 Task: Buy 2 Transfer Case Components from Transmission & Drive Train section under best seller category for shipping address: Autumn Baker, 2422 August Lane, Shreveport, Louisiana 71101, Cell Number 3184332610. Pay from credit card ending with 5759, CVV 953
Action: Key pressed amazon.com<Key.enter>
Screenshot: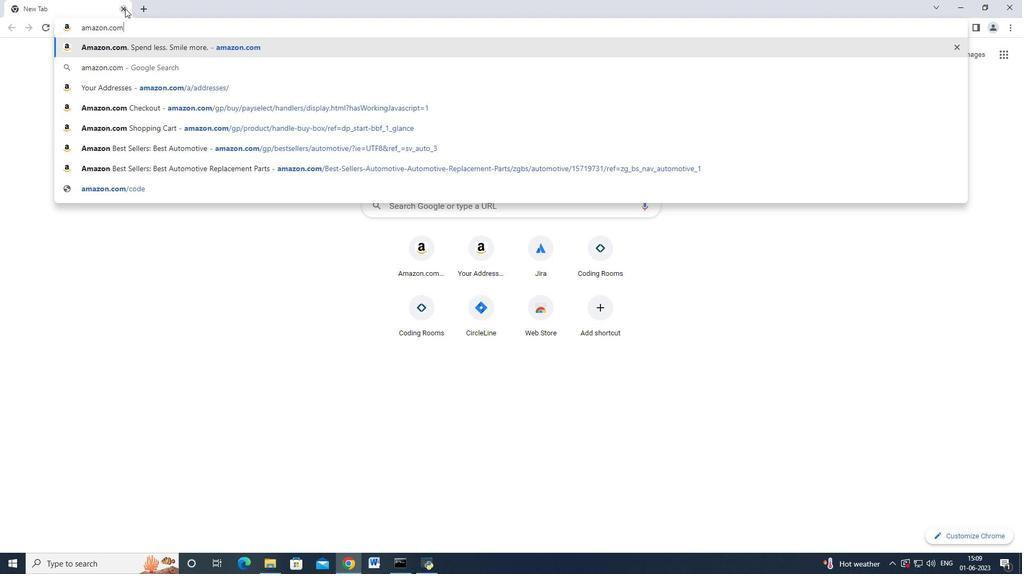 
Action: Mouse moved to (20, 85)
Screenshot: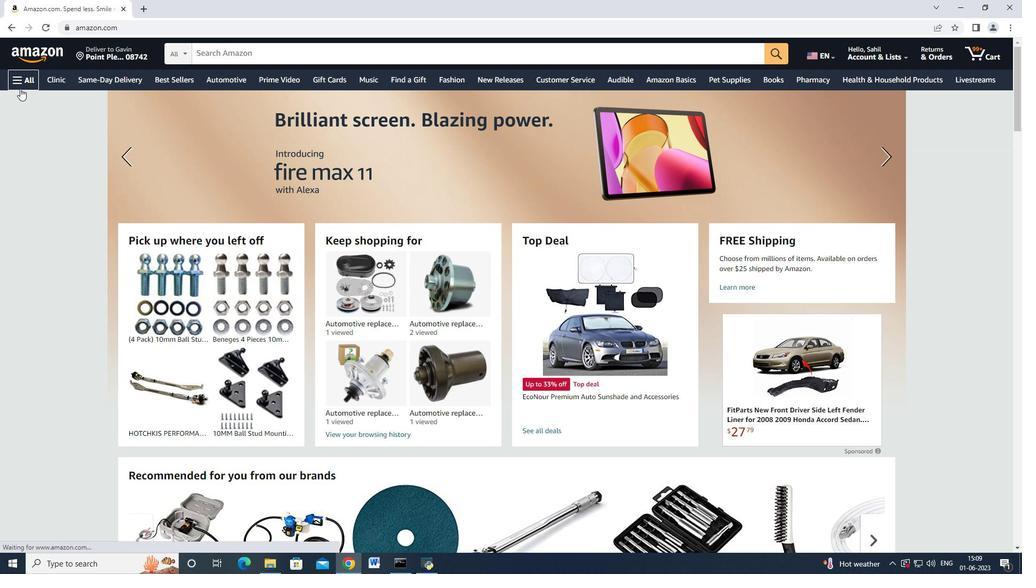
Action: Mouse pressed left at (20, 85)
Screenshot: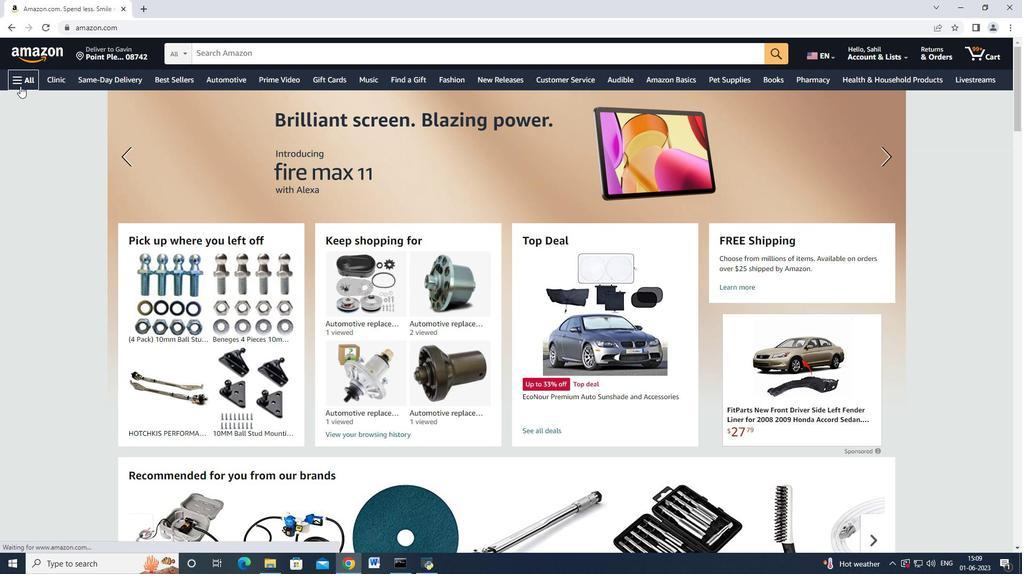 
Action: Mouse moved to (79, 245)
Screenshot: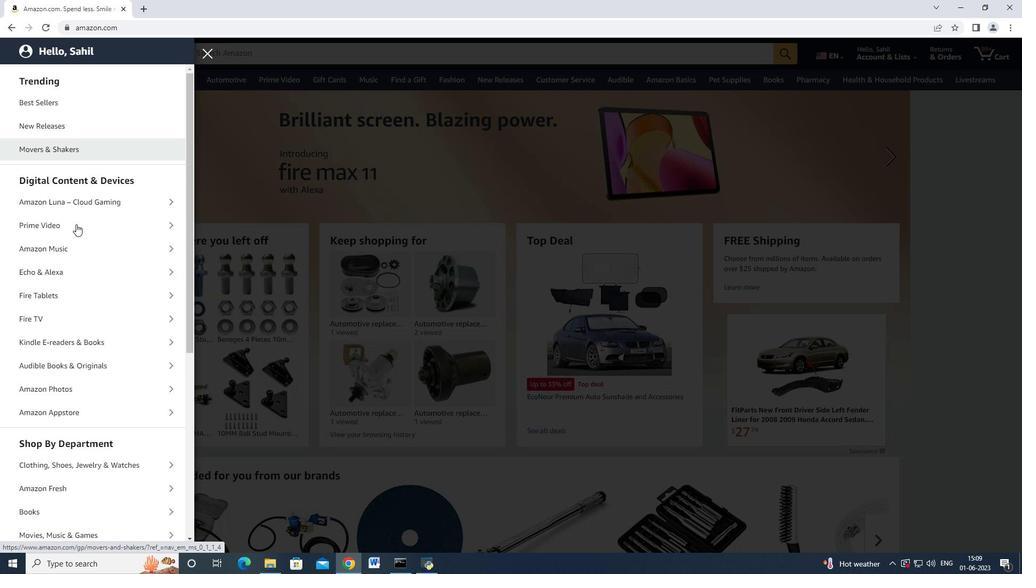 
Action: Mouse scrolled (77, 233) with delta (0, 0)
Screenshot: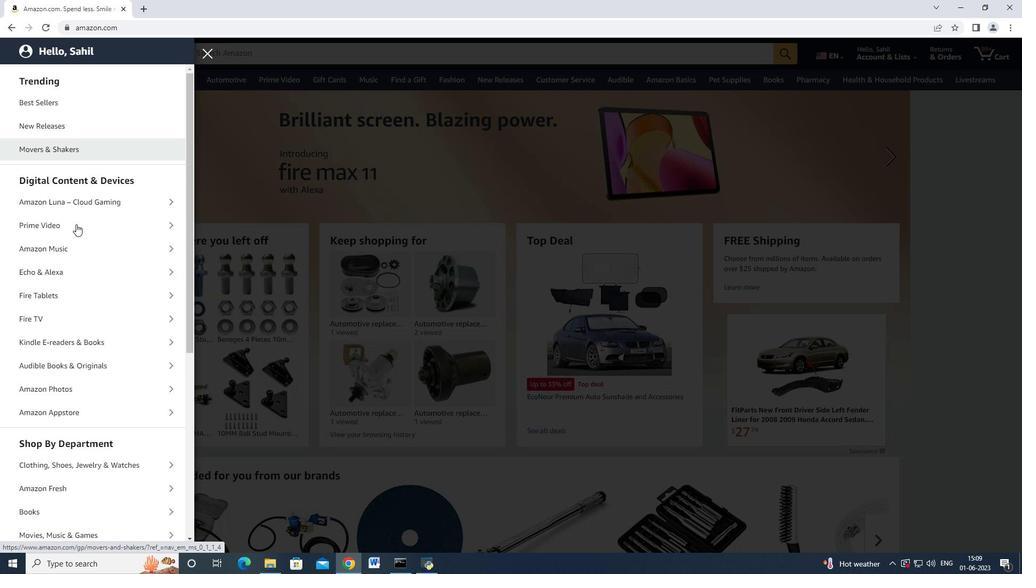 
Action: Mouse moved to (79, 245)
Screenshot: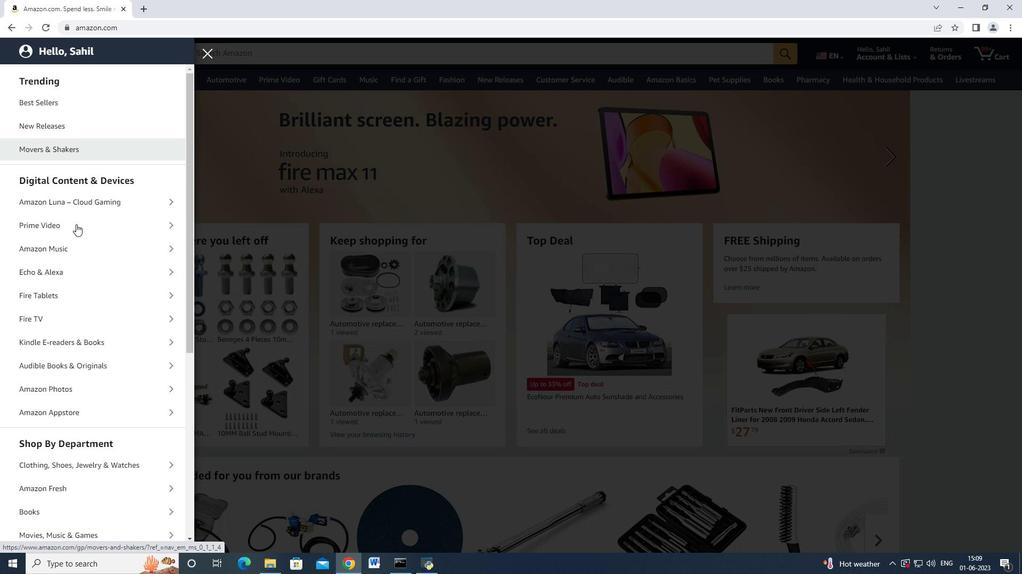 
Action: Mouse scrolled (78, 239) with delta (0, 0)
Screenshot: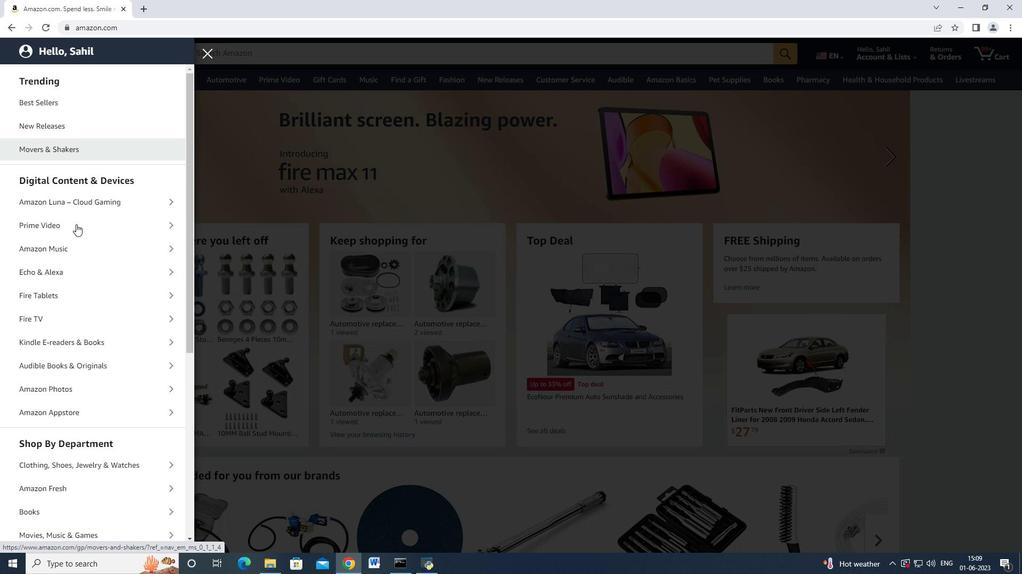 
Action: Mouse moved to (88, 401)
Screenshot: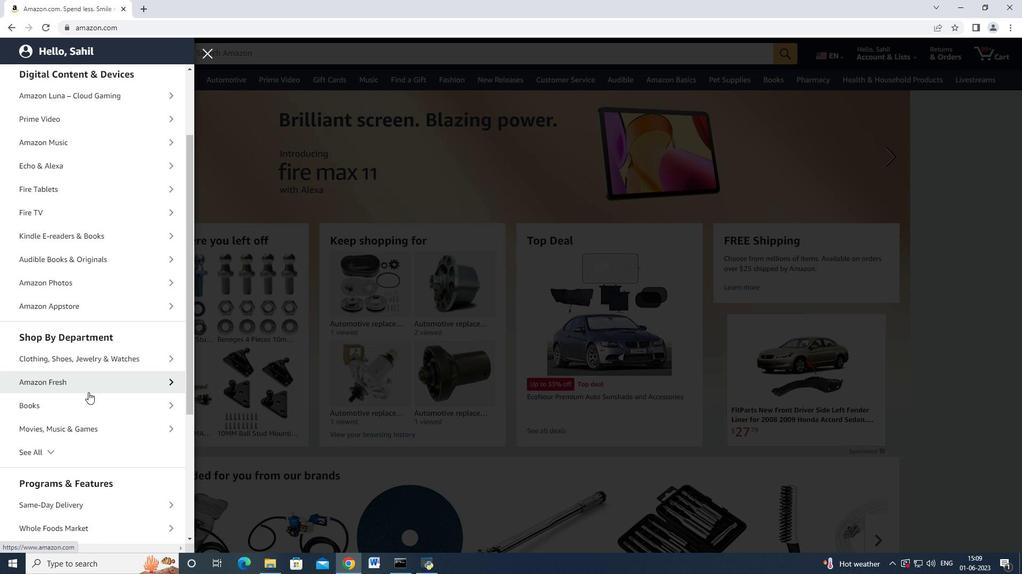 
Action: Mouse scrolled (88, 400) with delta (0, 0)
Screenshot: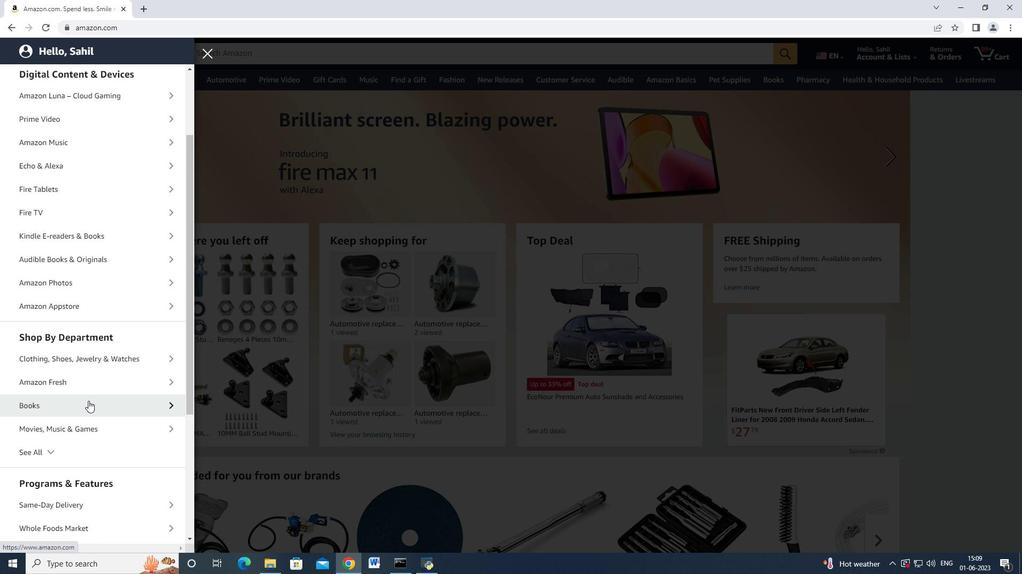 
Action: Mouse moved to (94, 295)
Screenshot: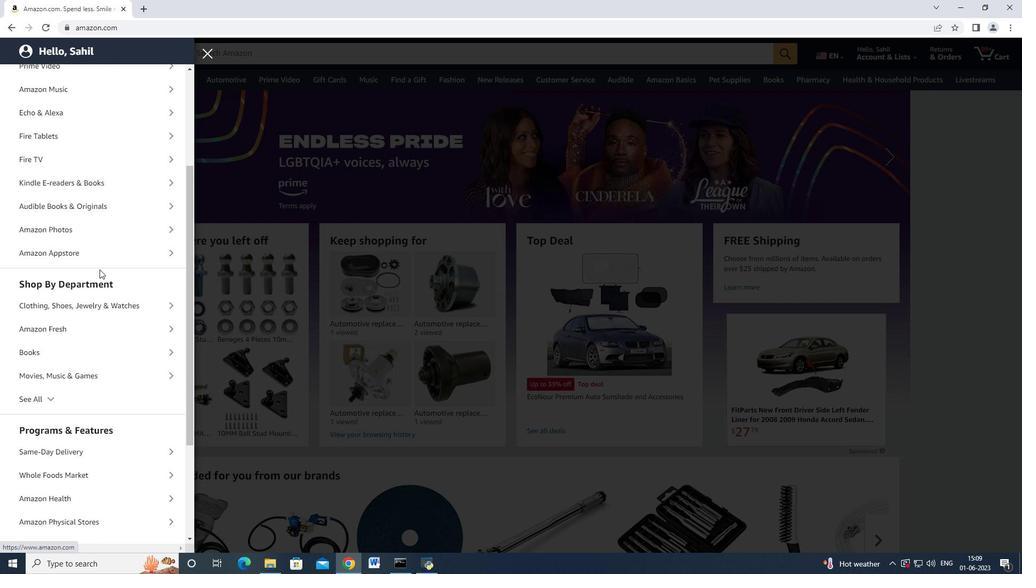 
Action: Mouse scrolled (94, 294) with delta (0, 0)
Screenshot: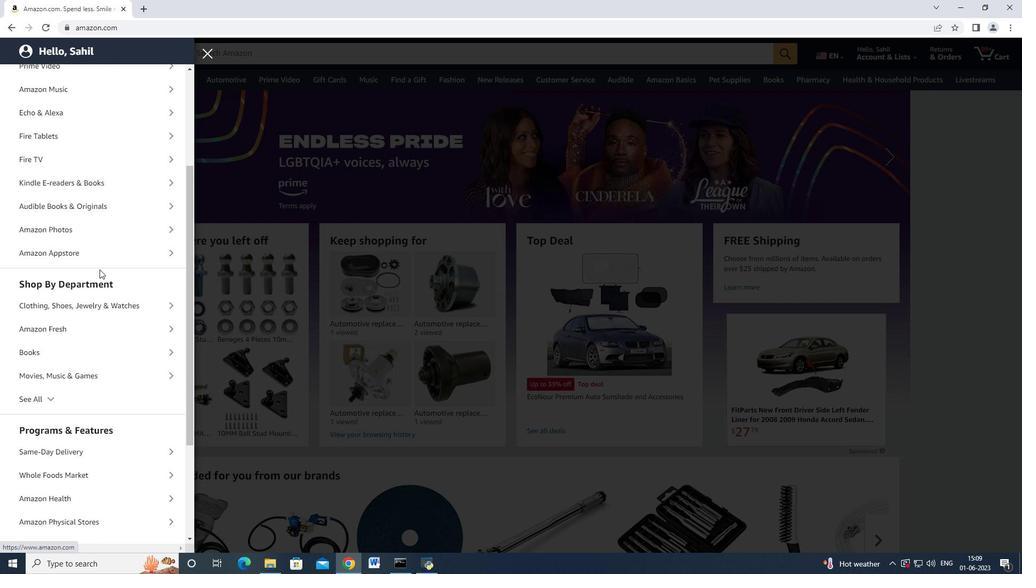 
Action: Mouse moved to (71, 344)
Screenshot: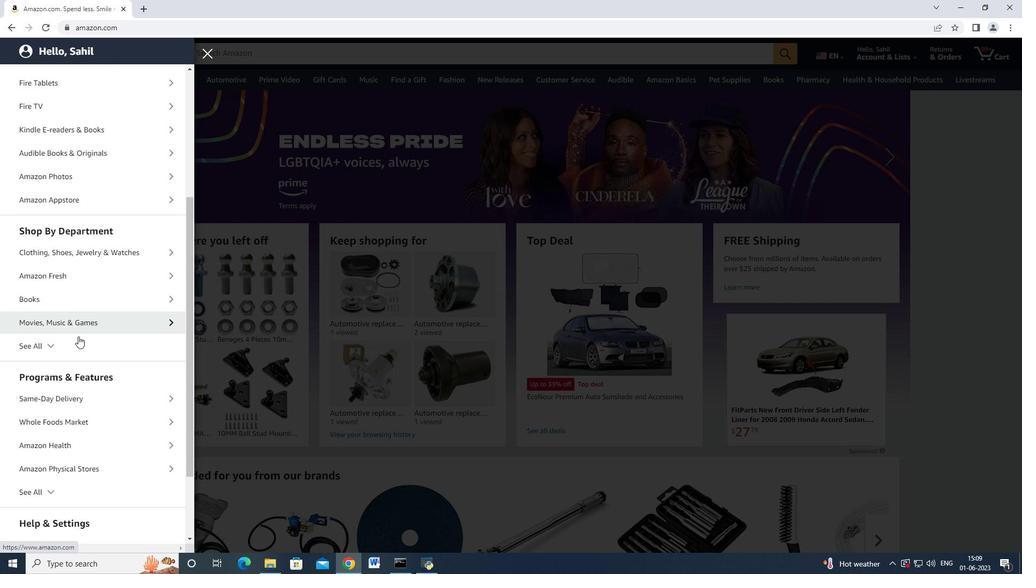 
Action: Mouse pressed left at (71, 344)
Screenshot: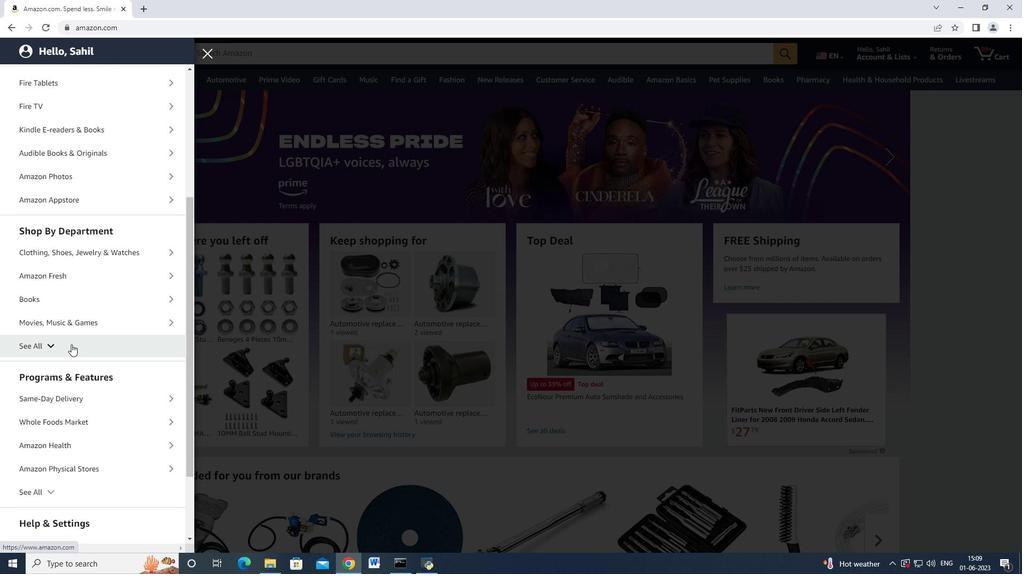 
Action: Mouse moved to (83, 341)
Screenshot: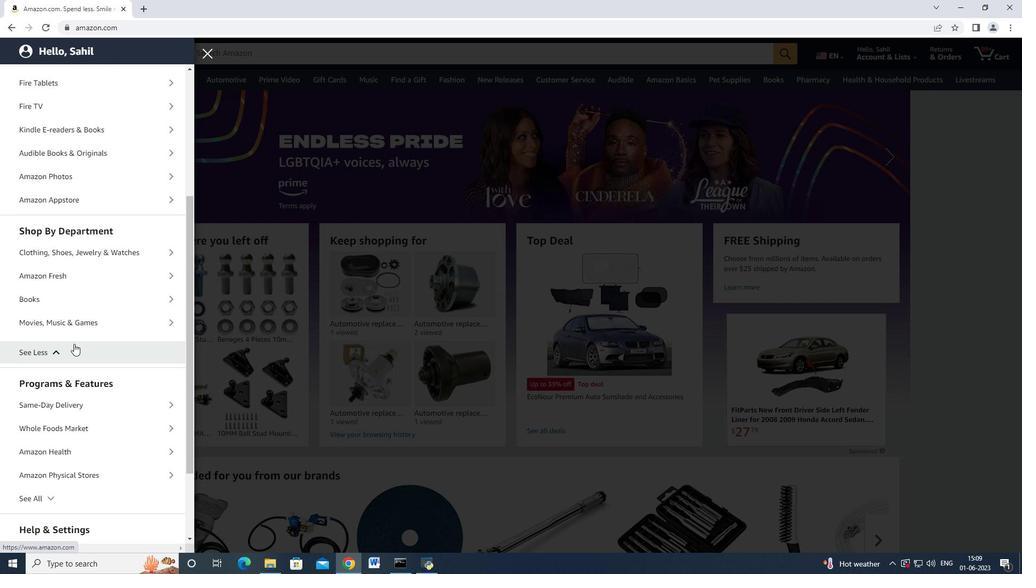 
Action: Mouse scrolled (83, 341) with delta (0, 0)
Screenshot: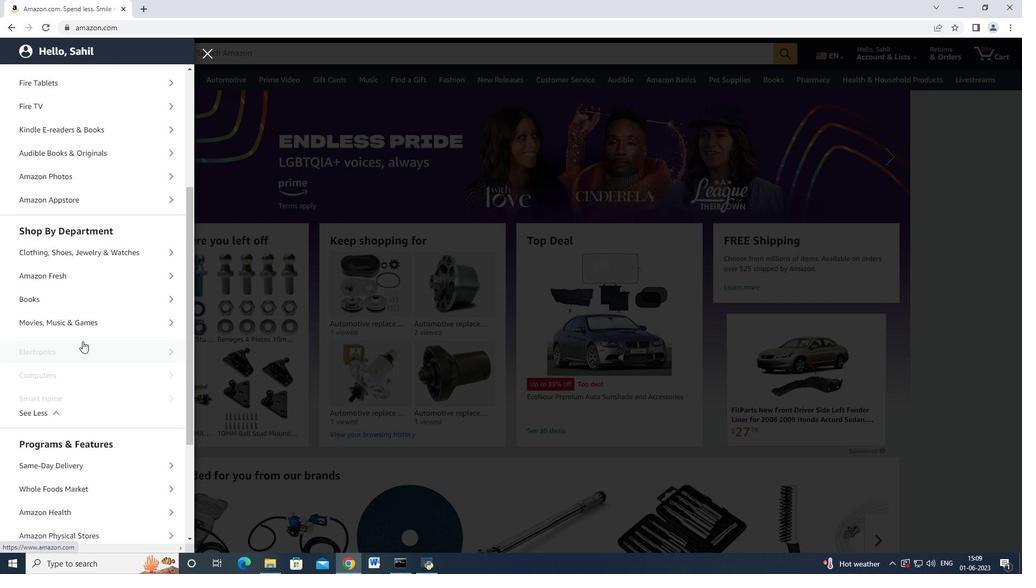 
Action: Mouse scrolled (83, 341) with delta (0, 0)
Screenshot: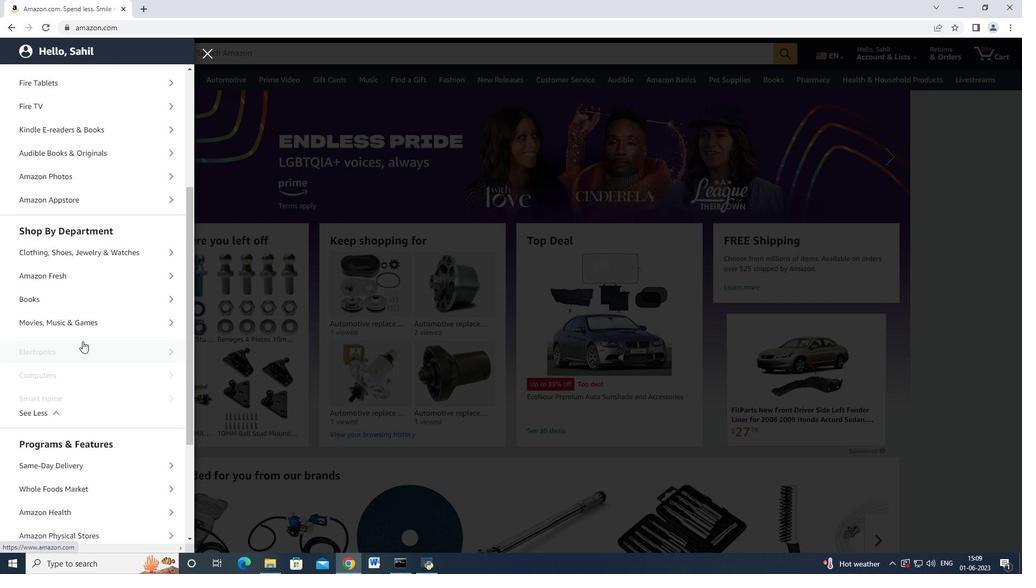 
Action: Mouse scrolled (83, 341) with delta (0, 0)
Screenshot: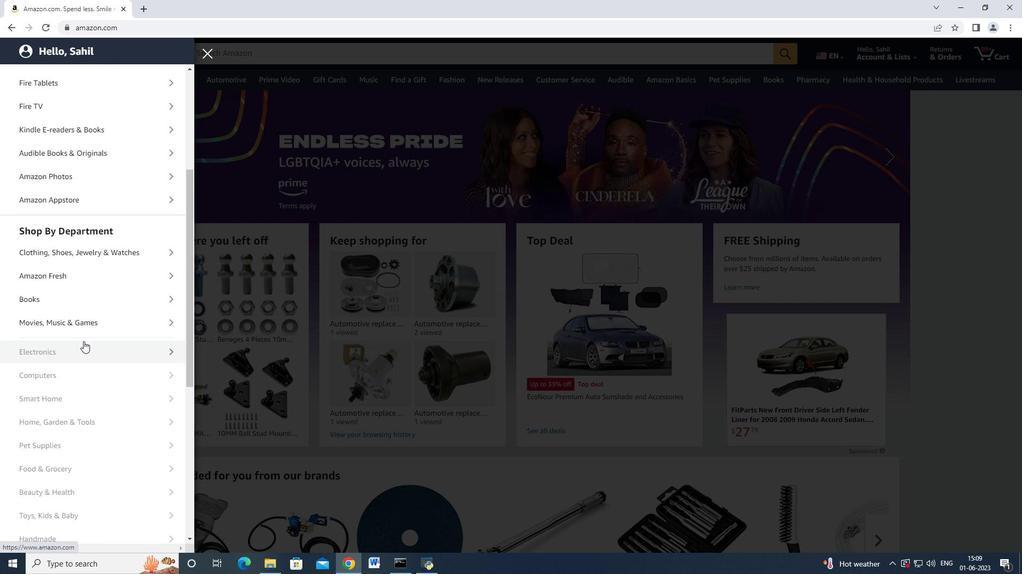 
Action: Mouse scrolled (83, 341) with delta (0, 0)
Screenshot: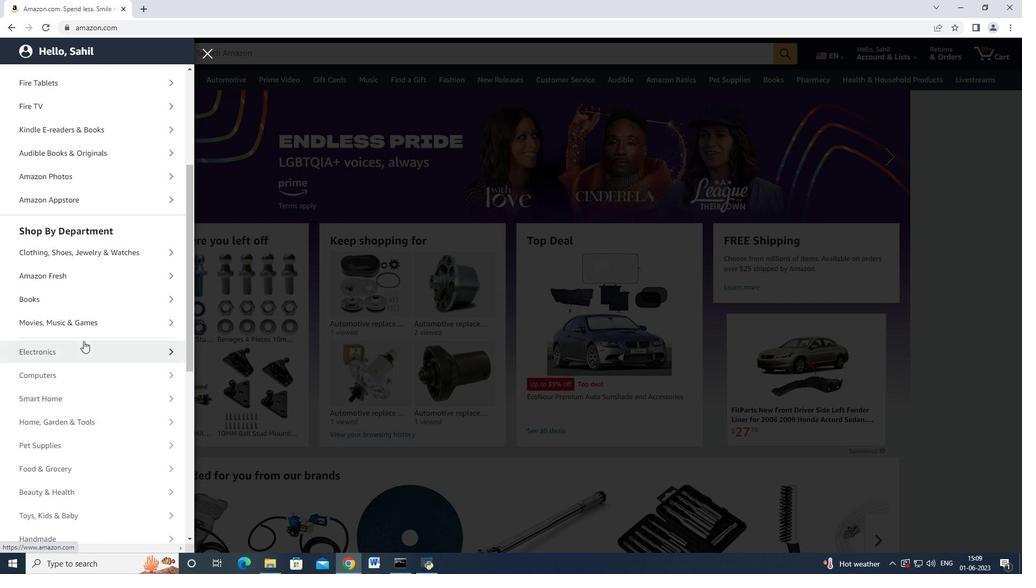 
Action: Mouse scrolled (83, 341) with delta (0, 0)
Screenshot: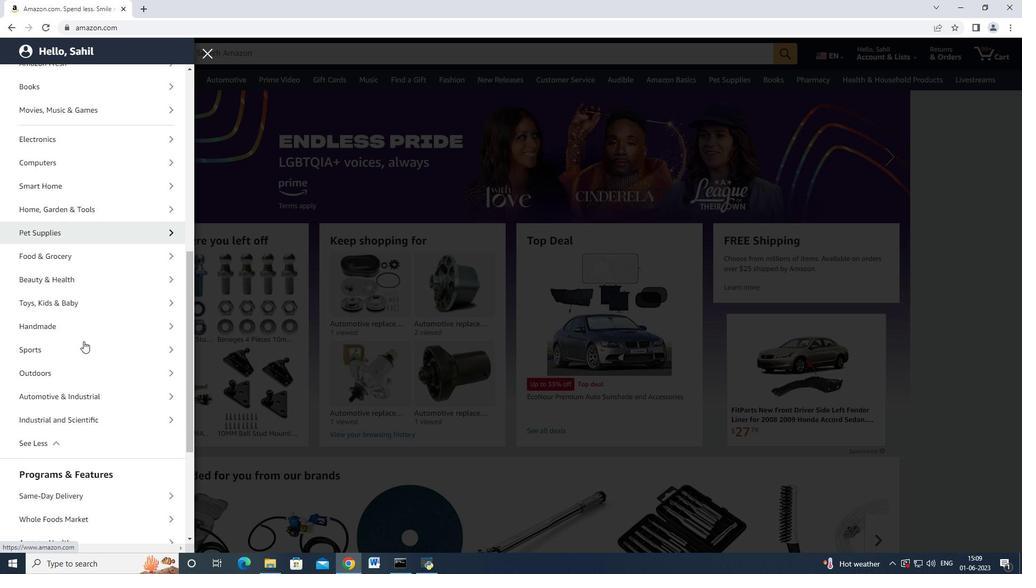 
Action: Mouse moved to (83, 342)
Screenshot: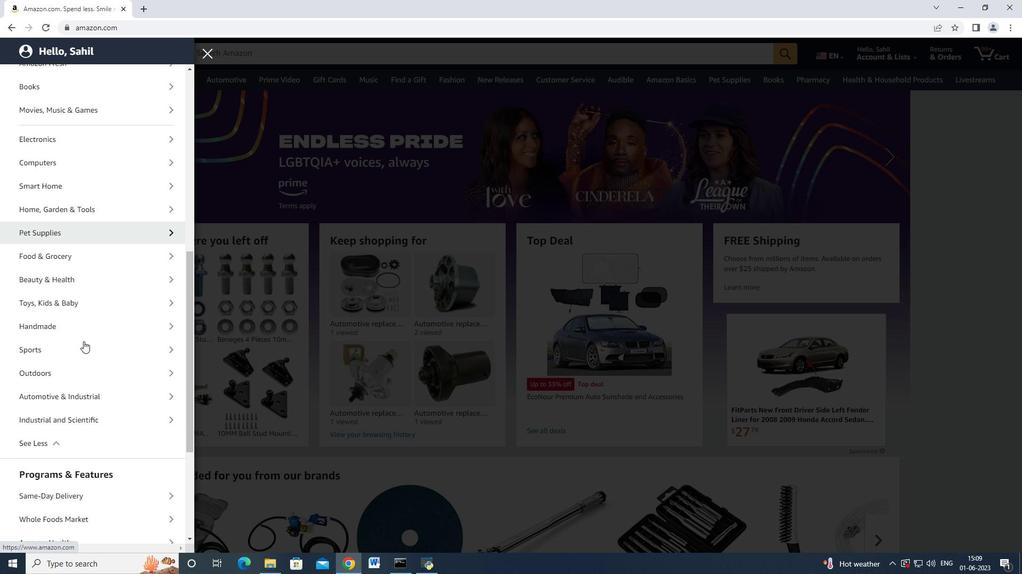 
Action: Mouse scrolled (83, 341) with delta (0, 0)
Screenshot: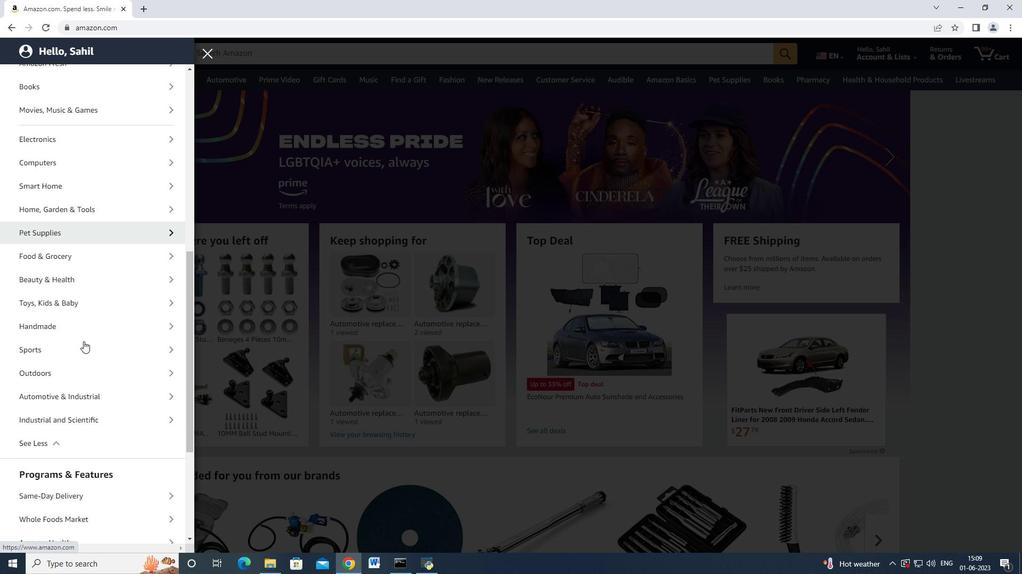 
Action: Mouse moved to (105, 283)
Screenshot: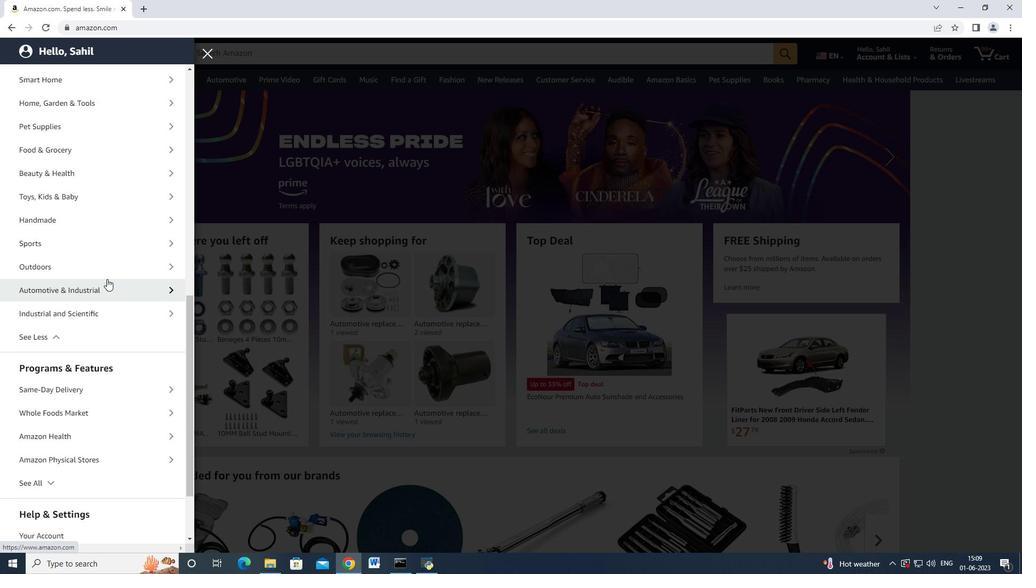 
Action: Mouse pressed left at (105, 283)
Screenshot: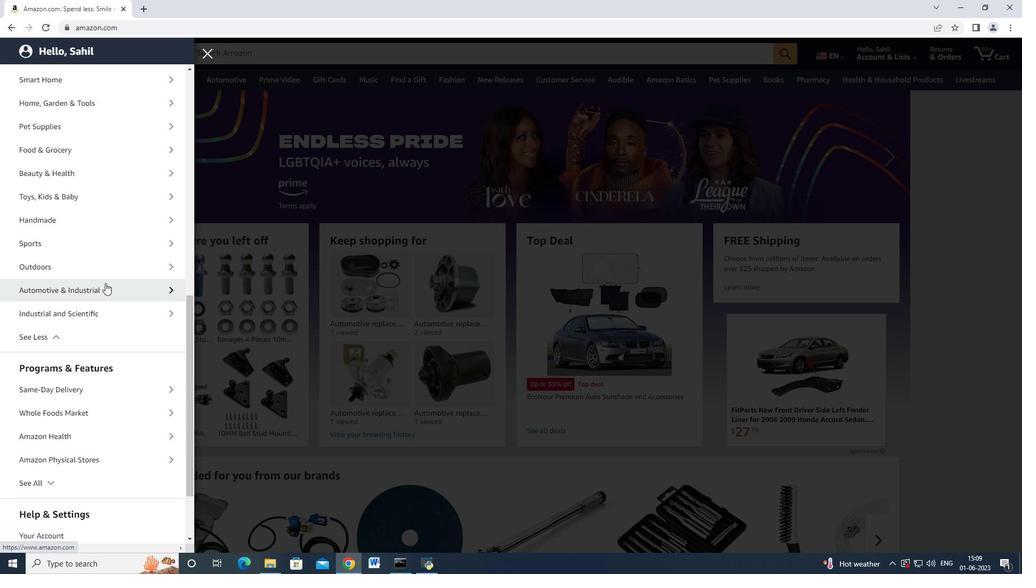 
Action: Mouse moved to (106, 129)
Screenshot: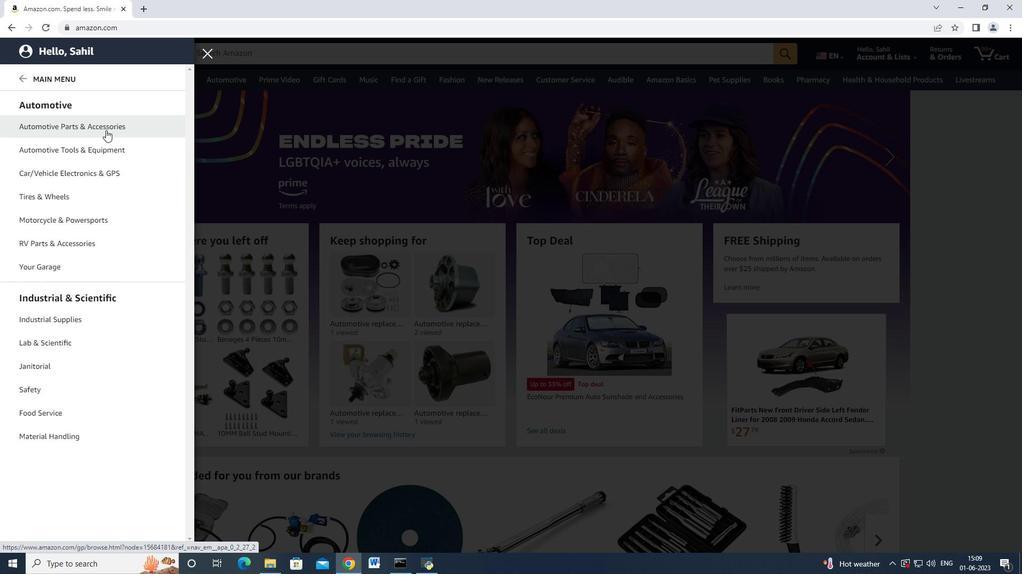 
Action: Mouse pressed left at (106, 129)
Screenshot: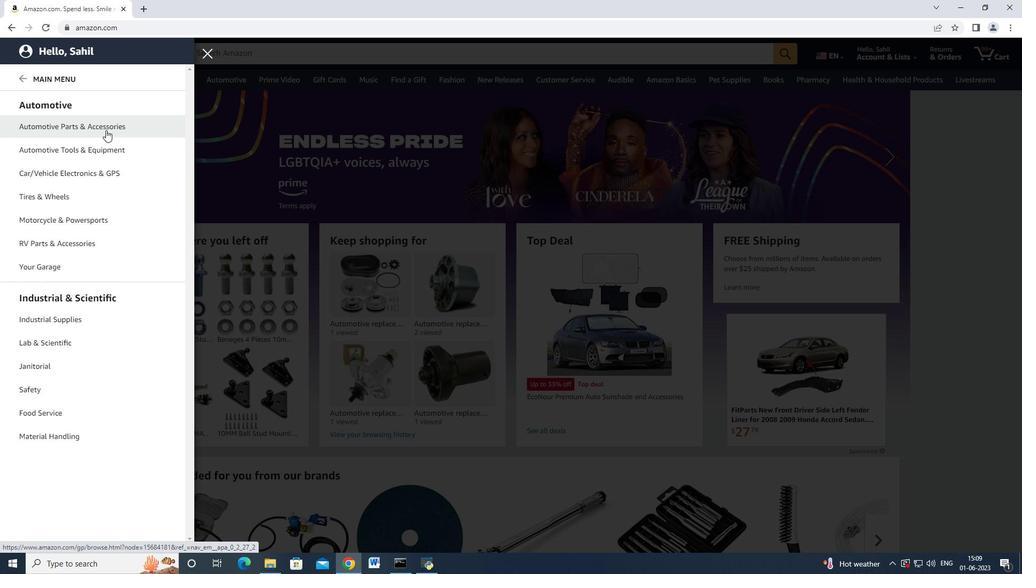 
Action: Mouse moved to (180, 97)
Screenshot: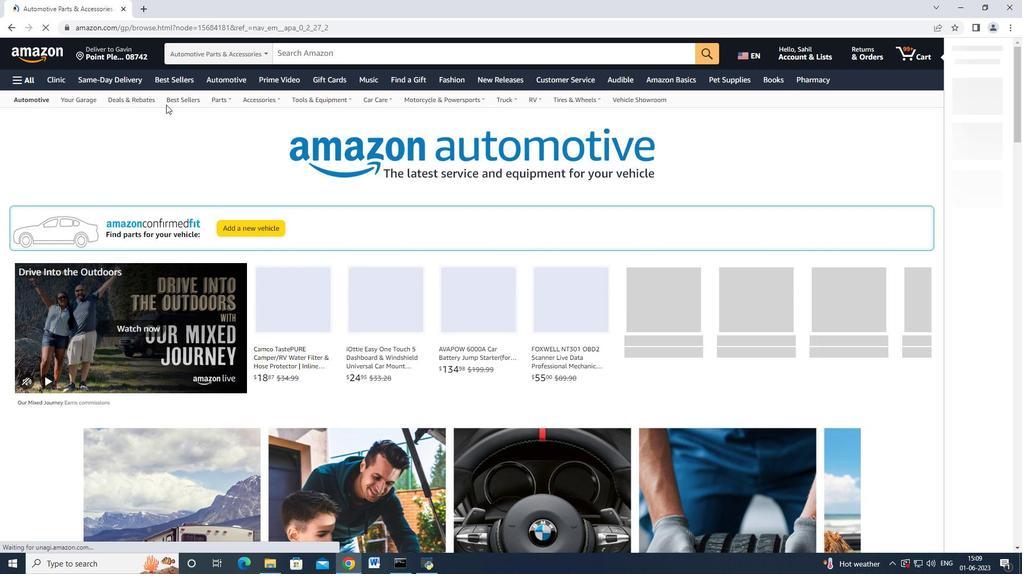 
Action: Mouse pressed left at (180, 97)
Screenshot: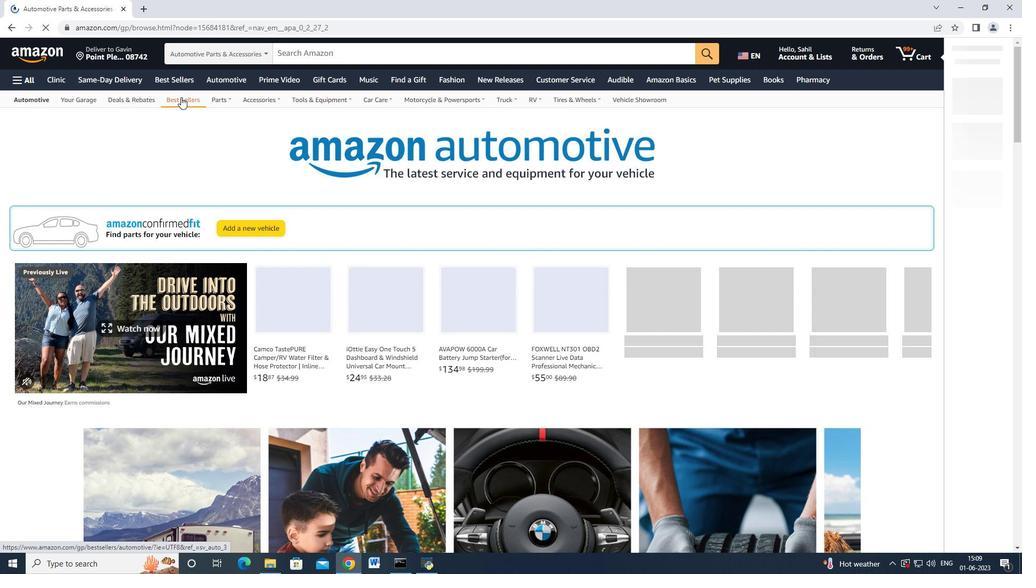 
Action: Mouse moved to (68, 343)
Screenshot: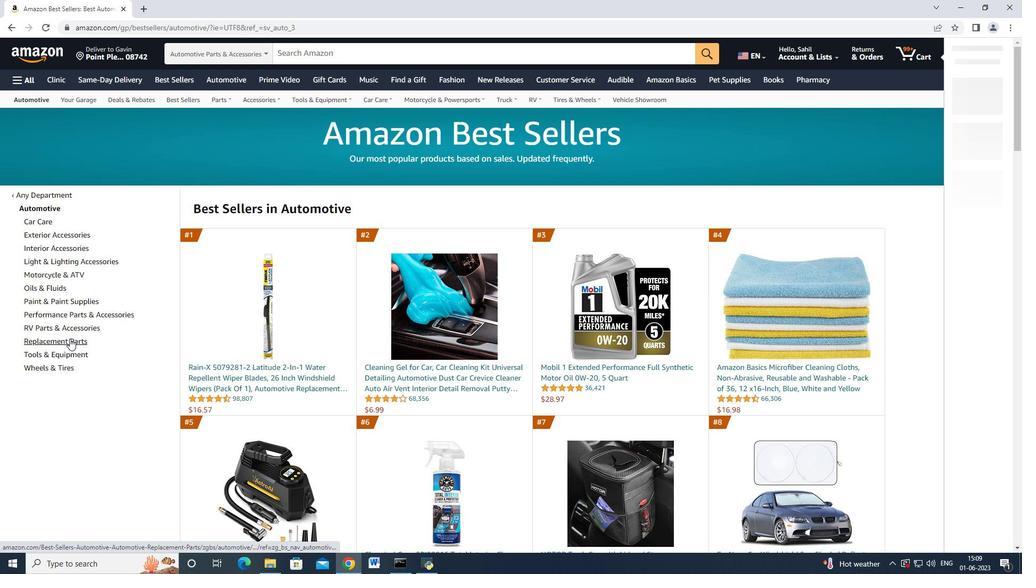 
Action: Mouse pressed left at (68, 343)
Screenshot: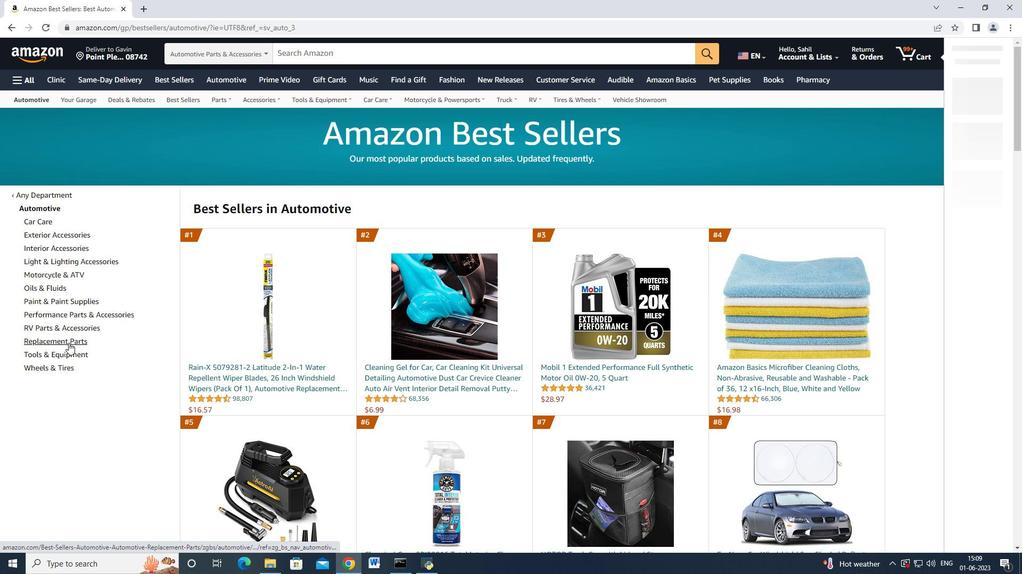 
Action: Mouse moved to (134, 293)
Screenshot: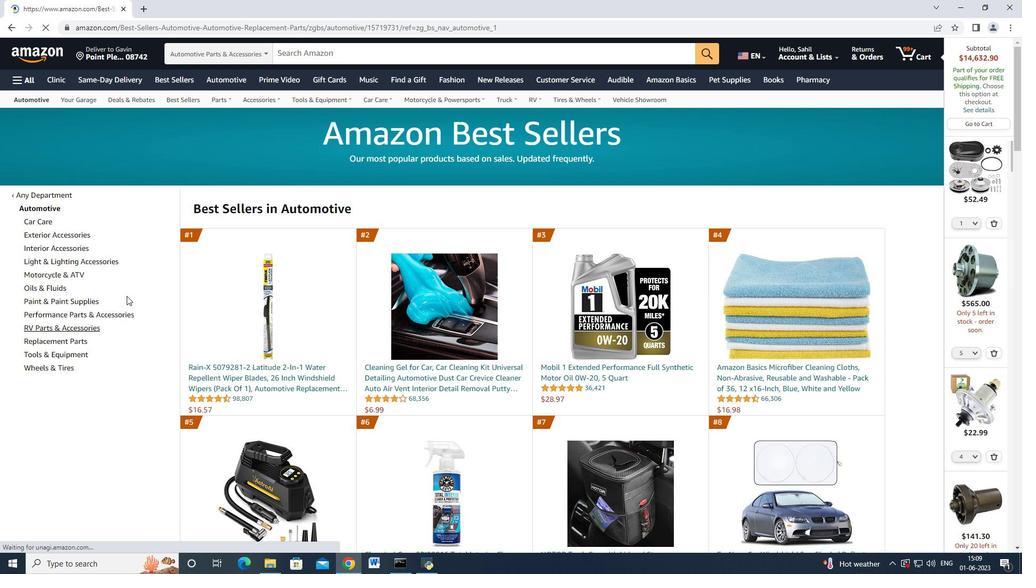 
Action: Mouse scrolled (134, 293) with delta (0, 0)
Screenshot: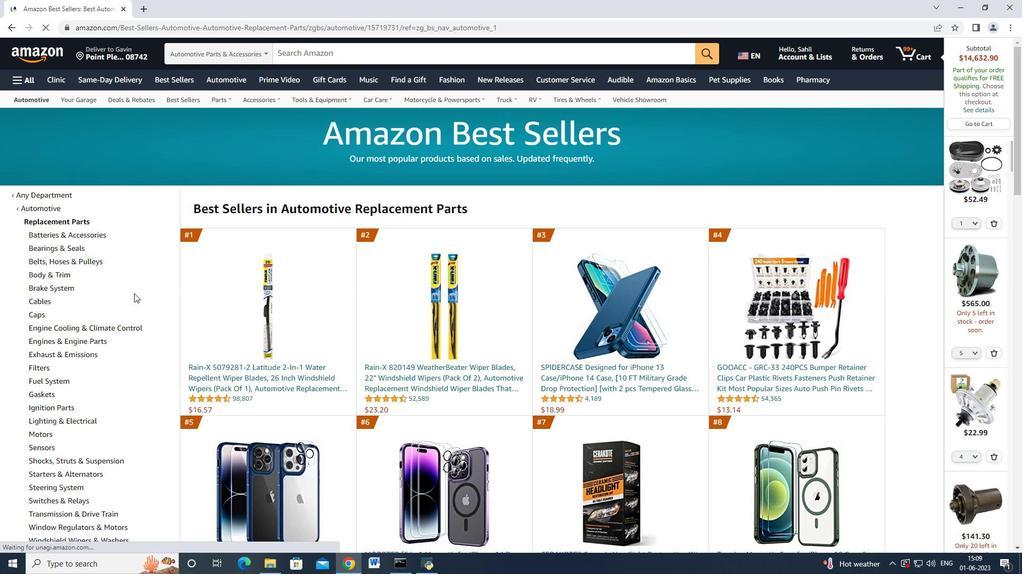 
Action: Mouse scrolled (134, 293) with delta (0, 0)
Screenshot: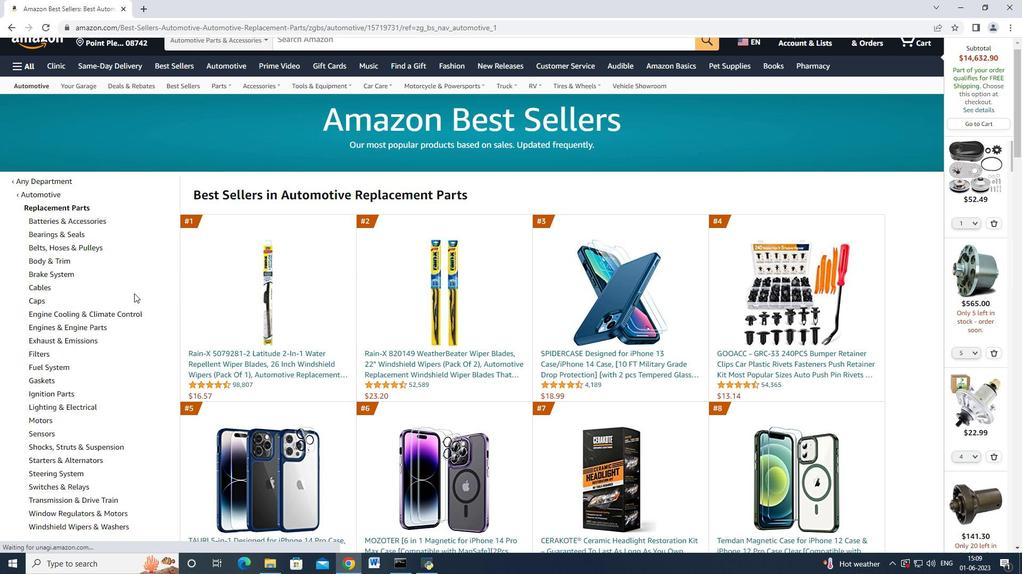 
Action: Mouse scrolled (134, 293) with delta (0, 0)
Screenshot: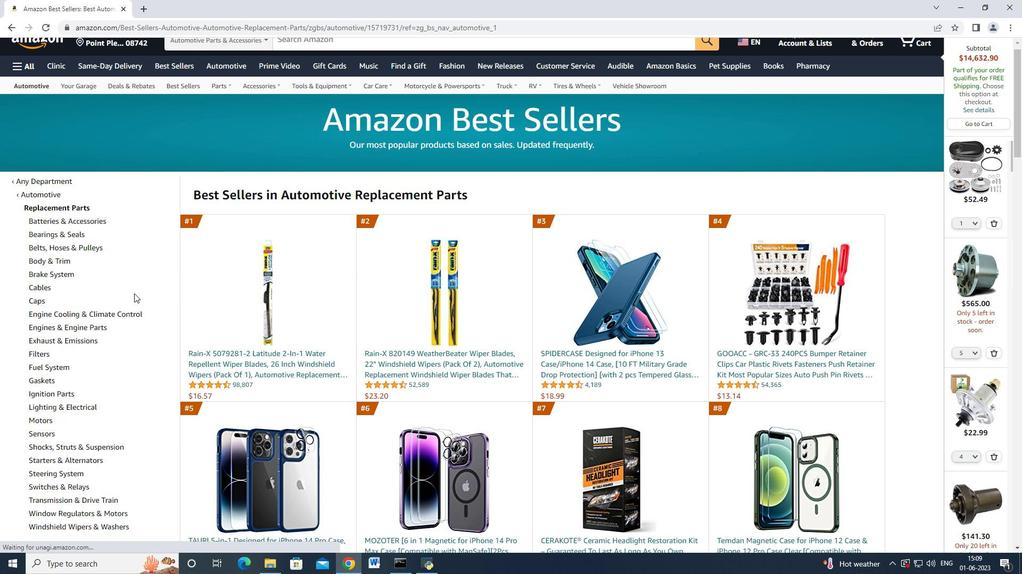 
Action: Mouse moved to (136, 307)
Screenshot: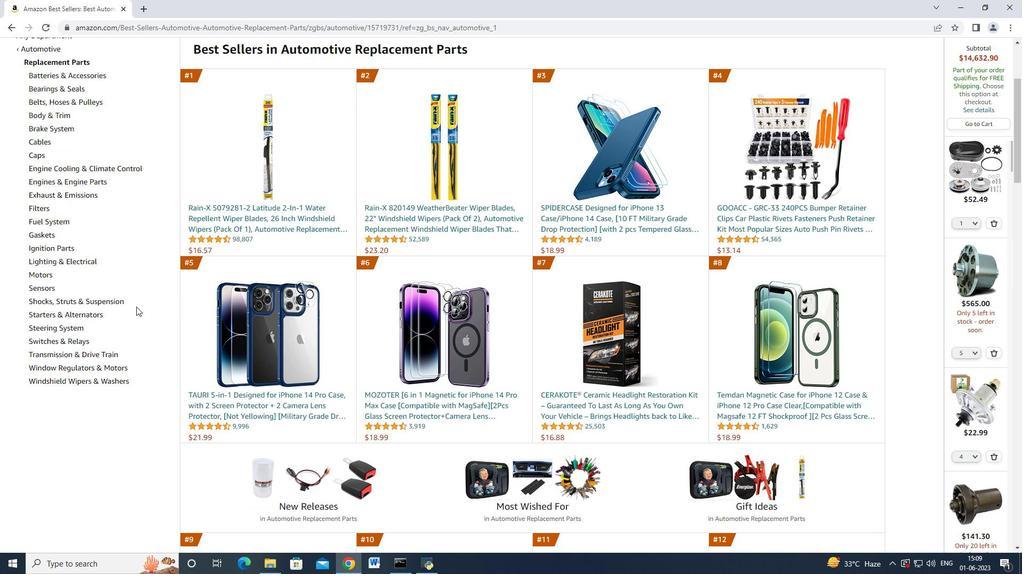 
Action: Mouse scrolled (136, 306) with delta (0, 0)
Screenshot: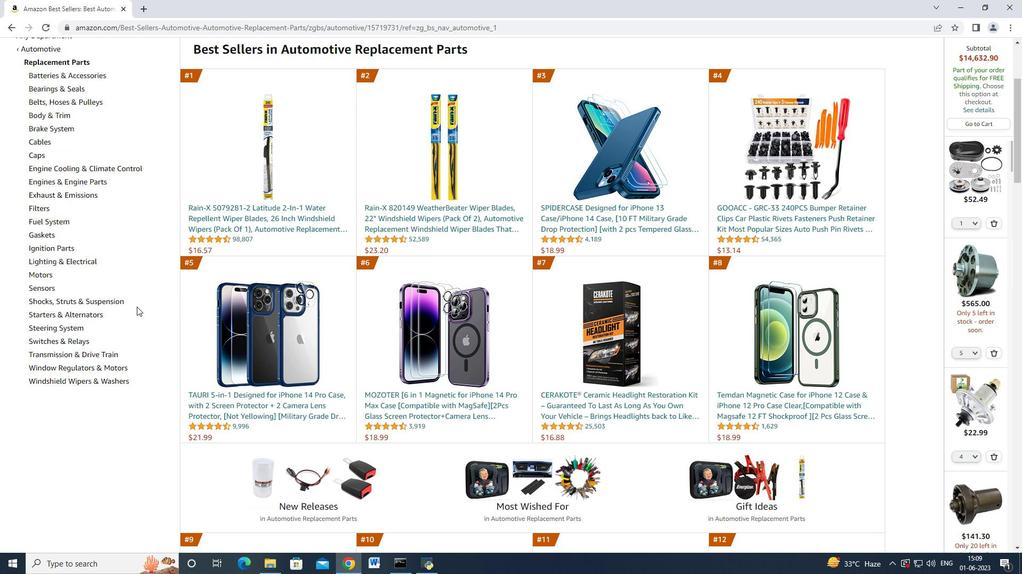 
Action: Mouse moved to (96, 297)
Screenshot: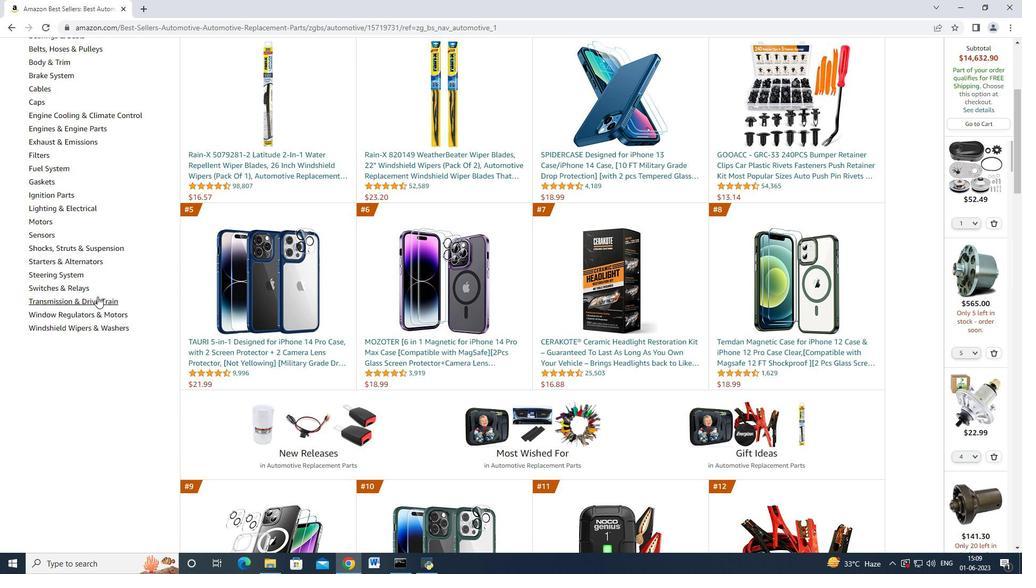 
Action: Mouse pressed left at (96, 297)
Screenshot: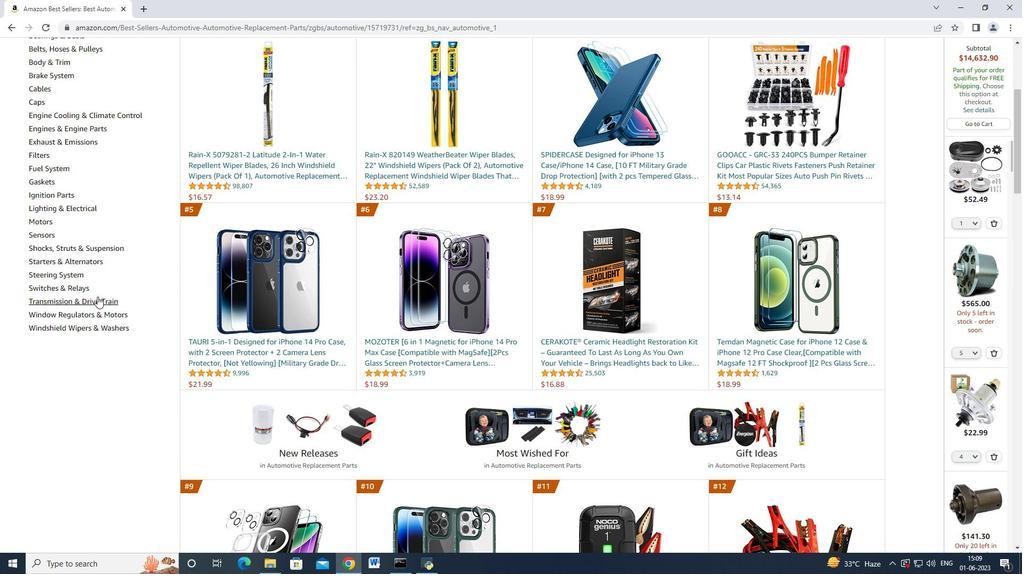 
Action: Mouse moved to (100, 309)
Screenshot: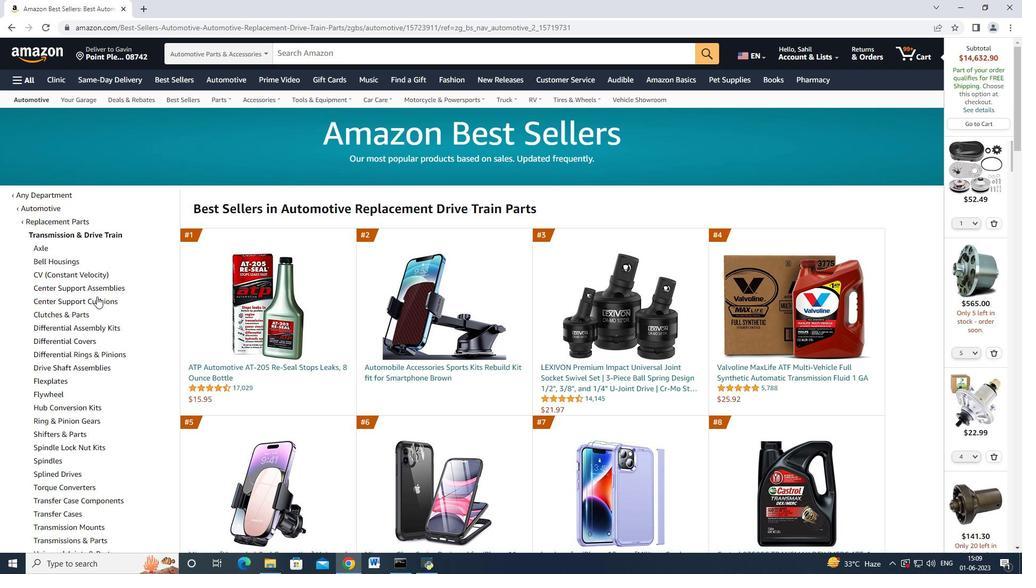 
Action: Mouse scrolled (100, 306) with delta (0, 0)
Screenshot: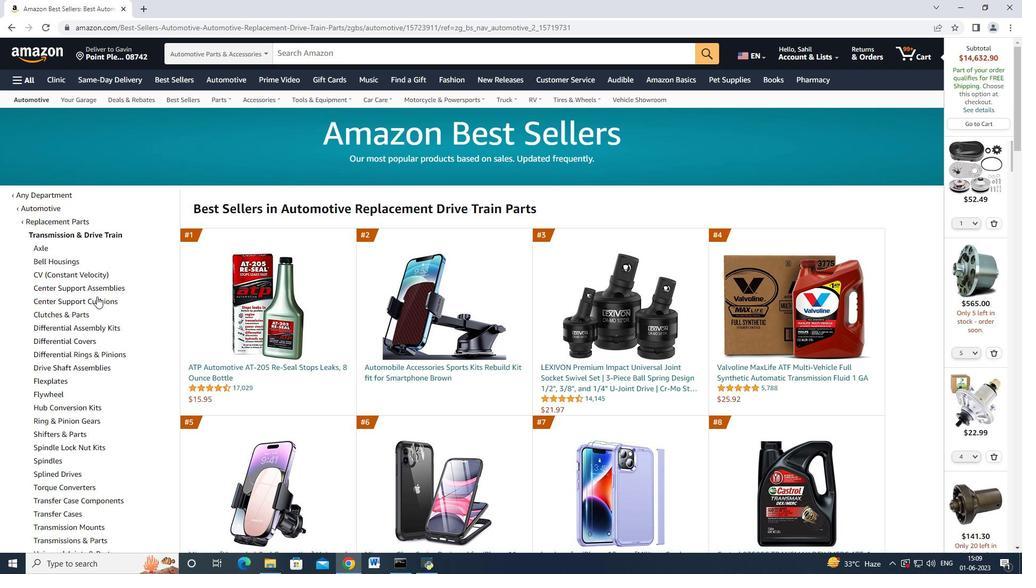
Action: Mouse moved to (97, 314)
Screenshot: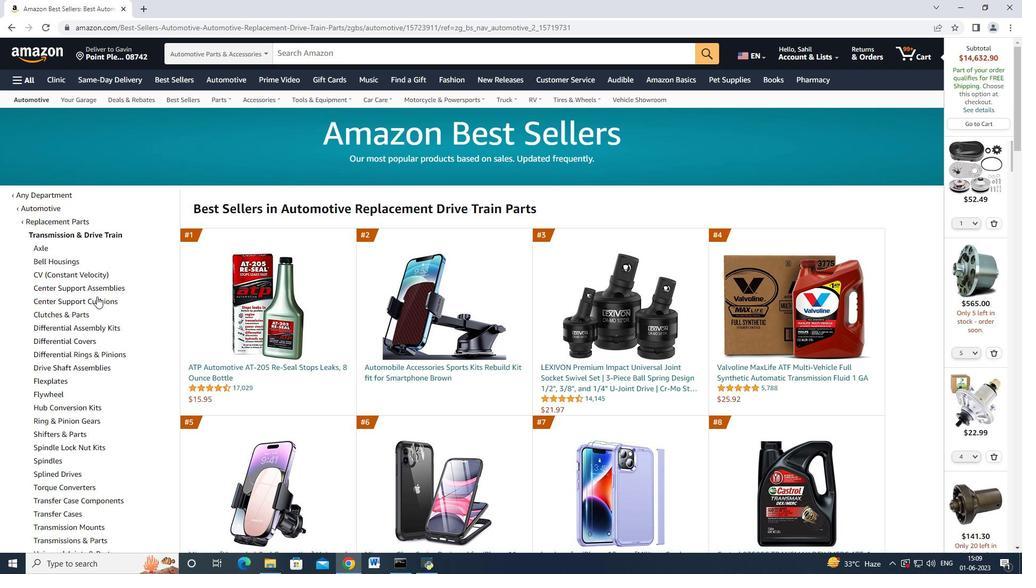 
Action: Mouse scrolled (97, 313) with delta (0, 0)
Screenshot: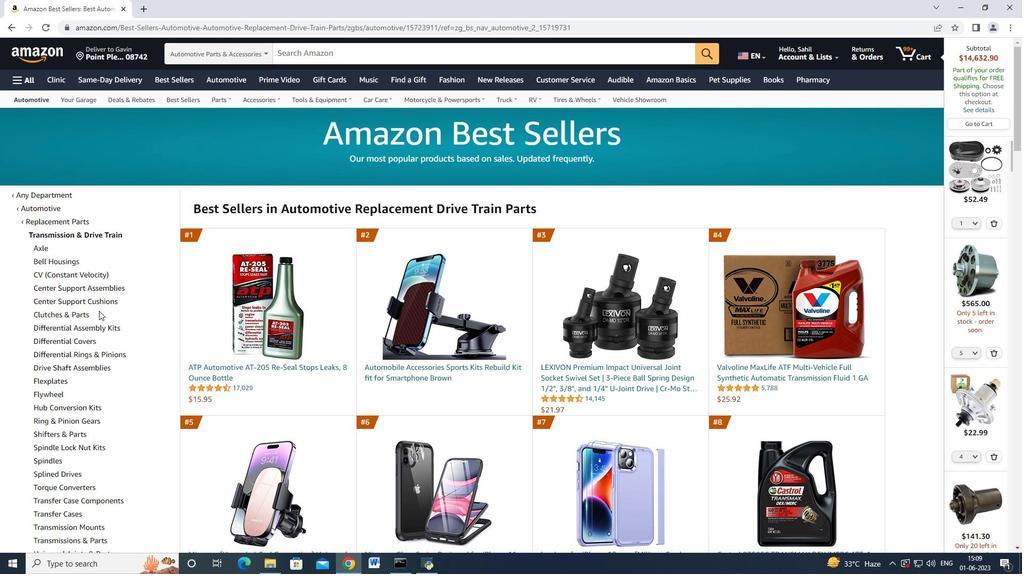 
Action: Mouse moved to (69, 406)
Screenshot: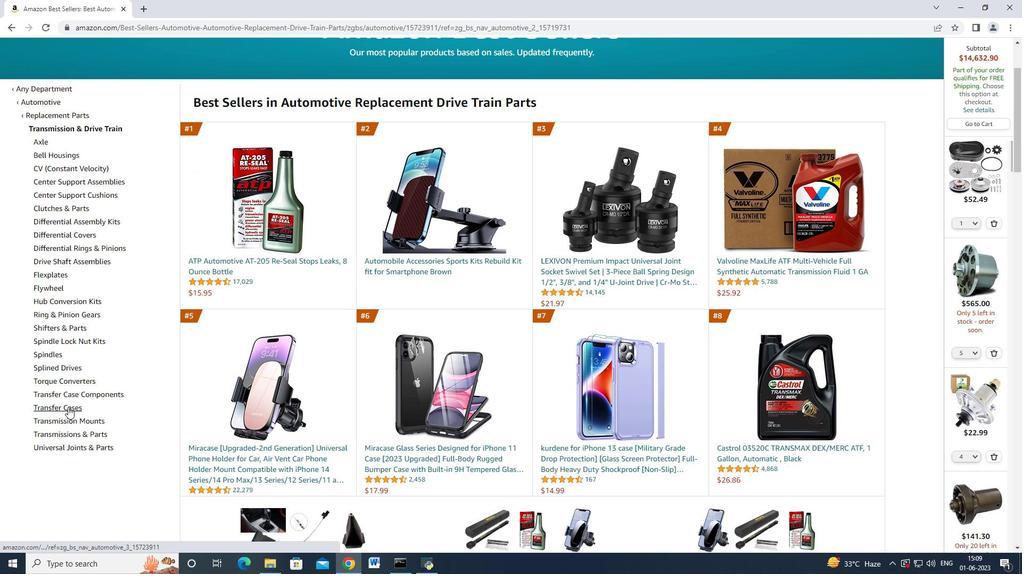 
Action: Mouse pressed left at (69, 406)
Screenshot: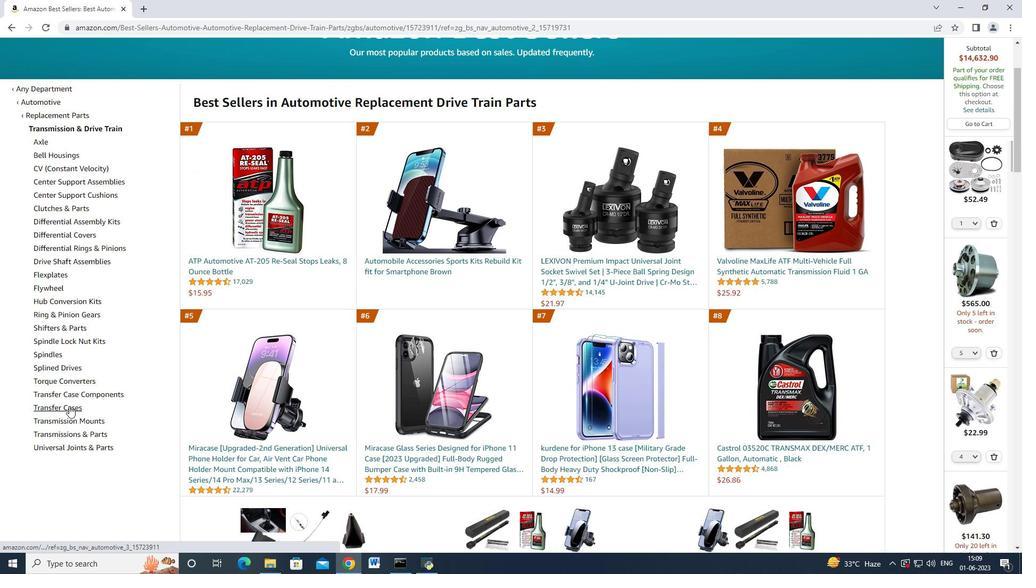 
Action: Mouse moved to (52, 216)
Screenshot: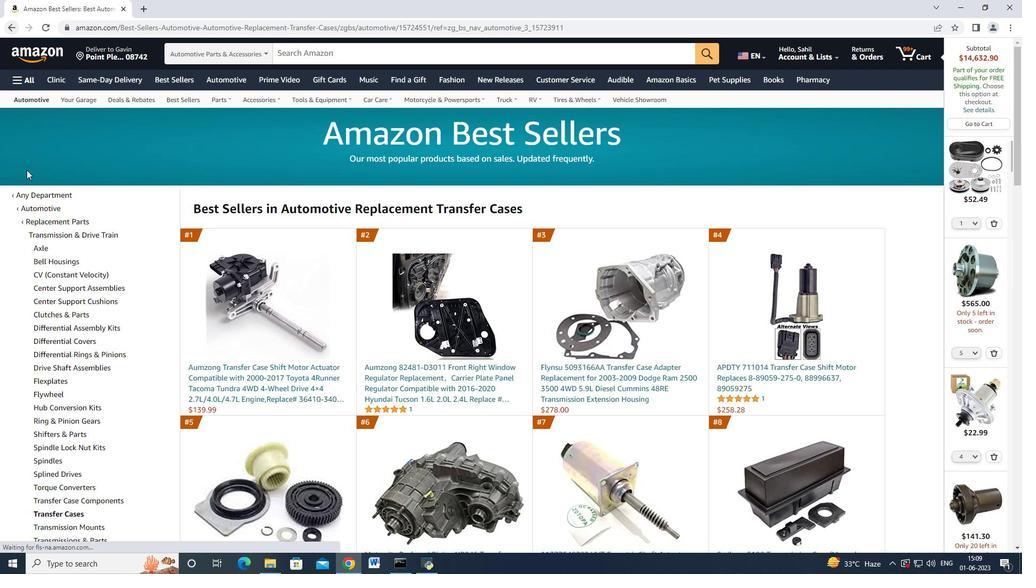 
Action: Mouse scrolled (52, 216) with delta (0, 0)
Screenshot: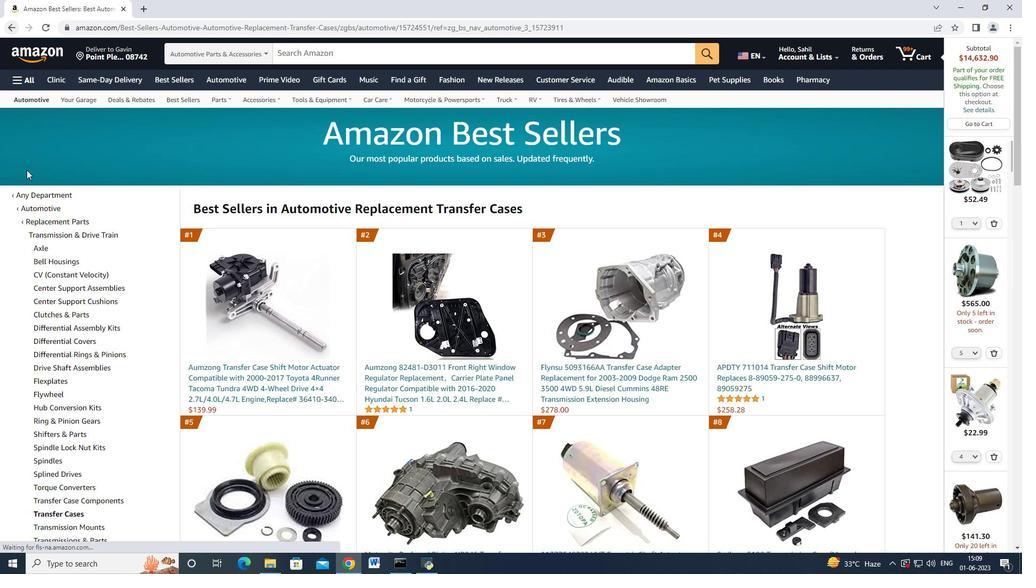 
Action: Mouse moved to (53, 219)
Screenshot: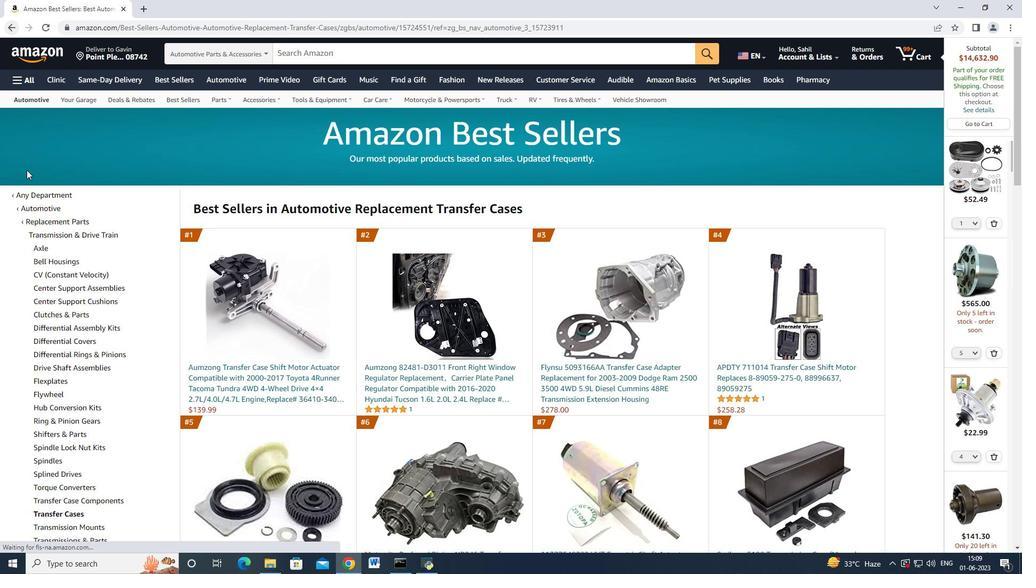
Action: Mouse scrolled (53, 219) with delta (0, 0)
Screenshot: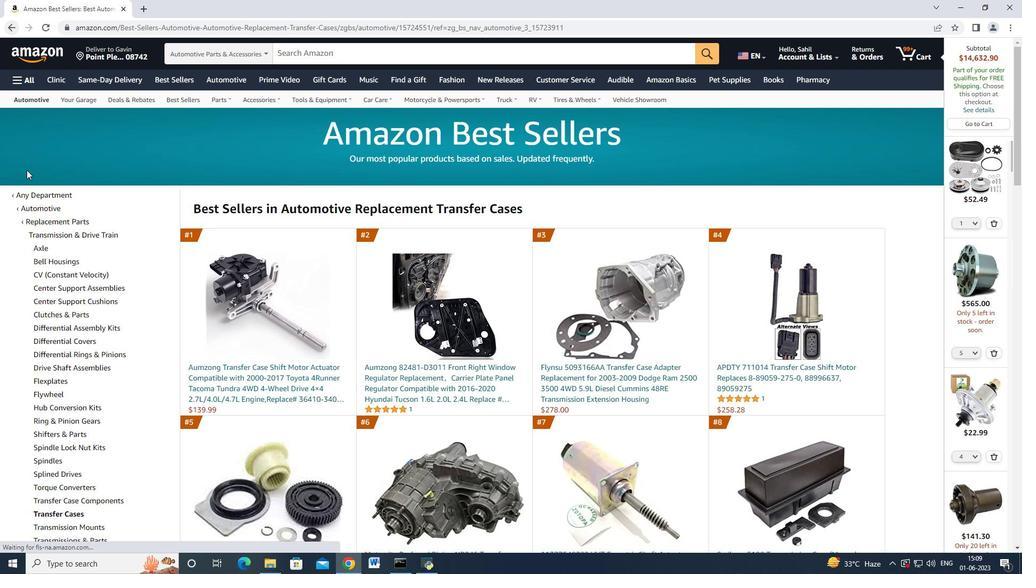 
Action: Mouse moved to (54, 225)
Screenshot: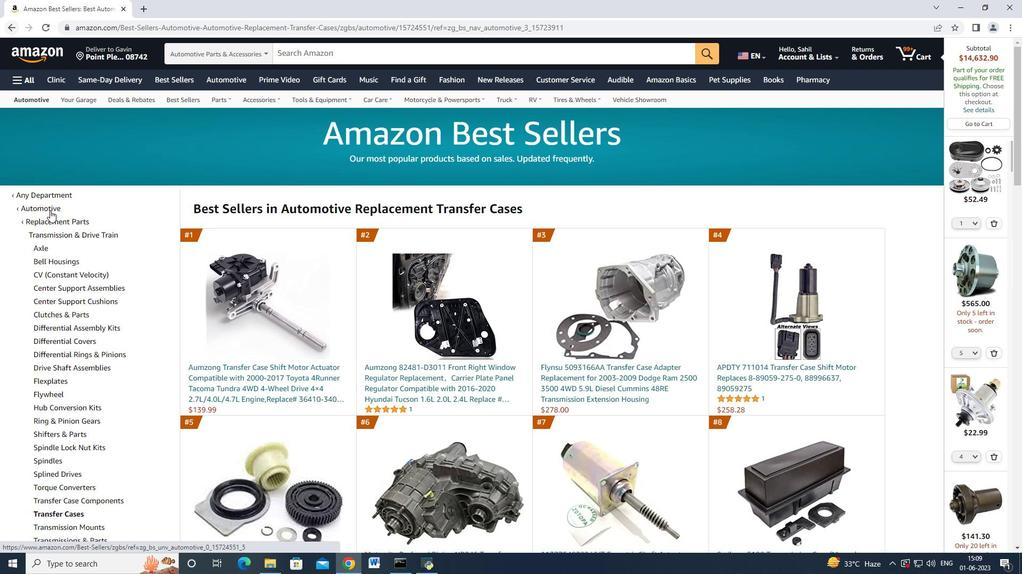 
Action: Mouse scrolled (54, 224) with delta (0, 0)
Screenshot: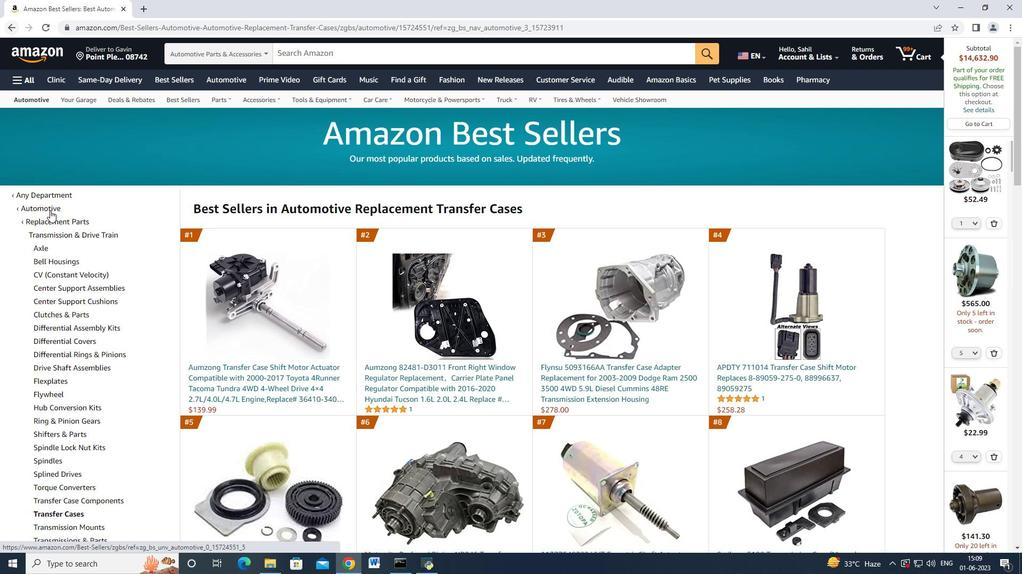 
Action: Mouse moved to (108, 342)
Screenshot: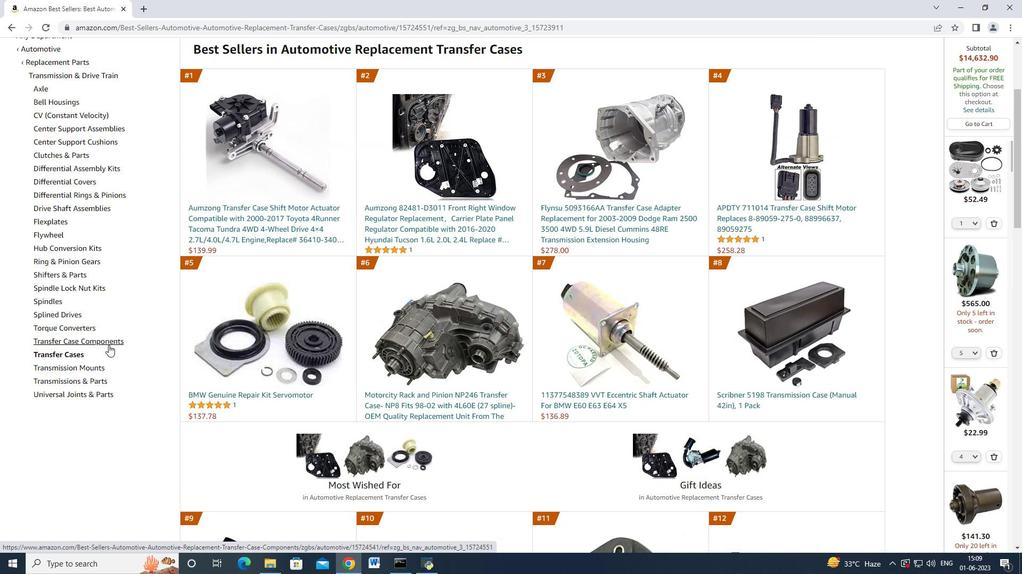 
Action: Mouse pressed left at (108, 342)
Screenshot: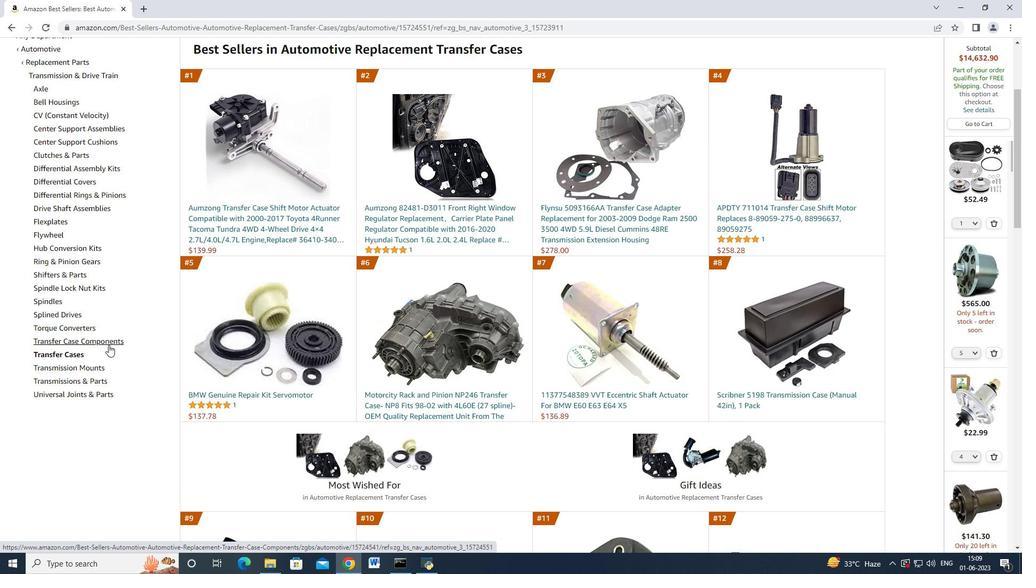 
Action: Mouse moved to (375, 294)
Screenshot: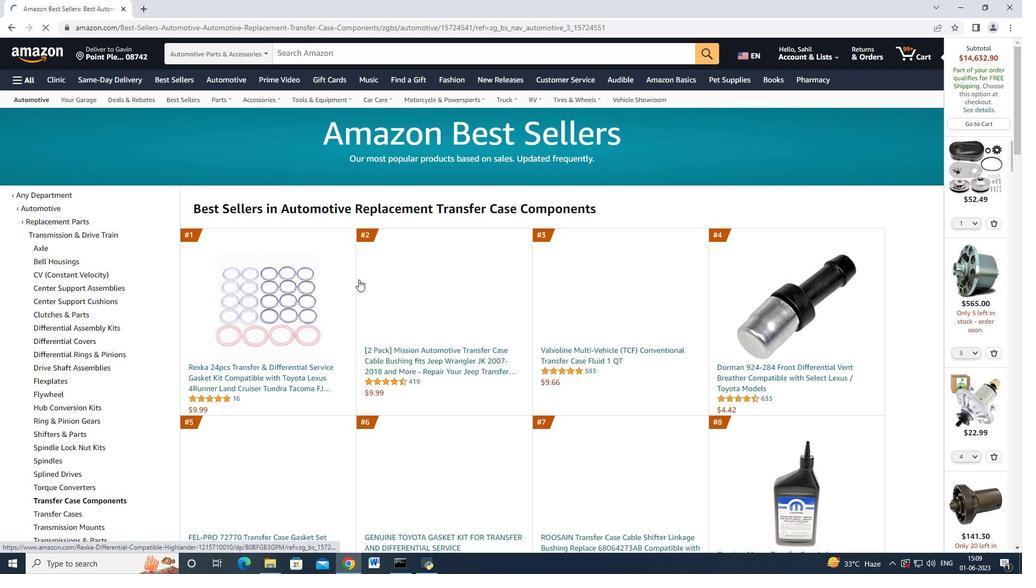 
Action: Mouse scrolled (375, 293) with delta (0, 0)
Screenshot: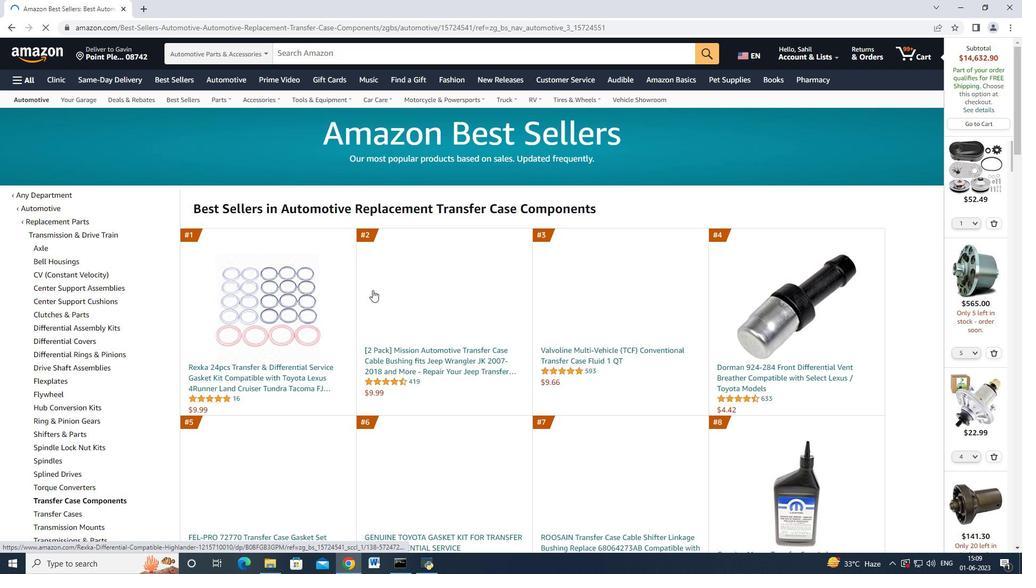 
Action: Mouse moved to (283, 320)
Screenshot: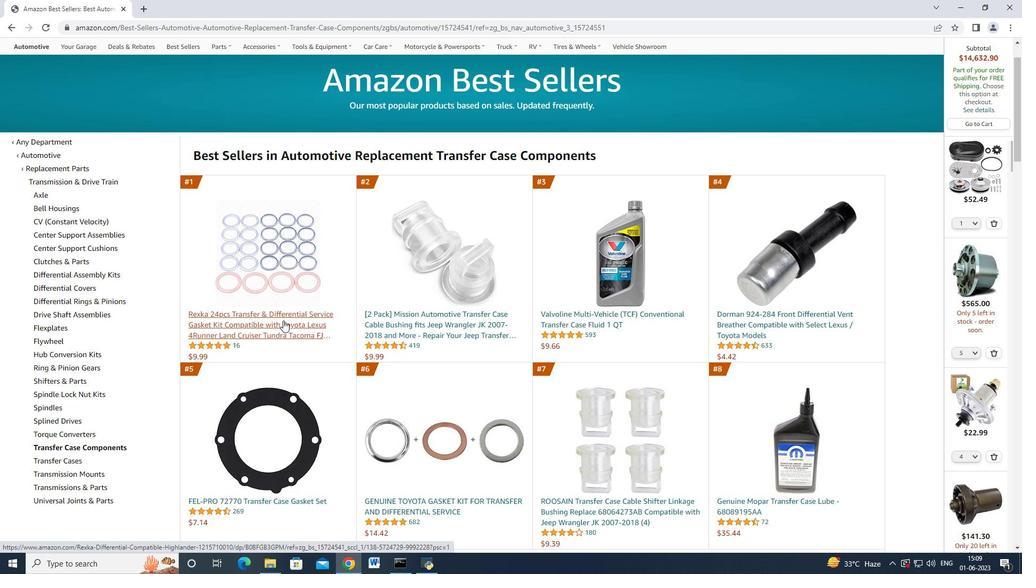 
Action: Mouse pressed left at (283, 320)
Screenshot: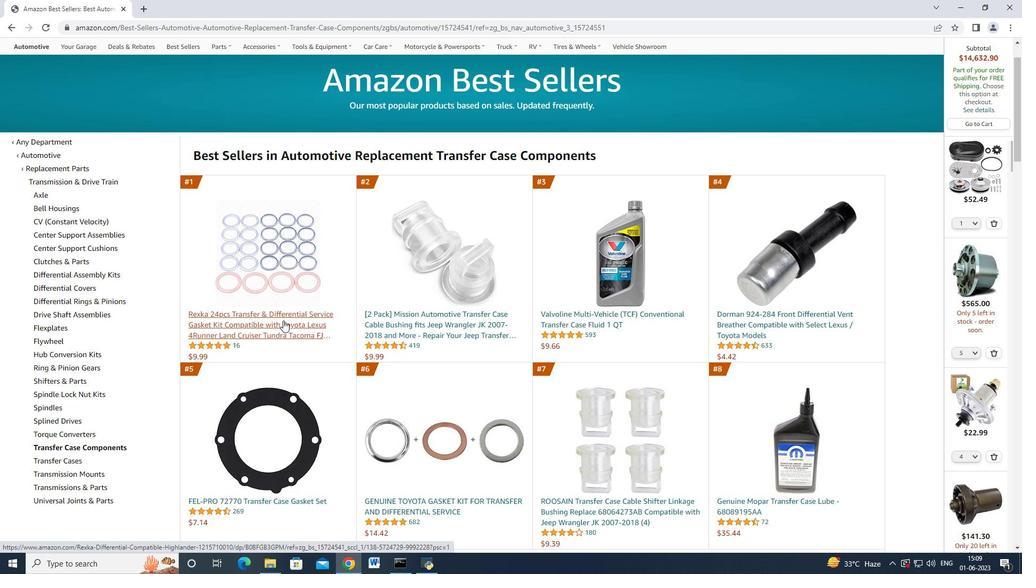
Action: Mouse moved to (541, 286)
Screenshot: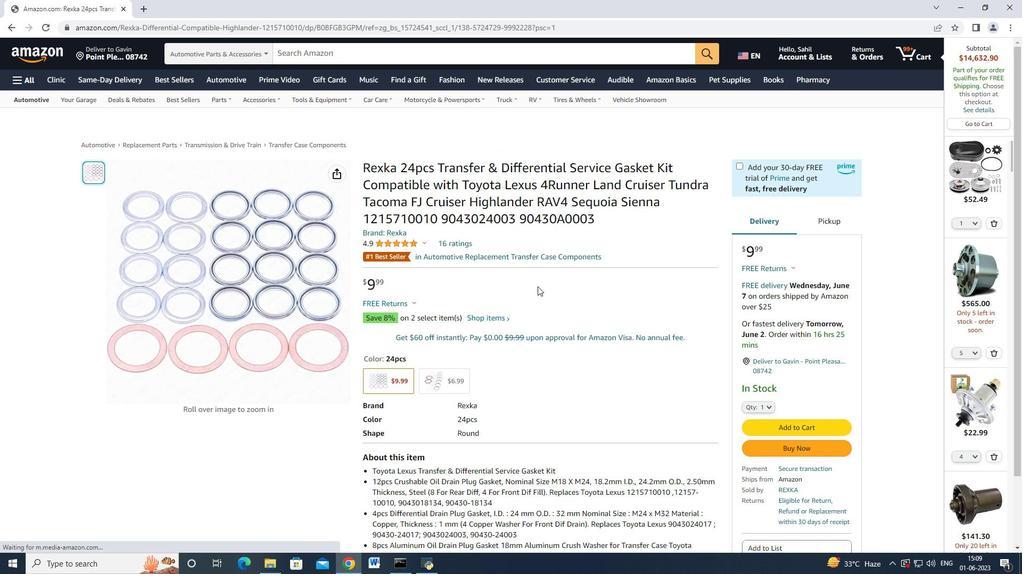 
Action: Mouse scrolled (541, 286) with delta (0, 0)
Screenshot: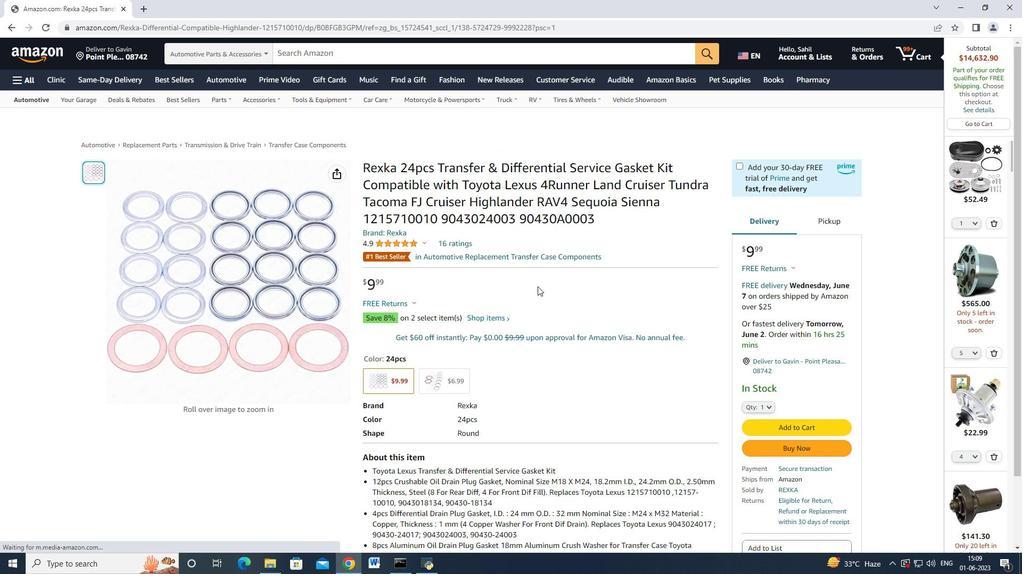 
Action: Mouse scrolled (541, 286) with delta (0, 0)
Screenshot: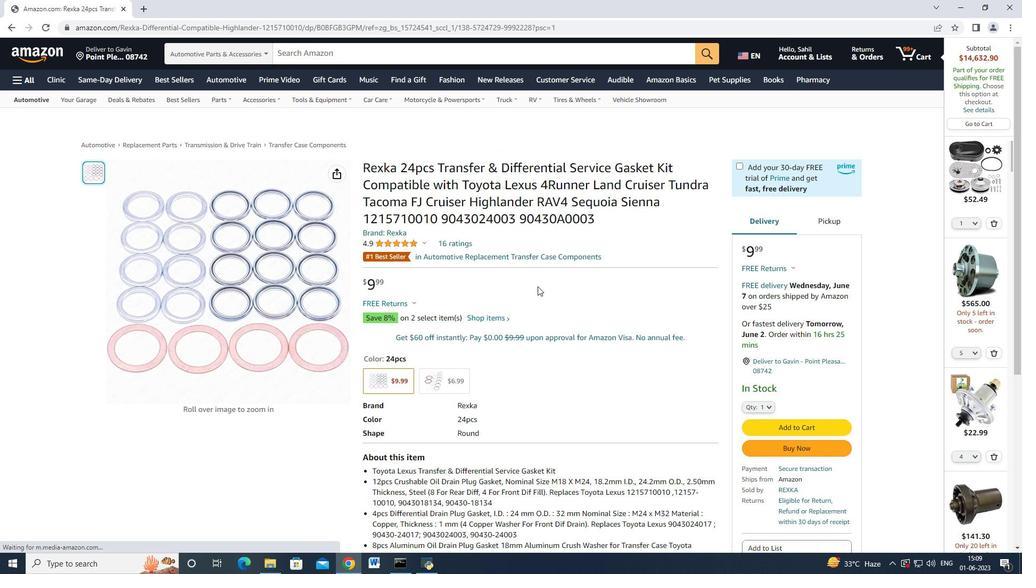 
Action: Mouse moved to (765, 298)
Screenshot: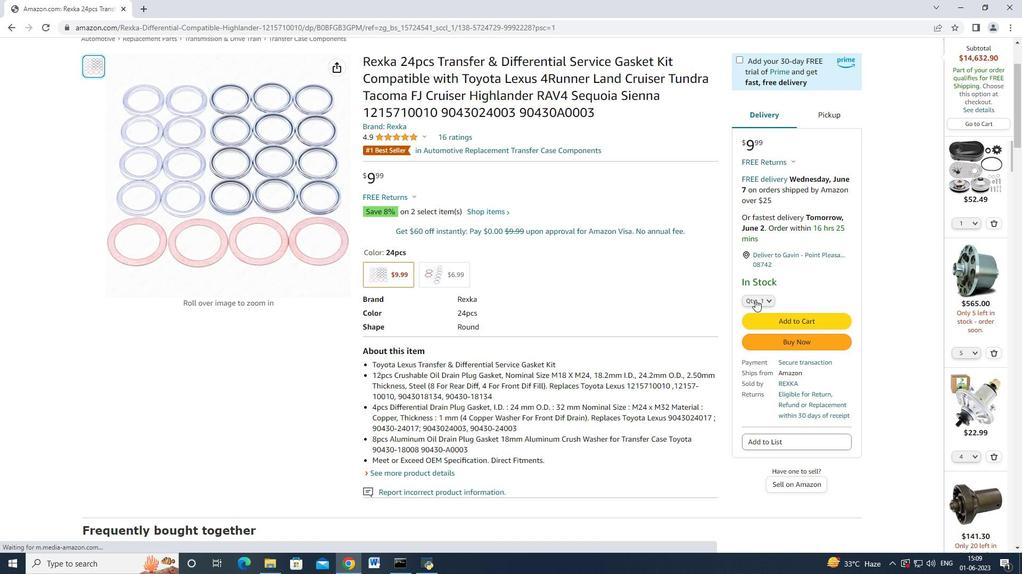 
Action: Mouse pressed left at (765, 298)
Screenshot: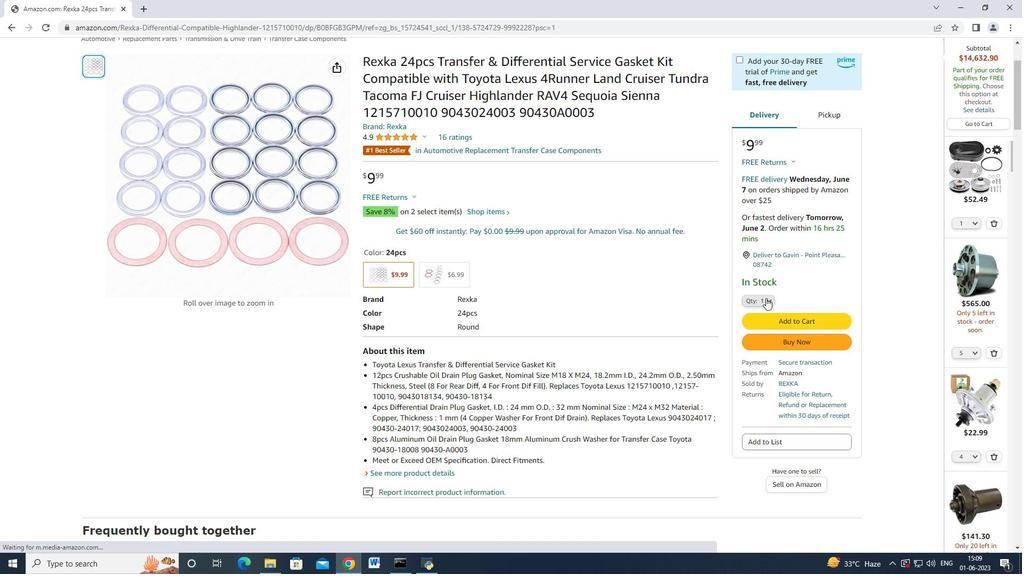 
Action: Mouse moved to (760, 72)
Screenshot: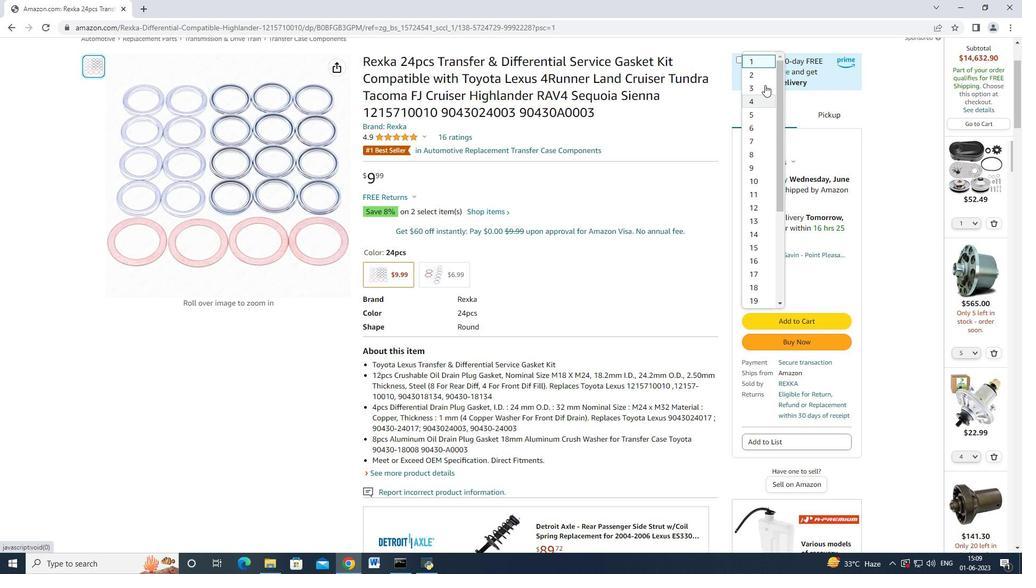 
Action: Mouse pressed left at (760, 72)
Screenshot: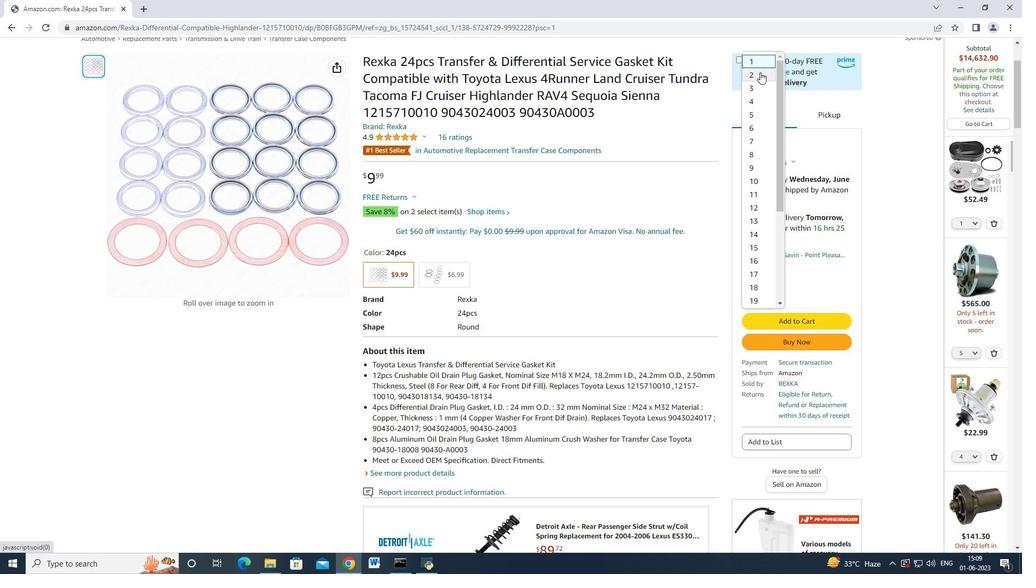 
Action: Mouse moved to (776, 335)
Screenshot: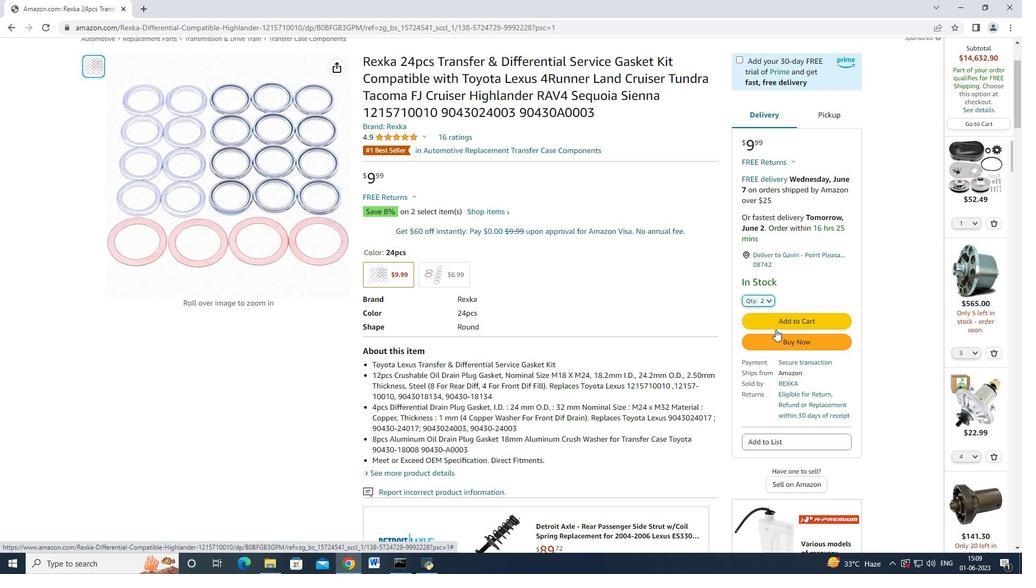 
Action: Mouse pressed left at (776, 335)
Screenshot: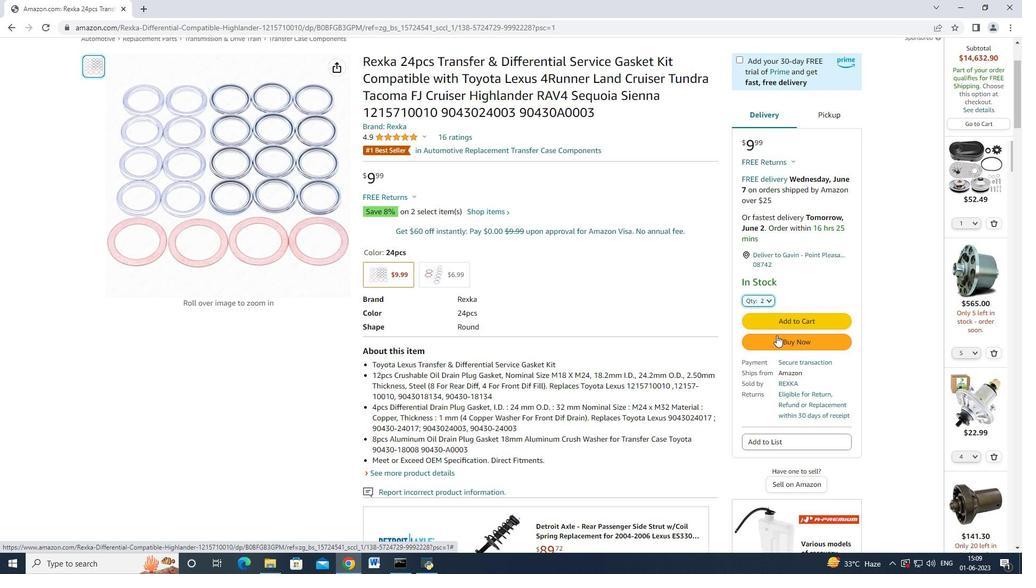 
Action: Mouse moved to (608, 92)
Screenshot: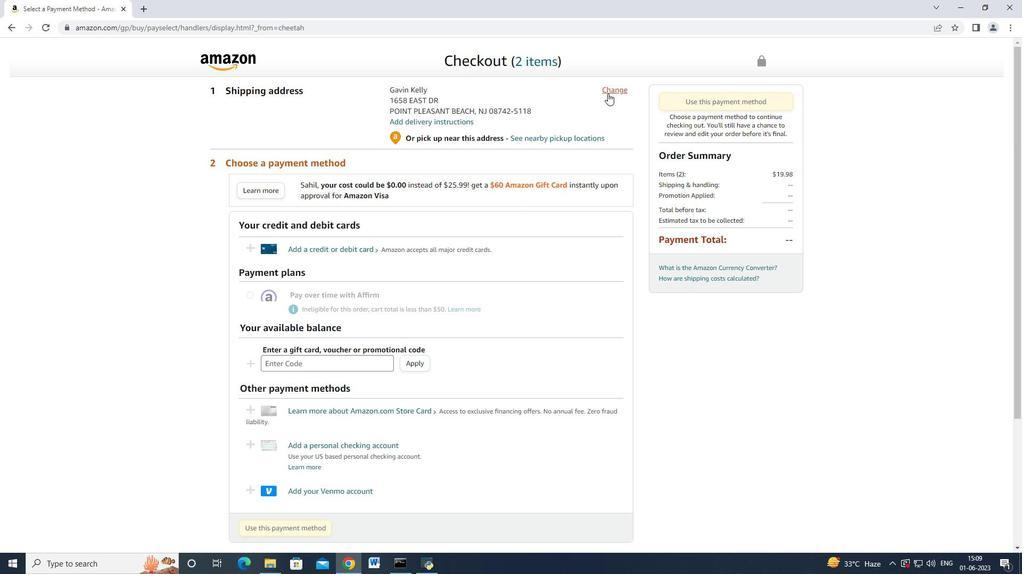
Action: Mouse pressed left at (608, 92)
Screenshot: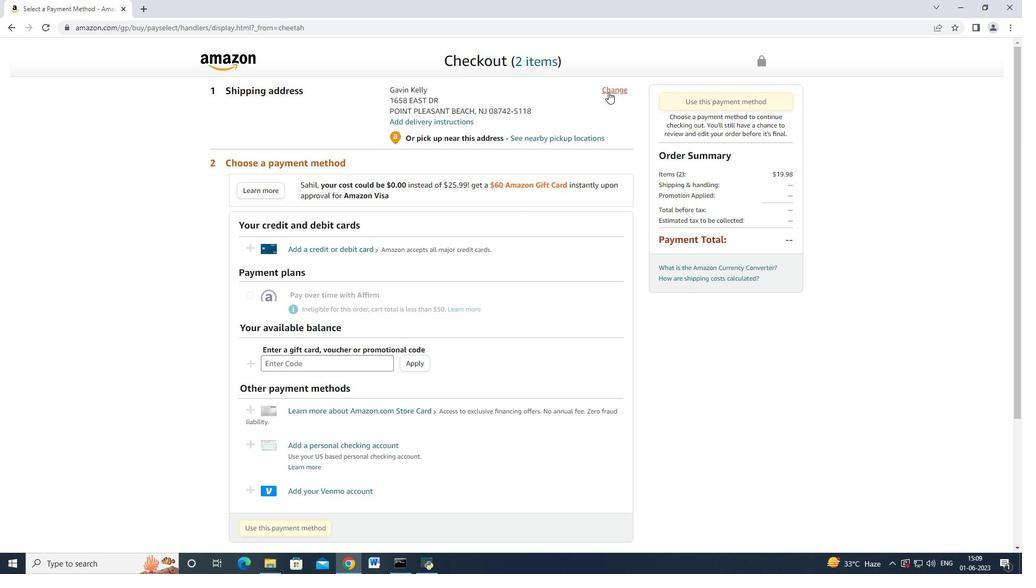 
Action: Mouse moved to (310, 162)
Screenshot: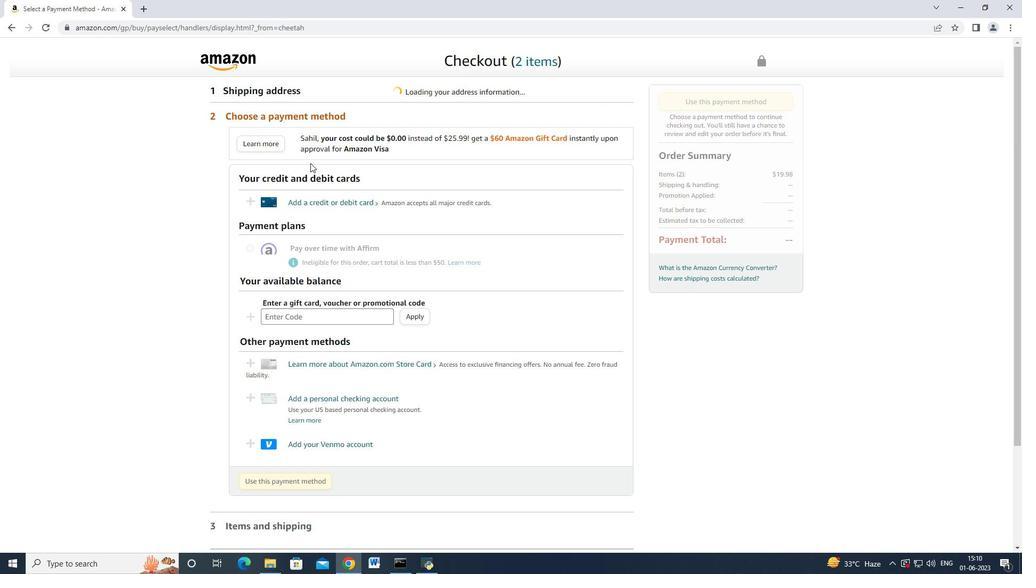 
Action: Mouse scrolled (310, 162) with delta (0, 0)
Screenshot: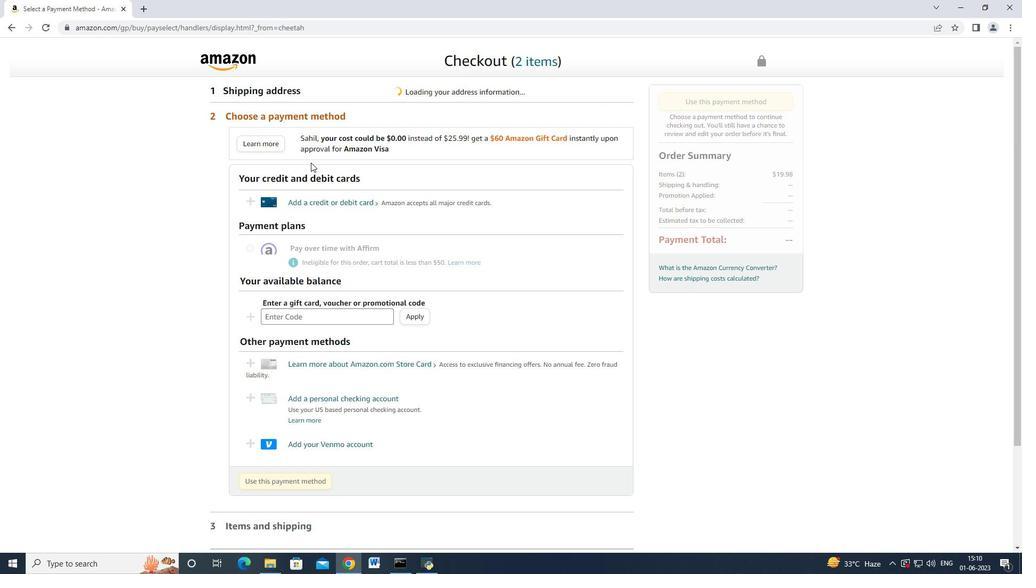 
Action: Mouse moved to (310, 162)
Screenshot: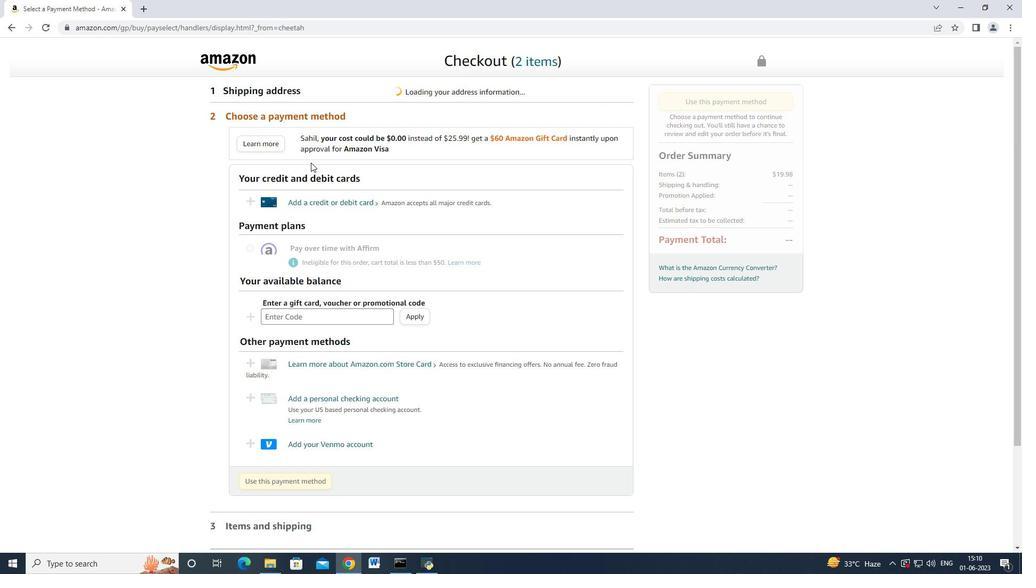 
Action: Mouse scrolled (310, 163) with delta (0, 0)
Screenshot: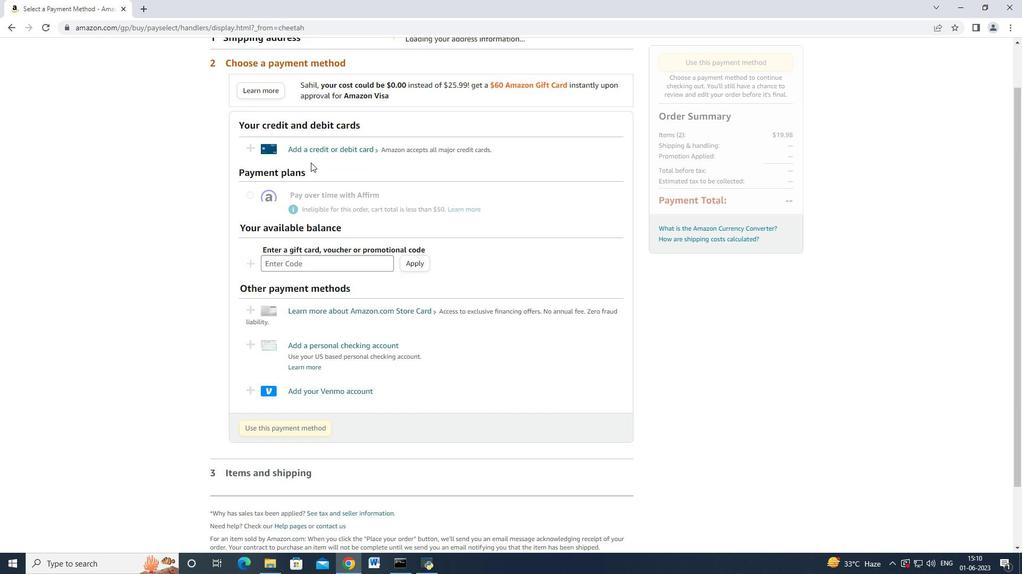 
Action: Mouse scrolled (310, 162) with delta (0, 0)
Screenshot: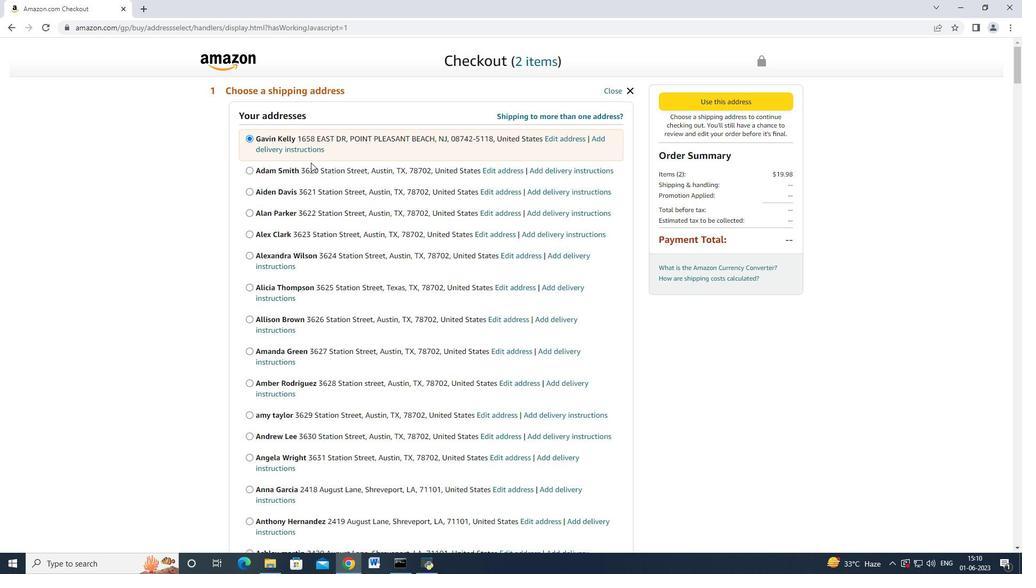 
Action: Mouse scrolled (310, 162) with delta (0, 0)
Screenshot: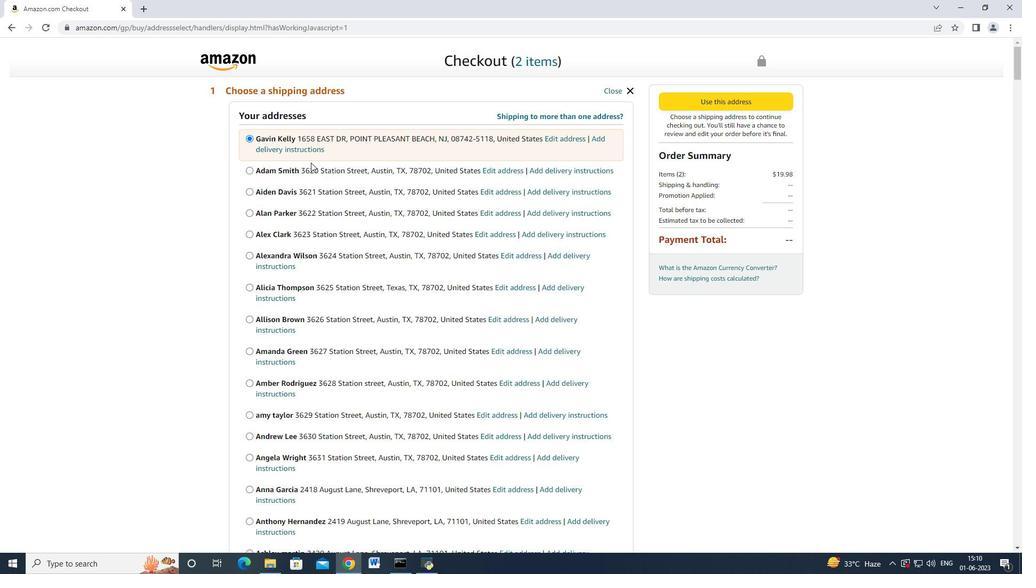 
Action: Mouse scrolled (310, 162) with delta (0, 0)
Screenshot: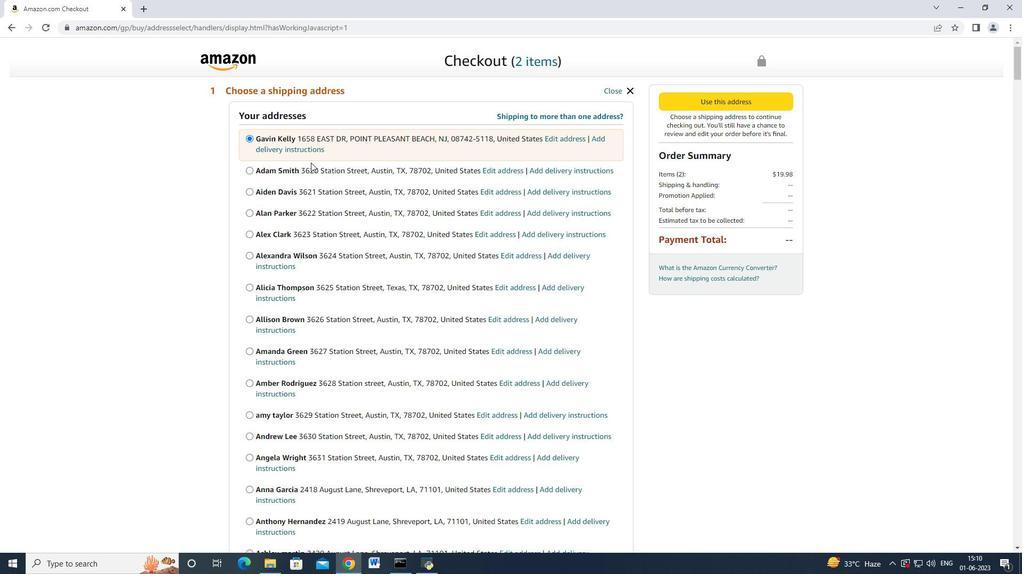 
Action: Mouse scrolled (310, 162) with delta (0, 0)
Screenshot: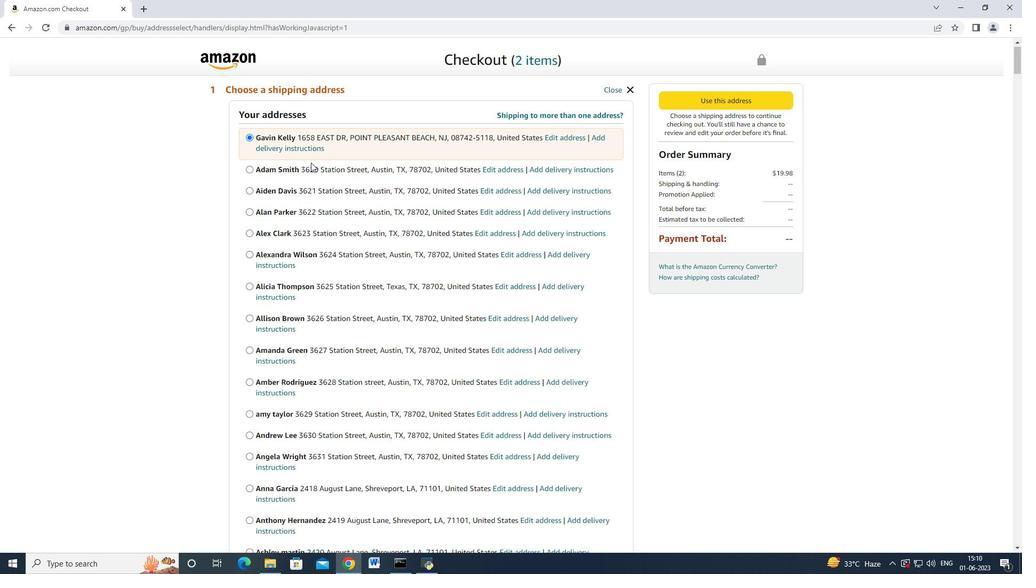 
Action: Mouse scrolled (310, 162) with delta (0, 0)
Screenshot: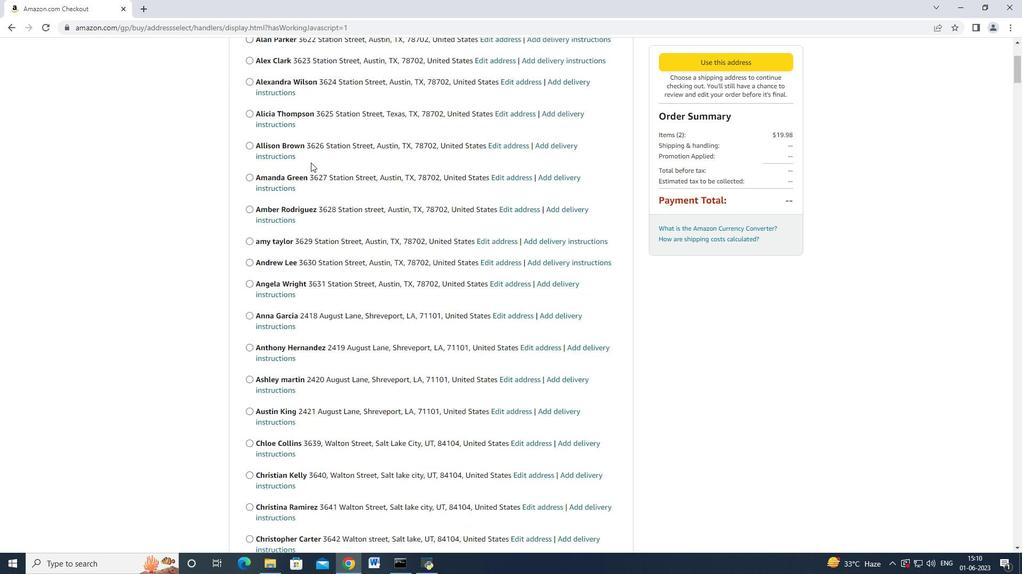 
Action: Mouse scrolled (310, 162) with delta (0, 0)
Screenshot: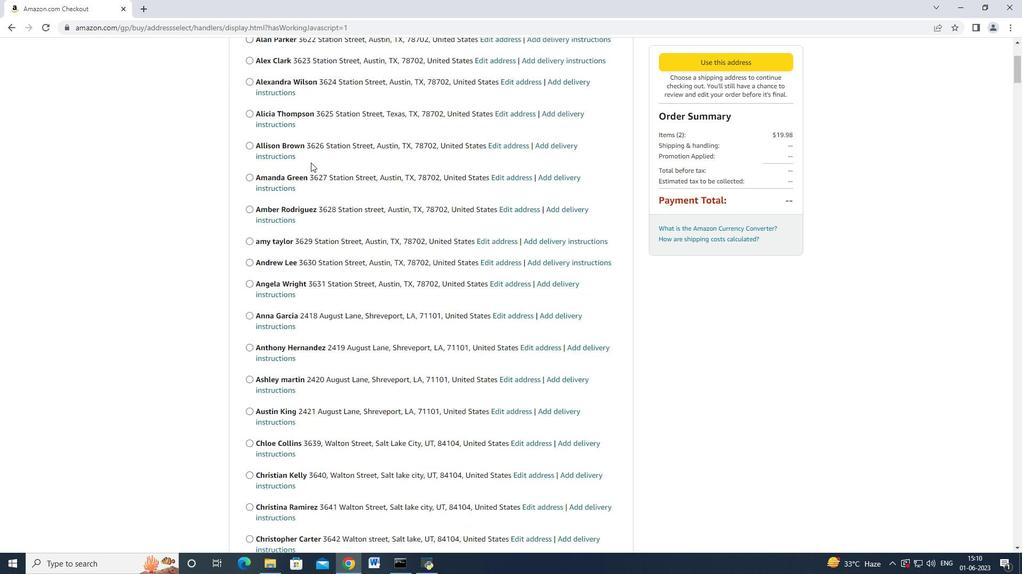 
Action: Mouse scrolled (310, 162) with delta (0, 0)
Screenshot: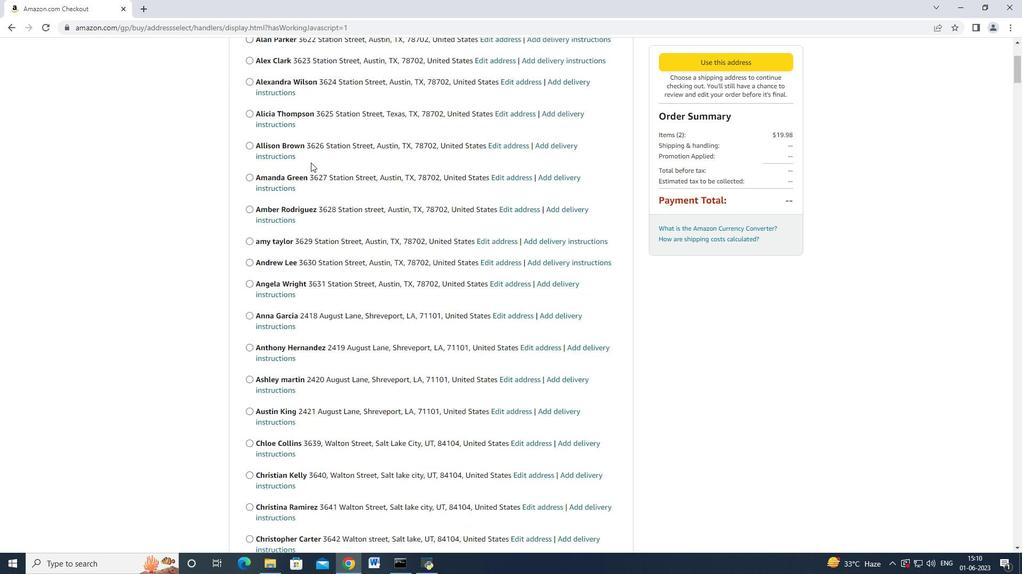 
Action: Mouse scrolled (310, 162) with delta (0, 0)
Screenshot: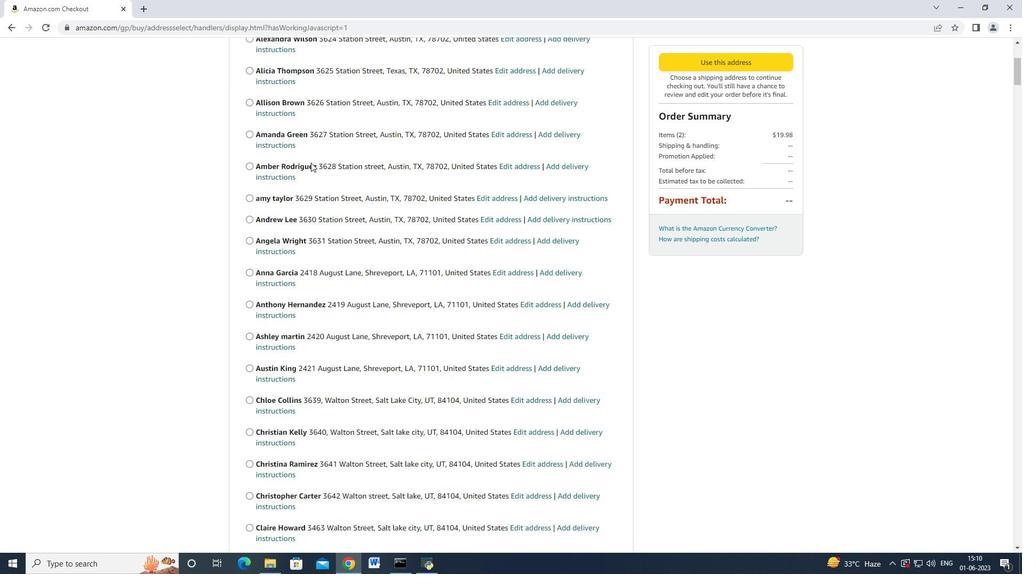 
Action: Mouse scrolled (310, 162) with delta (0, 0)
Screenshot: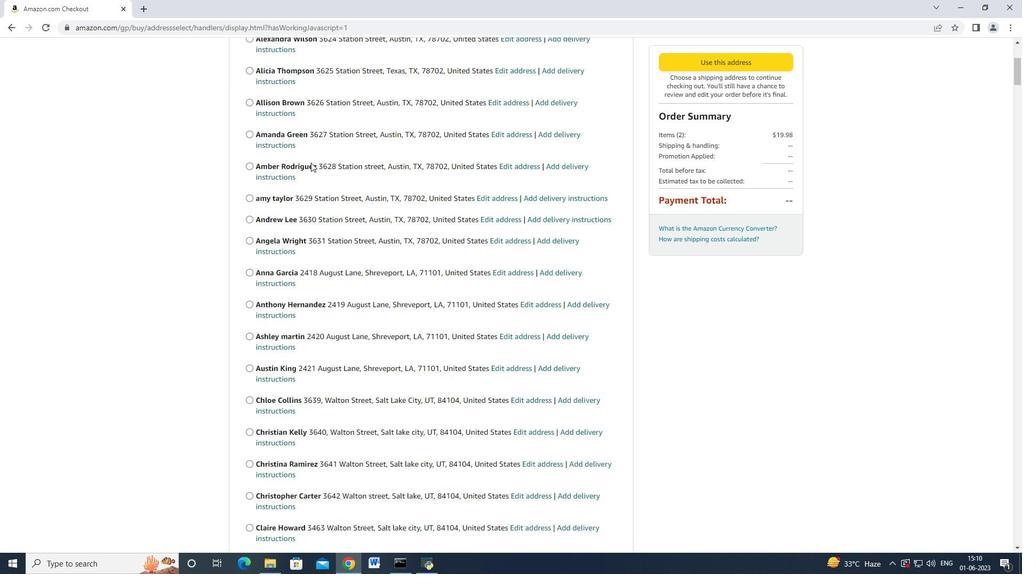 
Action: Mouse scrolled (310, 162) with delta (0, 0)
Screenshot: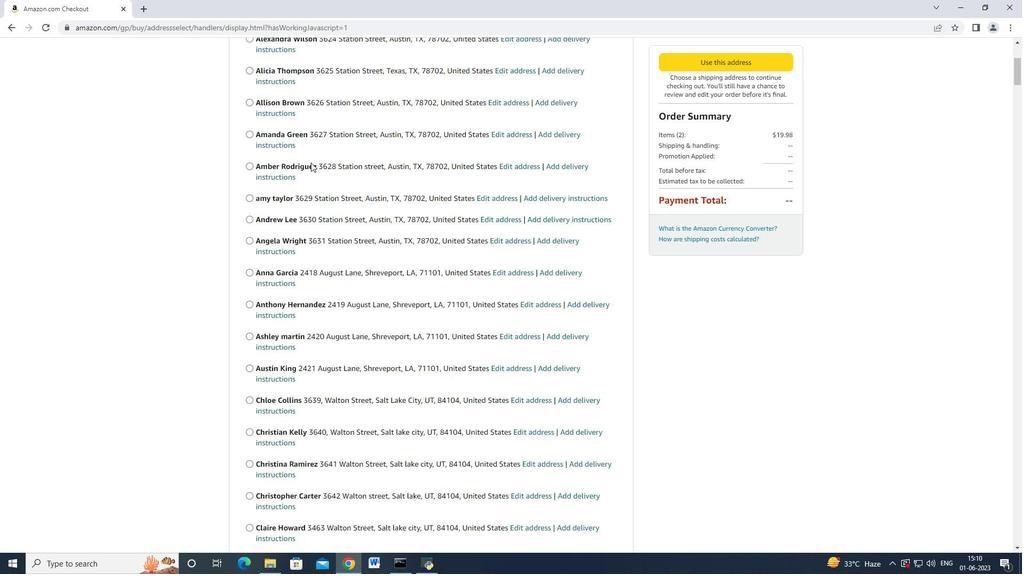 
Action: Mouse scrolled (310, 162) with delta (0, 0)
Screenshot: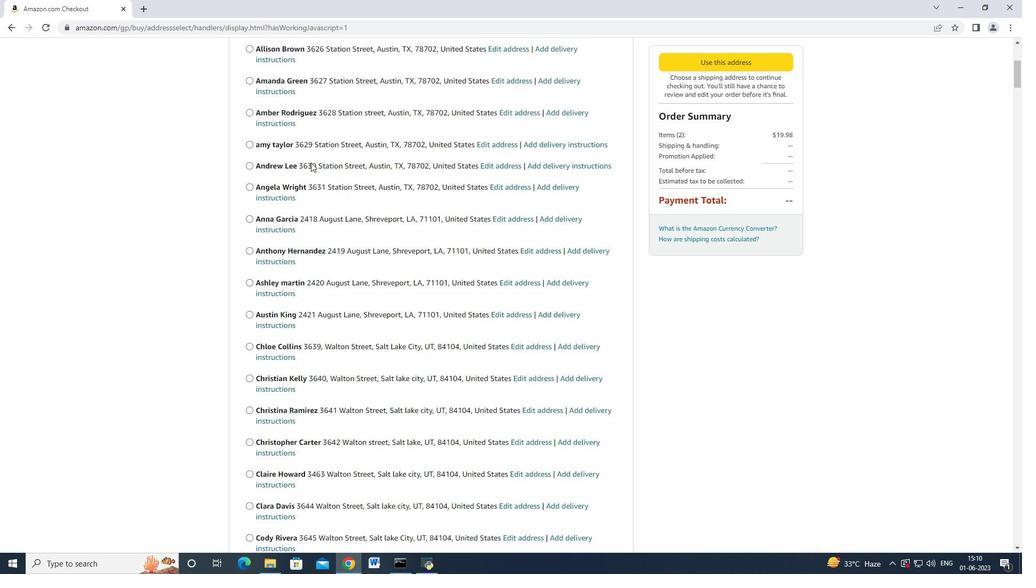 
Action: Mouse scrolled (310, 162) with delta (0, 0)
Screenshot: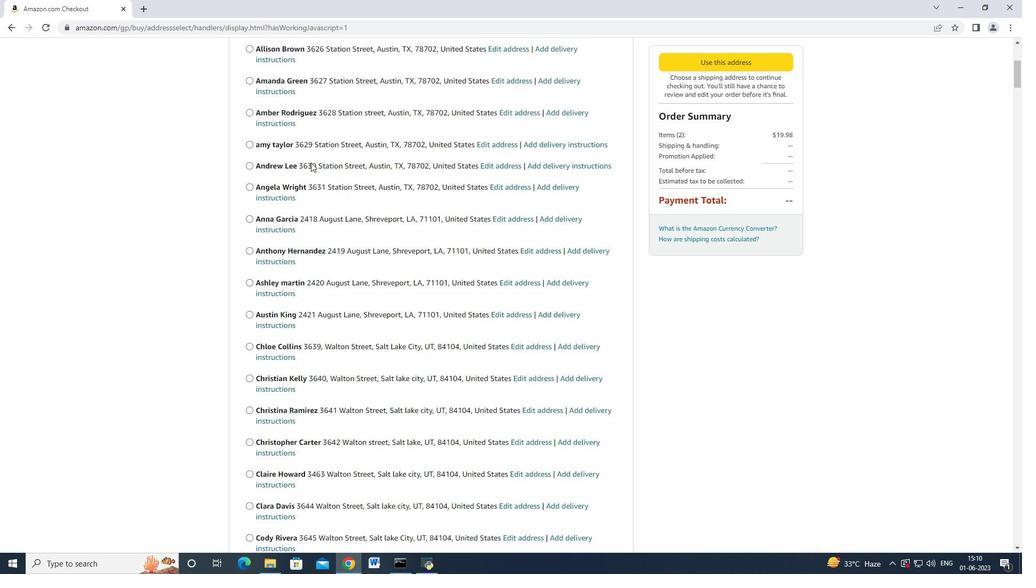 
Action: Mouse scrolled (310, 162) with delta (0, 0)
Screenshot: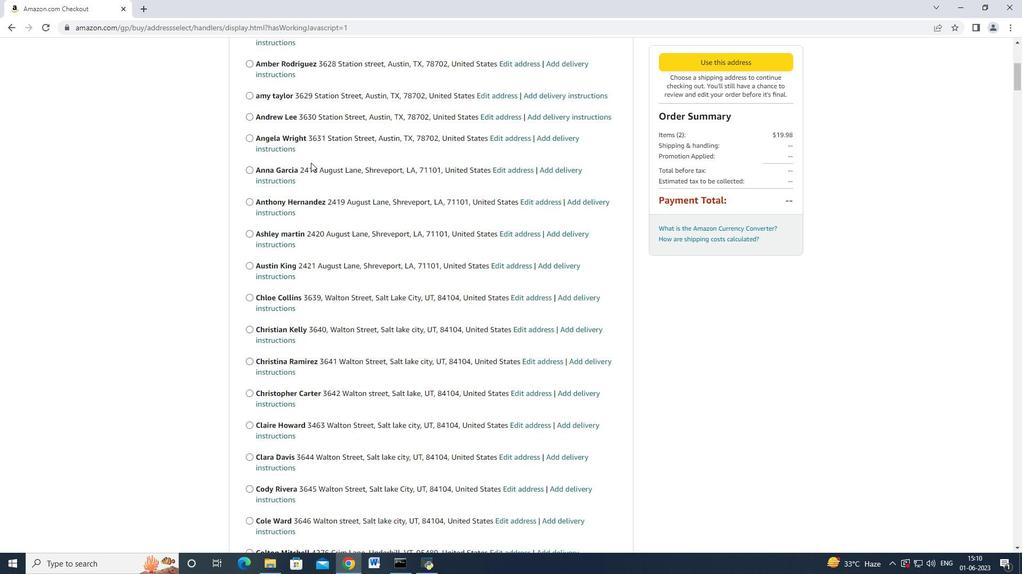 
Action: Mouse scrolled (310, 162) with delta (0, 0)
Screenshot: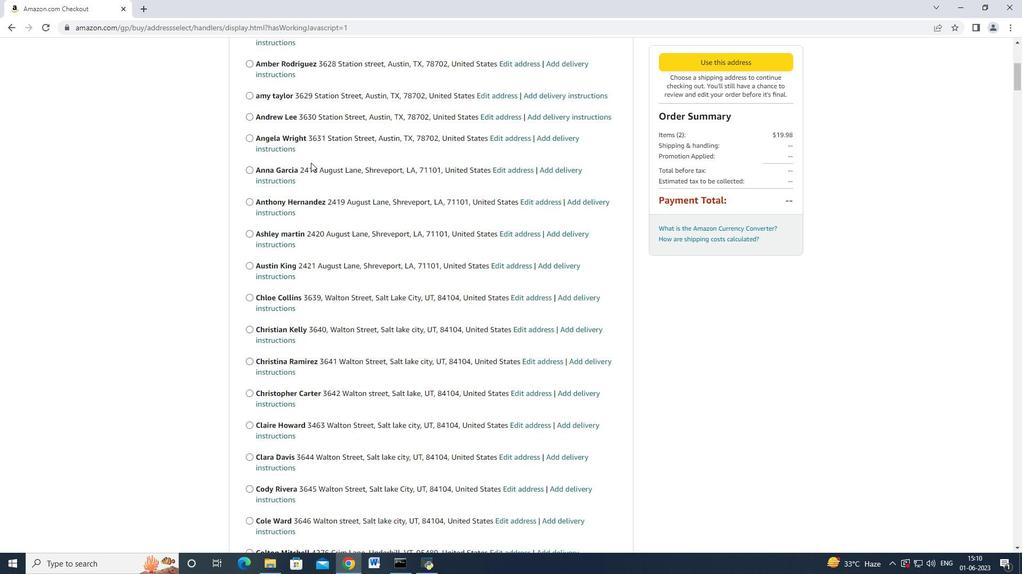 
Action: Mouse scrolled (310, 162) with delta (0, 0)
Screenshot: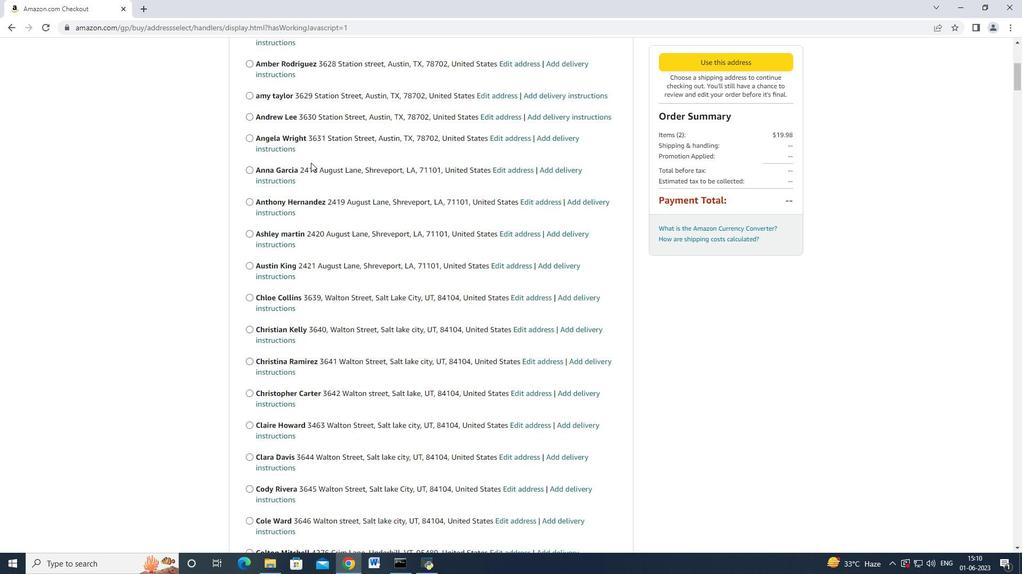 
Action: Mouse scrolled (310, 162) with delta (0, 0)
Screenshot: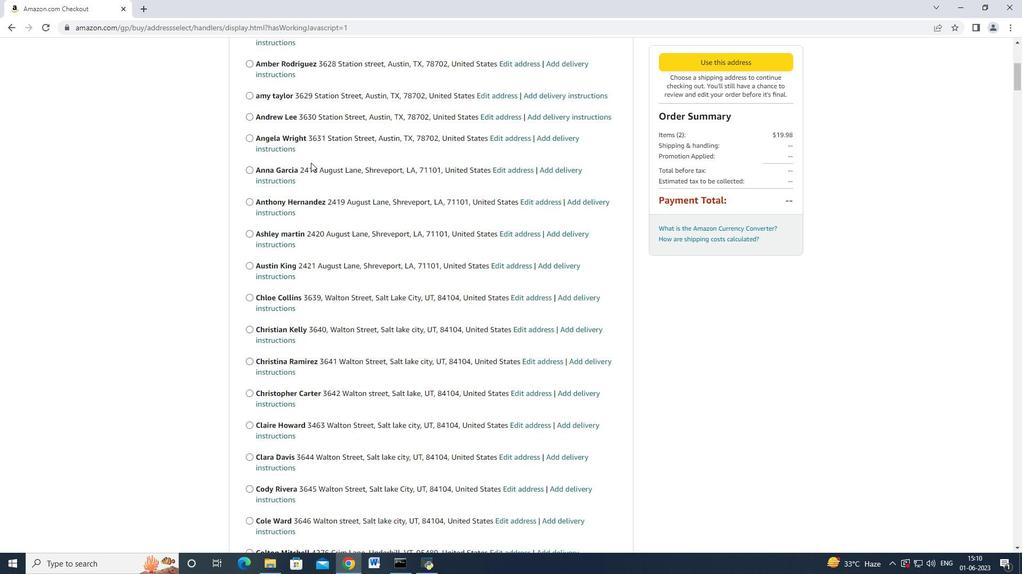 
Action: Mouse scrolled (310, 162) with delta (0, 0)
Screenshot: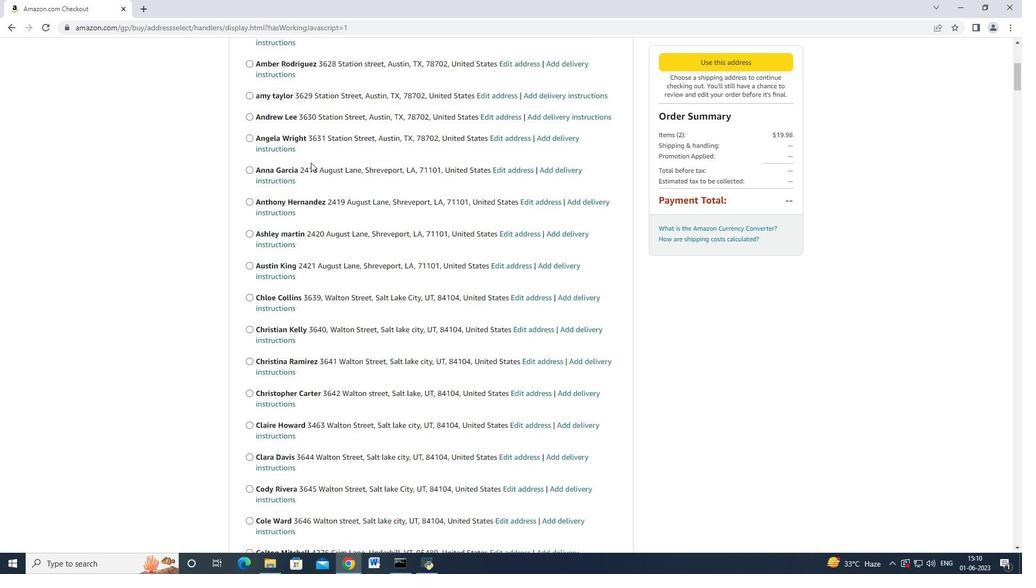 
Action: Mouse scrolled (310, 162) with delta (0, 0)
Screenshot: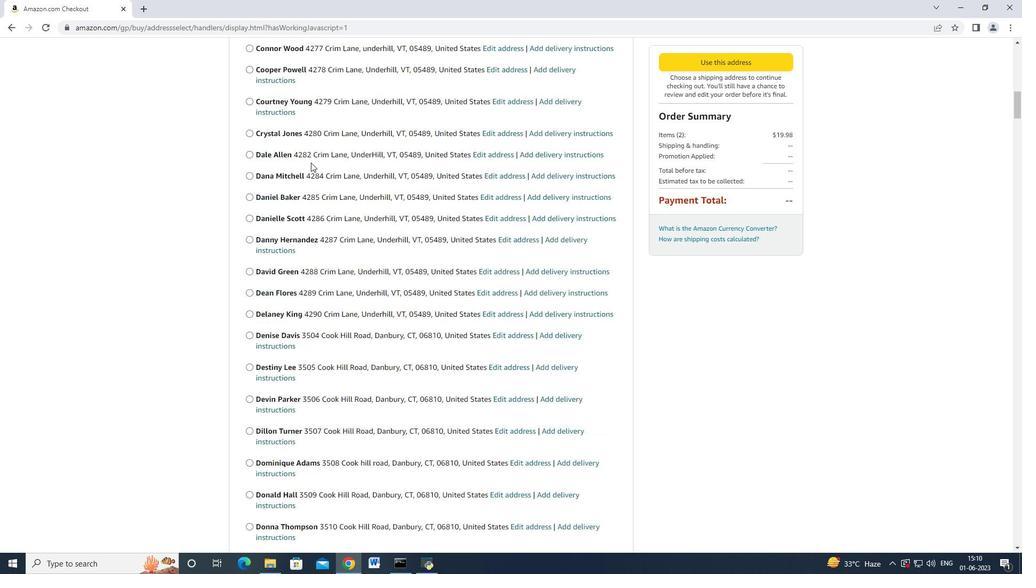 
Action: Mouse moved to (310, 162)
Screenshot: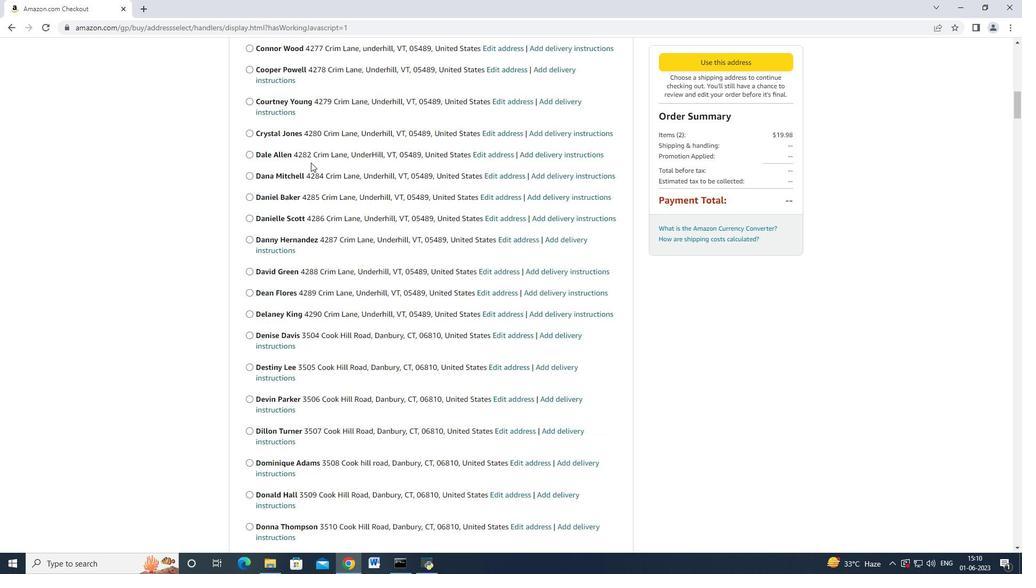 
Action: Mouse scrolled (310, 162) with delta (0, 0)
Screenshot: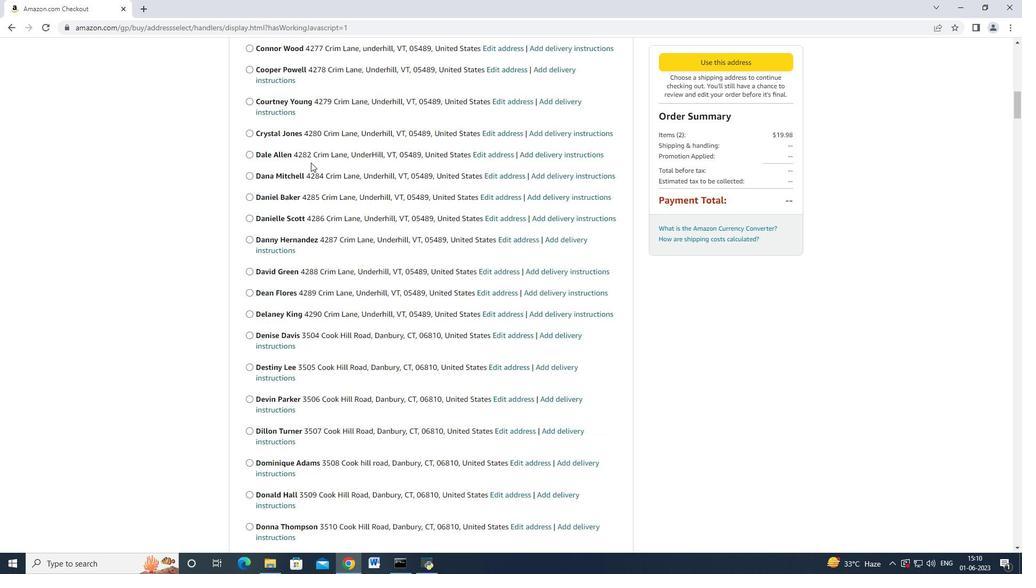 
Action: Mouse moved to (310, 163)
Screenshot: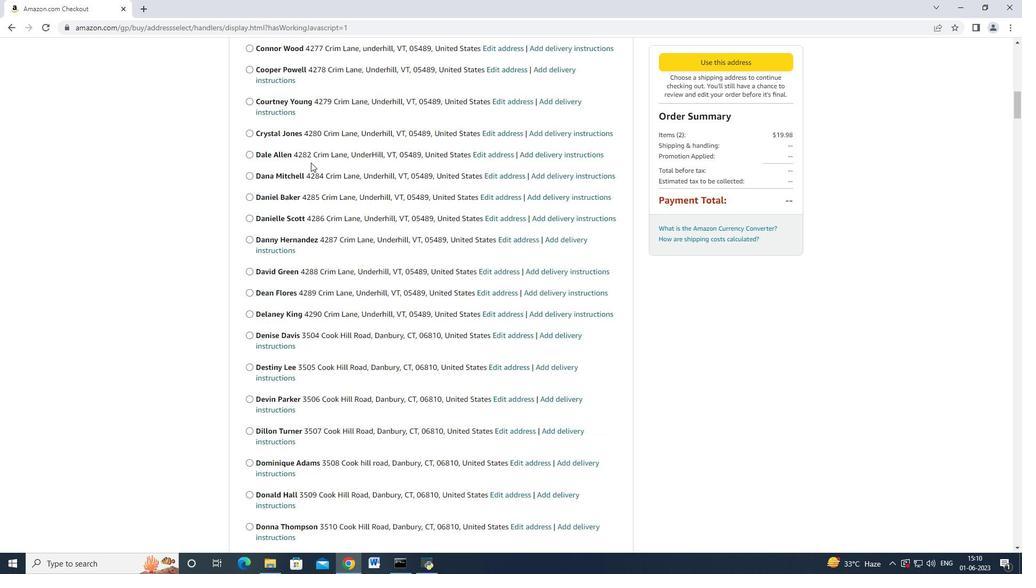 
Action: Mouse scrolled (310, 162) with delta (0, 0)
Screenshot: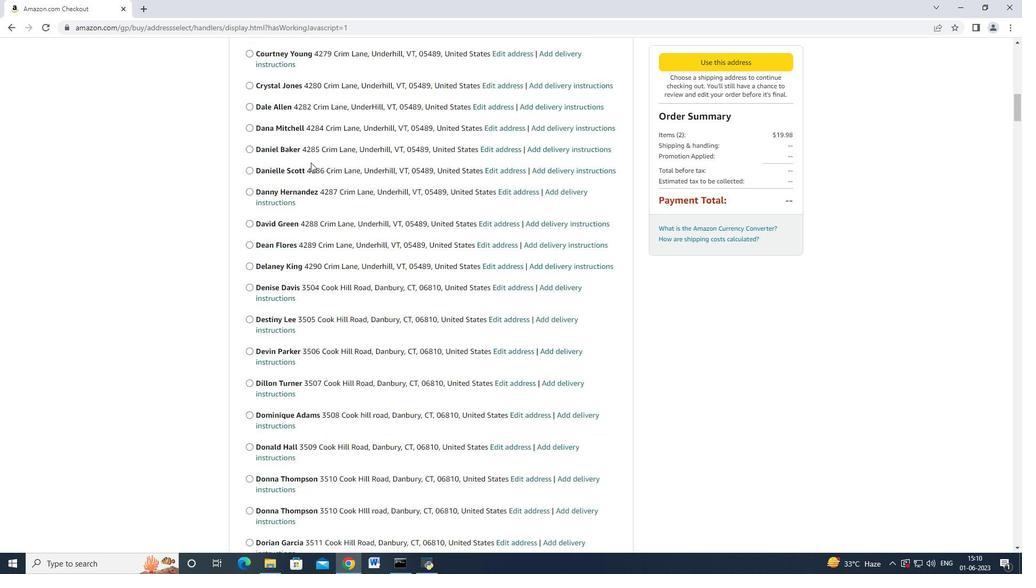 
Action: Mouse scrolled (310, 162) with delta (0, 0)
Screenshot: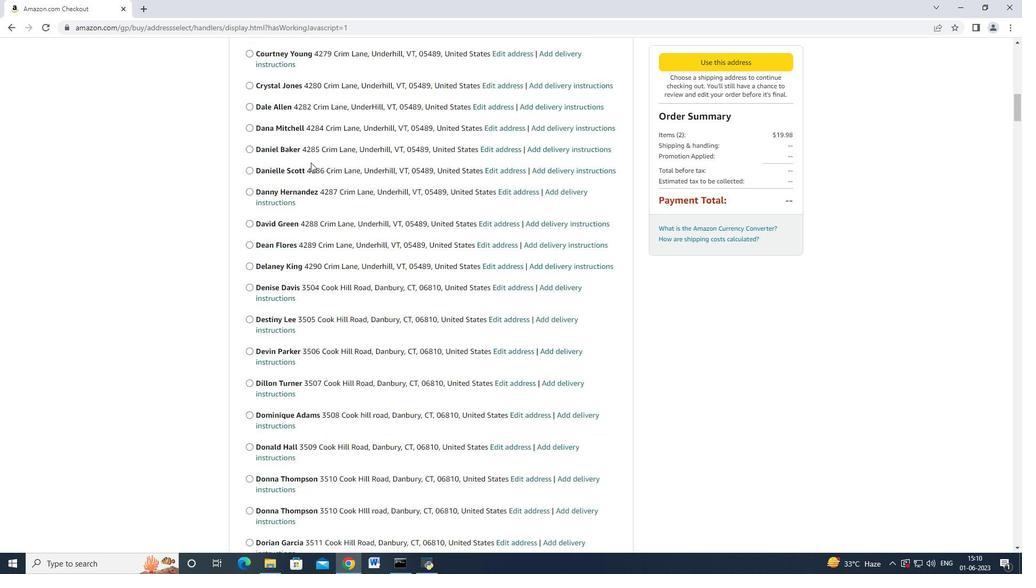 
Action: Mouse moved to (310, 163)
Screenshot: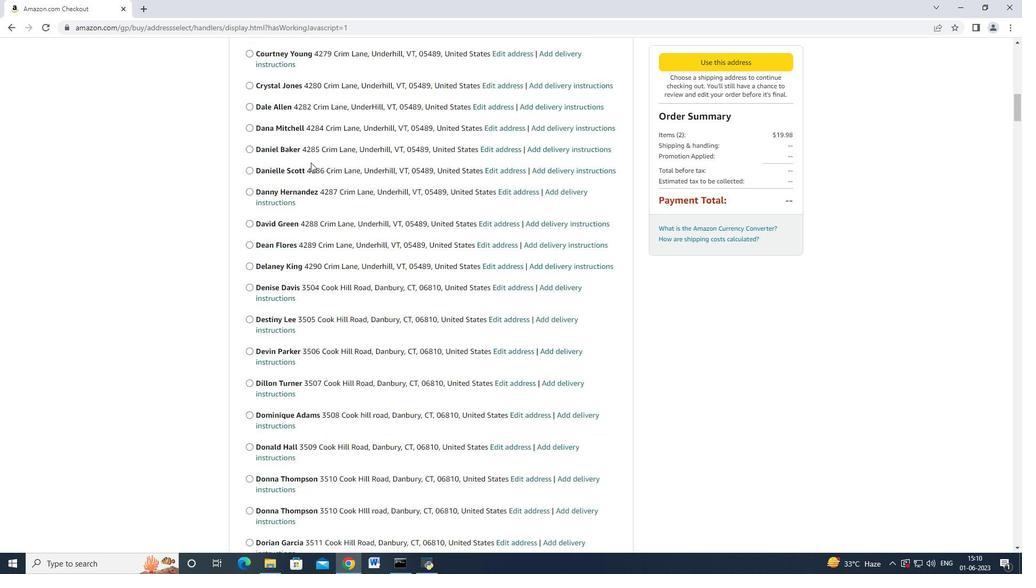 
Action: Mouse scrolled (310, 162) with delta (0, 0)
Screenshot: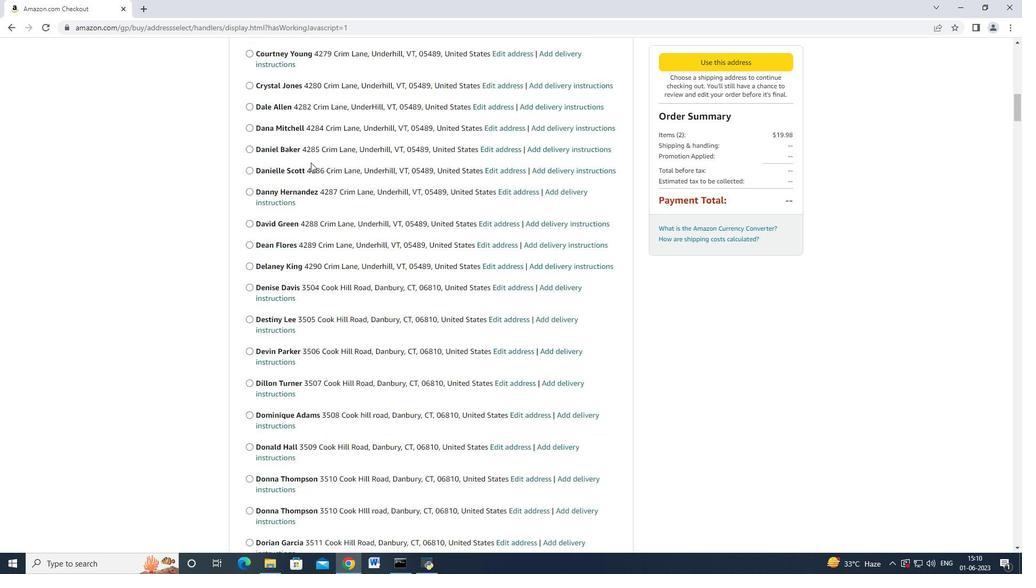 
Action: Mouse scrolled (310, 162) with delta (0, 0)
Screenshot: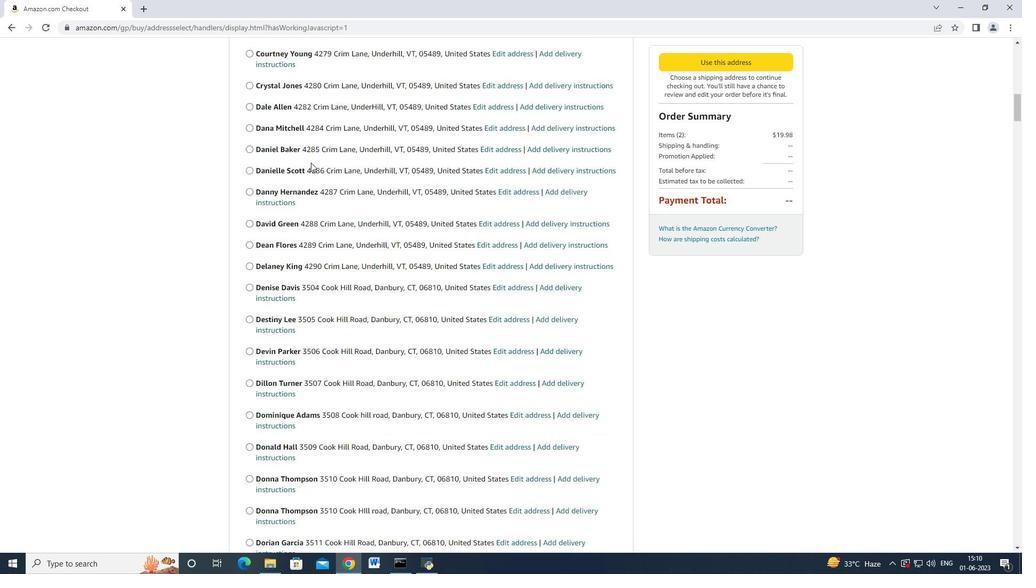 
Action: Mouse scrolled (310, 162) with delta (0, 0)
Screenshot: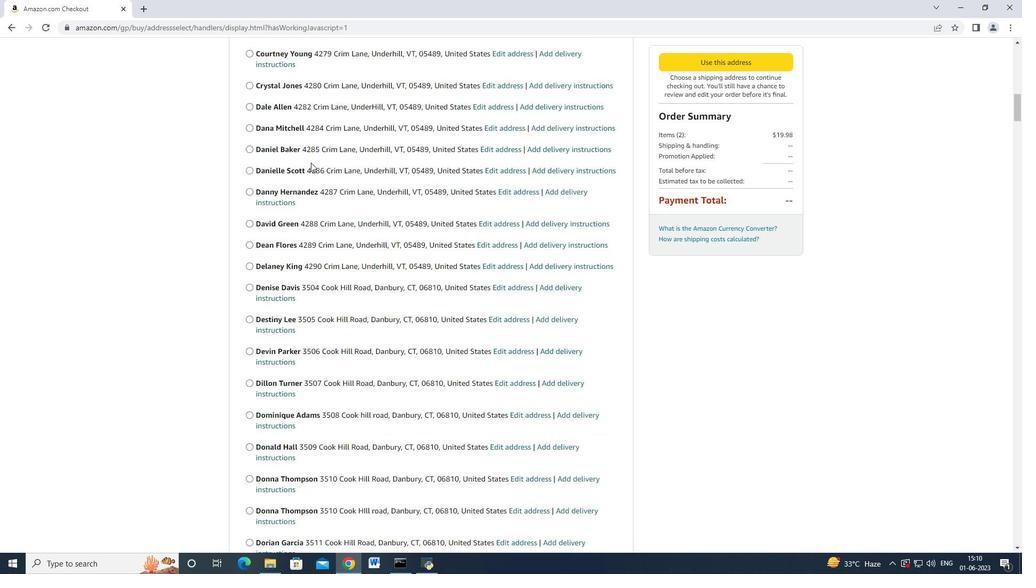 
Action: Mouse moved to (310, 165)
Screenshot: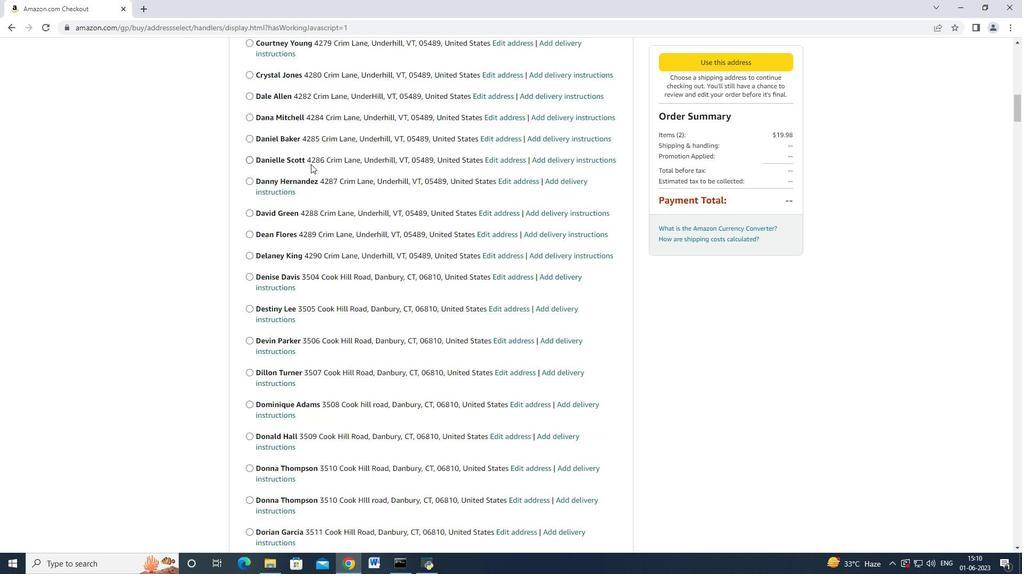 
Action: Mouse scrolled (310, 165) with delta (0, 0)
Screenshot: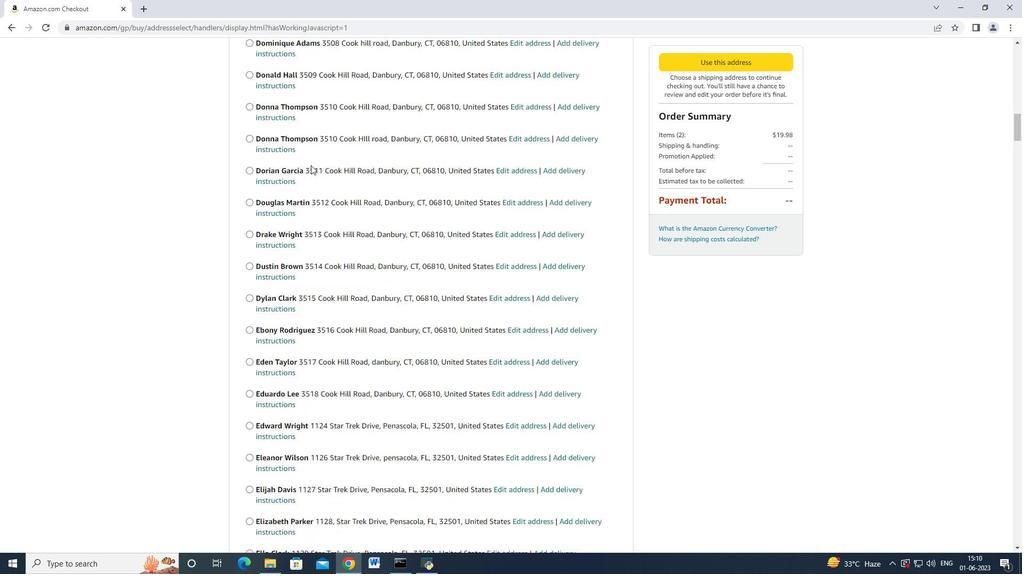 
Action: Mouse moved to (310, 165)
Screenshot: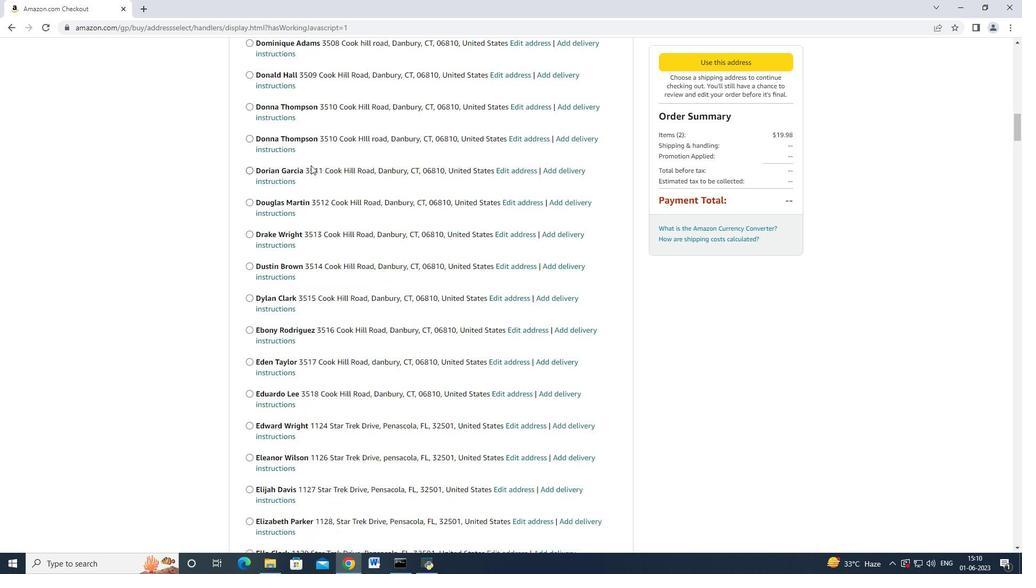 
Action: Mouse scrolled (310, 165) with delta (0, 0)
Screenshot: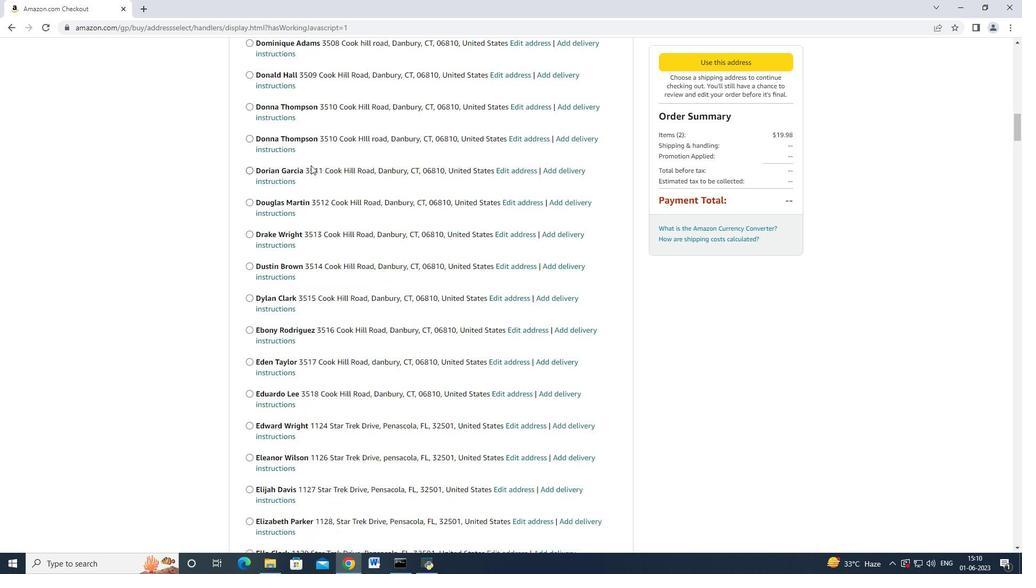 
Action: Mouse moved to (310, 166)
Screenshot: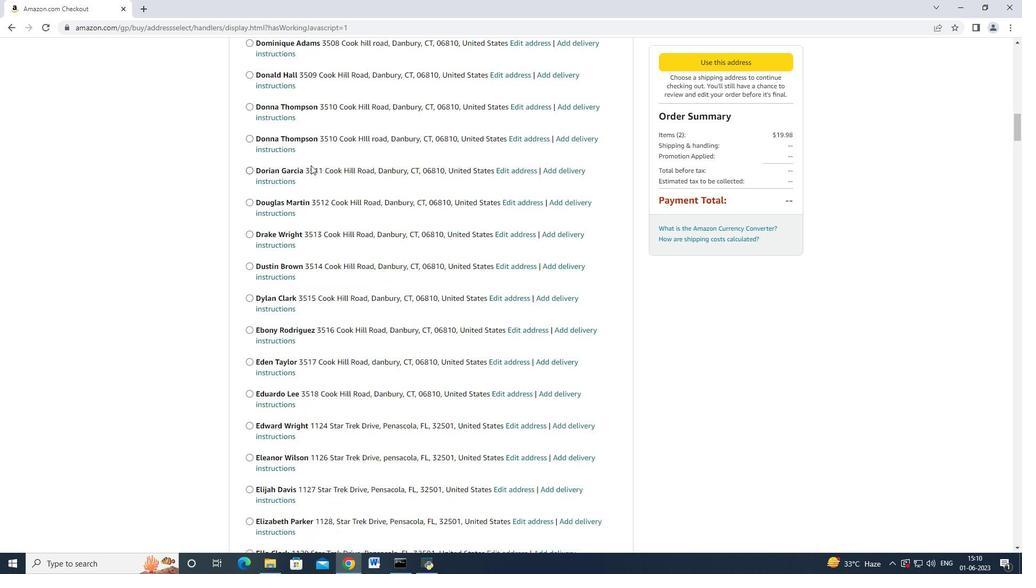 
Action: Mouse scrolled (310, 165) with delta (0, 0)
Screenshot: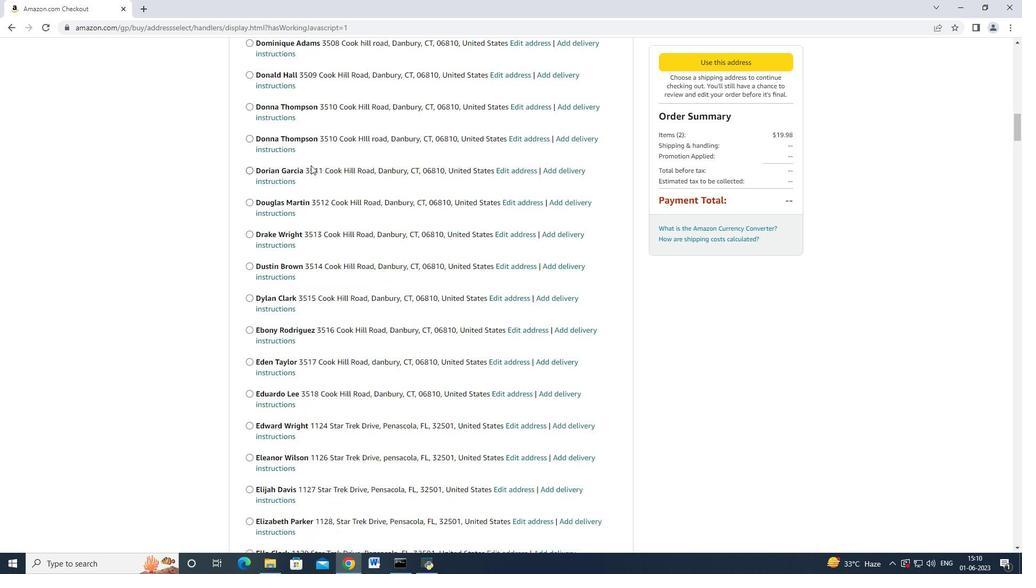 
Action: Mouse scrolled (310, 165) with delta (0, 0)
Screenshot: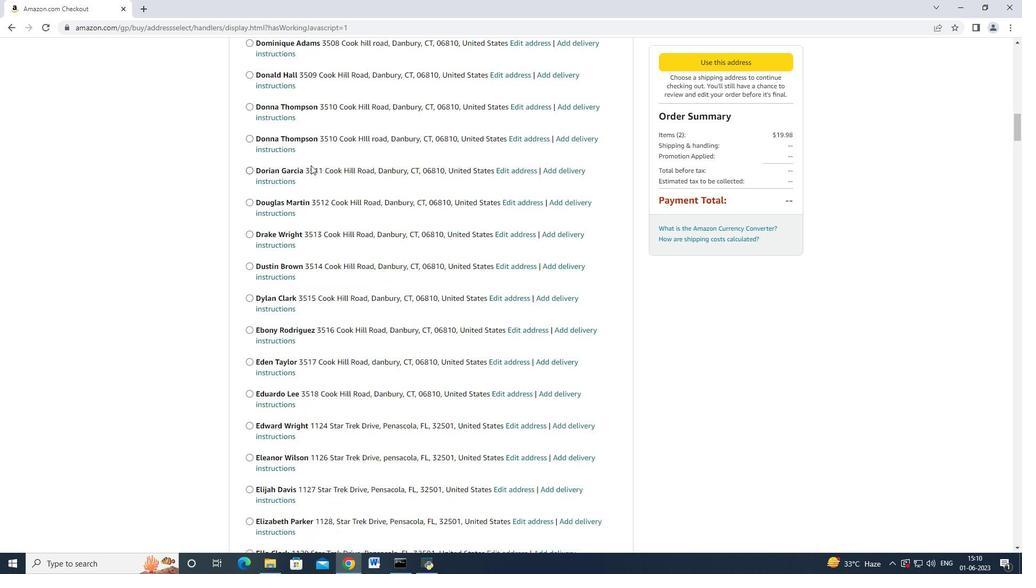 
Action: Mouse moved to (310, 166)
Screenshot: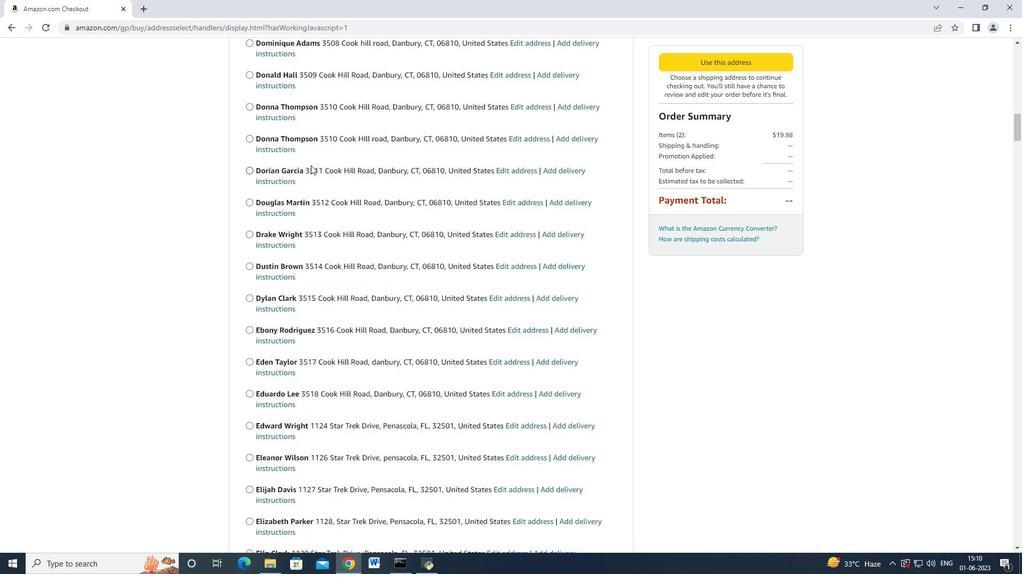 
Action: Mouse scrolled (310, 166) with delta (0, 0)
Screenshot: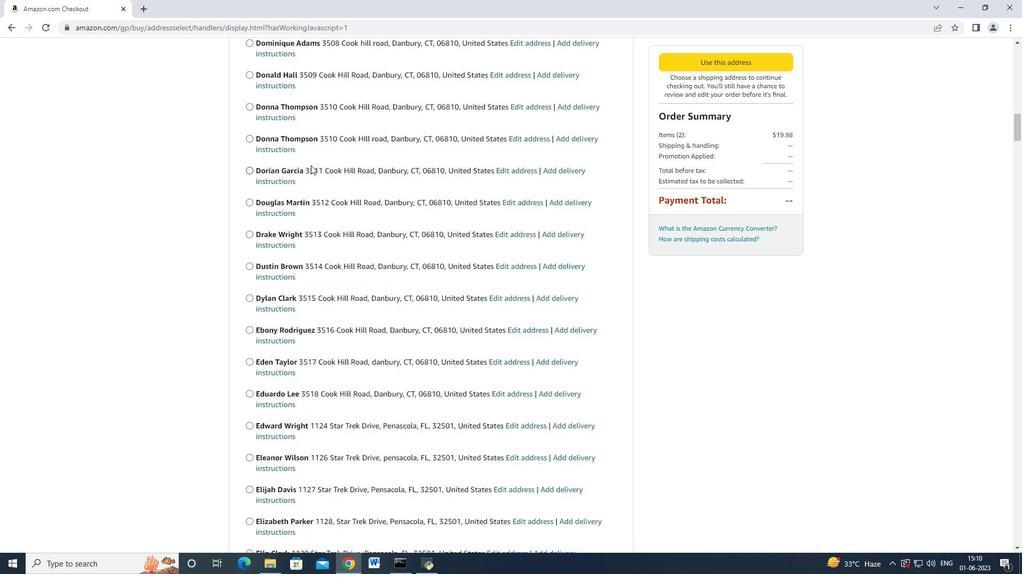 
Action: Mouse scrolled (310, 166) with delta (0, 0)
Screenshot: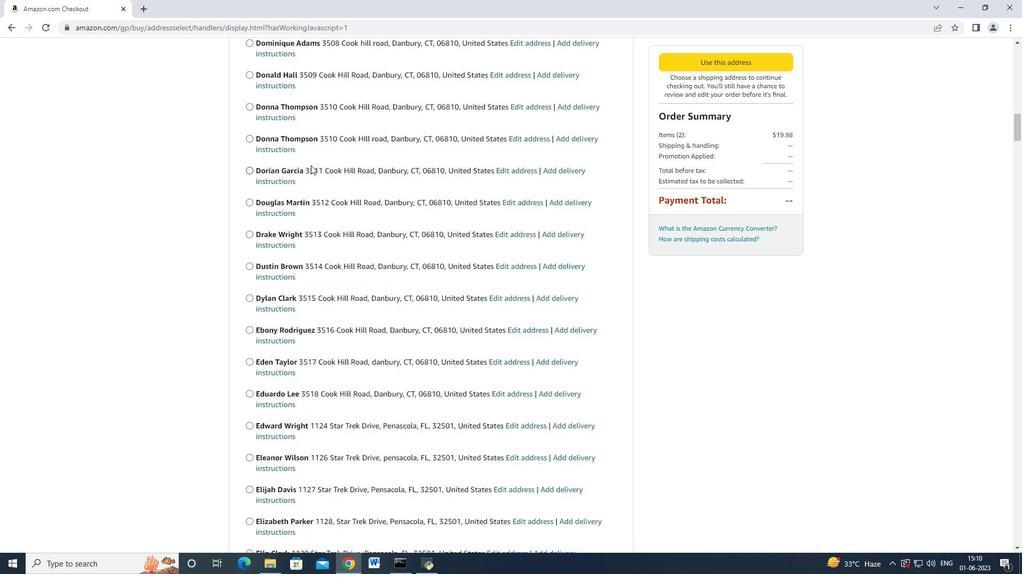 
Action: Mouse moved to (310, 166)
Screenshot: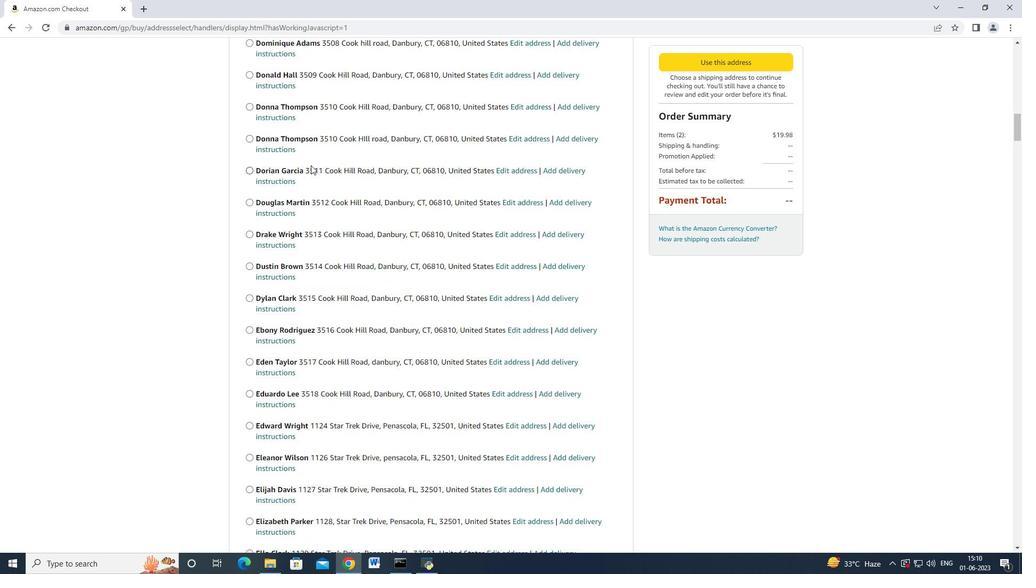 
Action: Mouse scrolled (310, 166) with delta (0, 0)
Screenshot: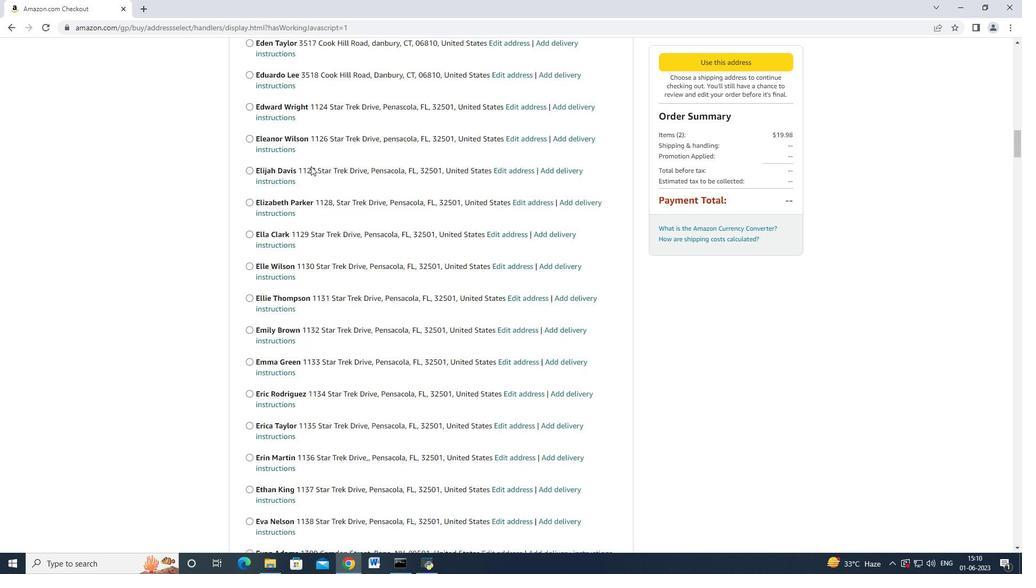 
Action: Mouse moved to (310, 167)
Screenshot: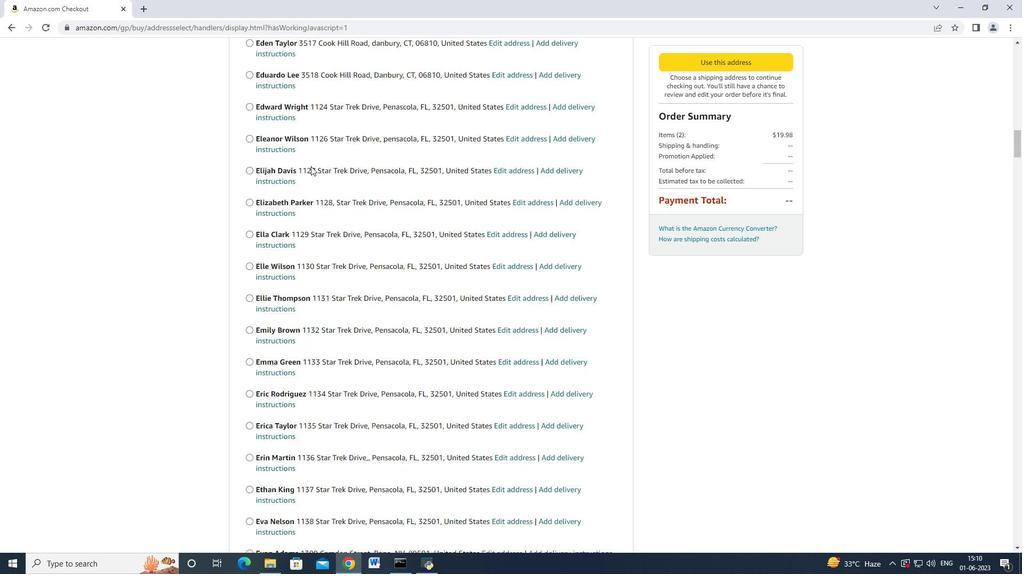 
Action: Mouse scrolled (310, 167) with delta (0, 0)
Screenshot: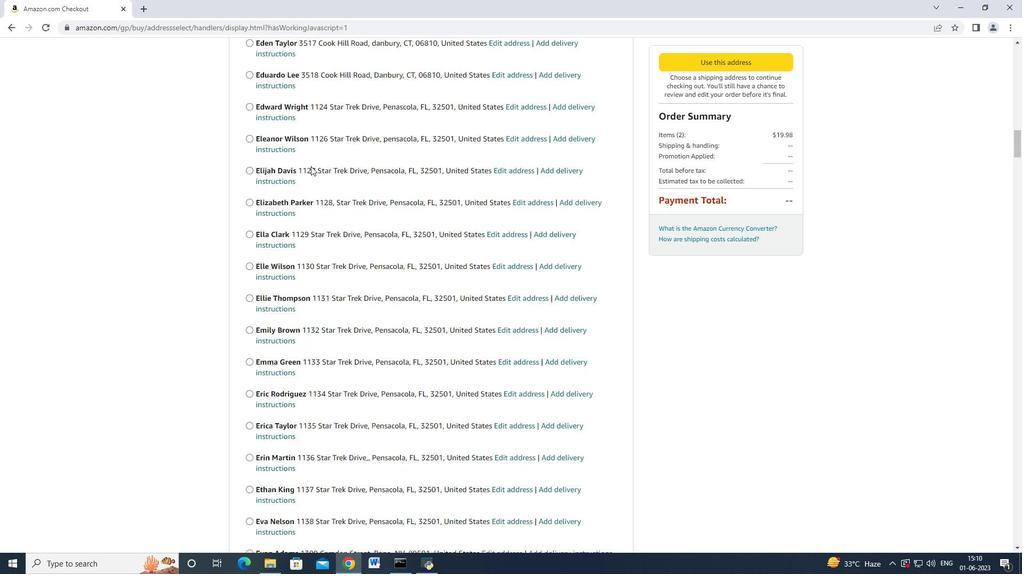 
Action: Mouse moved to (310, 168)
Screenshot: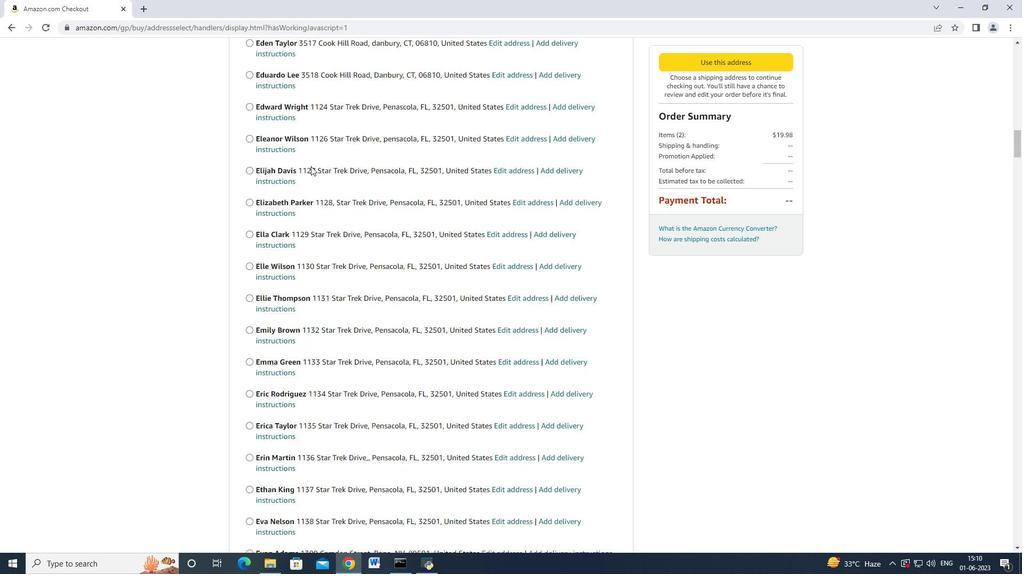 
Action: Mouse scrolled (310, 167) with delta (0, 0)
Screenshot: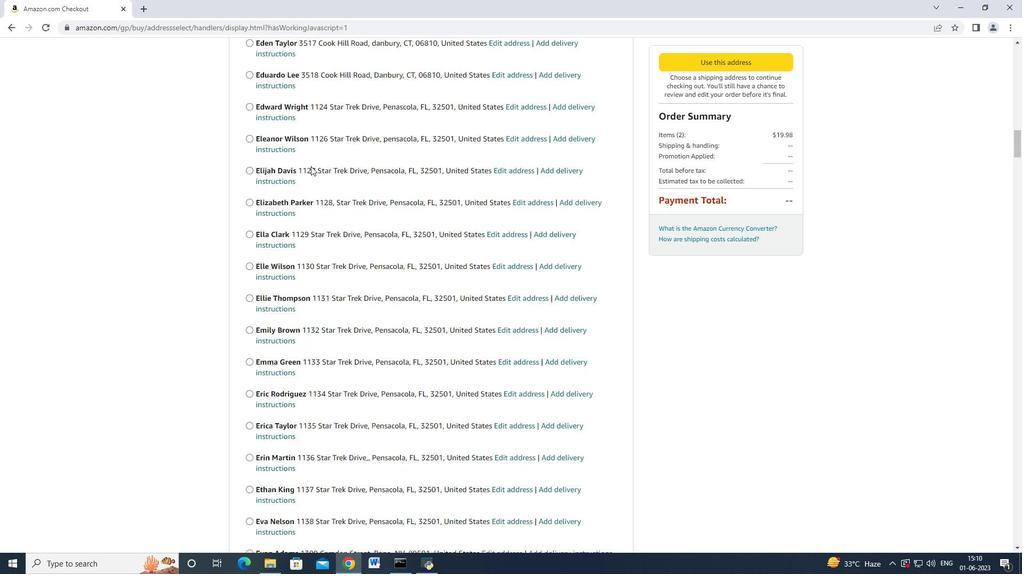 
Action: Mouse scrolled (310, 167) with delta (0, 0)
Screenshot: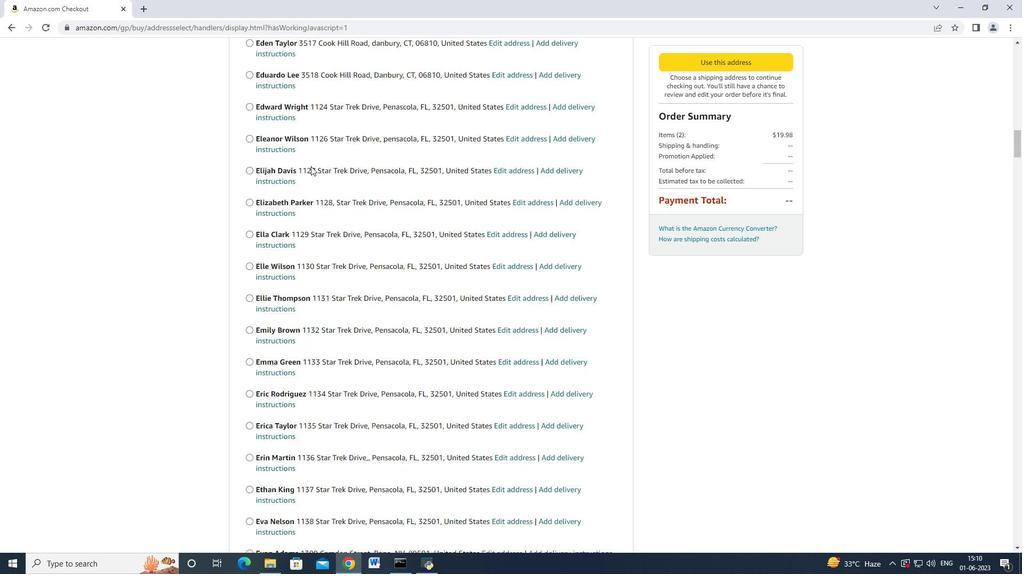
Action: Mouse moved to (310, 168)
Screenshot: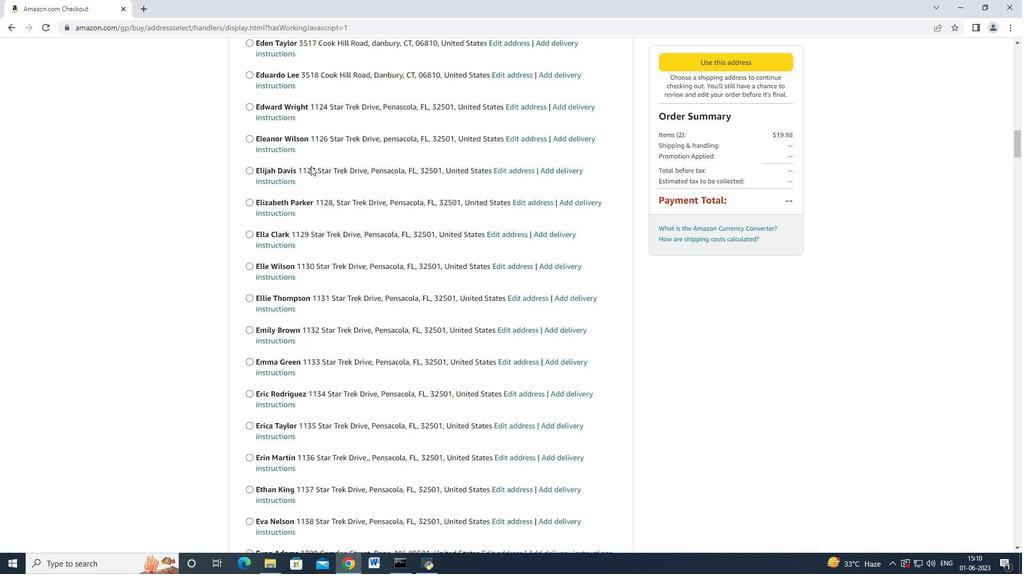 
Action: Mouse scrolled (310, 167) with delta (0, 0)
Screenshot: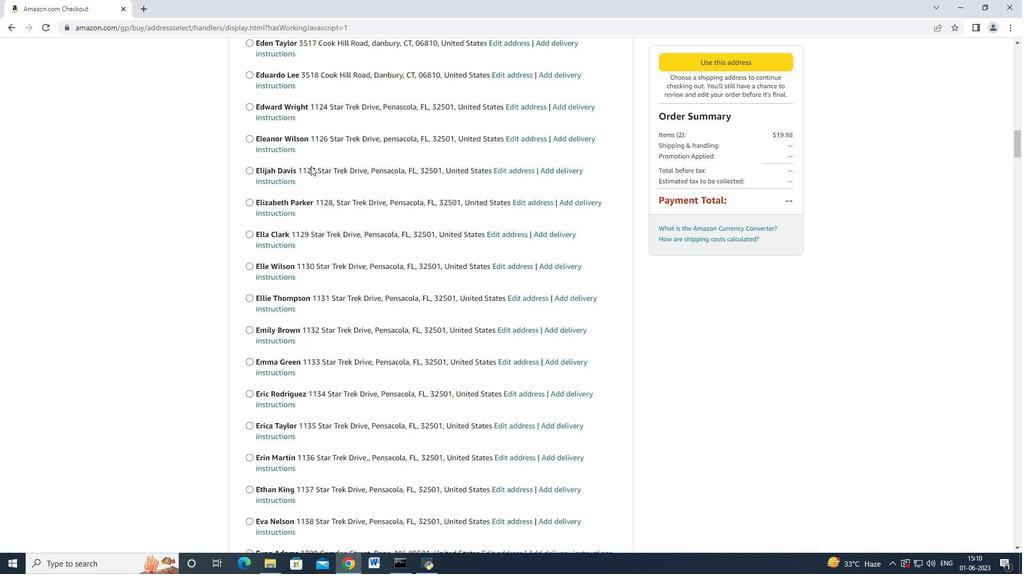 
Action: Mouse moved to (310, 168)
Screenshot: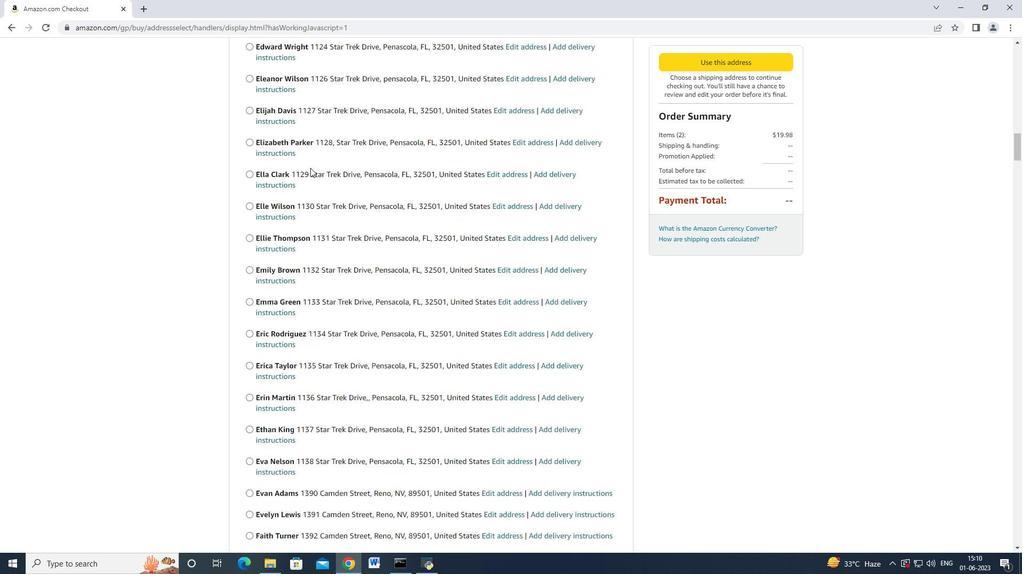 
Action: Mouse scrolled (310, 167) with delta (0, 0)
Screenshot: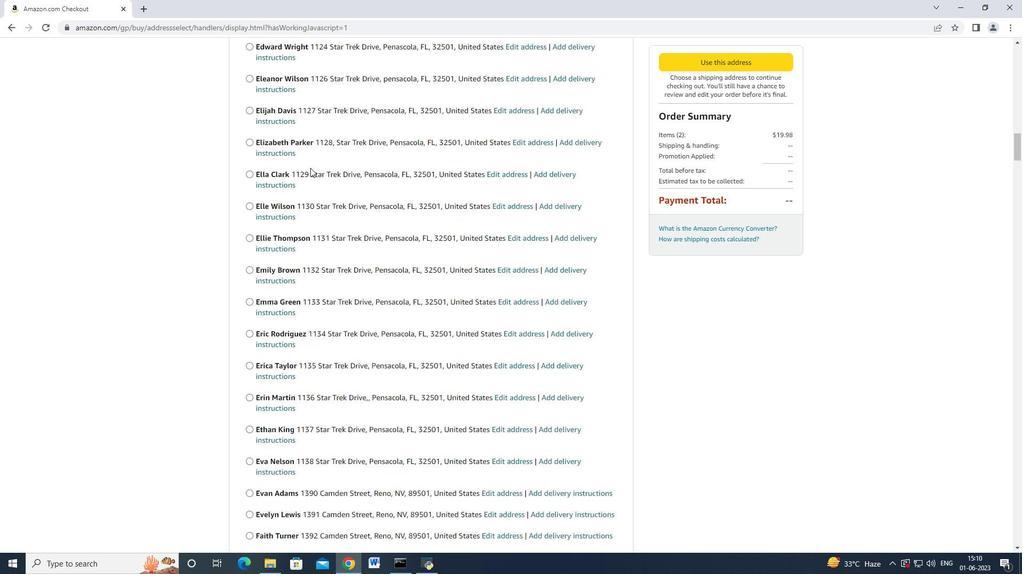 
Action: Mouse scrolled (310, 167) with delta (0, 0)
Screenshot: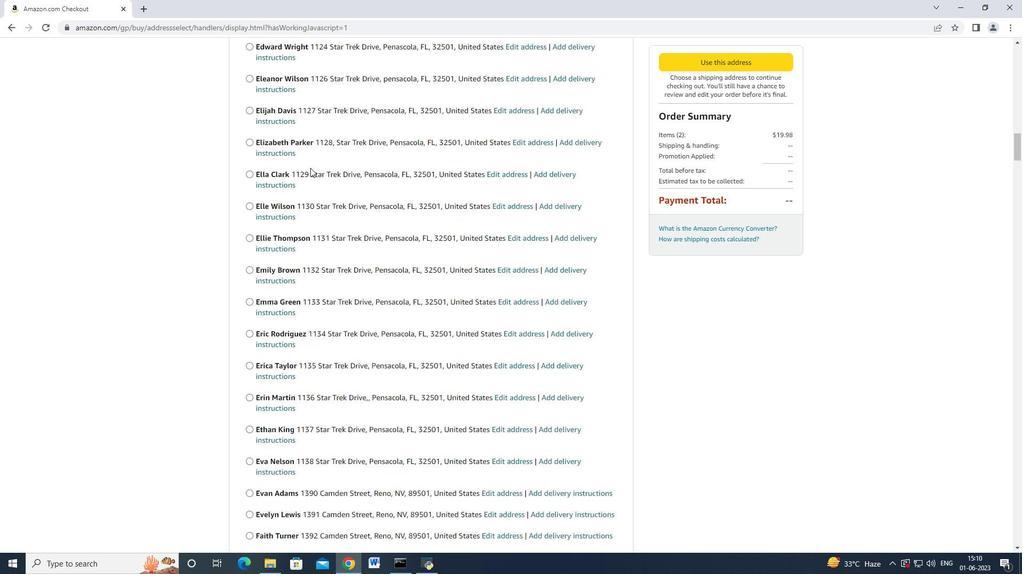 
Action: Mouse scrolled (310, 168) with delta (0, 0)
Screenshot: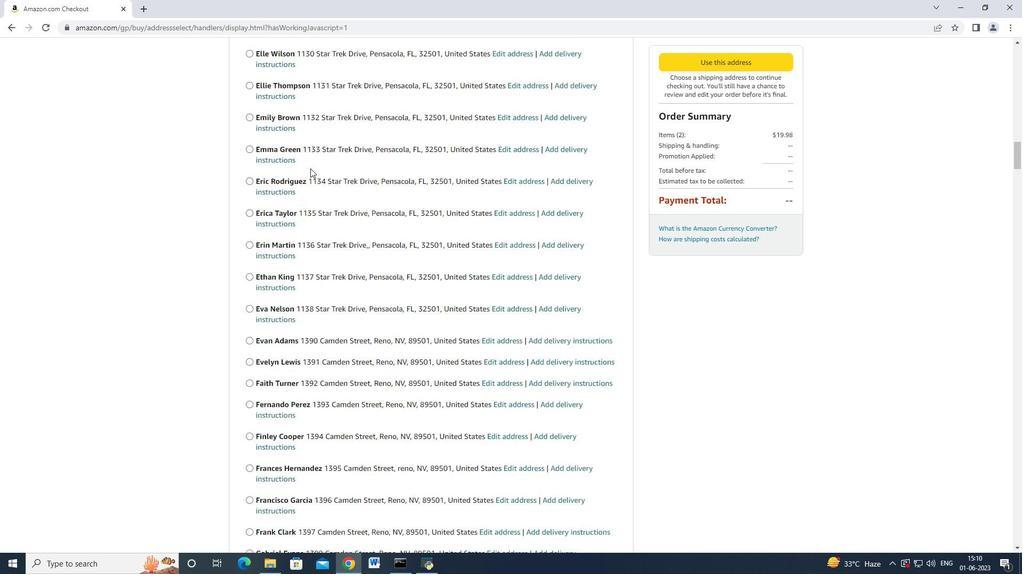 
Action: Mouse scrolled (310, 168) with delta (0, 0)
Screenshot: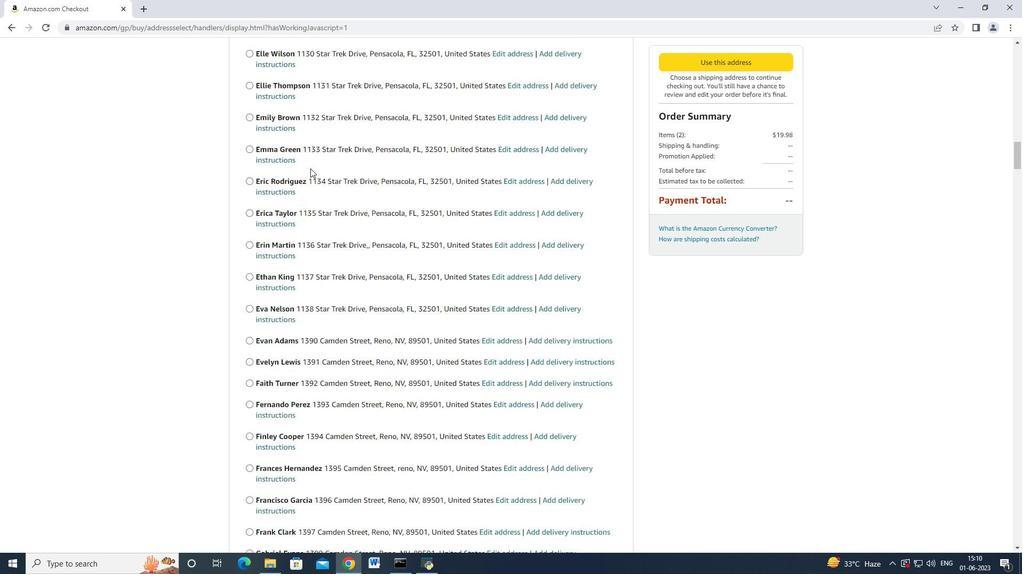
Action: Mouse scrolled (310, 168) with delta (0, 0)
Screenshot: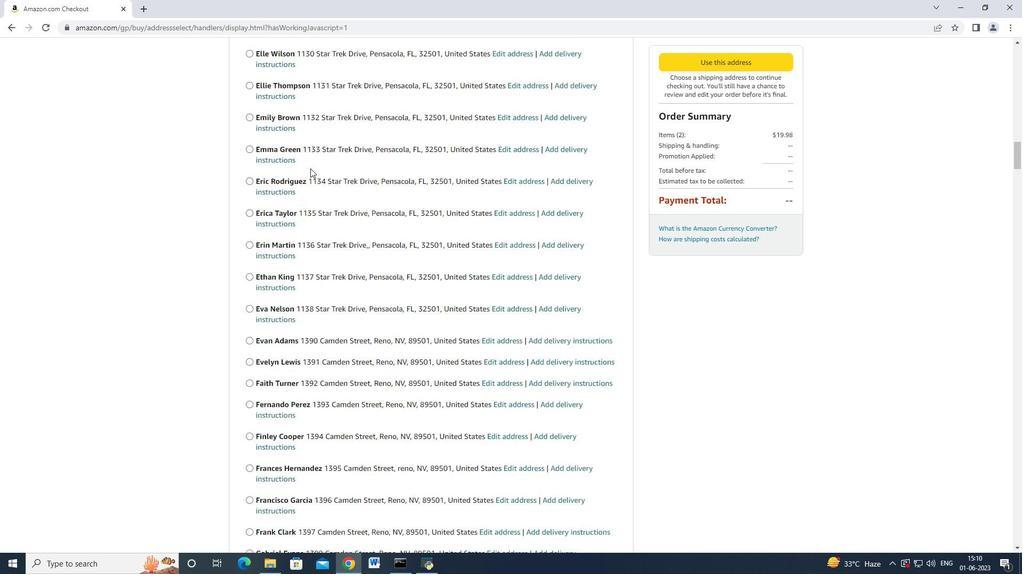 
Action: Mouse scrolled (310, 168) with delta (0, 0)
Screenshot: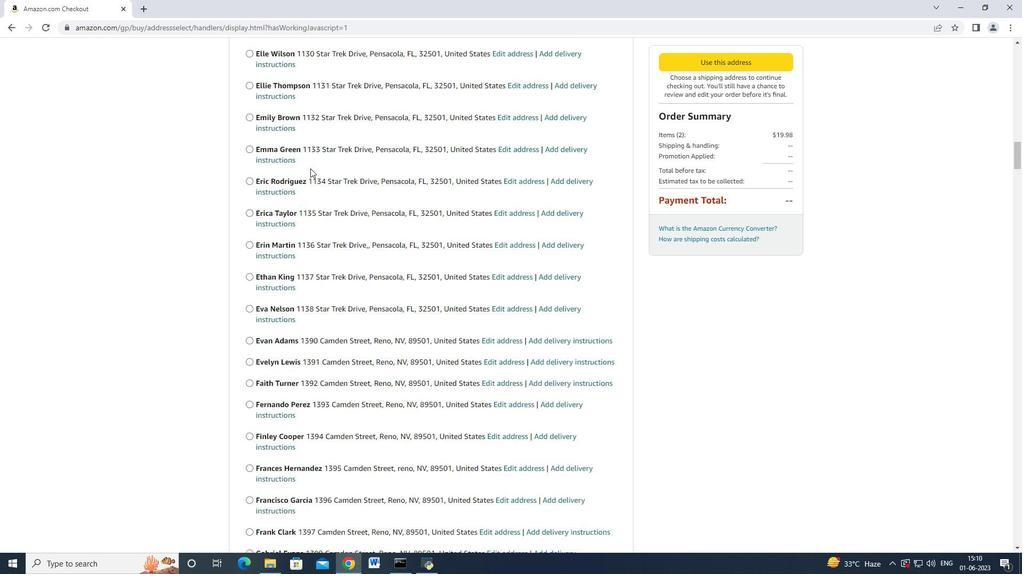 
Action: Mouse scrolled (310, 168) with delta (0, 0)
Screenshot: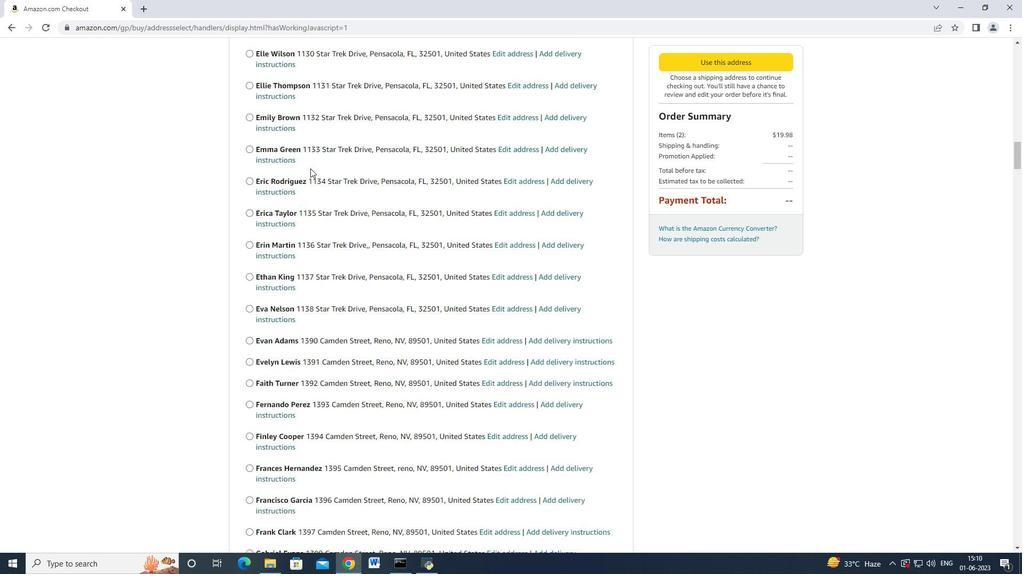 
Action: Mouse scrolled (310, 168) with delta (0, 0)
Screenshot: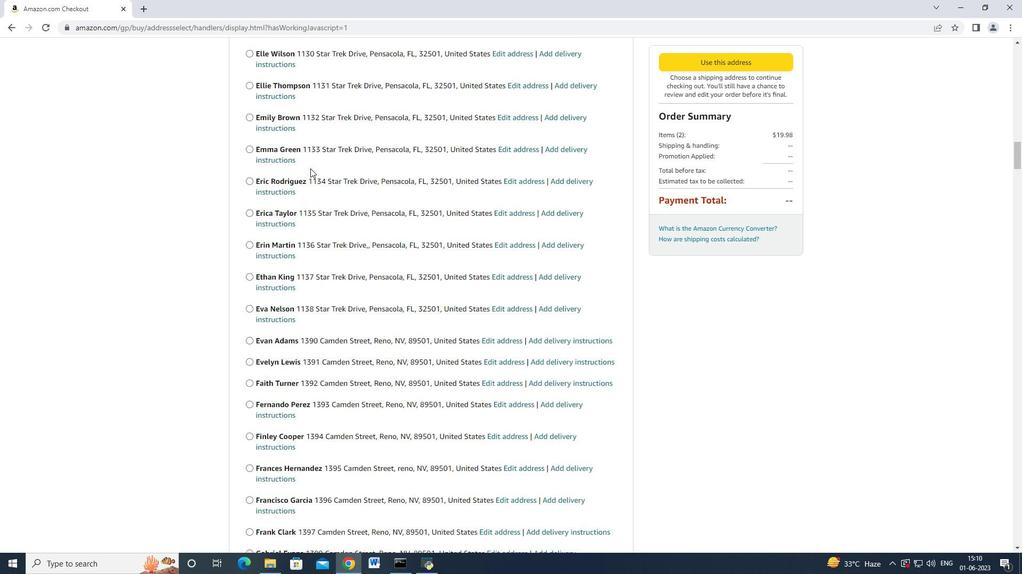
Action: Mouse moved to (310, 168)
Screenshot: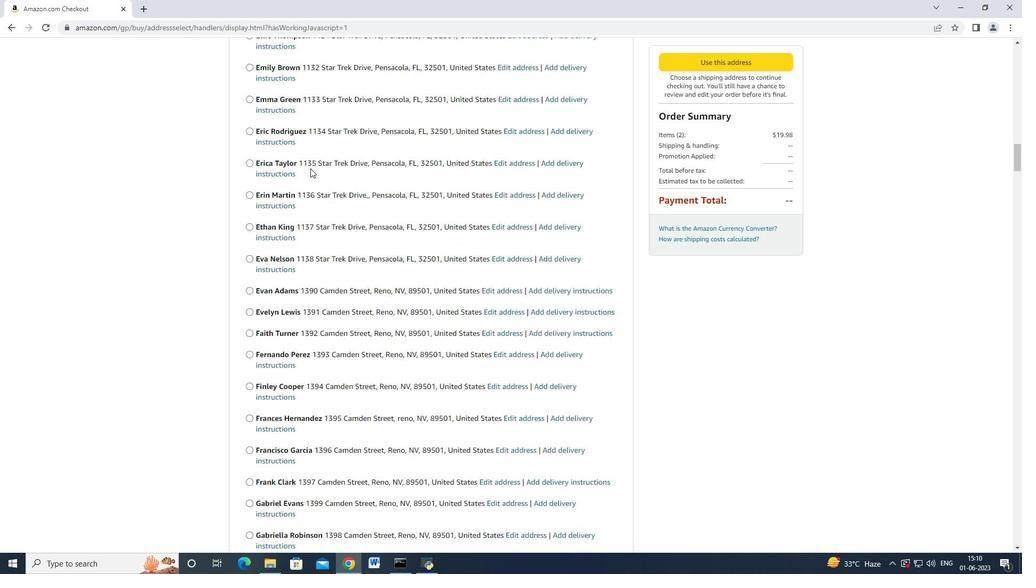 
Action: Mouse scrolled (310, 168) with delta (0, 0)
Screenshot: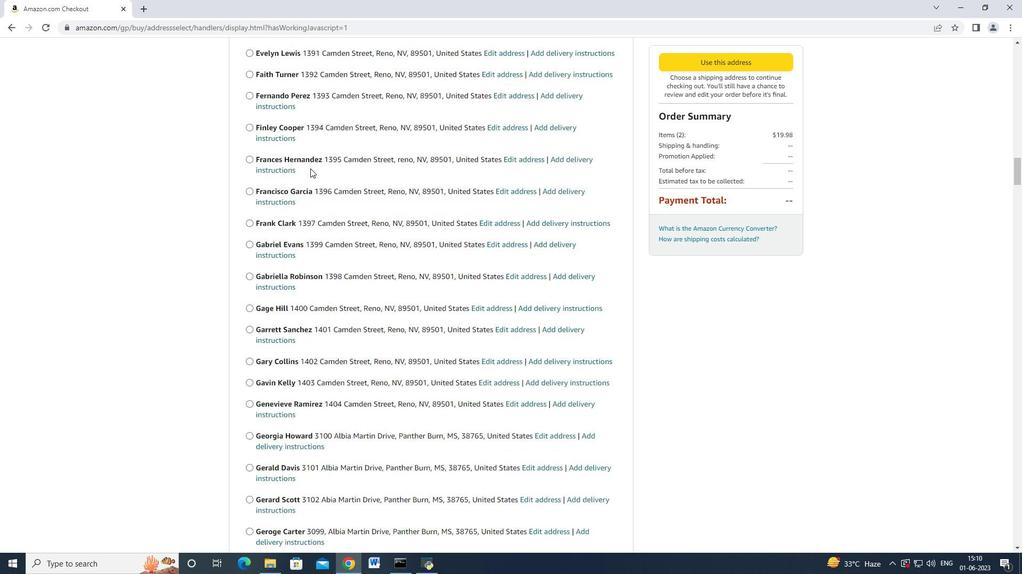 
Action: Mouse scrolled (310, 168) with delta (0, 0)
Screenshot: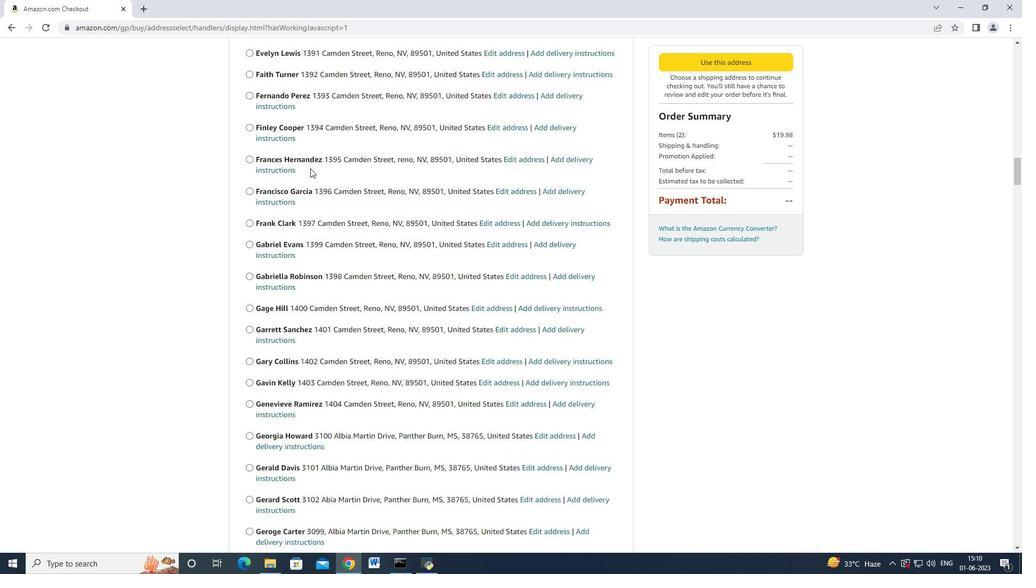
Action: Mouse scrolled (310, 168) with delta (0, 0)
Screenshot: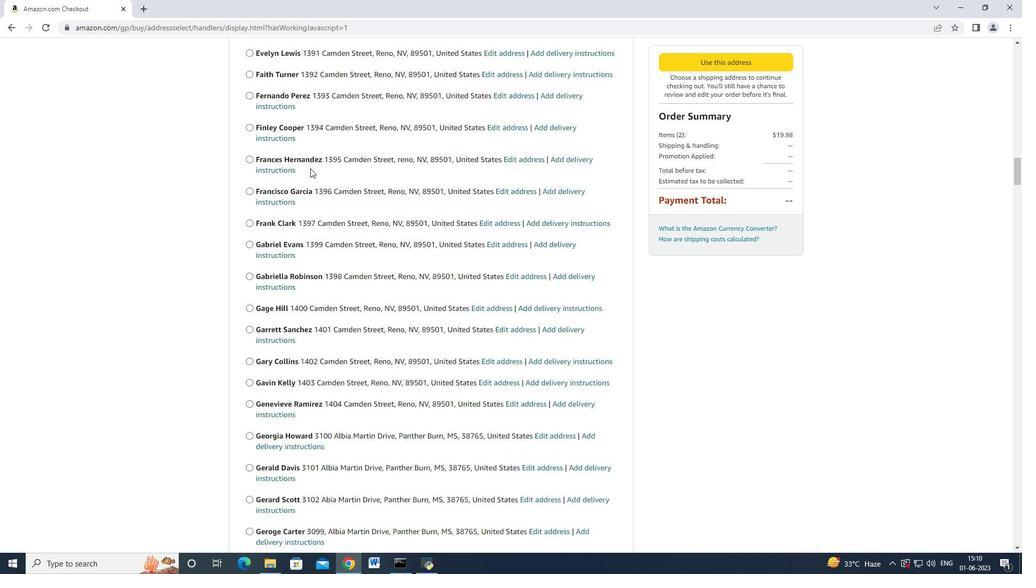 
Action: Mouse moved to (310, 169)
Screenshot: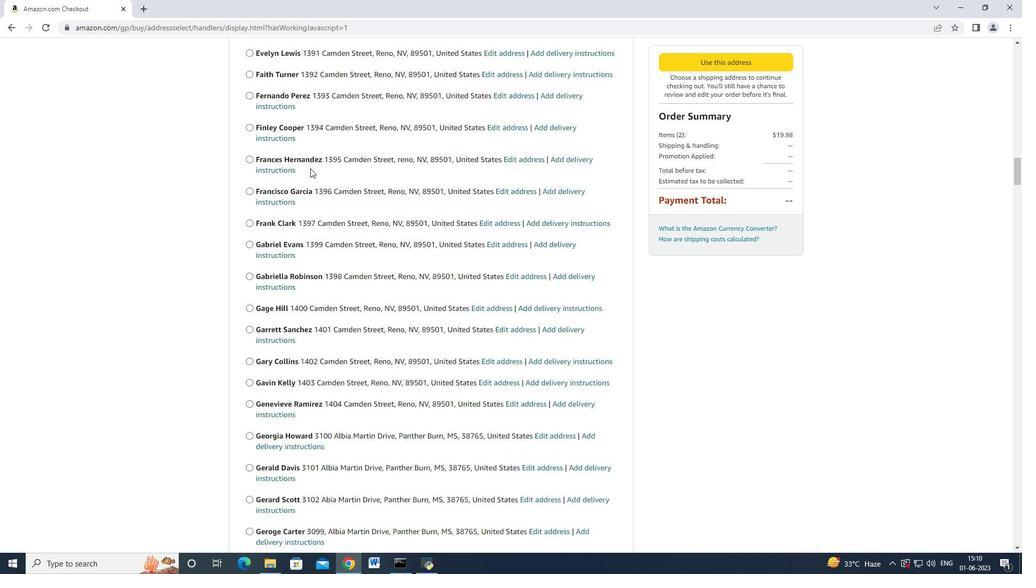 
Action: Mouse scrolled (310, 168) with delta (0, 0)
Screenshot: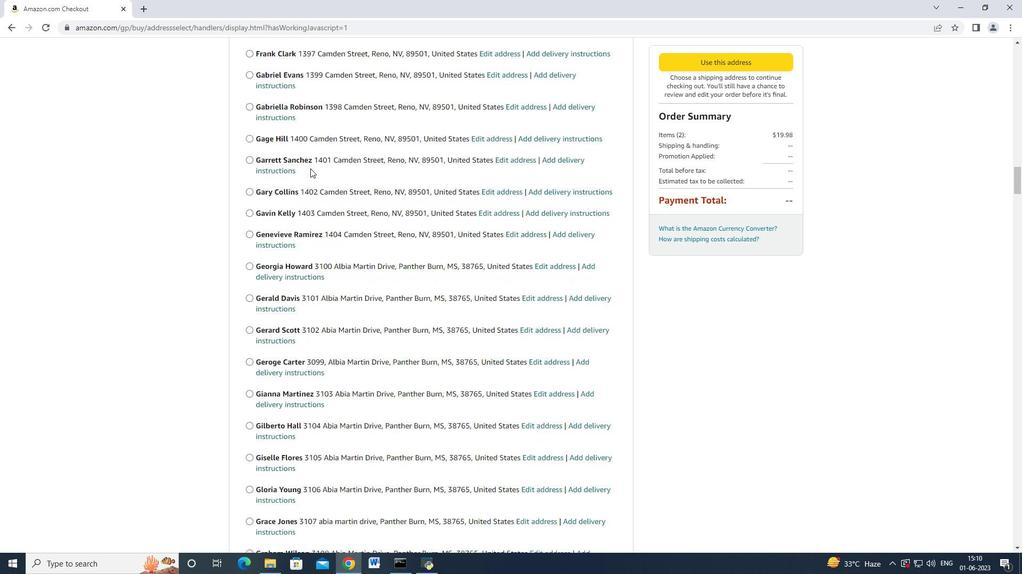 
Action: Mouse scrolled (310, 168) with delta (0, 0)
Screenshot: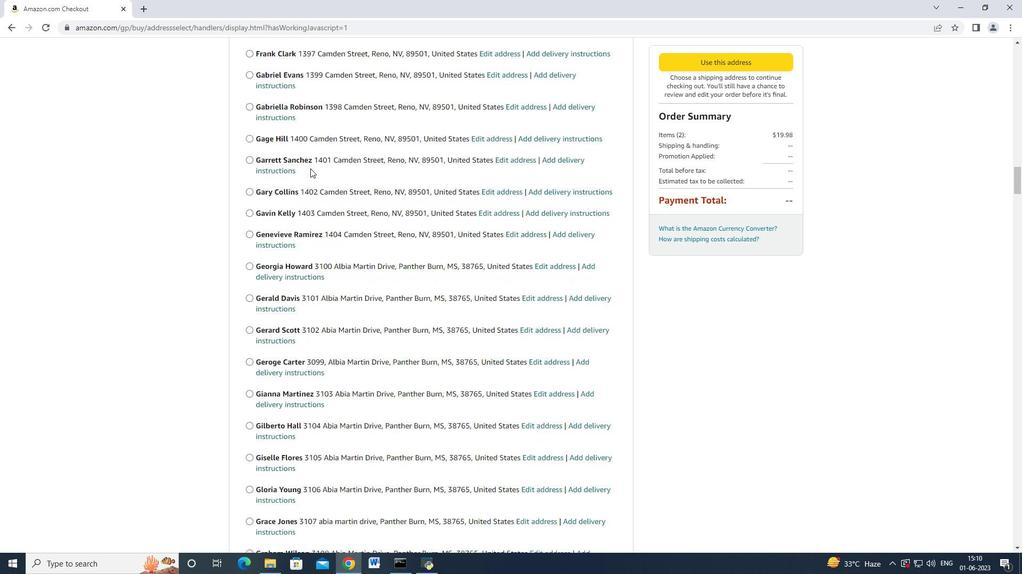 
Action: Mouse scrolled (310, 168) with delta (0, 0)
Screenshot: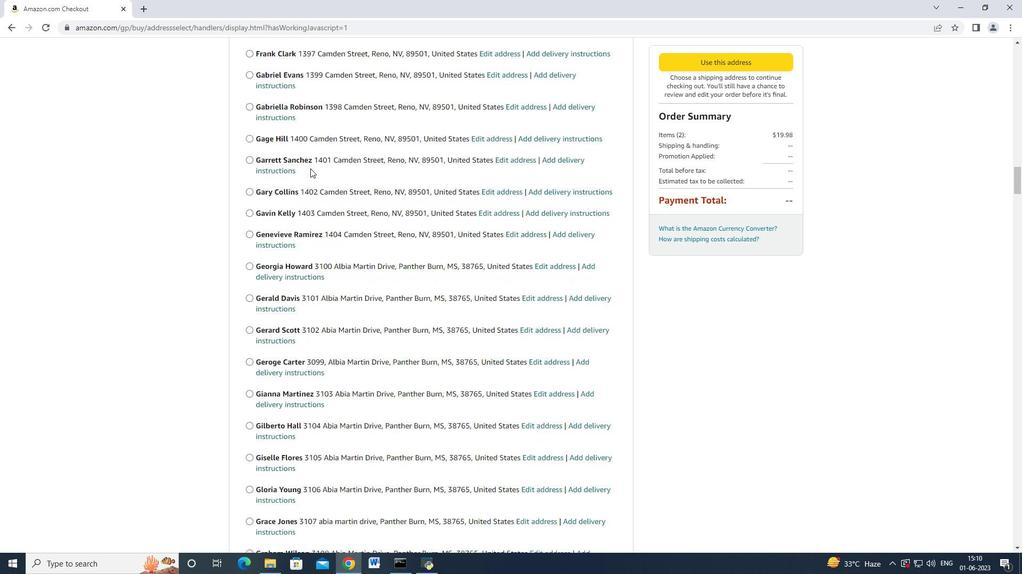 
Action: Mouse moved to (310, 169)
Screenshot: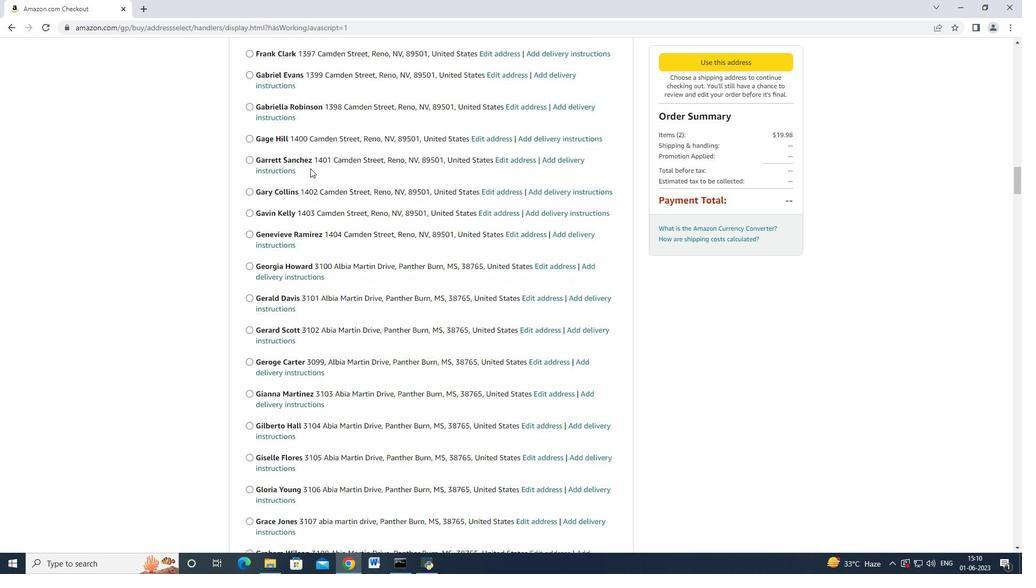 
Action: Mouse scrolled (310, 169) with delta (0, 0)
Screenshot: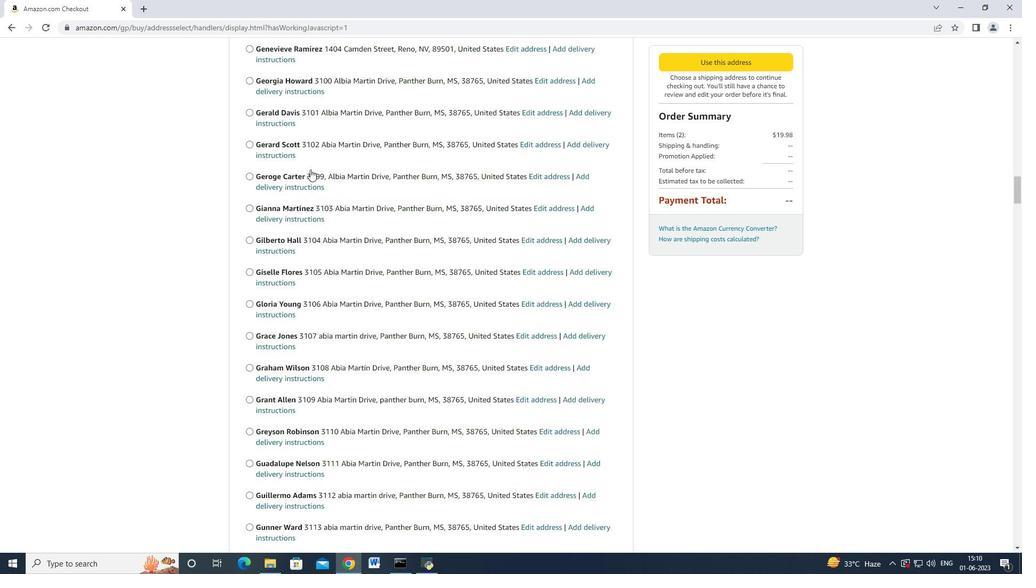 
Action: Mouse scrolled (310, 169) with delta (0, 0)
Screenshot: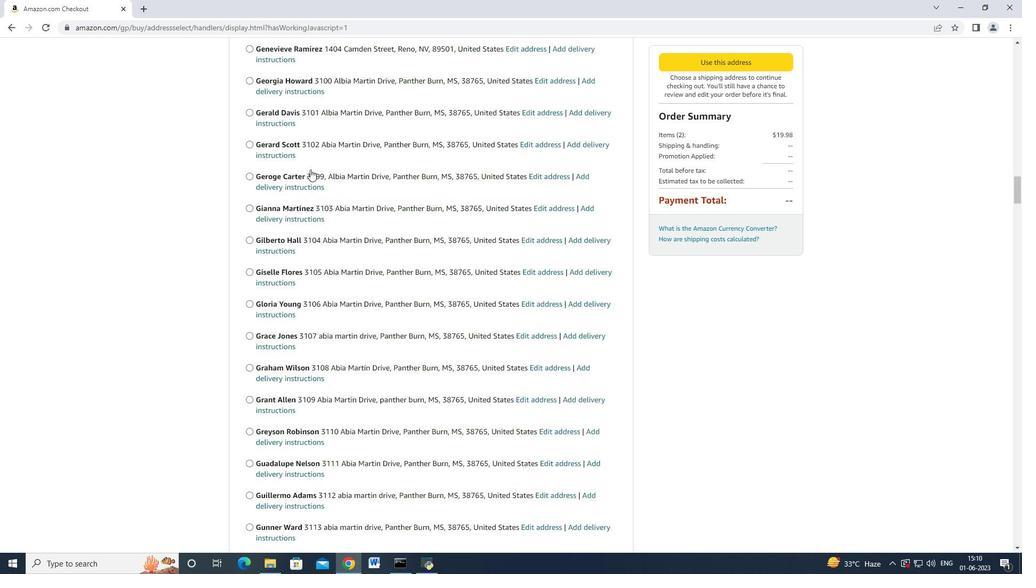 
Action: Mouse scrolled (310, 169) with delta (0, 0)
Screenshot: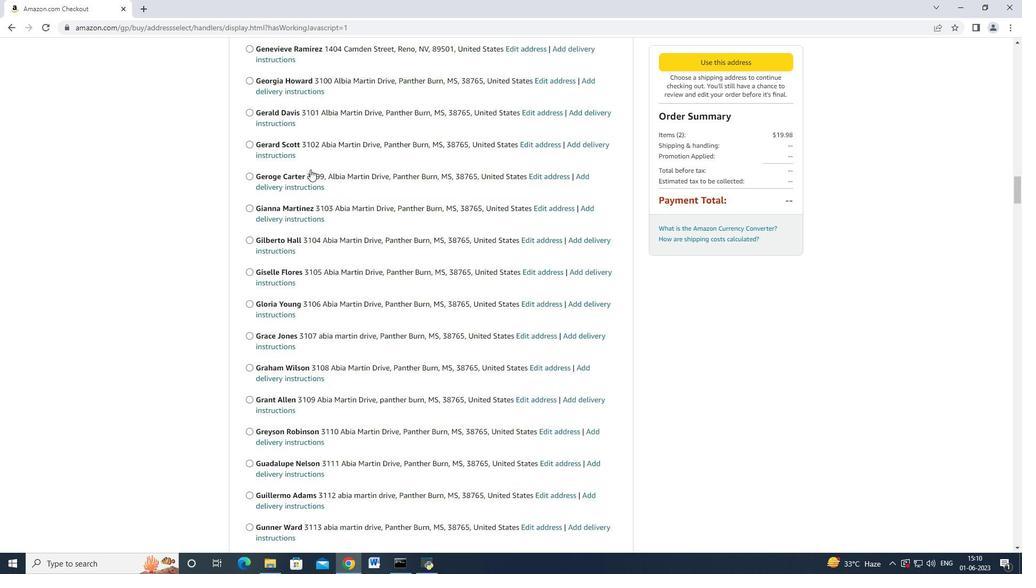 
Action: Mouse scrolled (310, 169) with delta (0, 0)
Screenshot: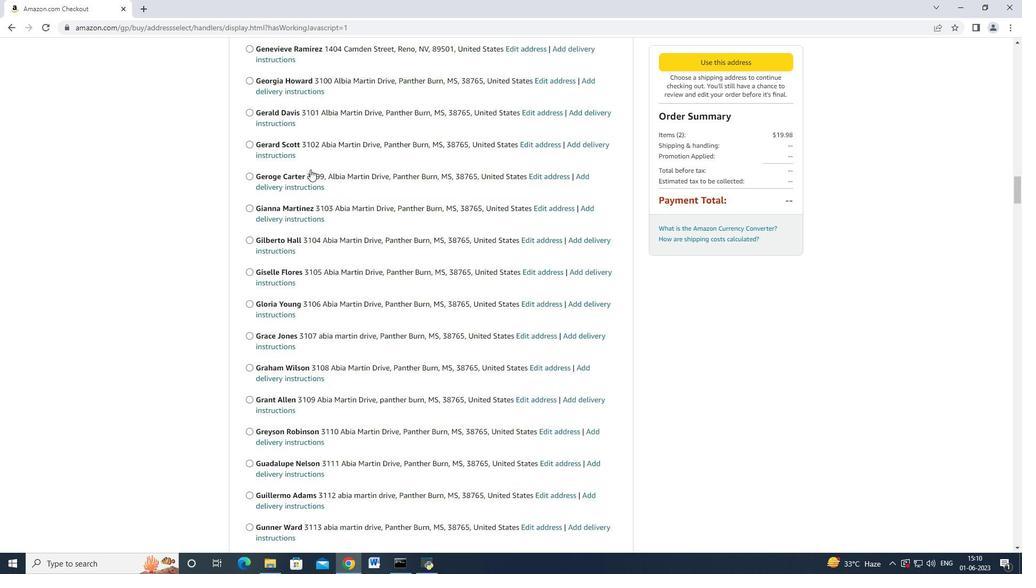 
Action: Mouse scrolled (310, 169) with delta (0, 0)
Screenshot: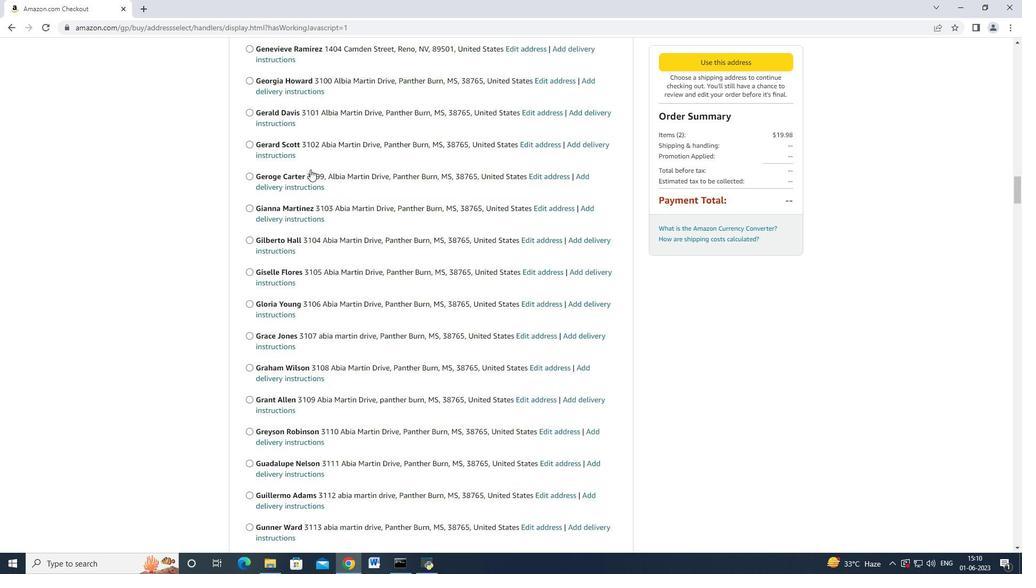 
Action: Mouse scrolled (310, 169) with delta (0, 0)
Screenshot: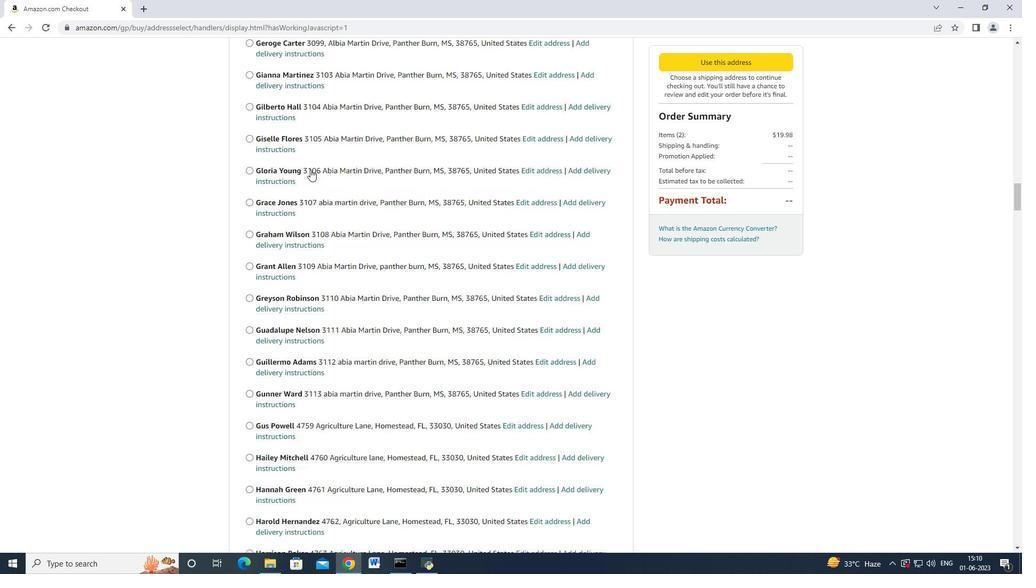 
Action: Mouse scrolled (310, 169) with delta (0, 0)
Screenshot: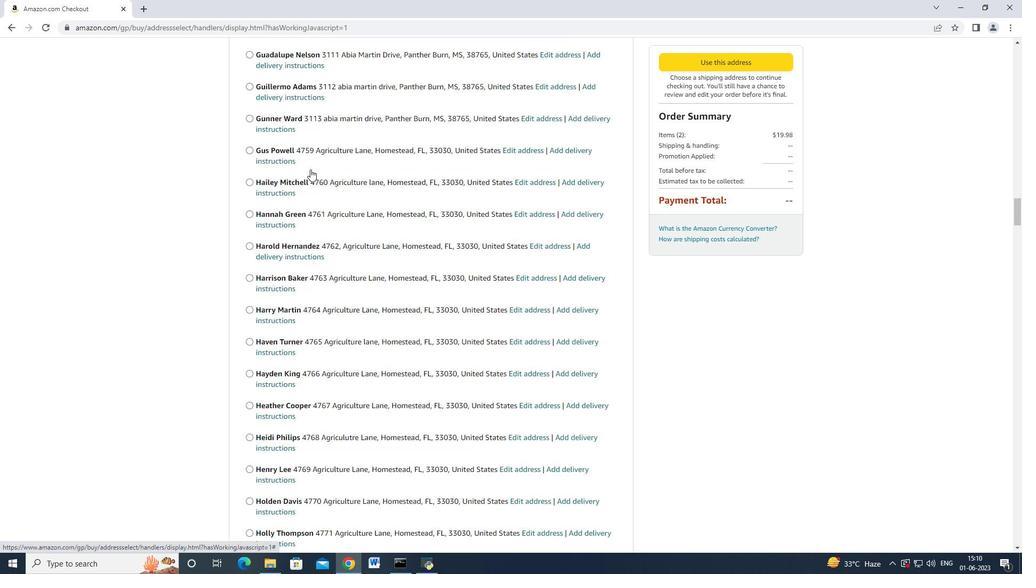
Action: Mouse scrolled (310, 169) with delta (0, 0)
Screenshot: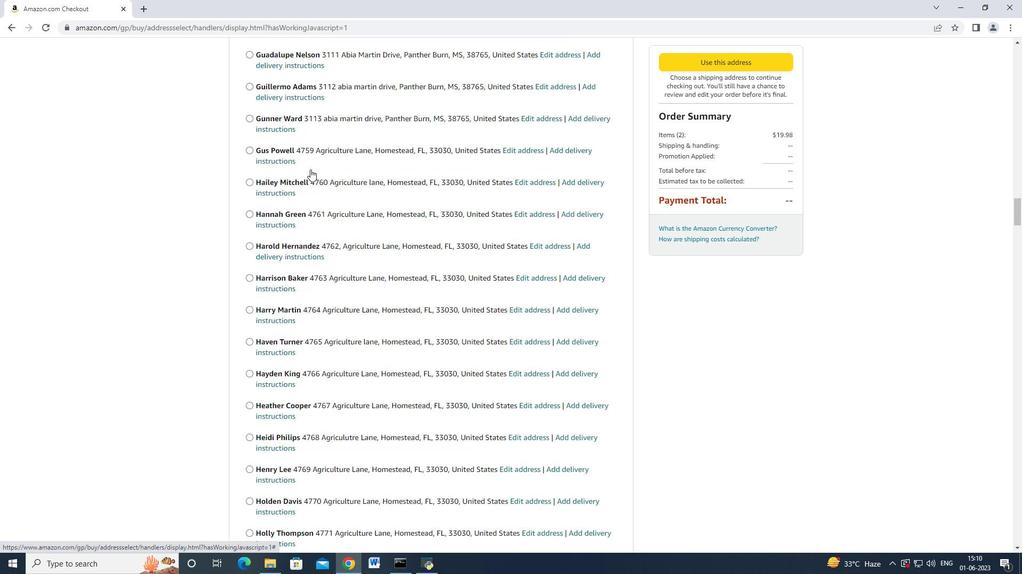 
Action: Mouse scrolled (310, 169) with delta (0, 0)
Screenshot: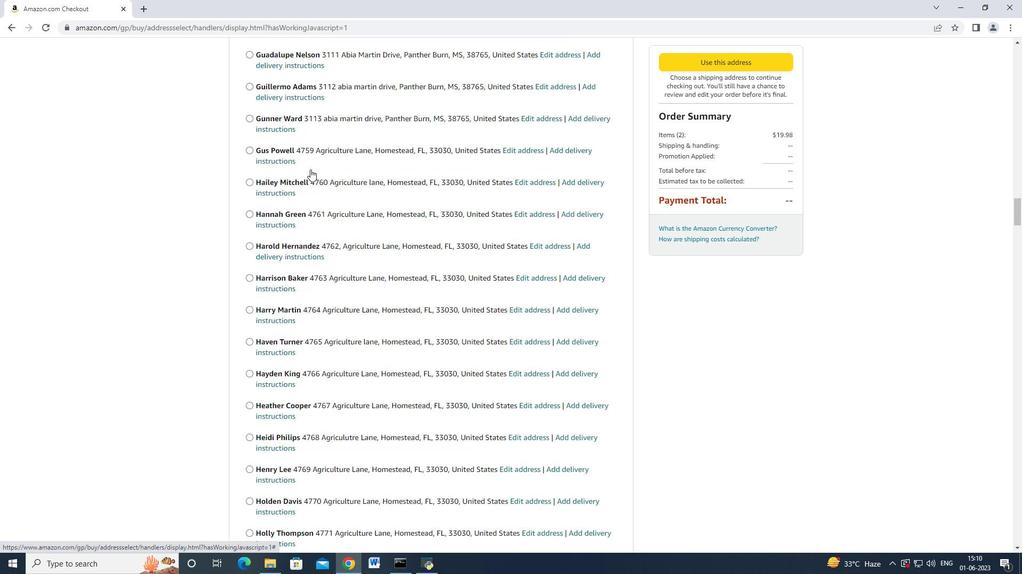 
Action: Mouse scrolled (310, 169) with delta (0, 0)
Screenshot: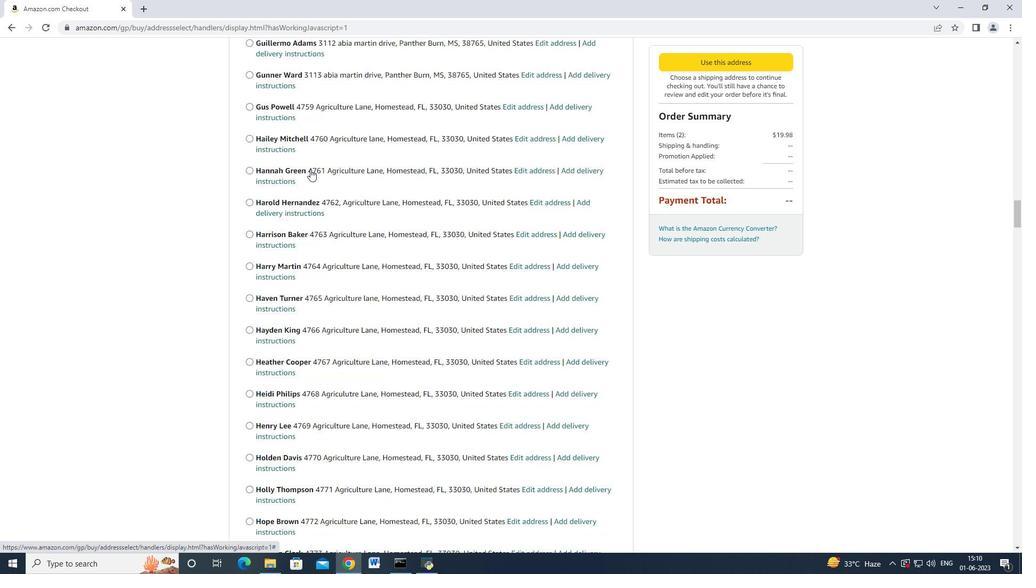 
Action: Mouse scrolled (310, 169) with delta (0, 0)
Screenshot: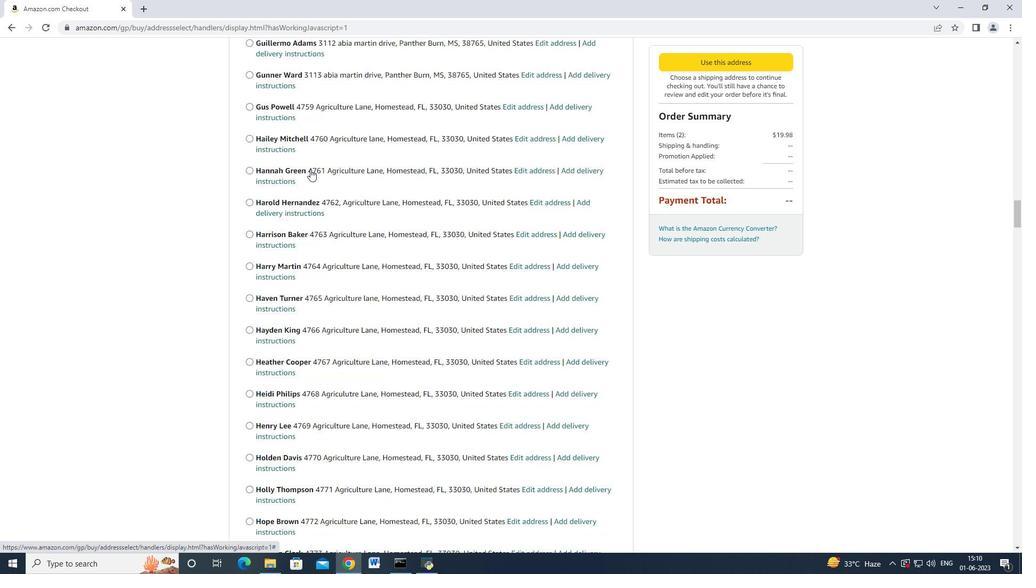 
Action: Mouse moved to (310, 169)
Screenshot: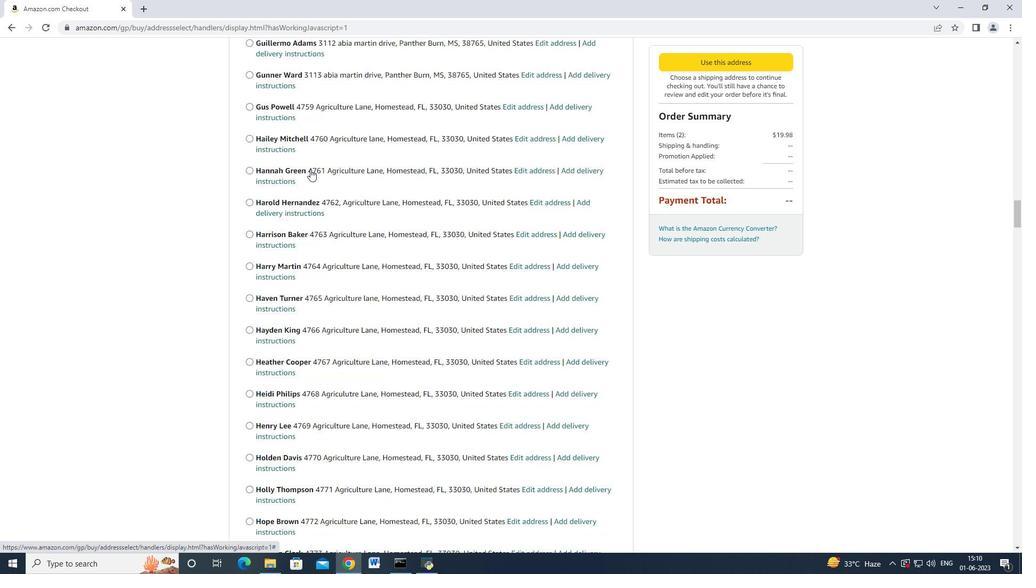 
Action: Mouse scrolled (310, 169) with delta (0, 0)
Screenshot: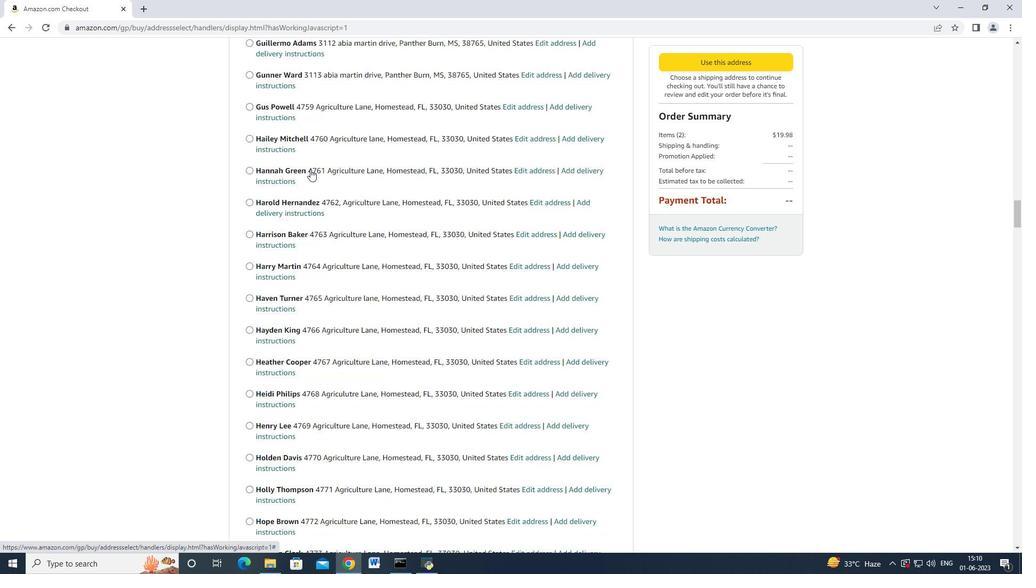 
Action: Mouse moved to (310, 170)
Screenshot: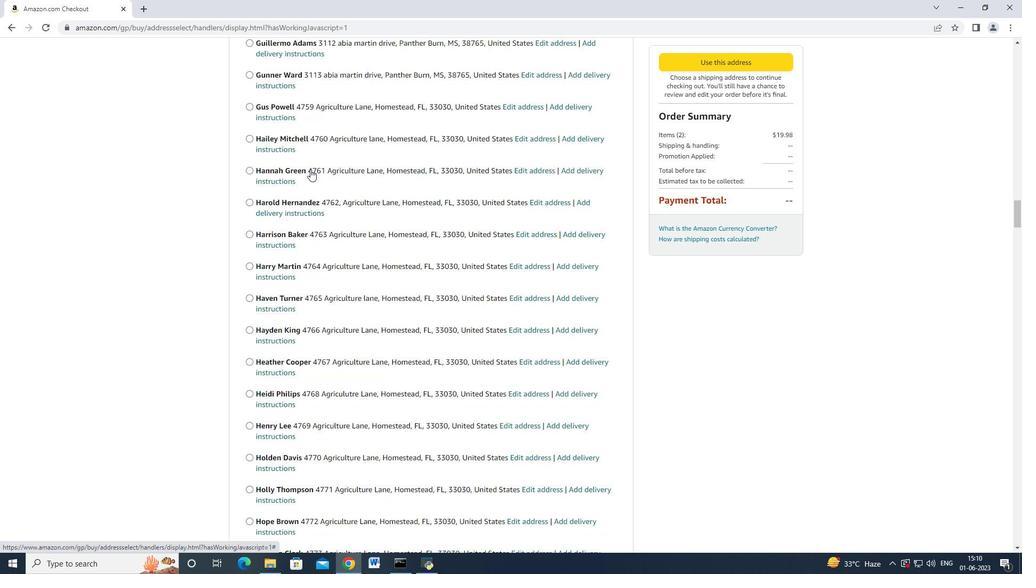 
Action: Mouse scrolled (310, 169) with delta (0, 0)
Screenshot: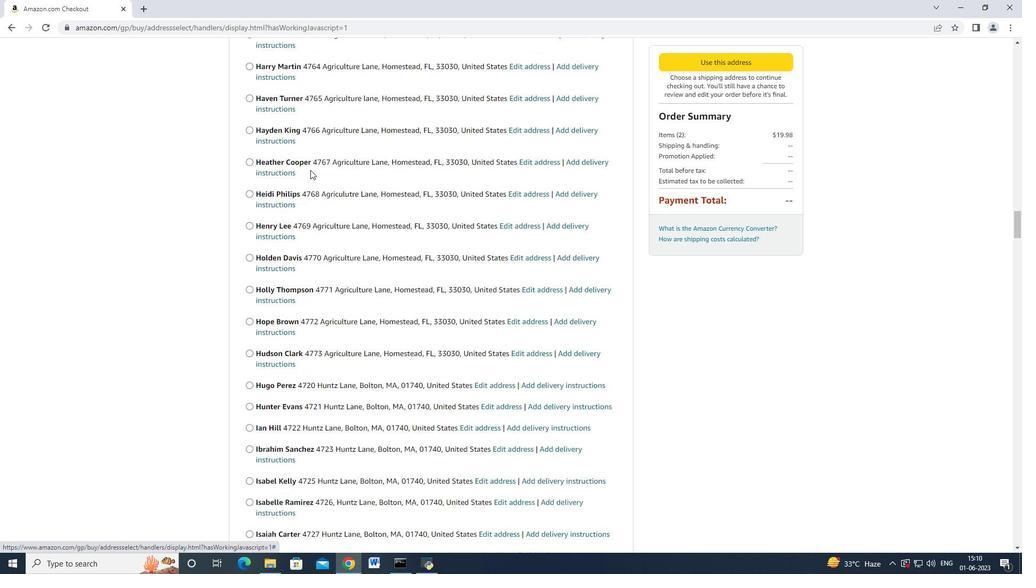 
Action: Mouse moved to (310, 170)
Screenshot: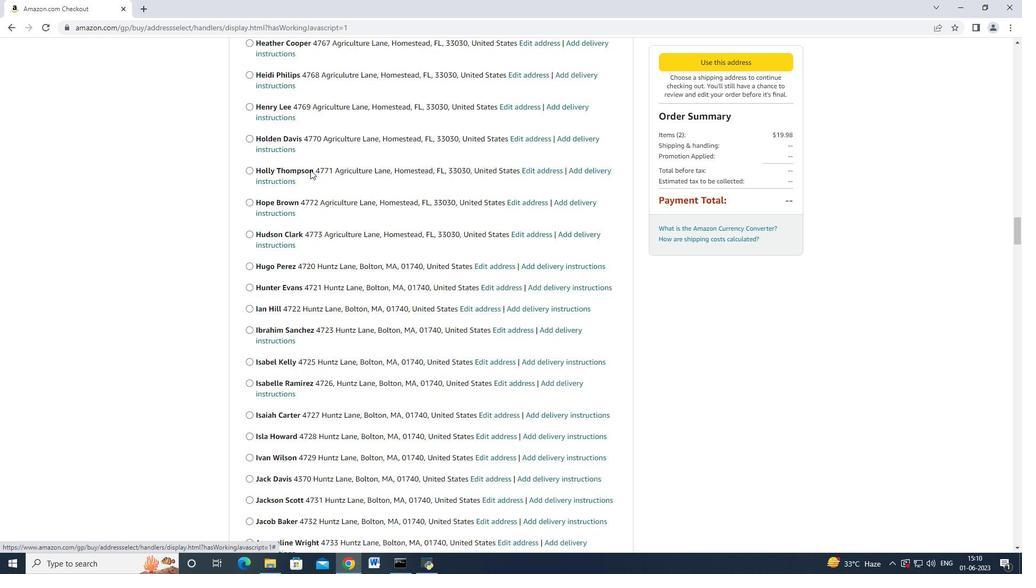 
Action: Mouse scrolled (310, 169) with delta (0, 0)
Screenshot: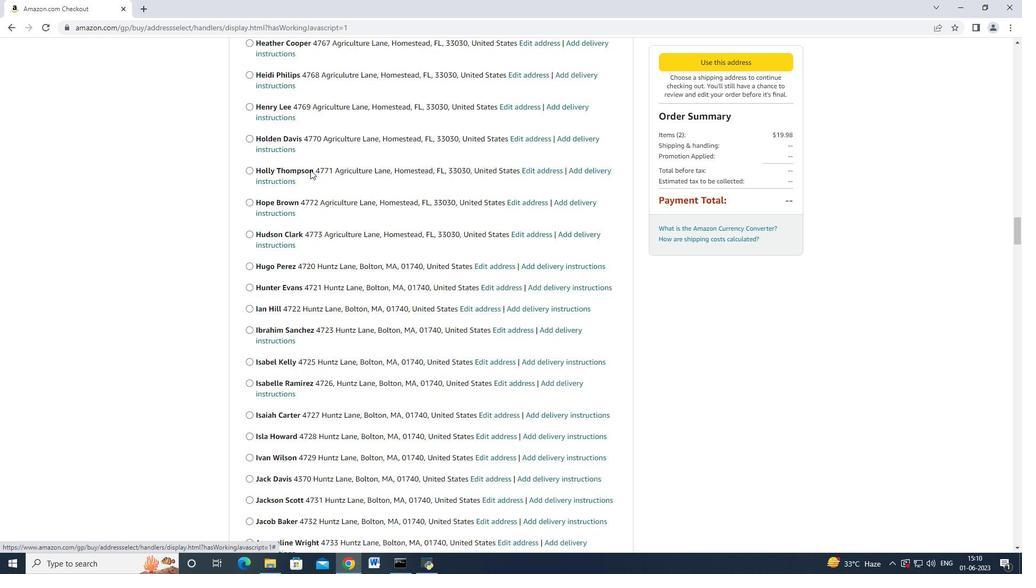 
Action: Mouse moved to (310, 170)
Screenshot: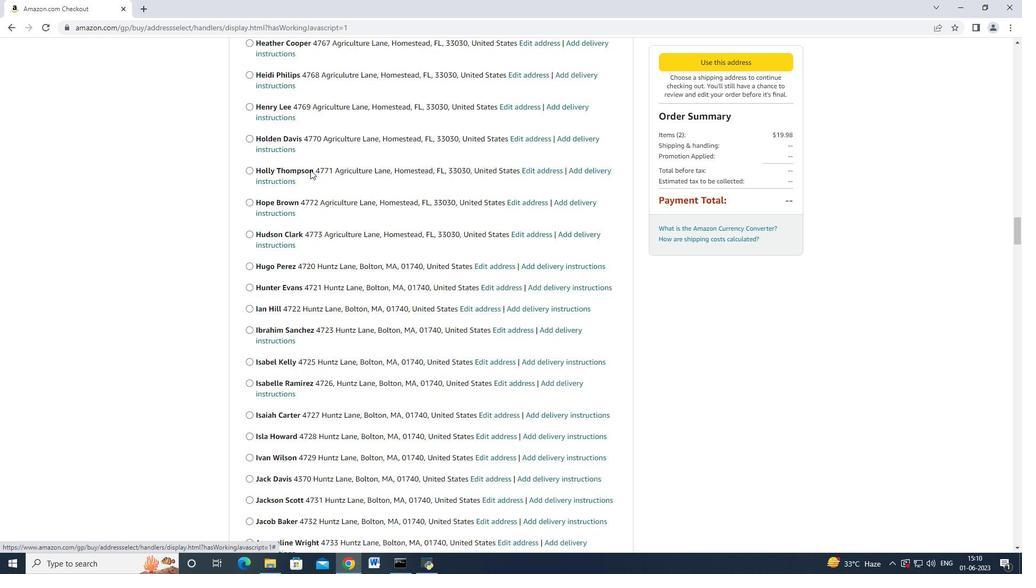 
Action: Mouse scrolled (310, 169) with delta (0, 0)
Screenshot: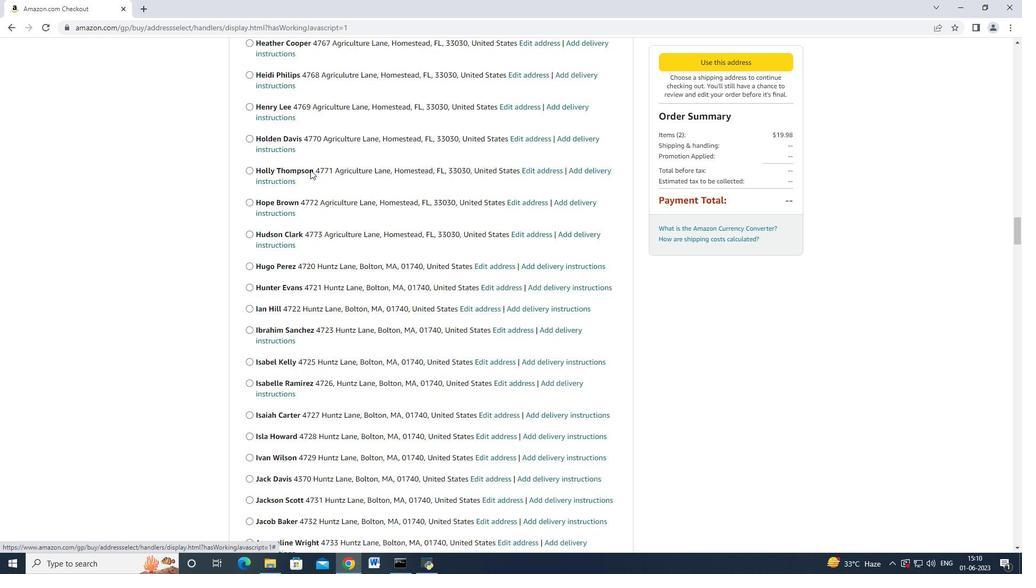 
Action: Mouse moved to (310, 170)
Screenshot: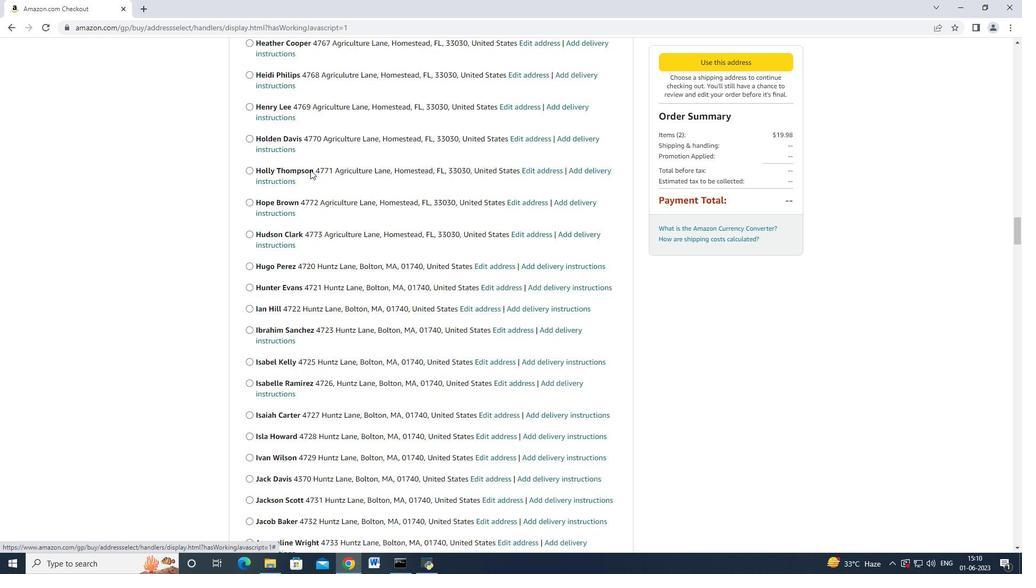 
Action: Mouse scrolled (310, 170) with delta (0, 0)
Screenshot: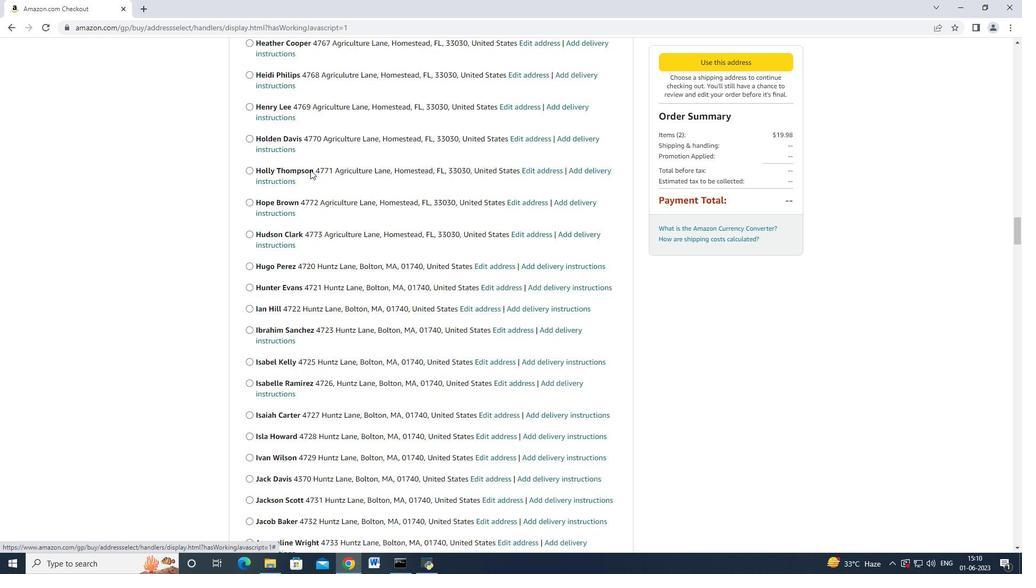 
Action: Mouse scrolled (310, 170) with delta (0, 0)
Screenshot: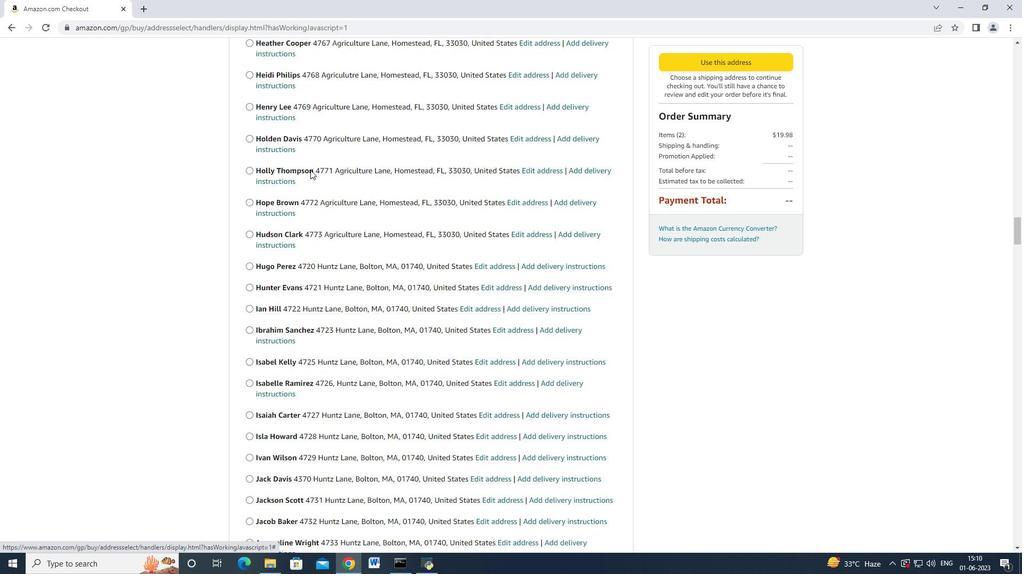 
Action: Mouse scrolled (310, 170) with delta (0, 0)
Screenshot: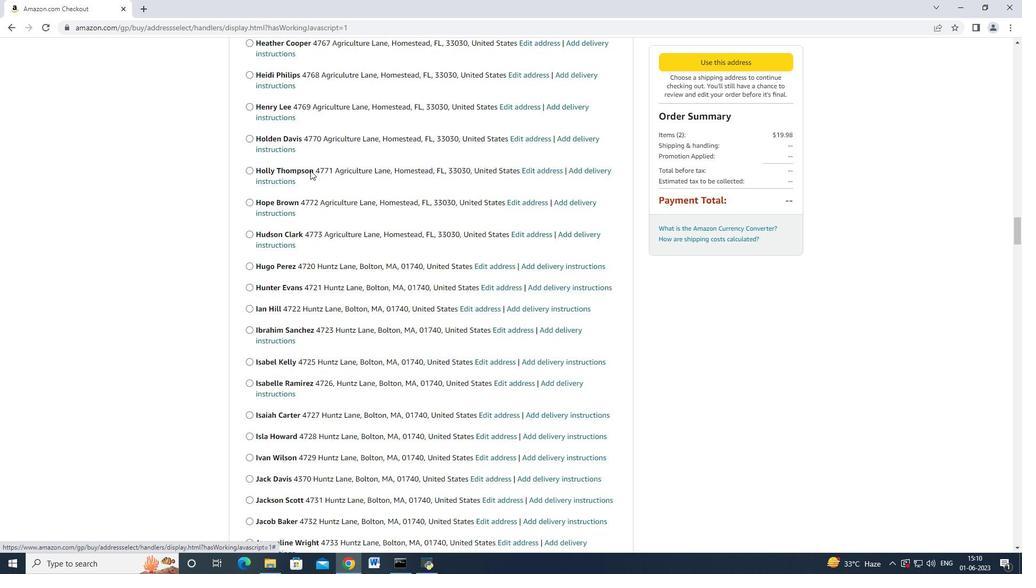 
Action: Mouse scrolled (310, 170) with delta (0, 0)
Screenshot: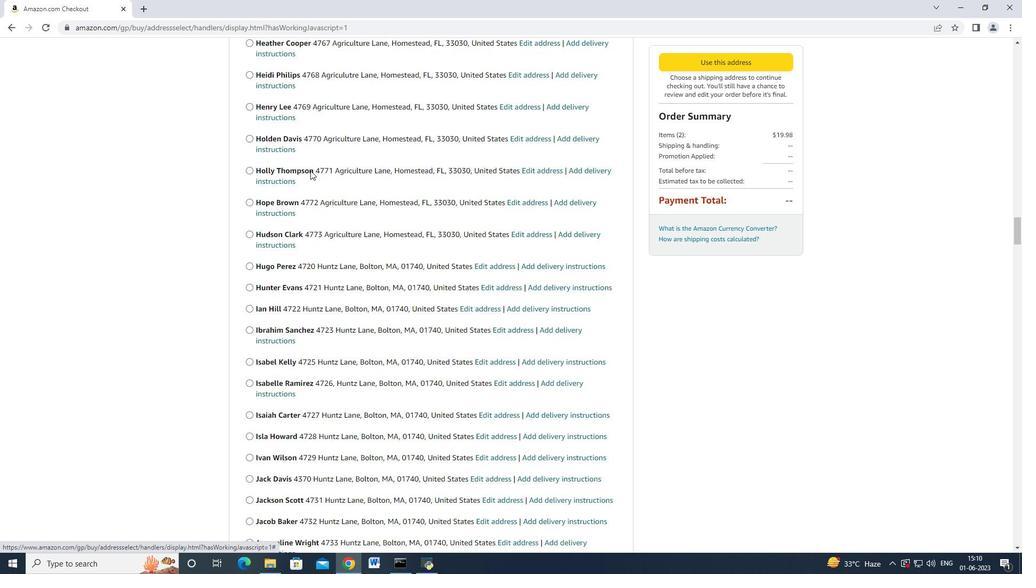 
Action: Mouse scrolled (310, 170) with delta (0, 0)
Screenshot: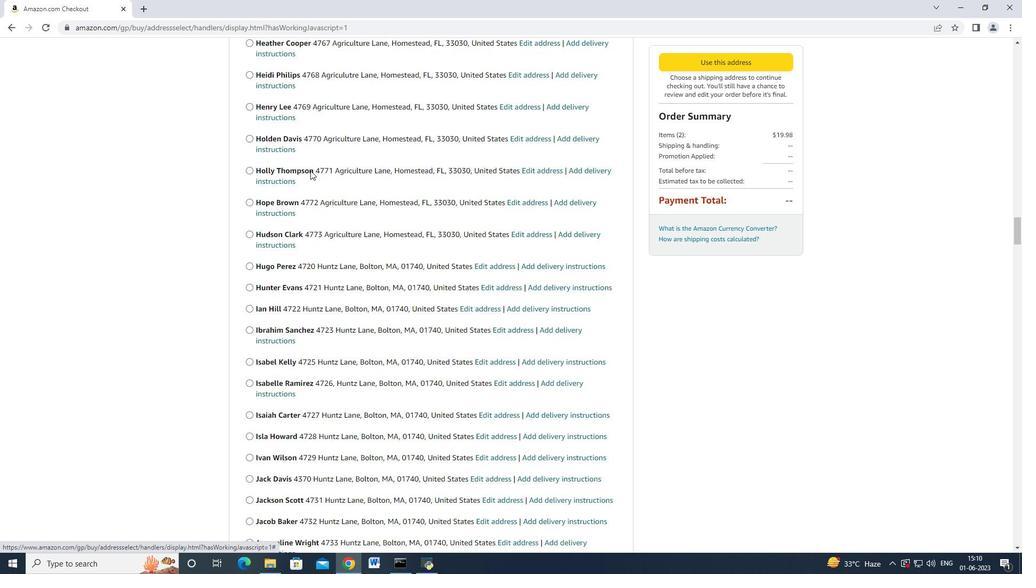 
Action: Mouse scrolled (310, 170) with delta (0, 0)
Screenshot: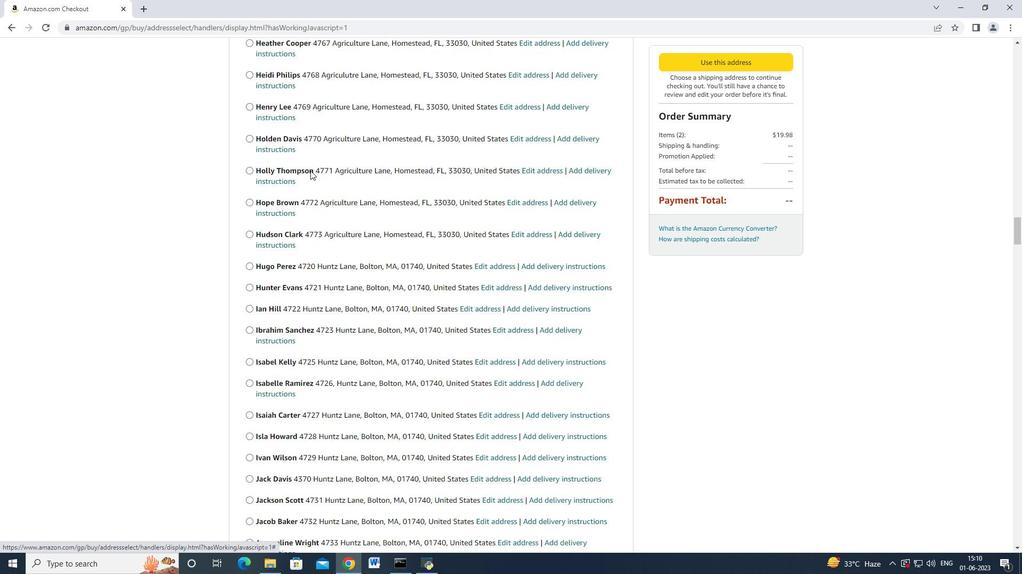 
Action: Mouse scrolled (310, 170) with delta (0, 0)
Screenshot: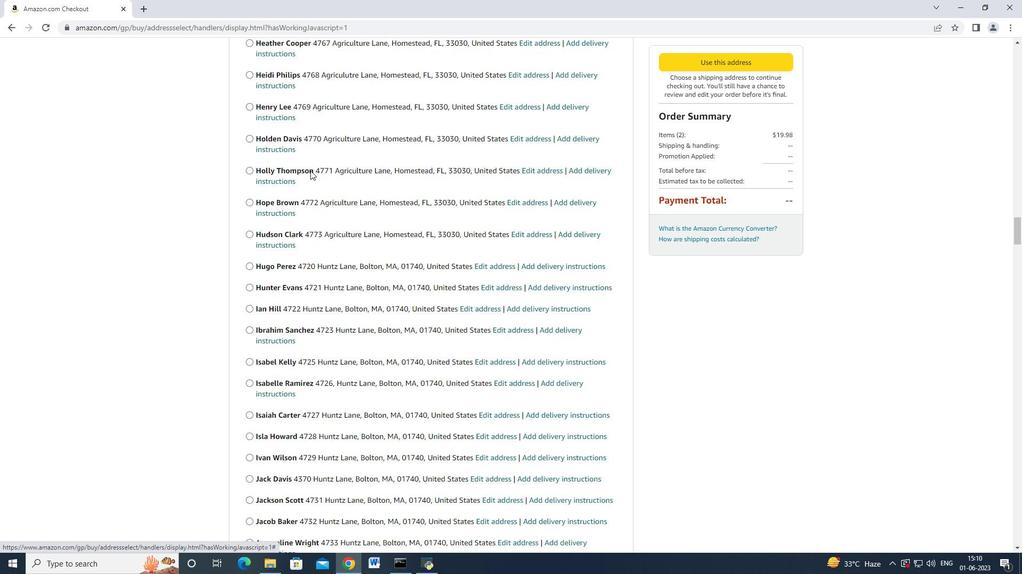 
Action: Mouse scrolled (310, 170) with delta (0, 0)
Screenshot: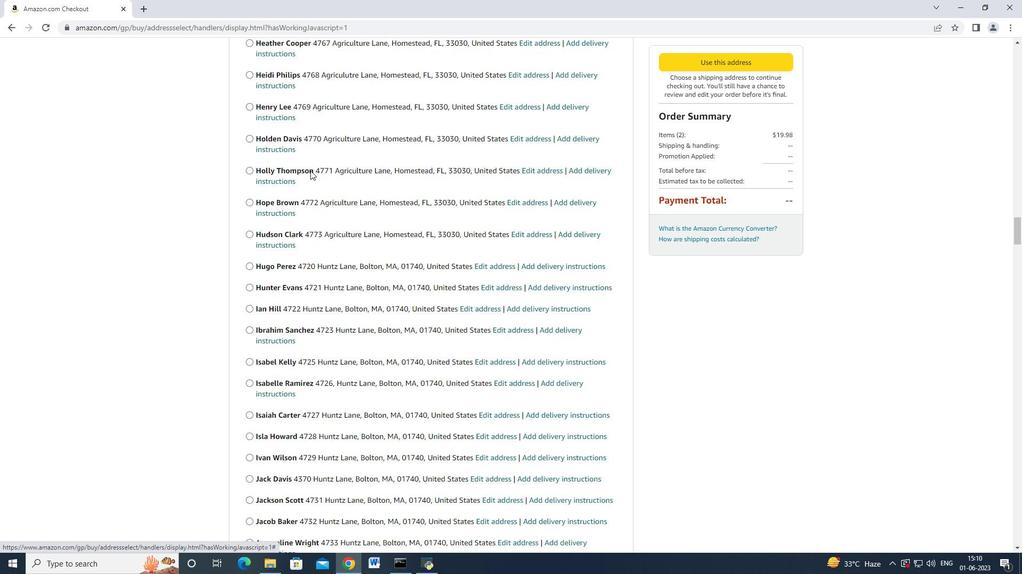 
Action: Mouse scrolled (310, 170) with delta (0, 0)
Screenshot: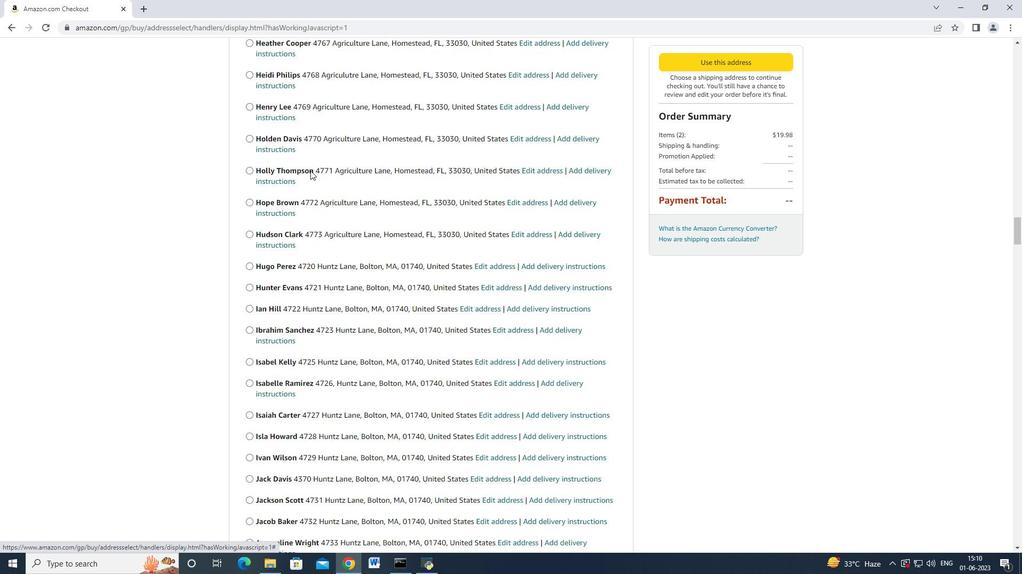
Action: Mouse moved to (309, 170)
Screenshot: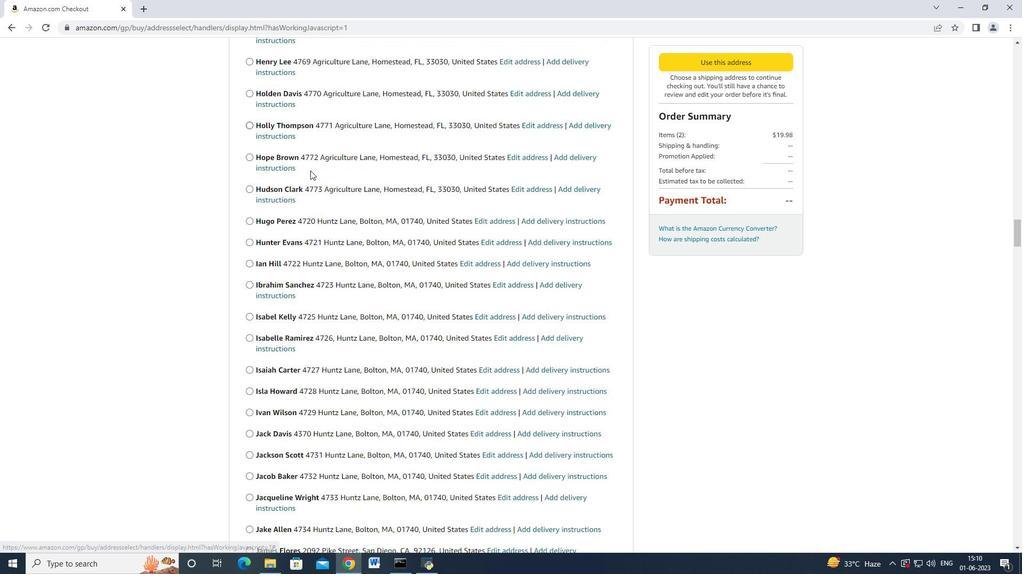 
Action: Mouse scrolled (309, 170) with delta (0, 0)
Screenshot: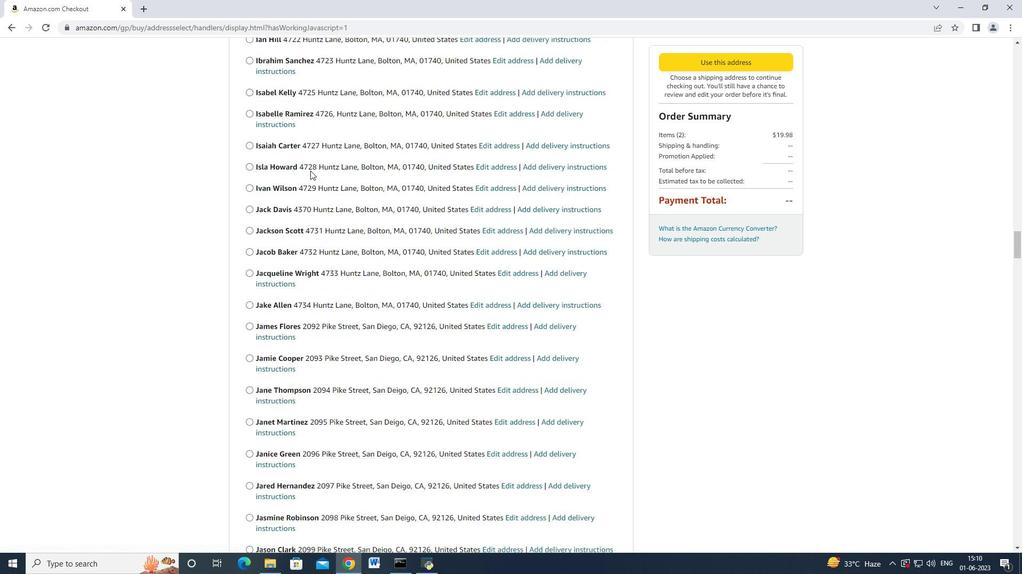 
Action: Mouse scrolled (309, 170) with delta (0, 0)
Screenshot: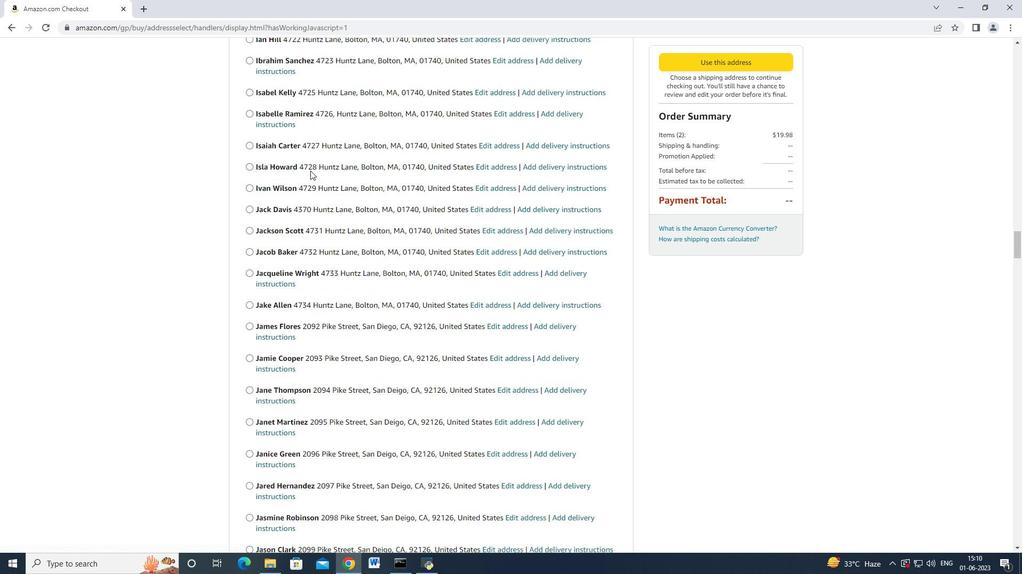 
Action: Mouse scrolled (309, 170) with delta (0, 0)
Screenshot: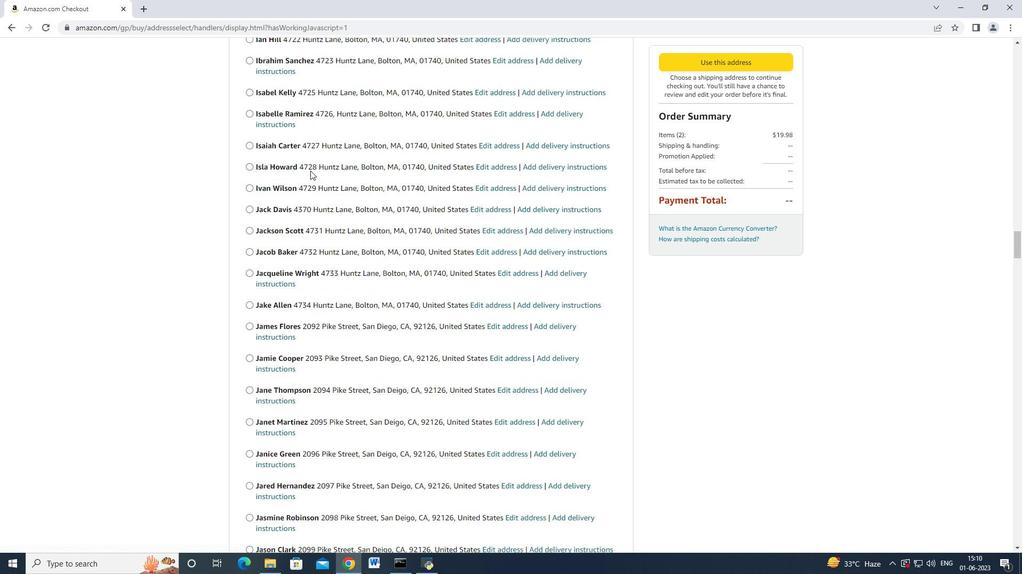 
Action: Mouse scrolled (309, 170) with delta (0, 0)
Screenshot: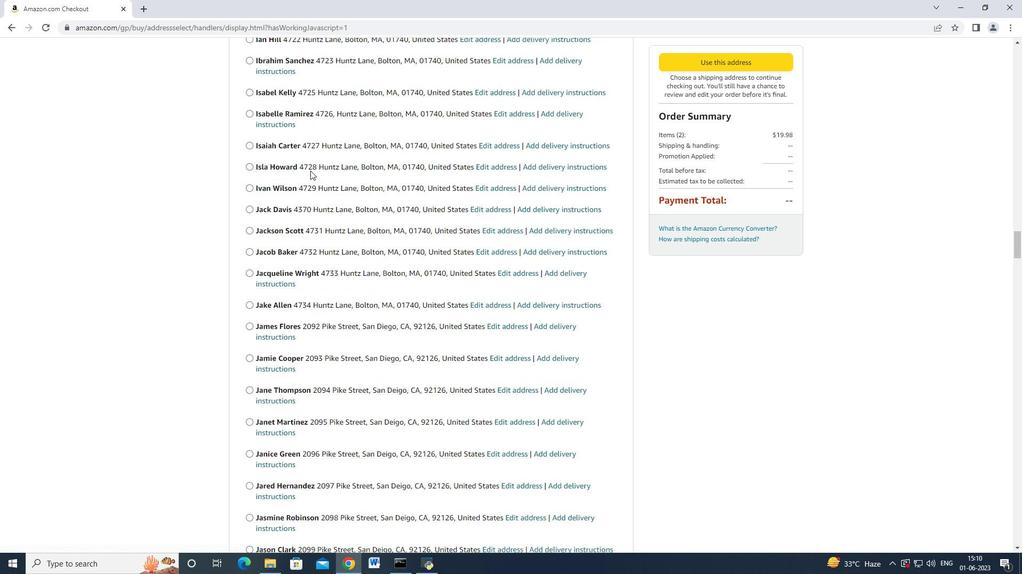 
Action: Mouse scrolled (309, 170) with delta (0, 0)
Screenshot: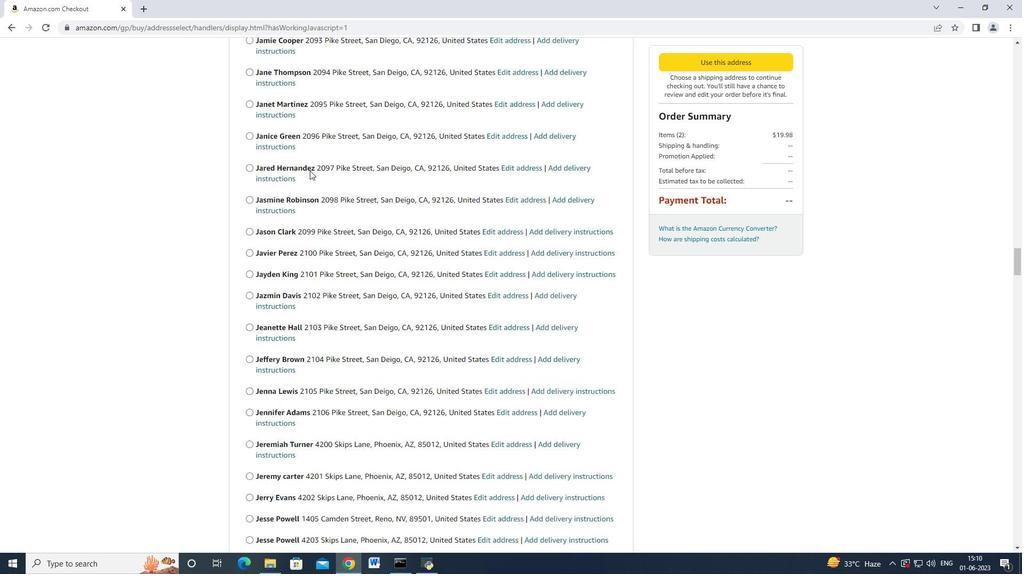 
Action: Mouse scrolled (309, 170) with delta (0, 0)
Screenshot: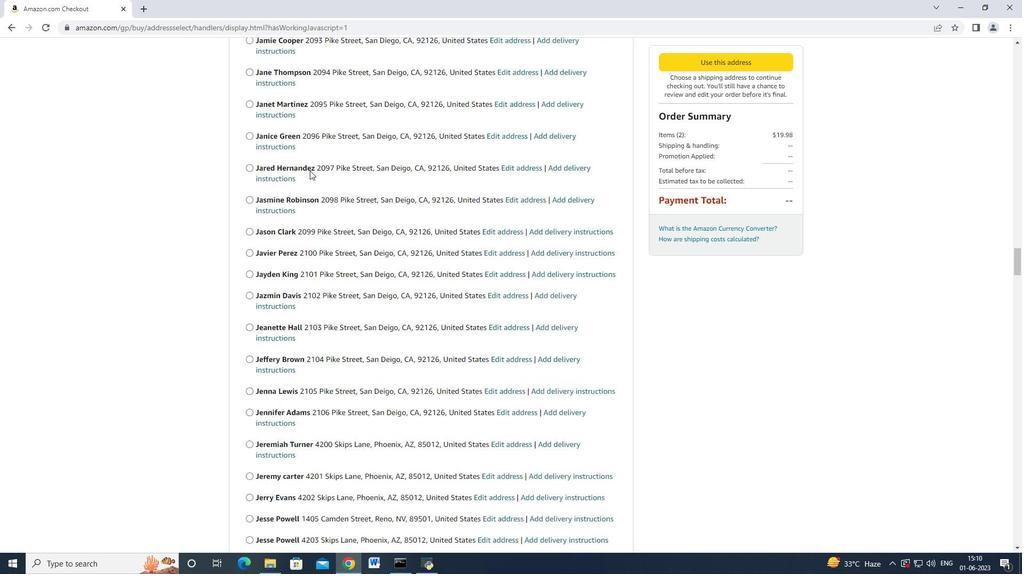
Action: Mouse moved to (309, 170)
Screenshot: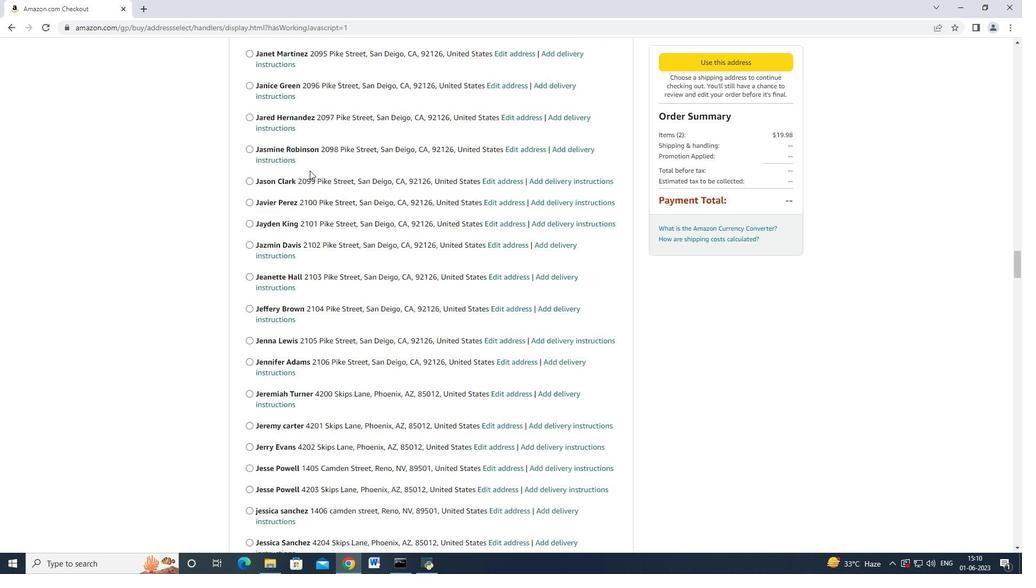 
Action: Mouse scrolled (309, 170) with delta (0, 0)
Screenshot: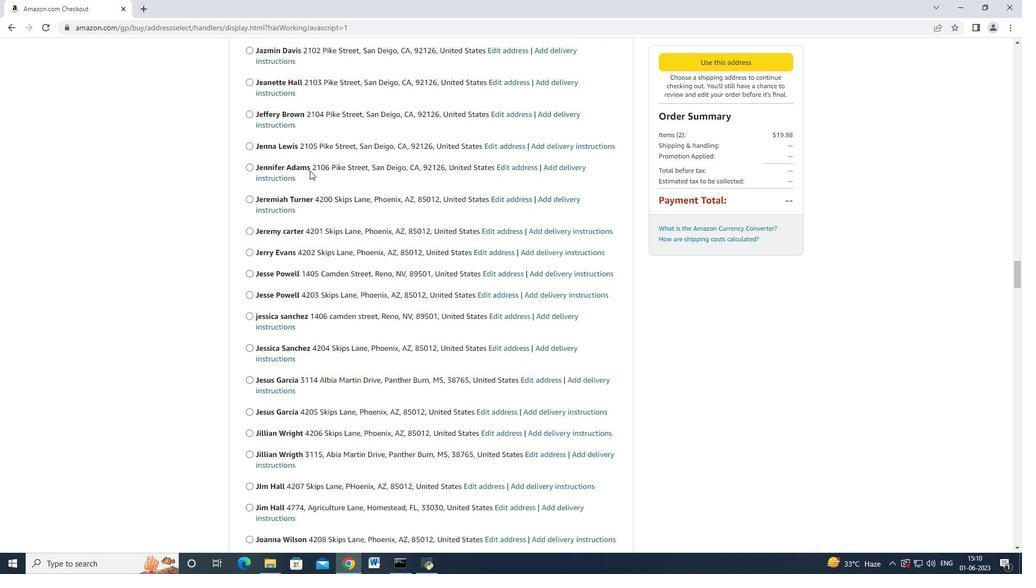 
Action: Mouse scrolled (309, 170) with delta (0, 0)
Screenshot: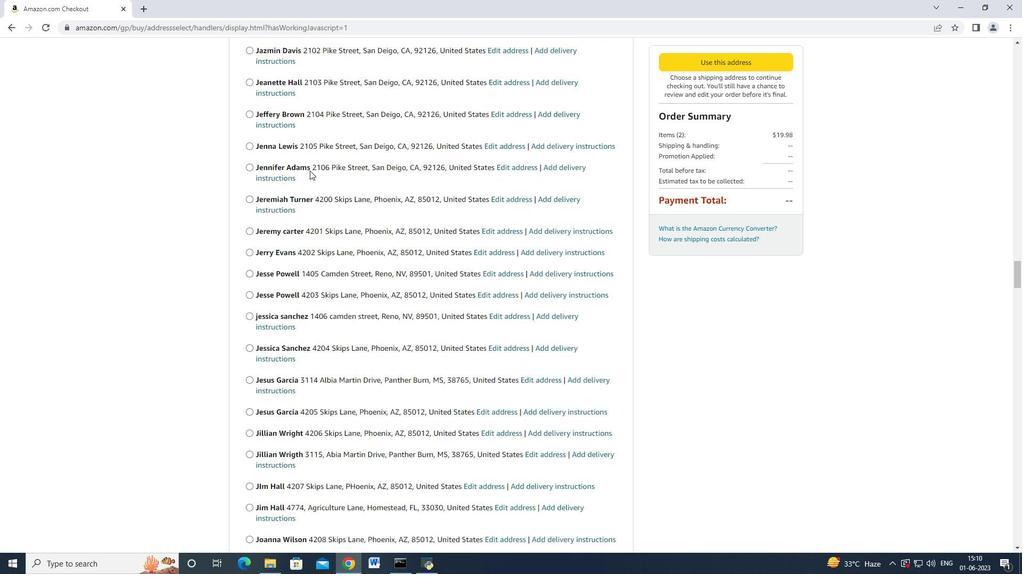 
Action: Mouse scrolled (309, 170) with delta (0, 0)
Screenshot: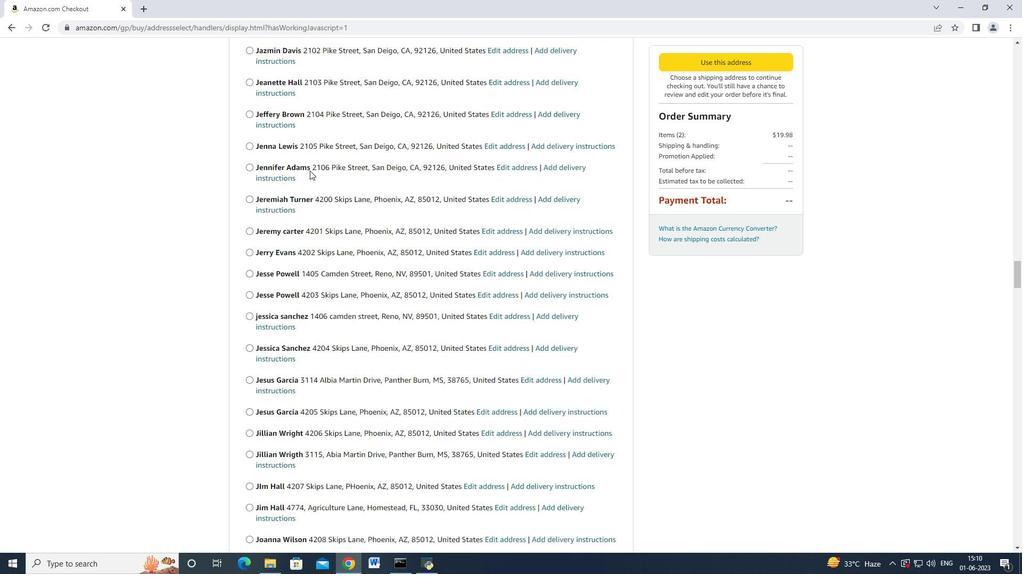 
Action: Mouse scrolled (309, 169) with delta (0, -1)
Screenshot: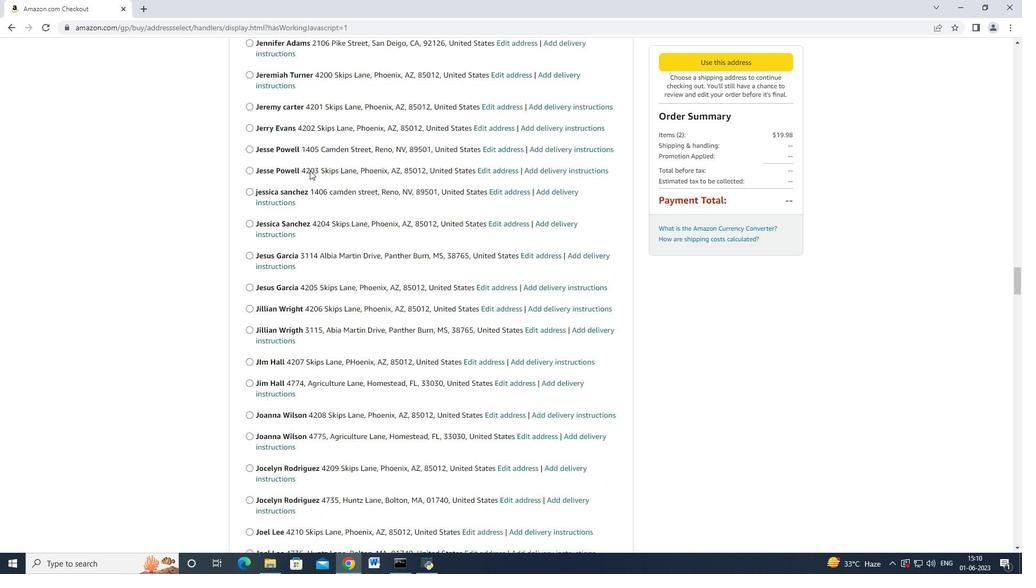 
Action: Mouse scrolled (309, 170) with delta (0, 0)
Screenshot: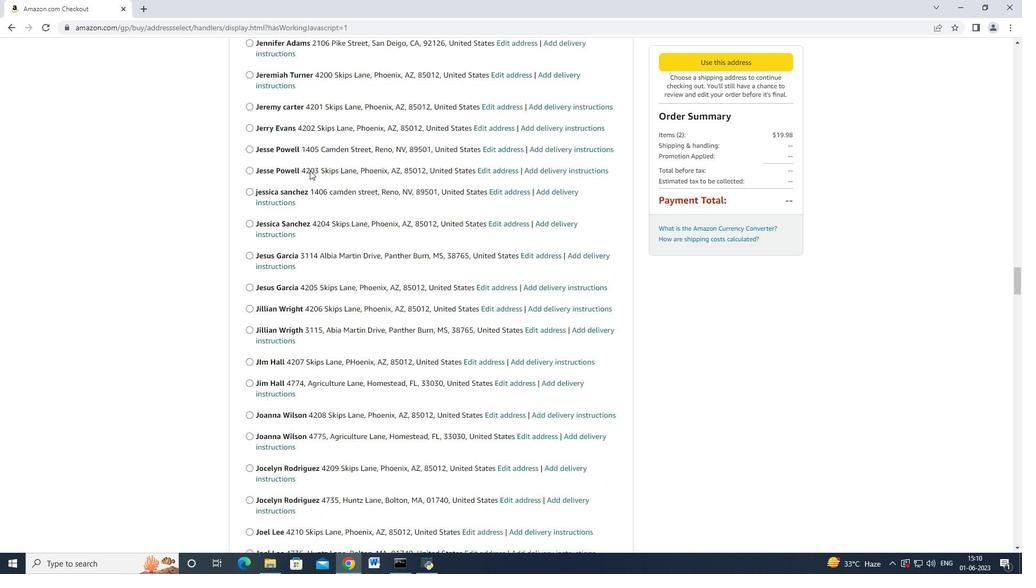 
Action: Mouse scrolled (309, 170) with delta (0, 0)
Screenshot: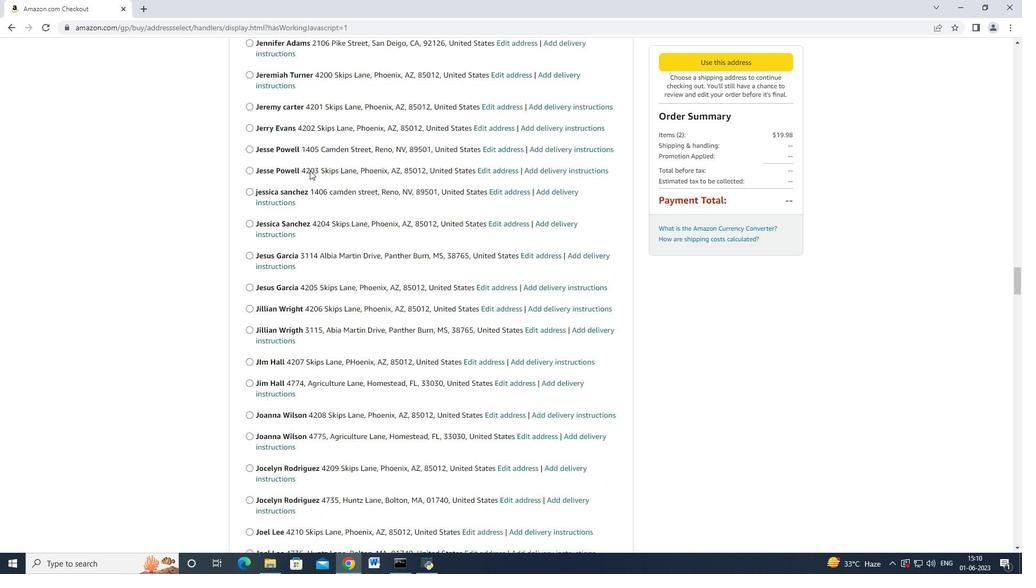 
Action: Mouse scrolled (309, 170) with delta (0, 0)
Screenshot: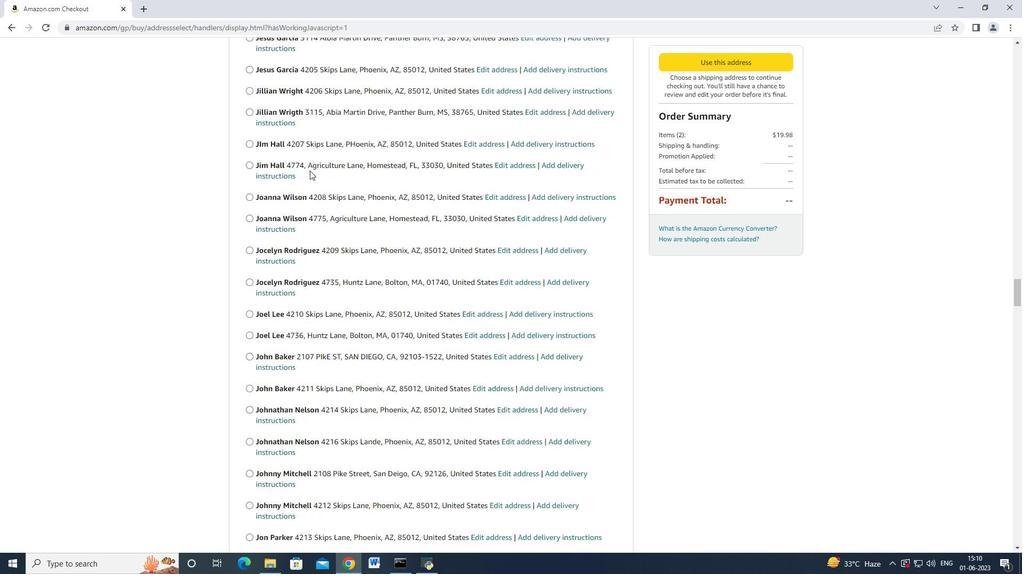 
Action: Mouse scrolled (309, 170) with delta (0, 0)
Screenshot: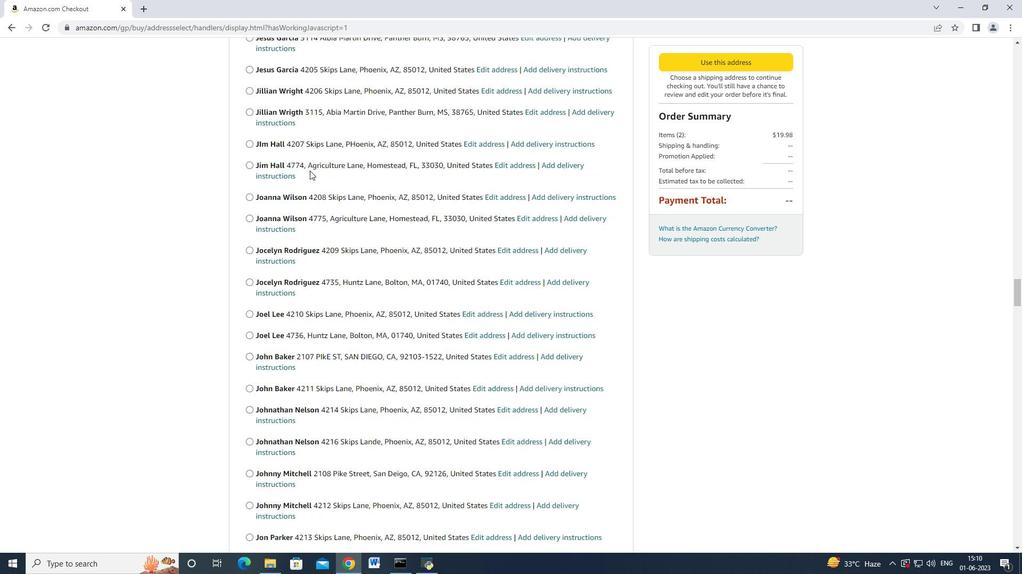
Action: Mouse scrolled (309, 170) with delta (0, 0)
Screenshot: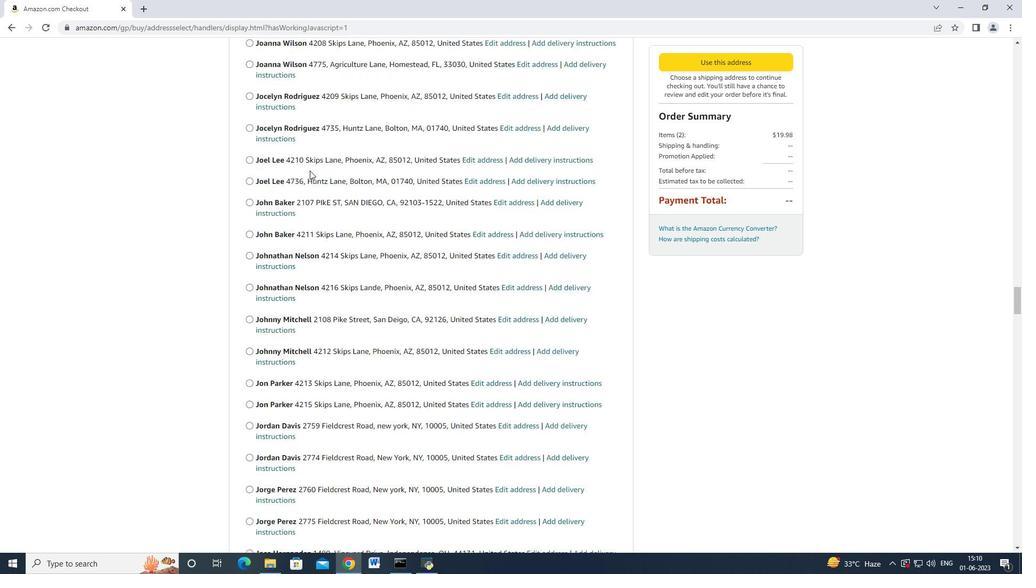 
Action: Mouse scrolled (309, 170) with delta (0, 0)
Screenshot: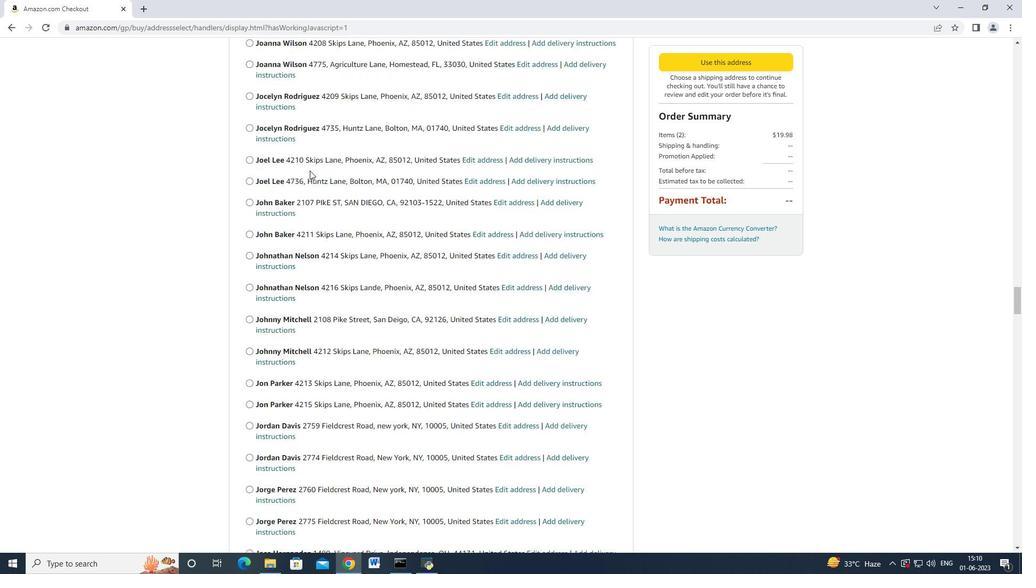 
Action: Mouse scrolled (309, 170) with delta (0, 0)
Screenshot: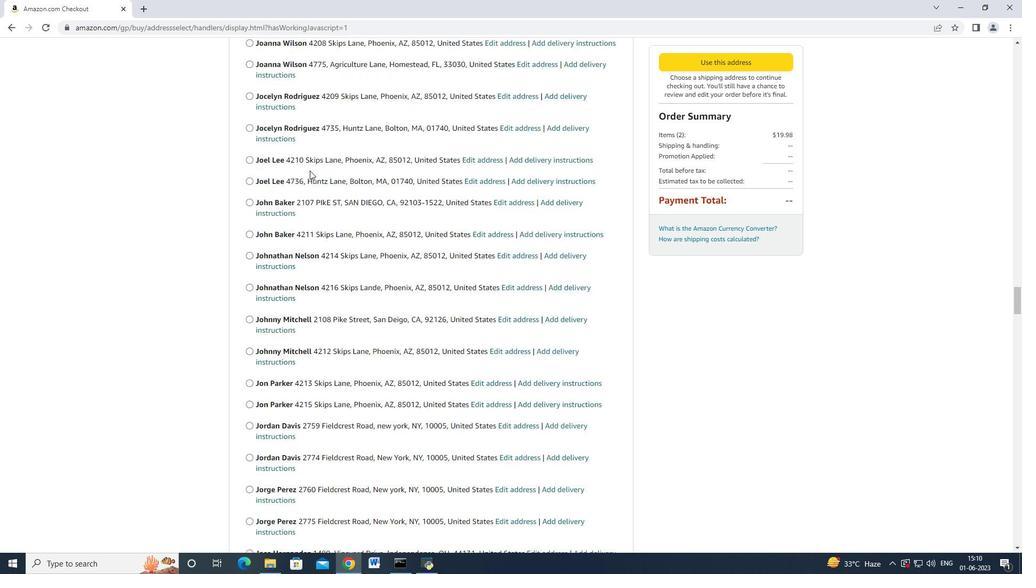 
Action: Mouse scrolled (309, 170) with delta (0, 0)
Screenshot: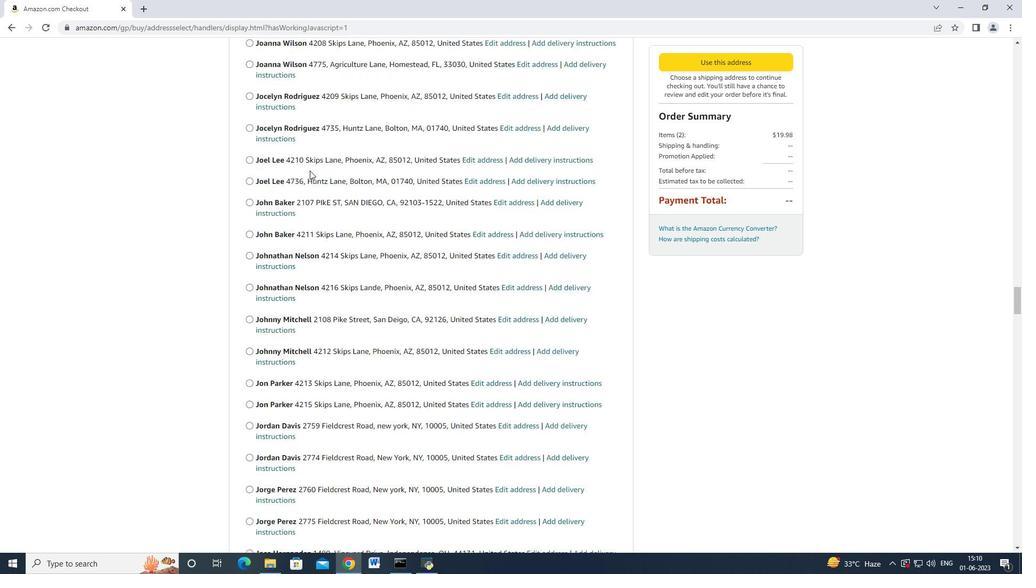 
Action: Mouse scrolled (309, 170) with delta (0, 0)
Screenshot: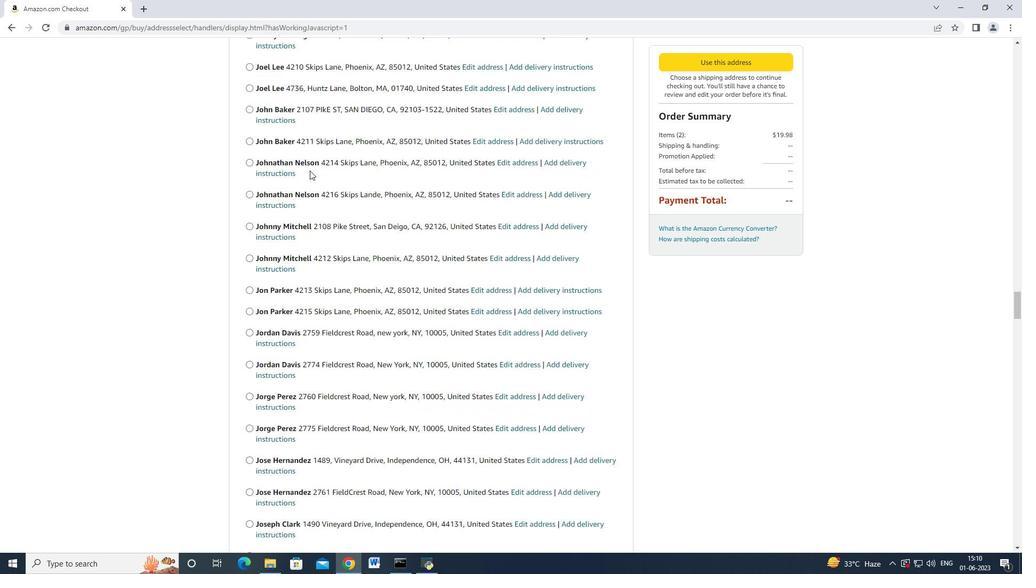
Action: Mouse scrolled (309, 170) with delta (0, 0)
Screenshot: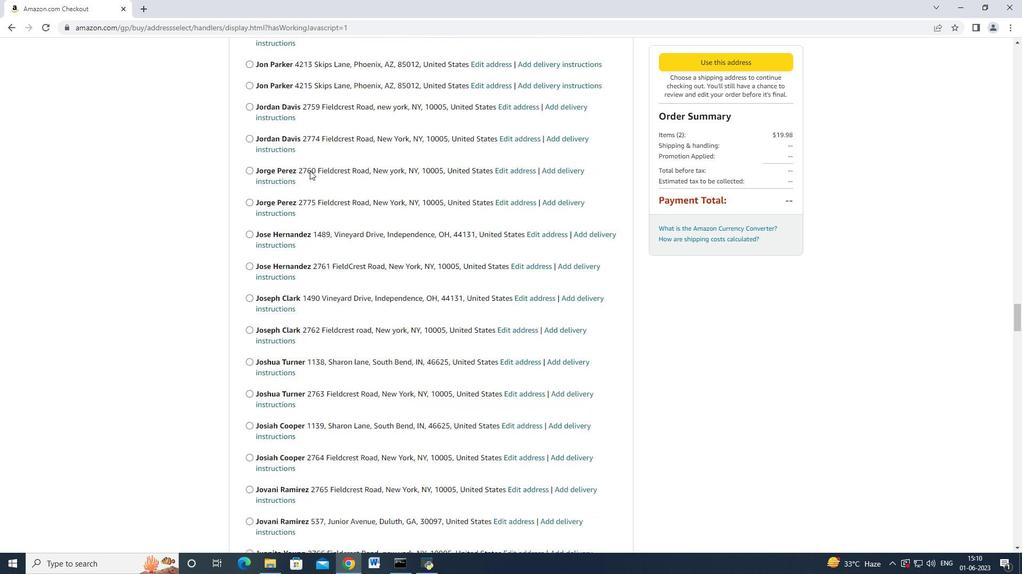 
Action: Mouse scrolled (309, 170) with delta (0, 0)
Screenshot: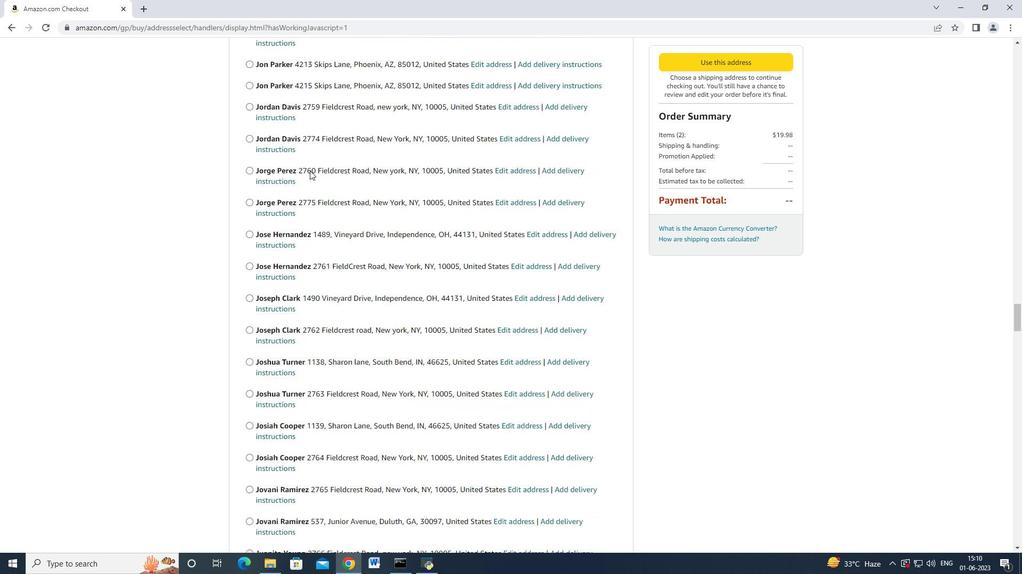 
Action: Mouse scrolled (309, 170) with delta (0, 0)
Screenshot: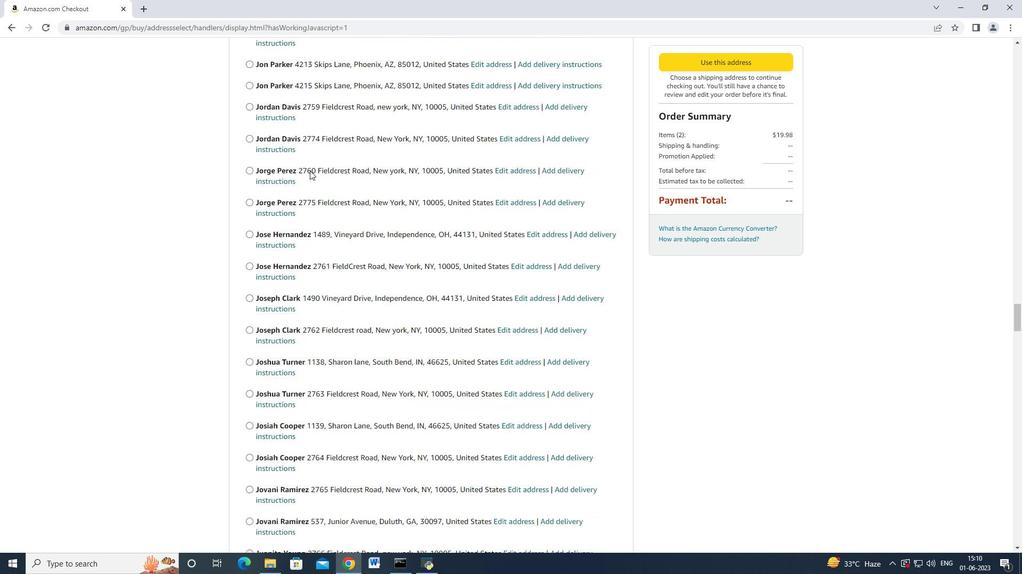 
Action: Mouse scrolled (309, 170) with delta (0, 0)
Screenshot: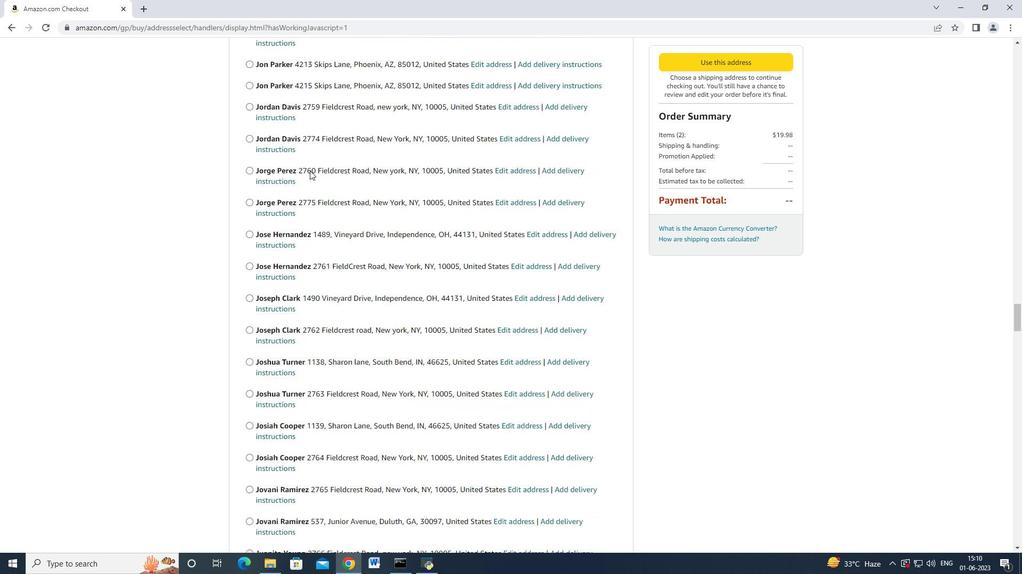 
Action: Mouse scrolled (309, 170) with delta (0, 0)
Screenshot: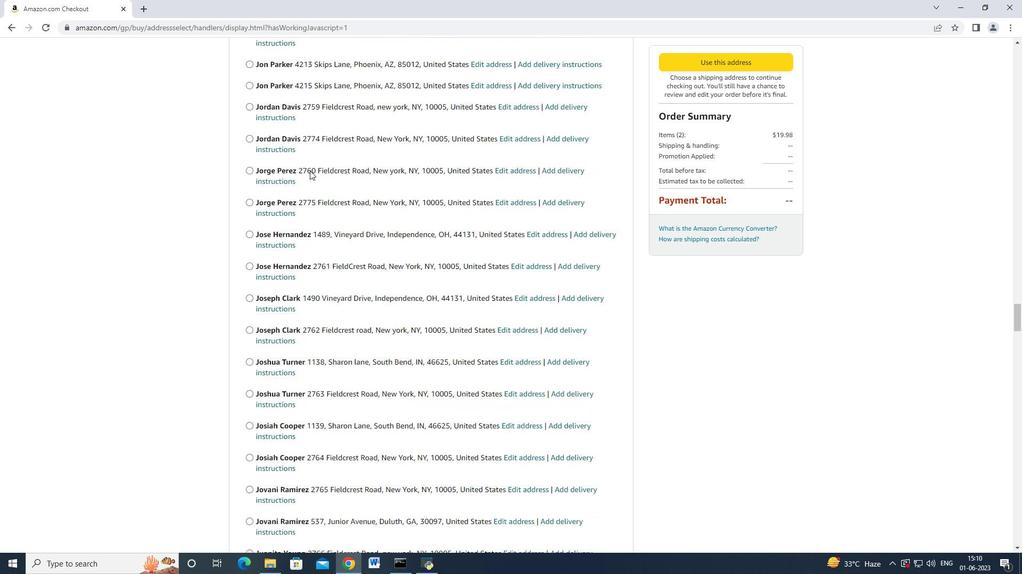 
Action: Mouse scrolled (309, 170) with delta (0, 0)
Screenshot: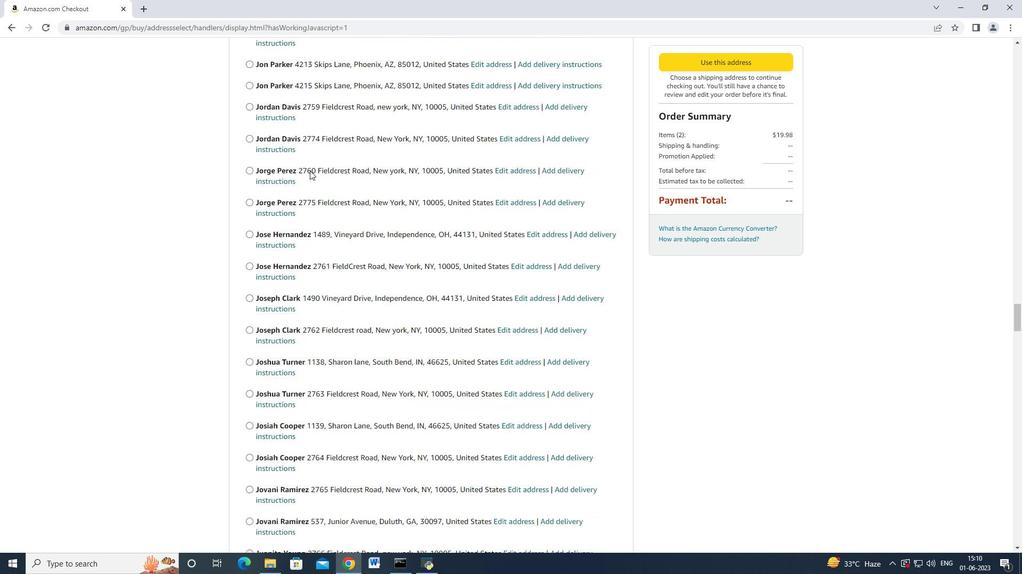 
Action: Mouse moved to (309, 171)
Screenshot: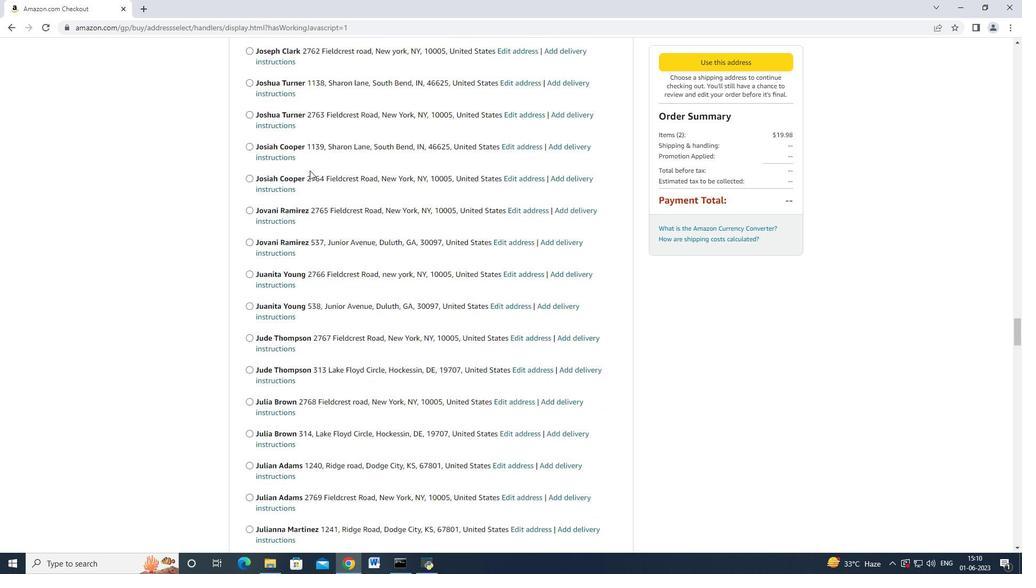 
Action: Mouse scrolled (309, 171) with delta (0, 0)
Screenshot: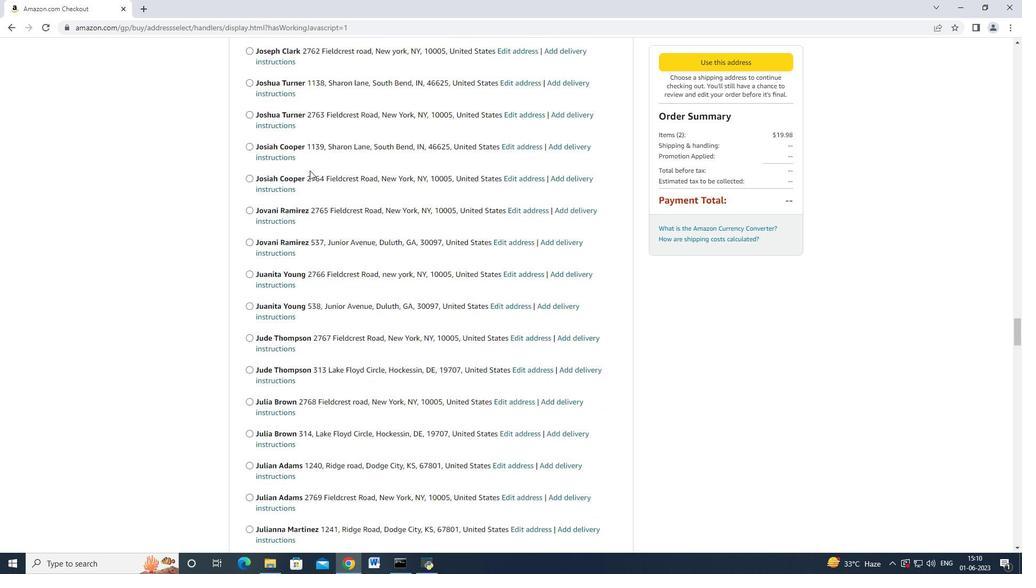 
Action: Mouse moved to (309, 172)
Screenshot: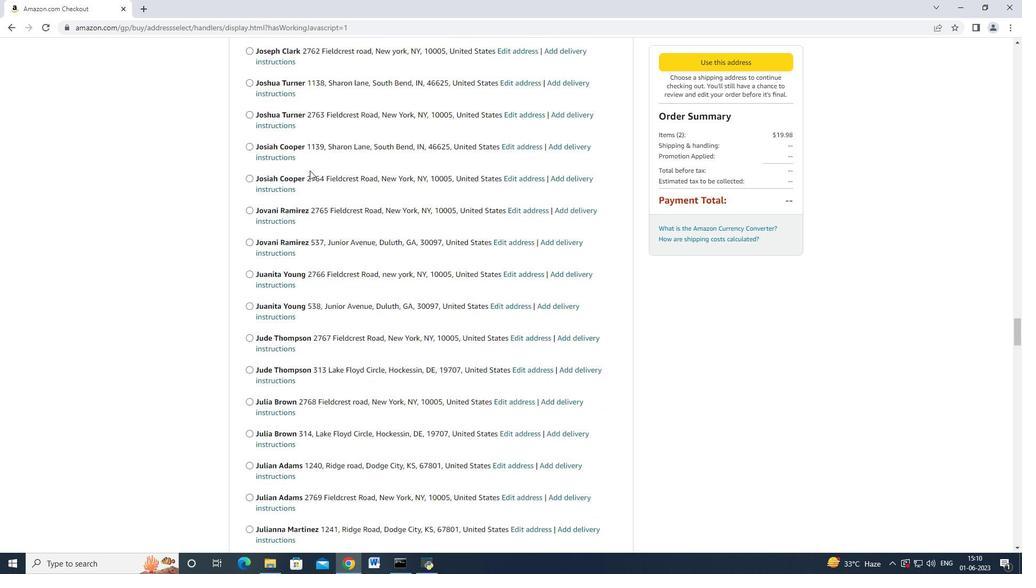 
Action: Mouse scrolled (309, 171) with delta (0, 0)
Screenshot: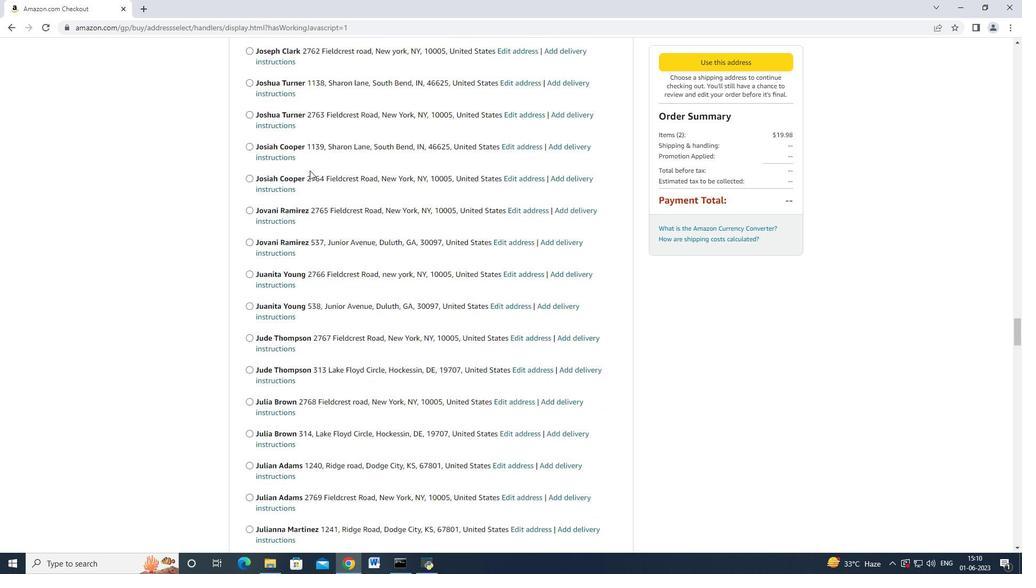 
Action: Mouse moved to (308, 173)
Screenshot: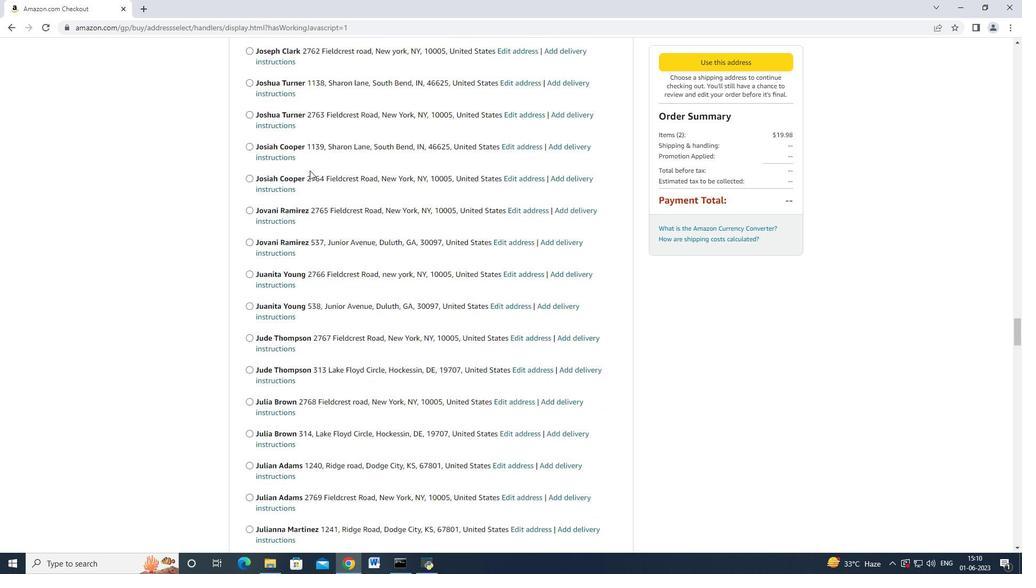 
Action: Mouse scrolled (308, 172) with delta (0, 0)
Screenshot: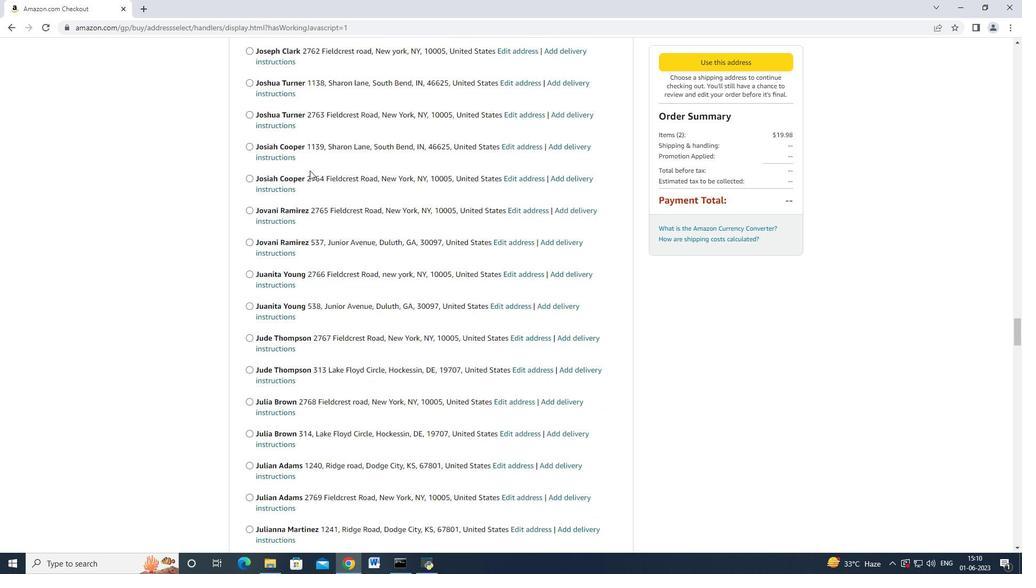 
Action: Mouse scrolled (308, 172) with delta (0, -1)
Screenshot: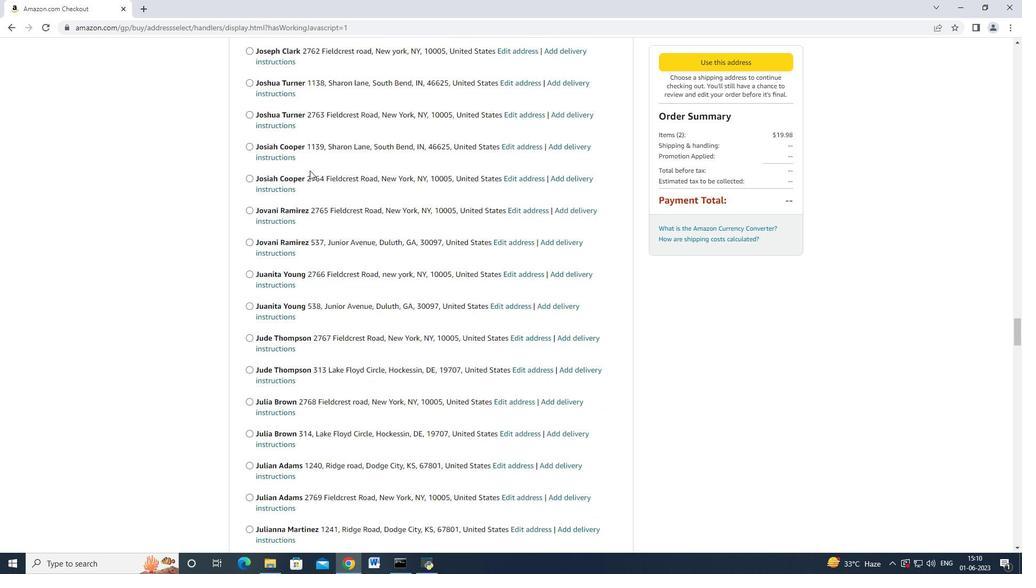 
Action: Mouse scrolled (308, 172) with delta (0, 0)
Screenshot: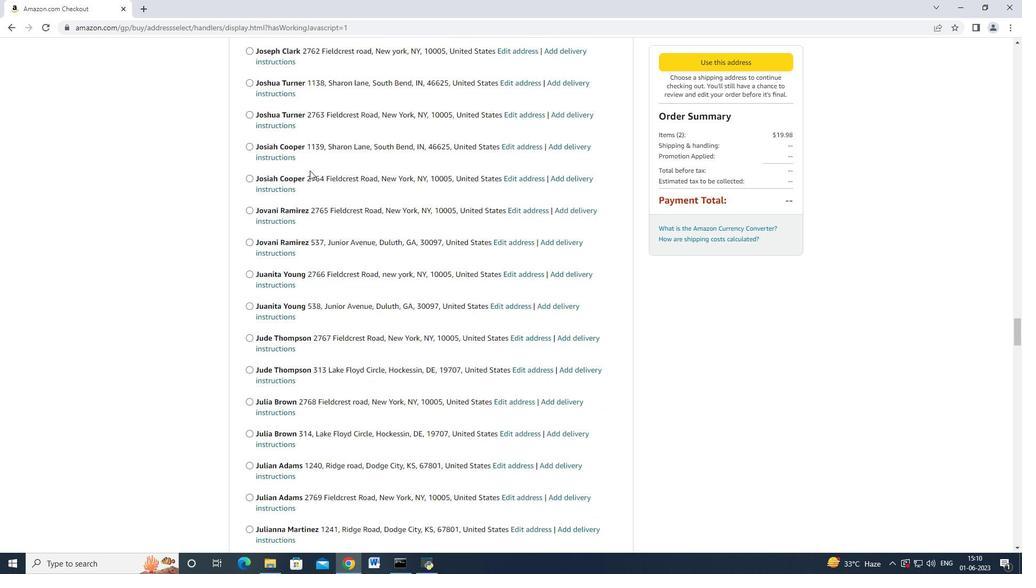 
Action: Mouse scrolled (308, 172) with delta (0, 0)
Screenshot: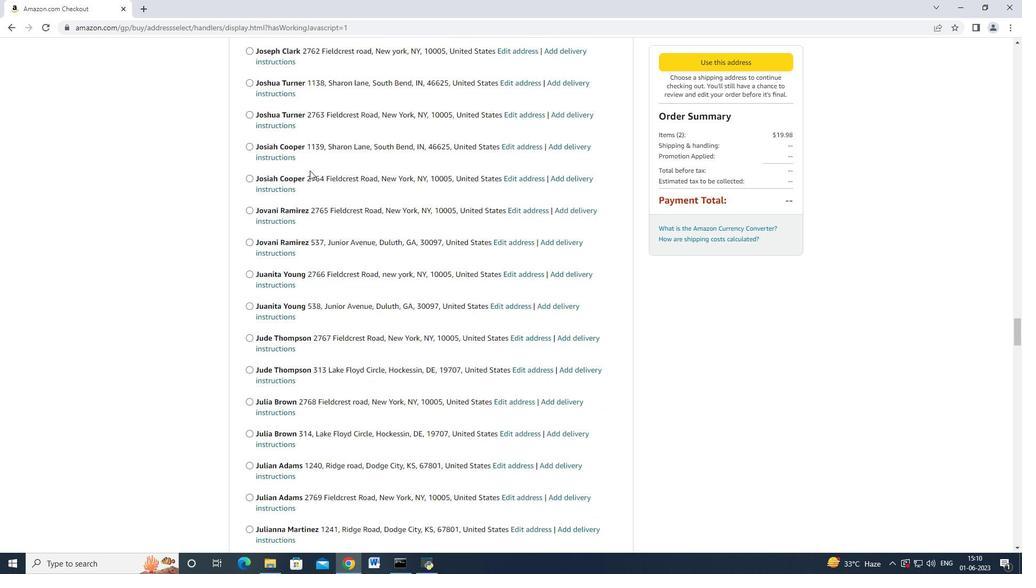 
Action: Mouse moved to (308, 174)
Screenshot: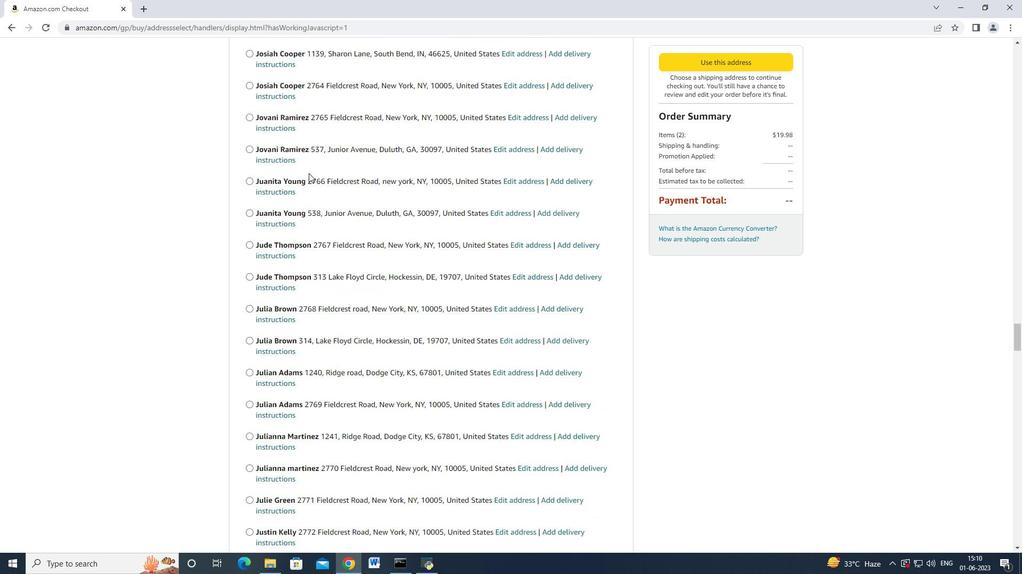 
Action: Mouse scrolled (308, 173) with delta (0, 0)
Screenshot: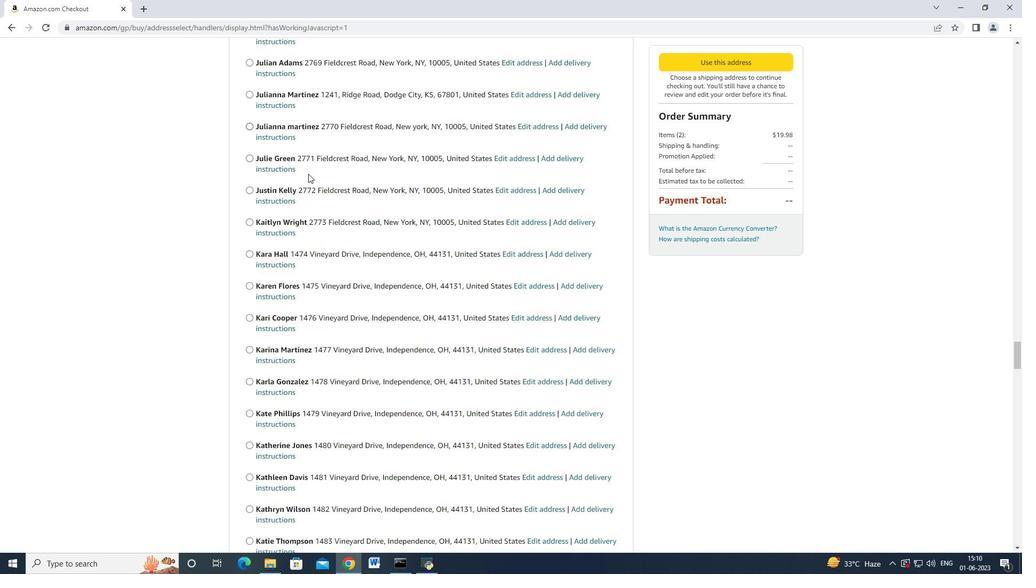 
Action: Mouse scrolled (308, 173) with delta (0, 0)
Screenshot: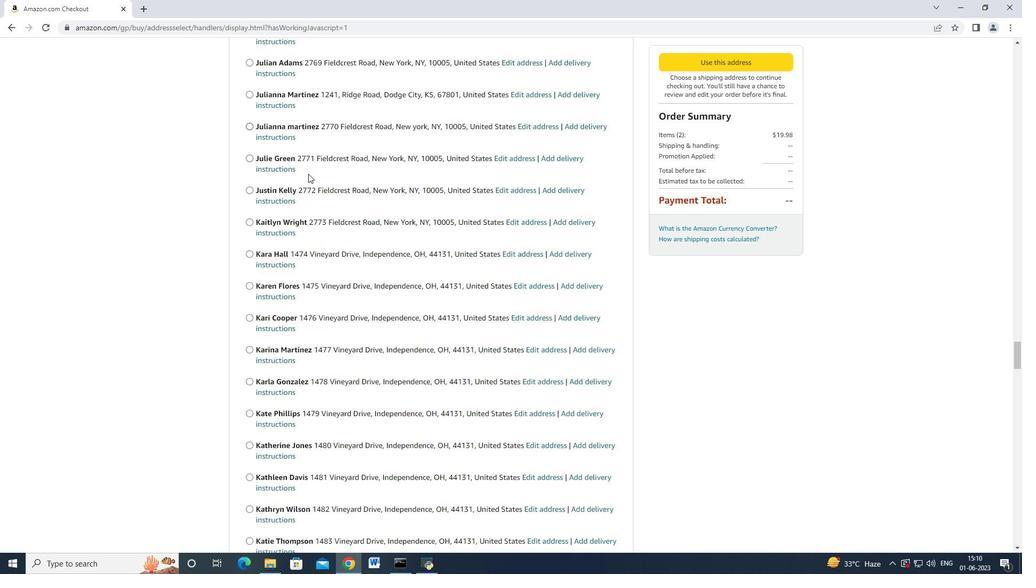 
Action: Mouse scrolled (308, 173) with delta (0, 0)
Screenshot: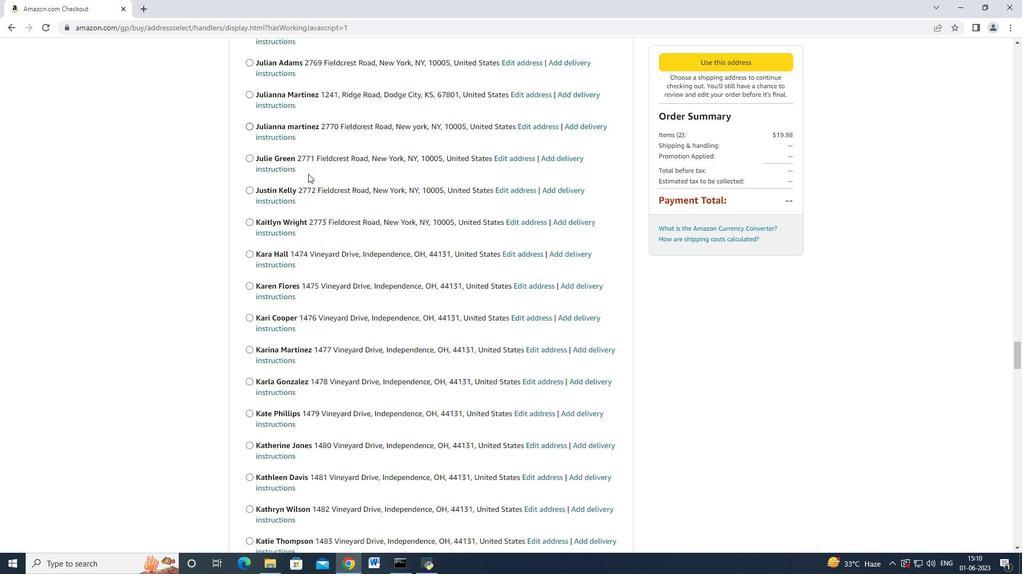 
Action: Mouse scrolled (308, 173) with delta (0, 0)
Screenshot: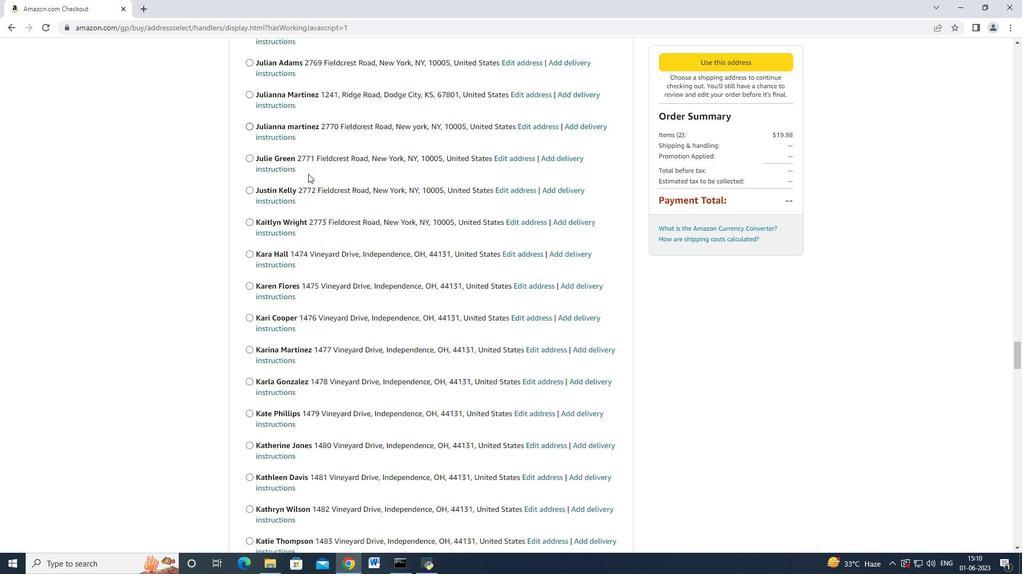 
Action: Mouse scrolled (308, 173) with delta (0, 0)
Screenshot: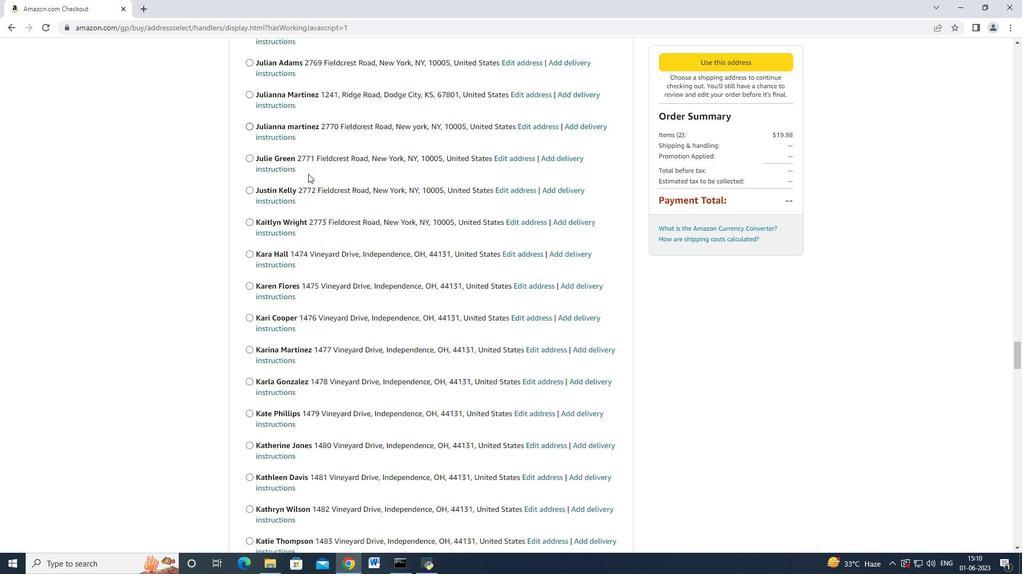 
Action: Mouse scrolled (308, 173) with delta (0, 0)
Screenshot: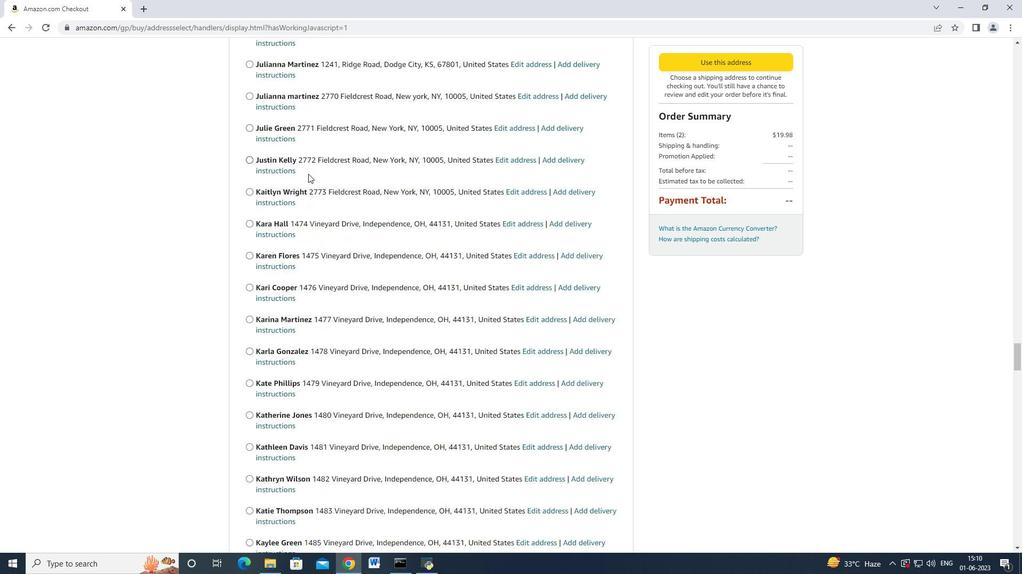 
Action: Mouse moved to (308, 174)
Screenshot: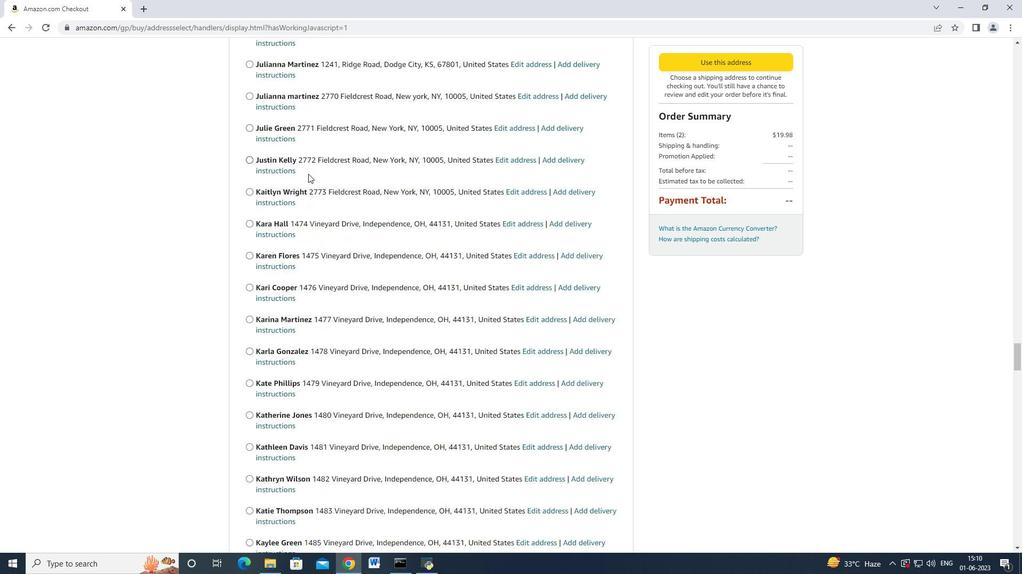 
Action: Mouse scrolled (308, 173) with delta (0, 0)
Screenshot: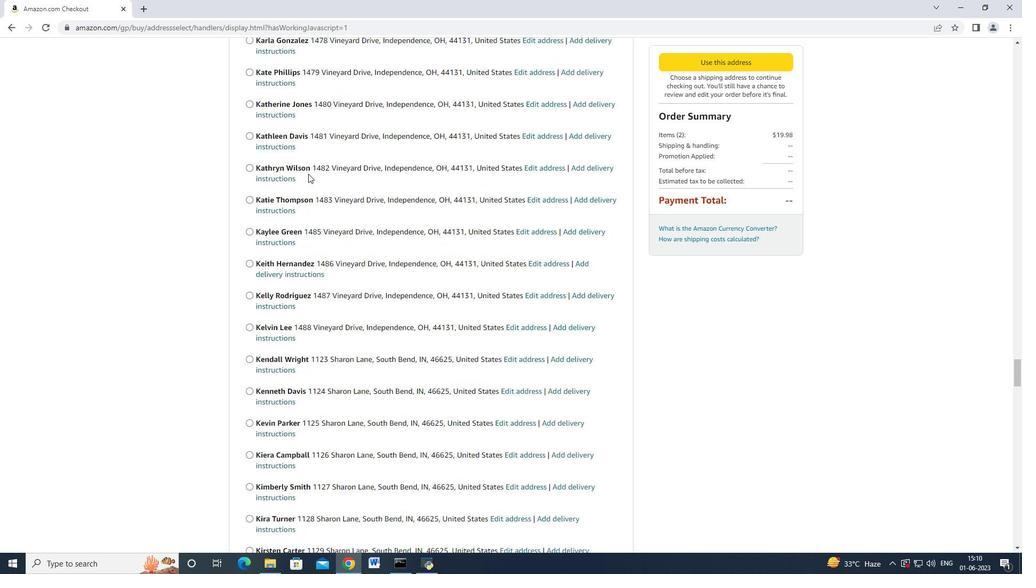 
Action: Mouse scrolled (308, 173) with delta (0, 0)
Screenshot: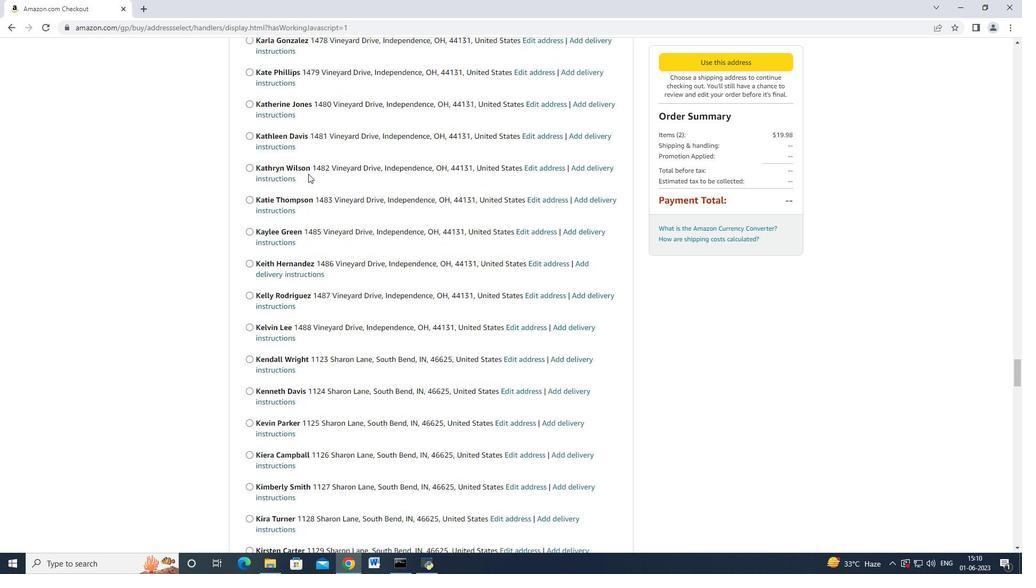 
Action: Mouse scrolled (308, 173) with delta (0, 0)
Screenshot: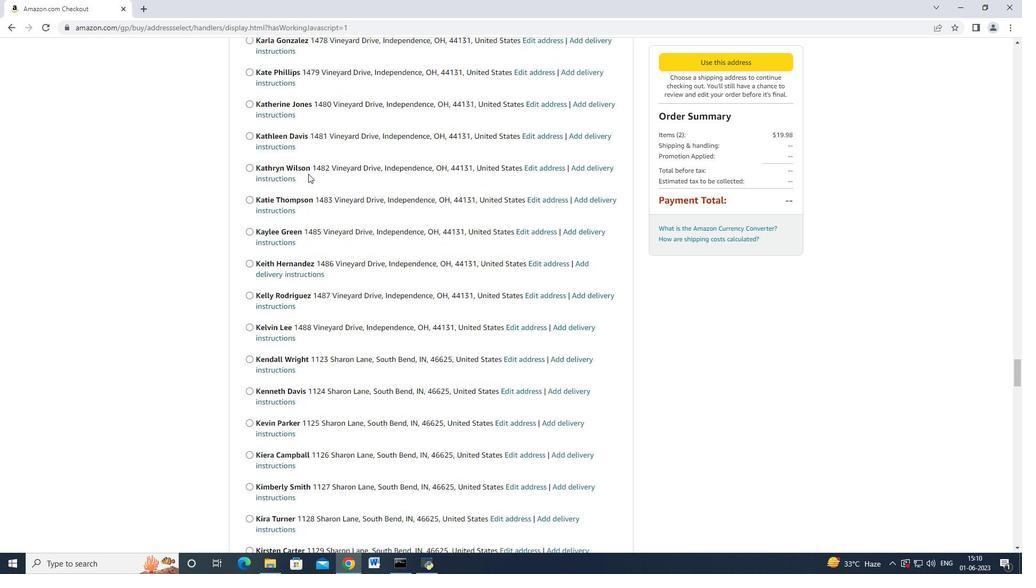 
Action: Mouse scrolled (308, 173) with delta (0, 0)
Screenshot: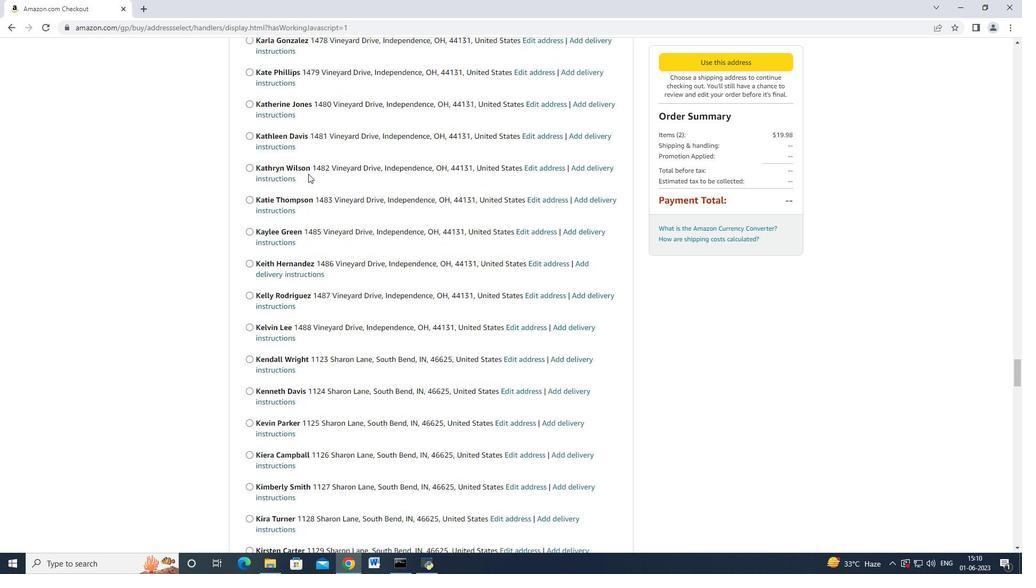
Action: Mouse scrolled (308, 173) with delta (0, 0)
Screenshot: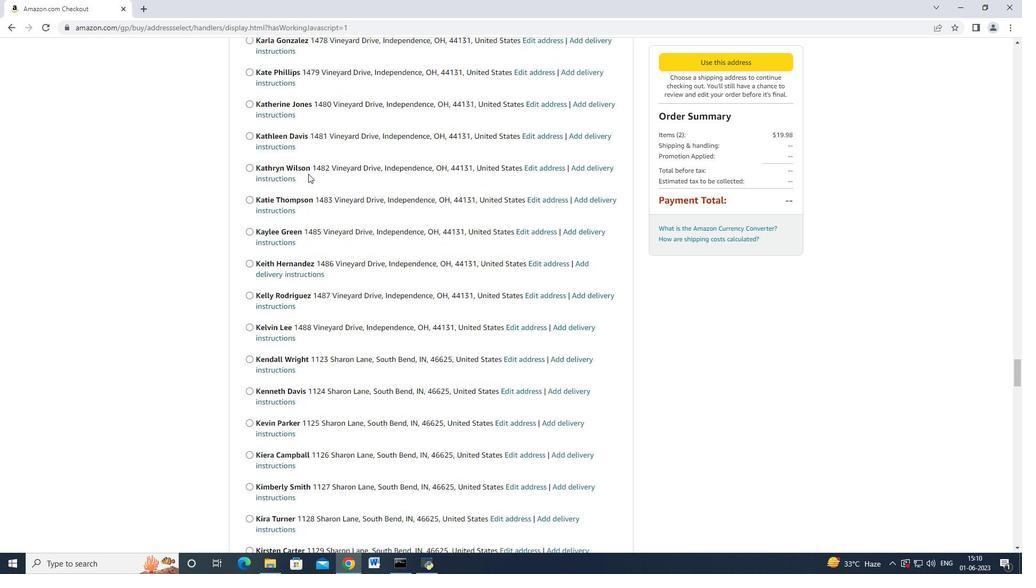 
Action: Mouse scrolled (308, 173) with delta (0, 0)
Screenshot: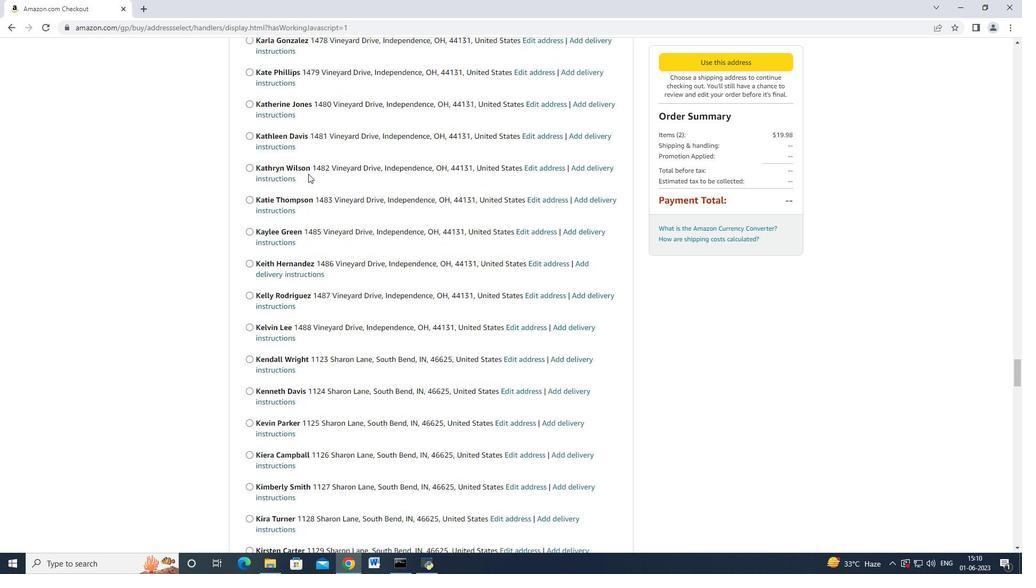 
Action: Mouse scrolled (308, 173) with delta (0, 0)
Screenshot: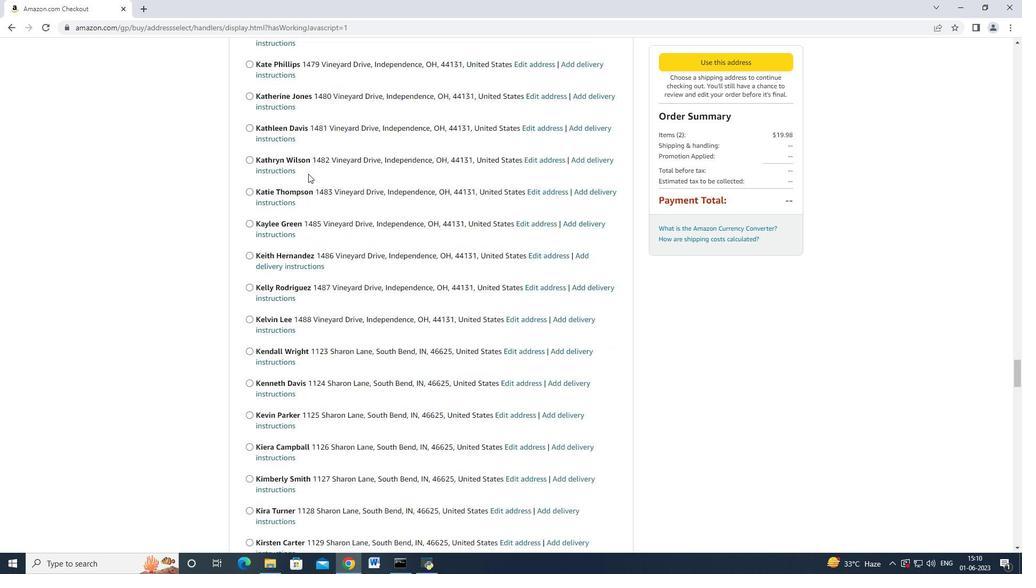 
Action: Mouse scrolled (308, 173) with delta (0, 0)
Screenshot: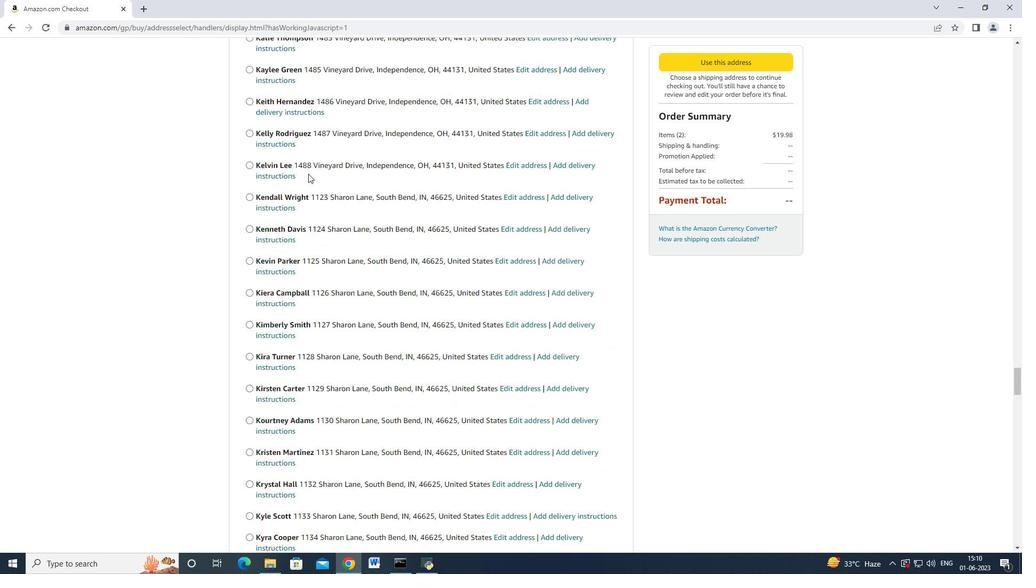 
Action: Mouse scrolled (308, 173) with delta (0, 0)
Screenshot: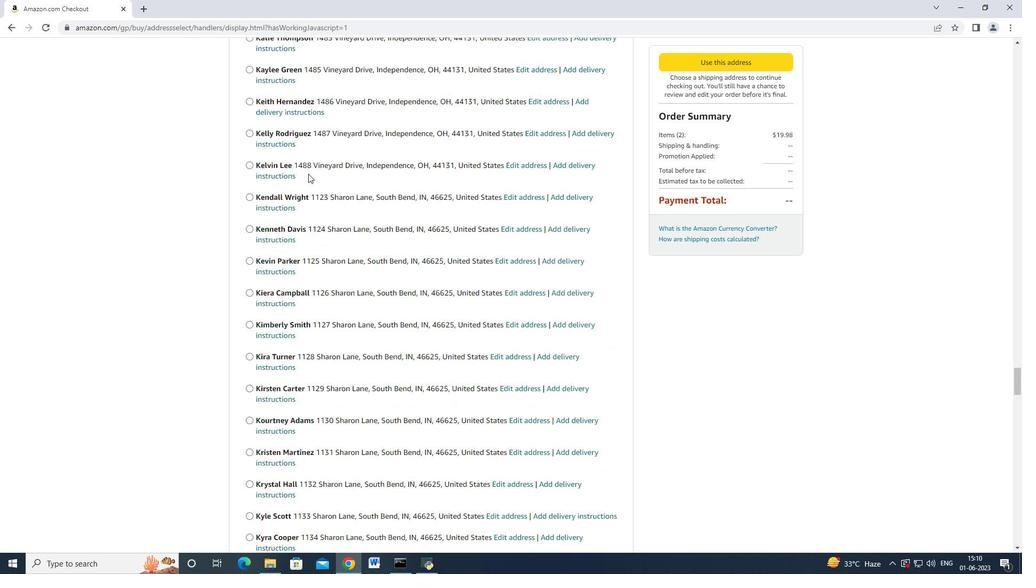 
Action: Mouse scrolled (308, 173) with delta (0, 0)
Screenshot: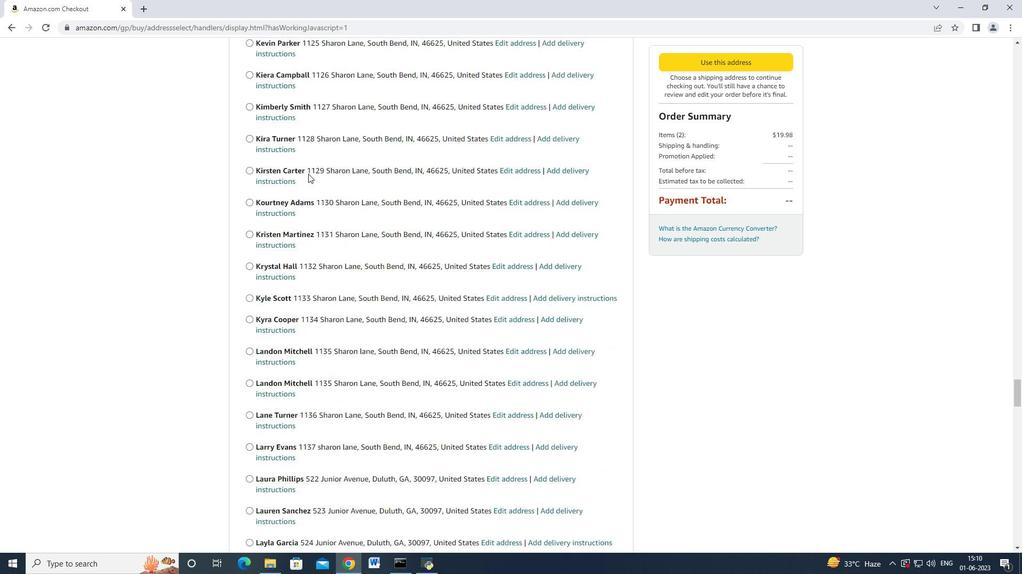 
Action: Mouse scrolled (308, 173) with delta (0, 0)
Screenshot: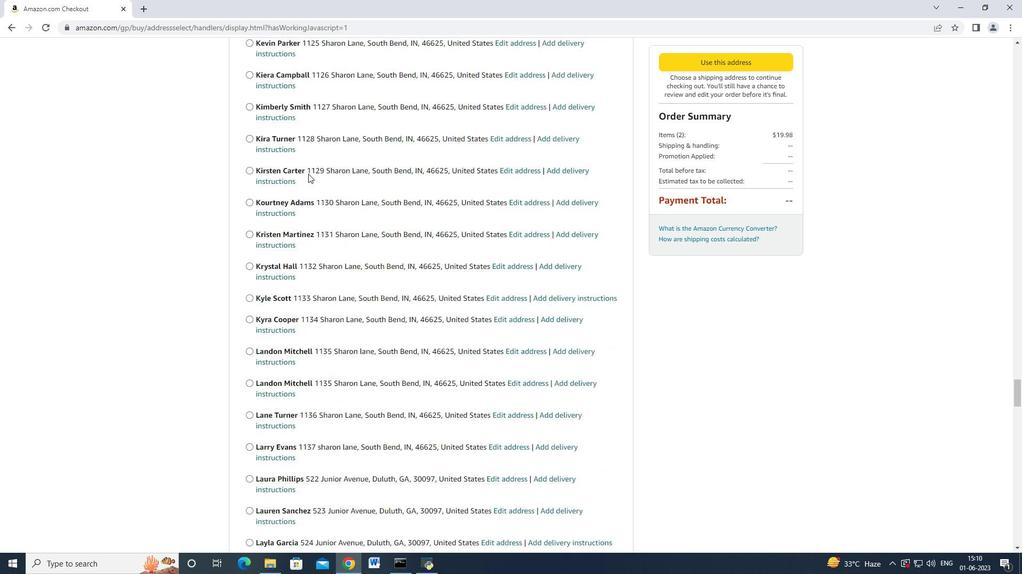 
Action: Mouse scrolled (308, 173) with delta (0, 0)
Screenshot: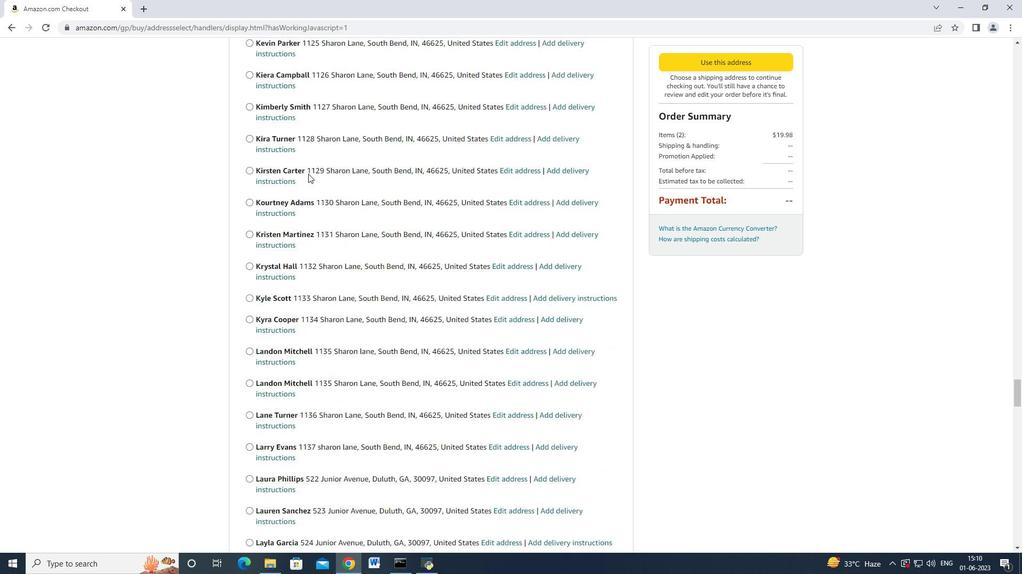 
Action: Mouse scrolled (308, 173) with delta (0, 0)
Screenshot: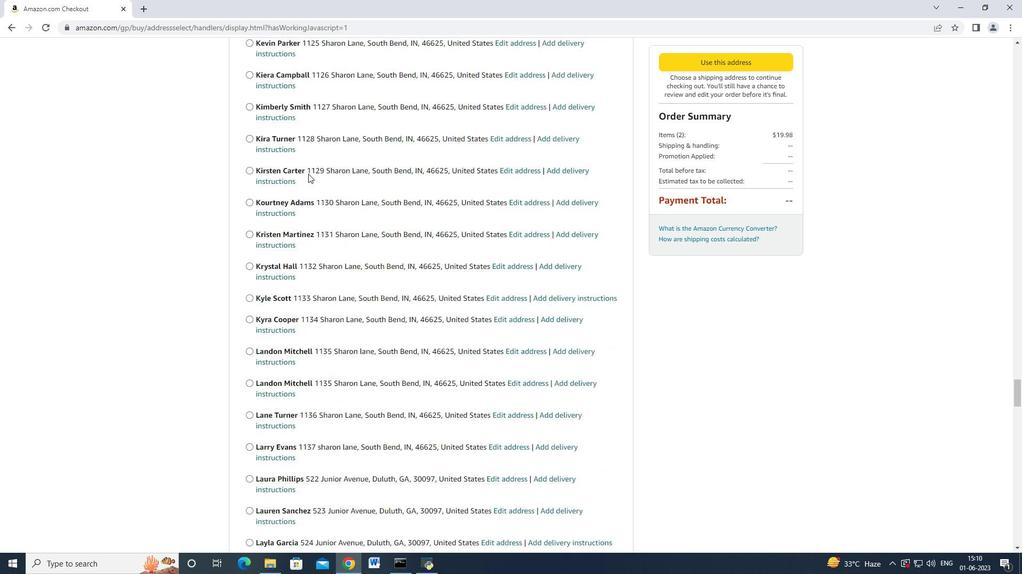 
Action: Mouse scrolled (308, 173) with delta (0, 0)
Screenshot: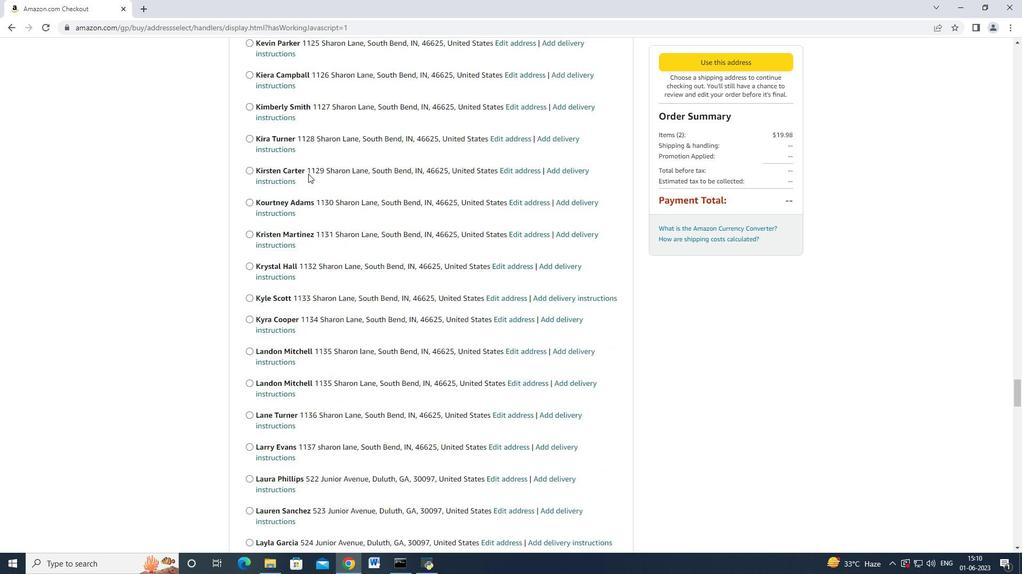 
Action: Mouse moved to (308, 174)
Screenshot: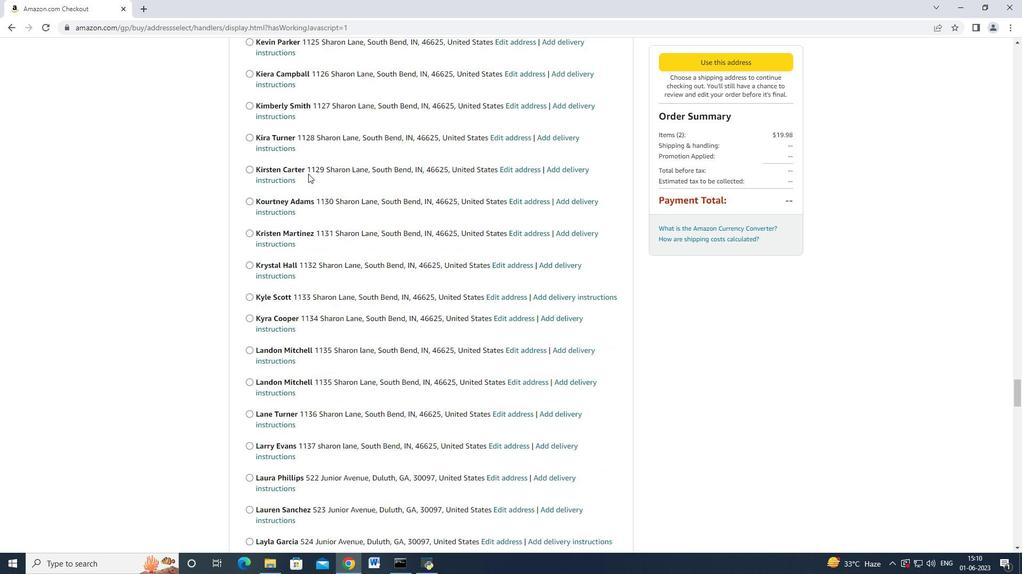 
Action: Mouse scrolled (308, 174) with delta (0, 0)
Screenshot: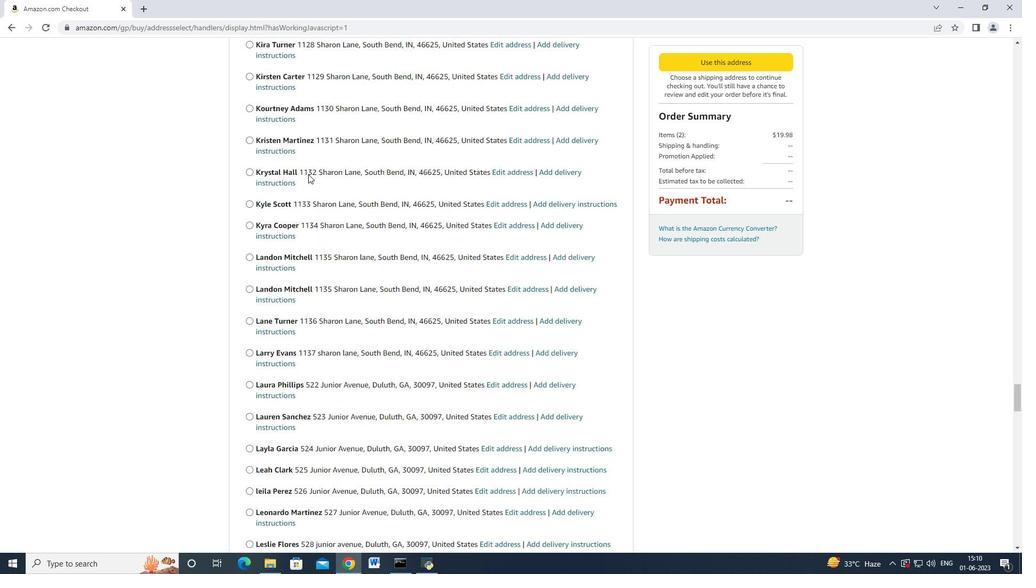 
Action: Mouse scrolled (308, 174) with delta (0, 0)
Screenshot: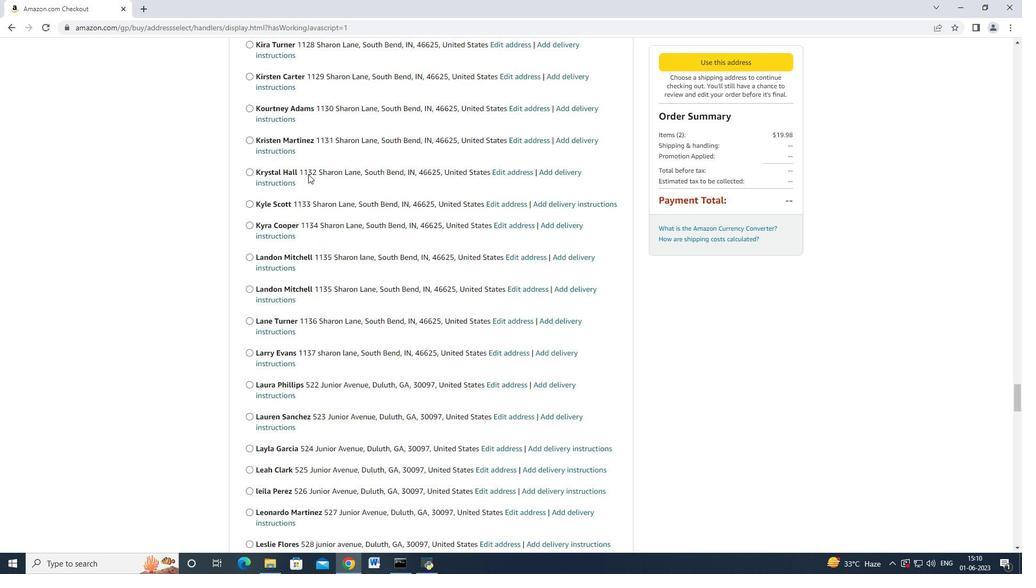 
Action: Mouse scrolled (308, 174) with delta (0, 0)
Screenshot: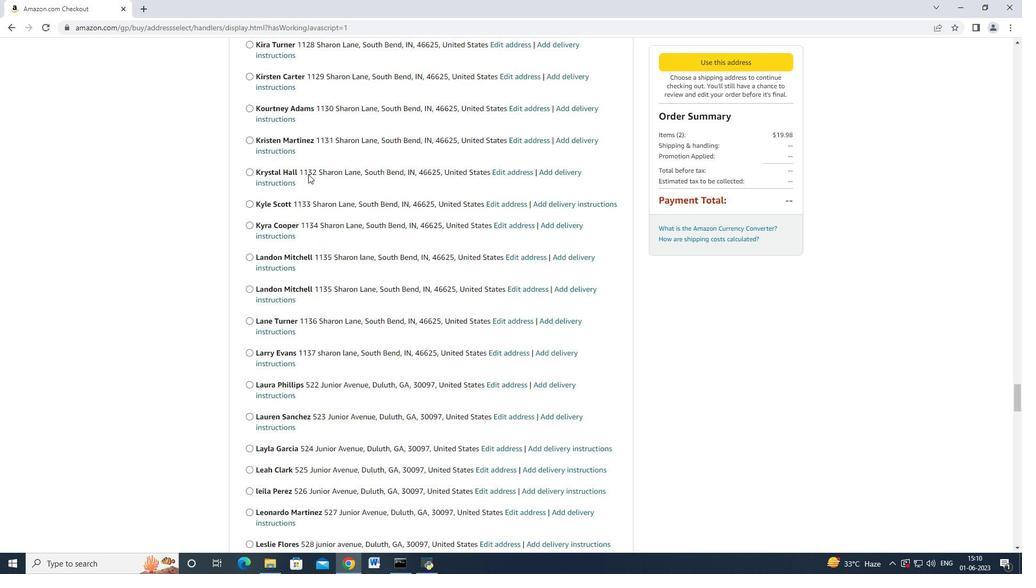 
Action: Mouse moved to (308, 175)
Screenshot: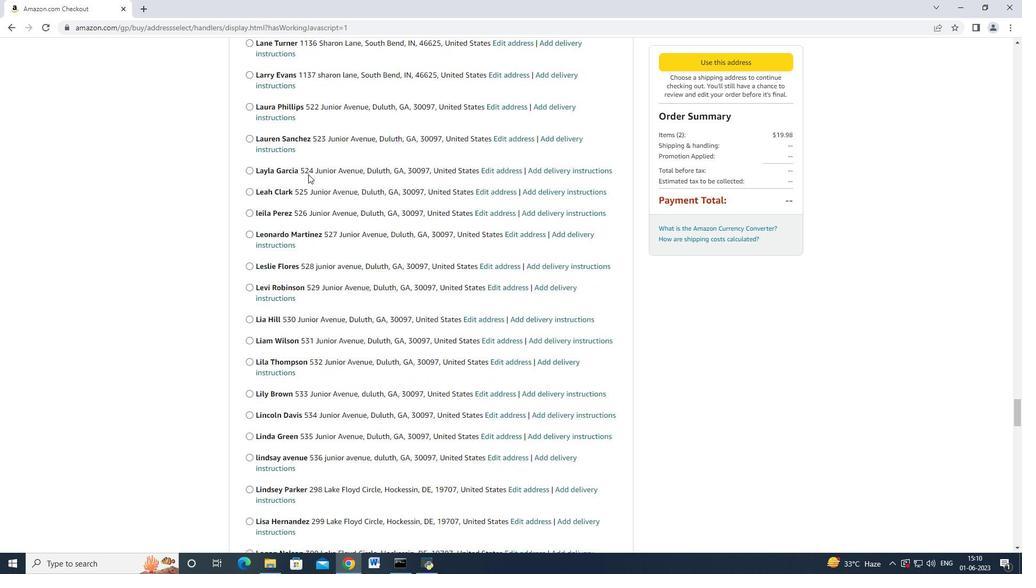 
Action: Mouse scrolled (308, 174) with delta (0, 0)
Screenshot: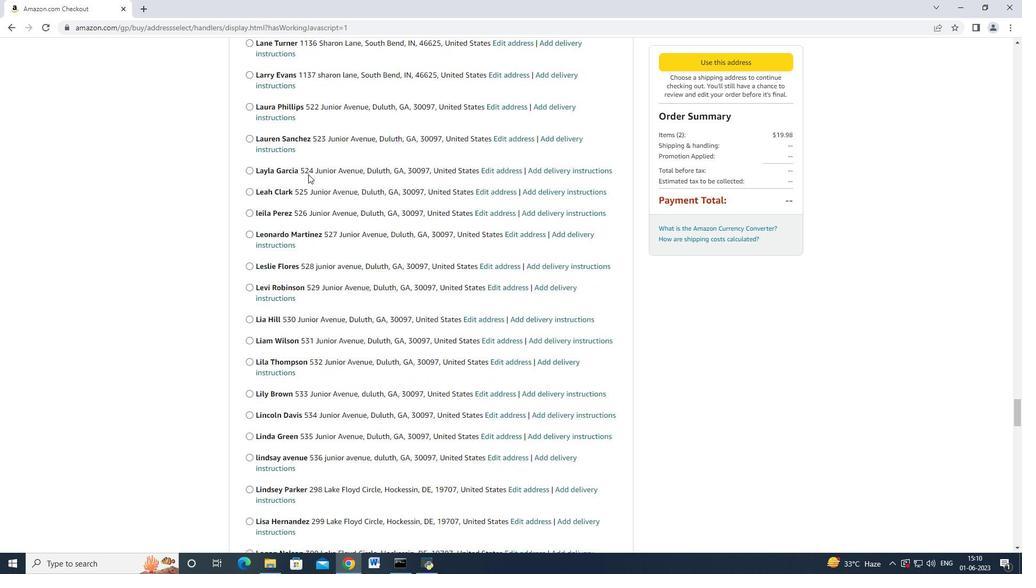 
Action: Mouse scrolled (308, 174) with delta (0, 0)
Screenshot: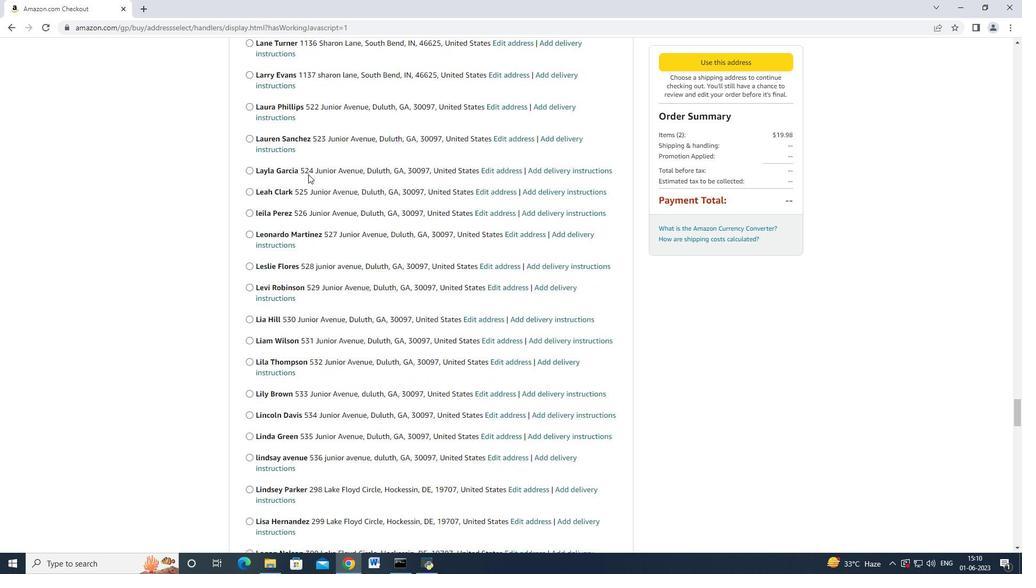 
Action: Mouse scrolled (308, 174) with delta (0, 0)
Screenshot: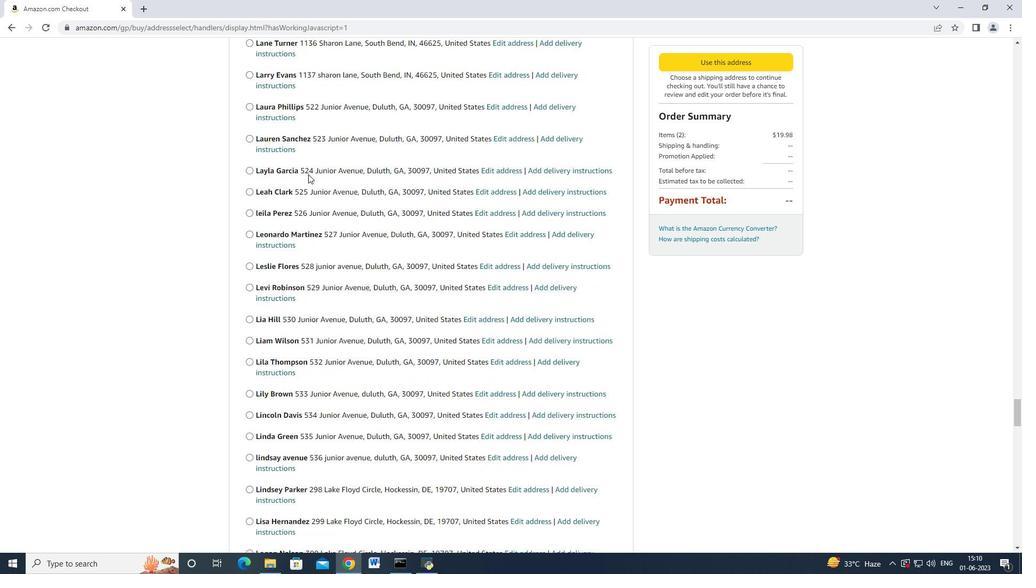 
Action: Mouse scrolled (308, 174) with delta (0, 0)
Screenshot: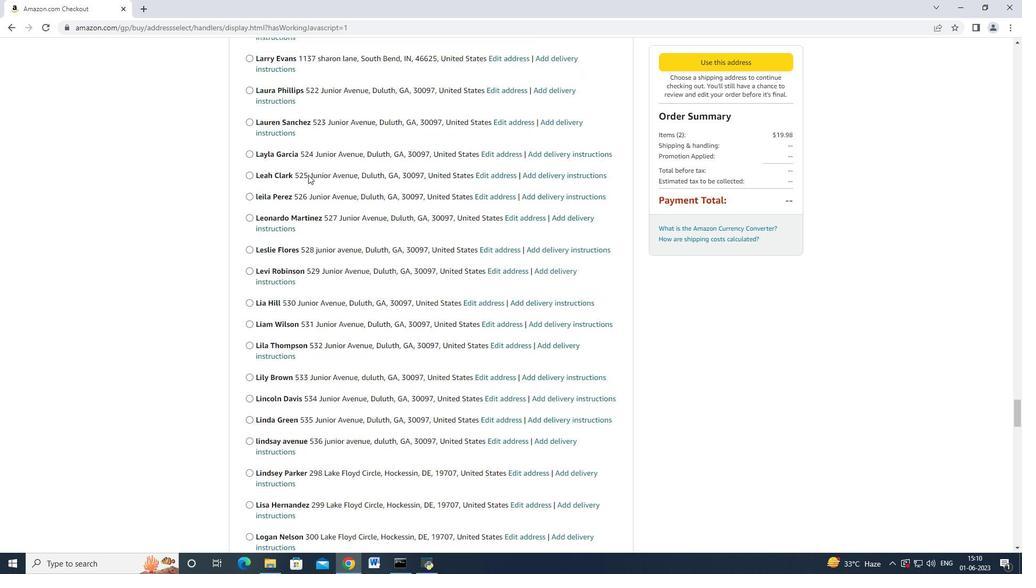 
Action: Mouse moved to (308, 175)
Screenshot: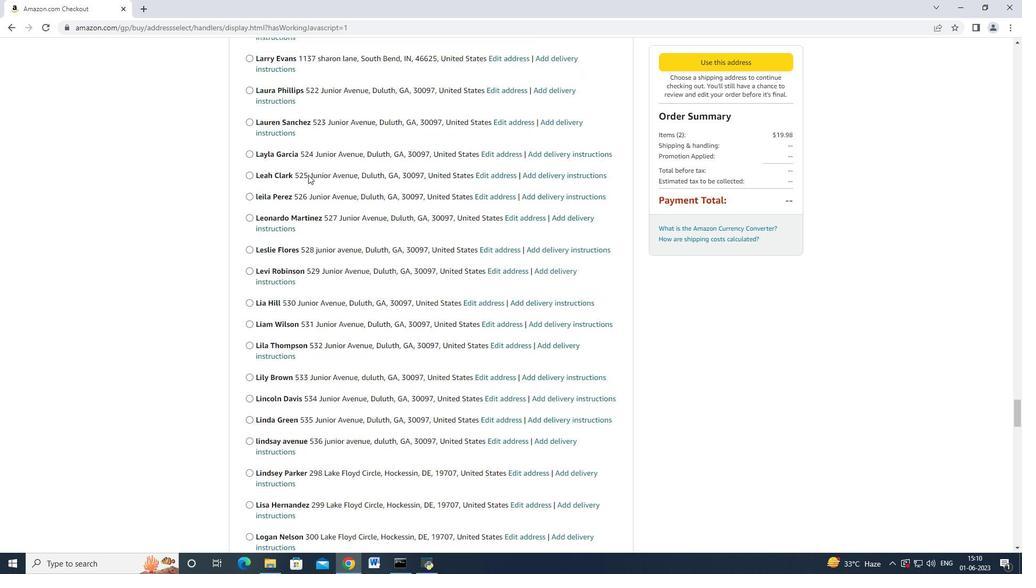 
Action: Mouse scrolled (308, 175) with delta (0, 0)
Screenshot: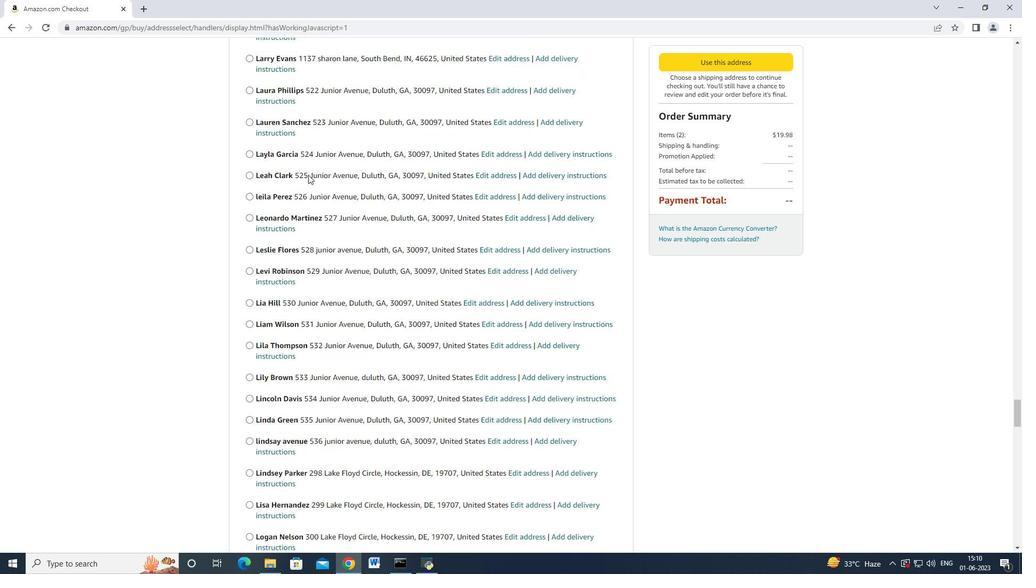 
Action: Mouse moved to (307, 176)
Screenshot: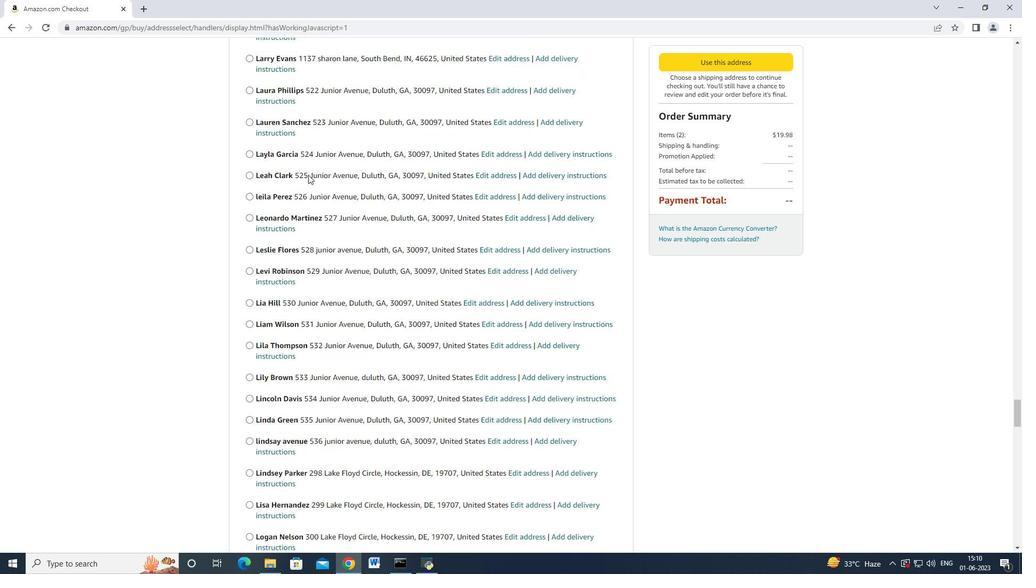 
Action: Mouse scrolled (307, 175) with delta (0, 0)
Screenshot: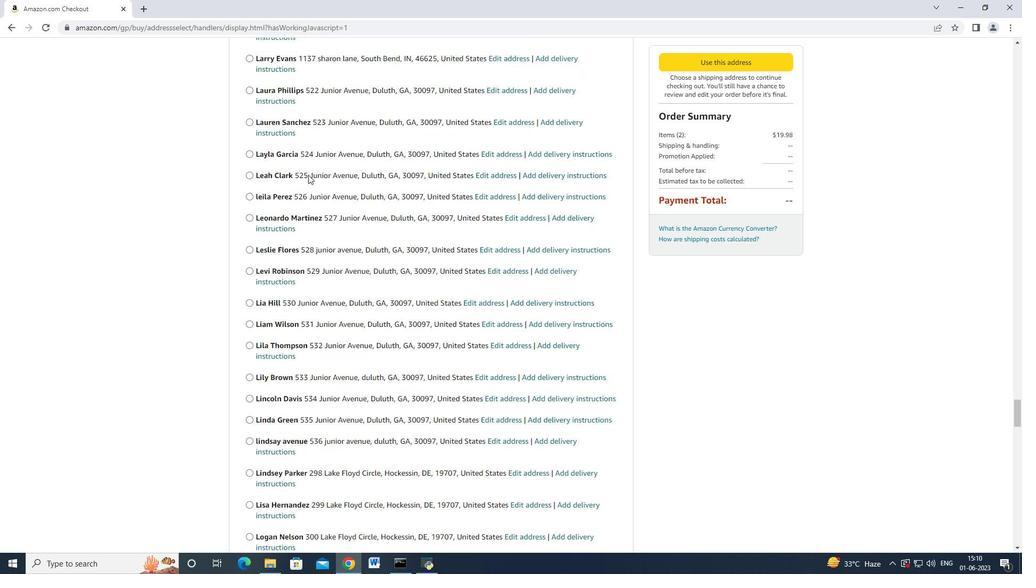 
Action: Mouse moved to (307, 176)
Screenshot: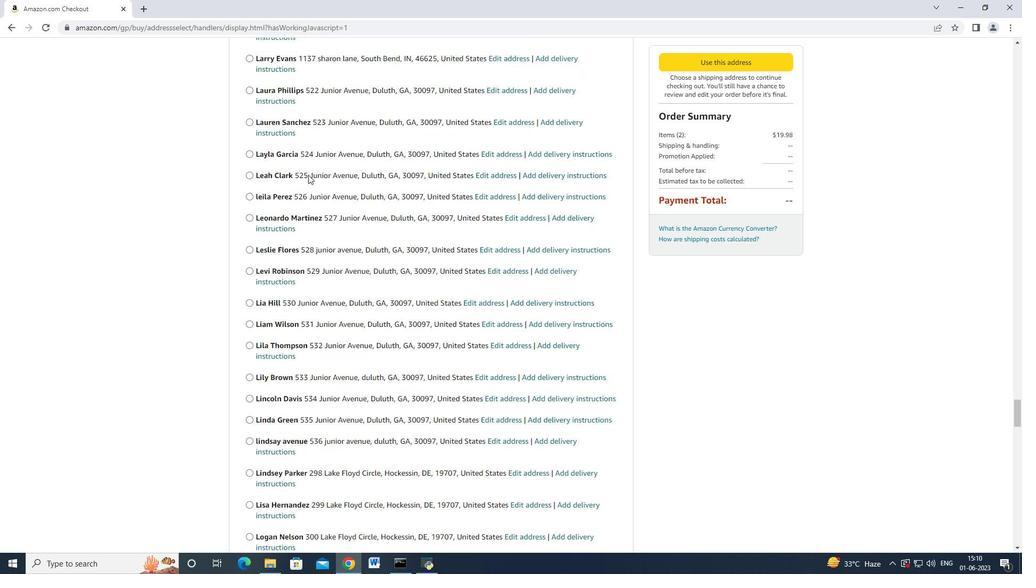 
Action: Mouse scrolled (307, 175) with delta (0, 0)
Screenshot: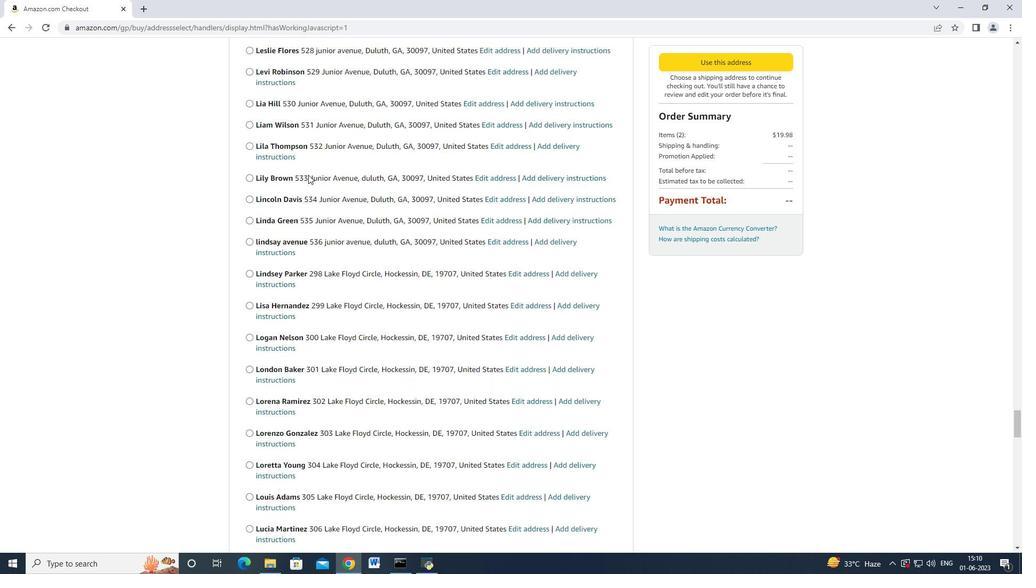 
Action: Mouse scrolled (307, 175) with delta (0, 0)
Screenshot: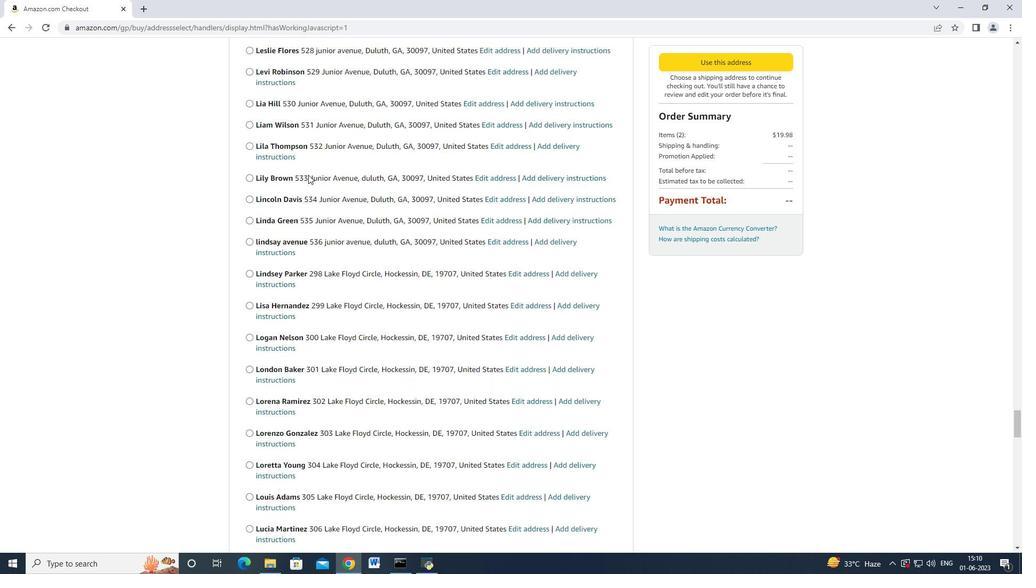 
Action: Mouse scrolled (307, 175) with delta (0, 0)
Screenshot: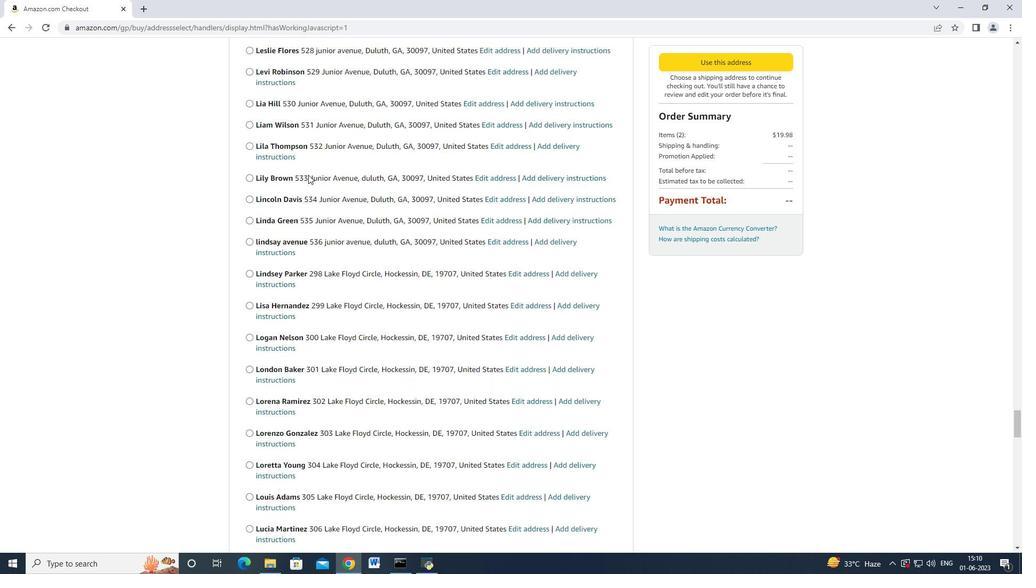 
Action: Mouse moved to (307, 176)
Screenshot: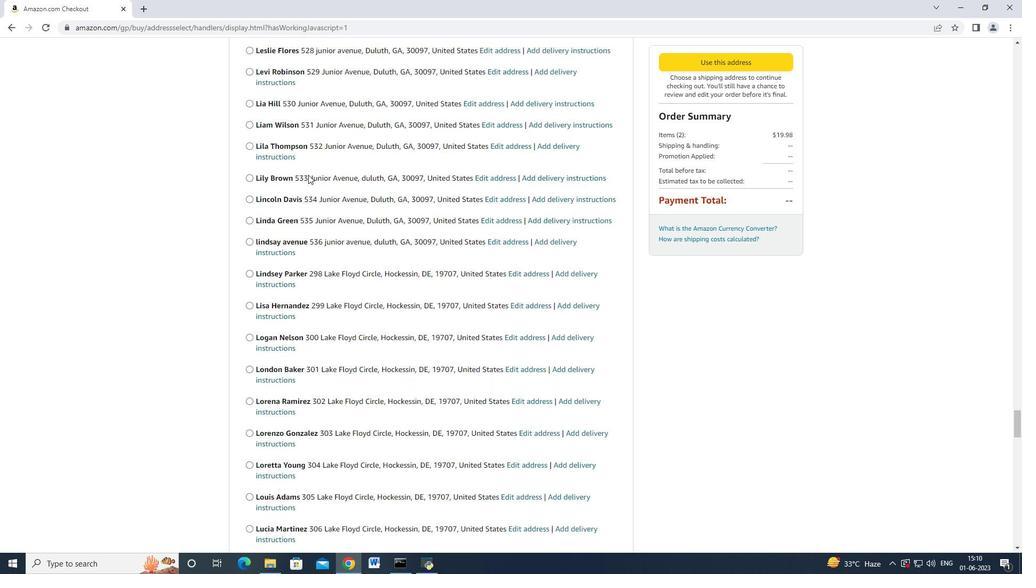 
Action: Mouse scrolled (307, 175) with delta (0, 0)
Screenshot: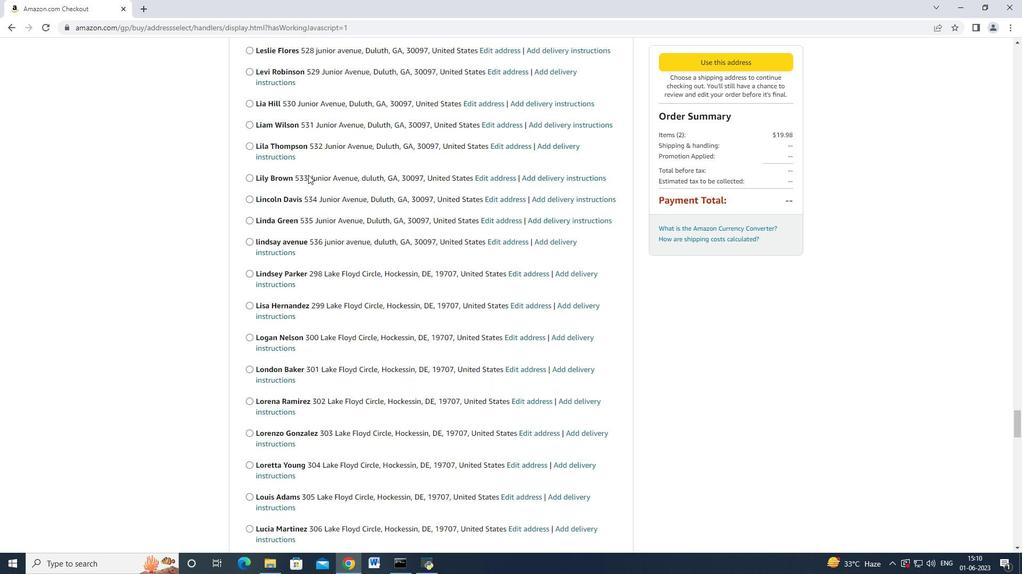 
Action: Mouse scrolled (307, 176) with delta (0, 0)
Screenshot: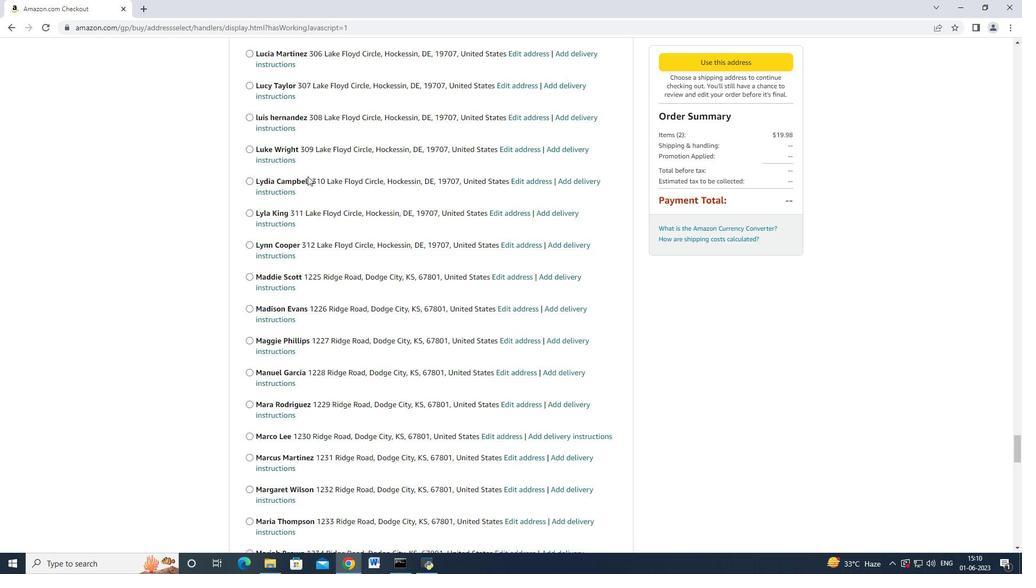 
Action: Mouse scrolled (307, 176) with delta (0, 0)
Screenshot: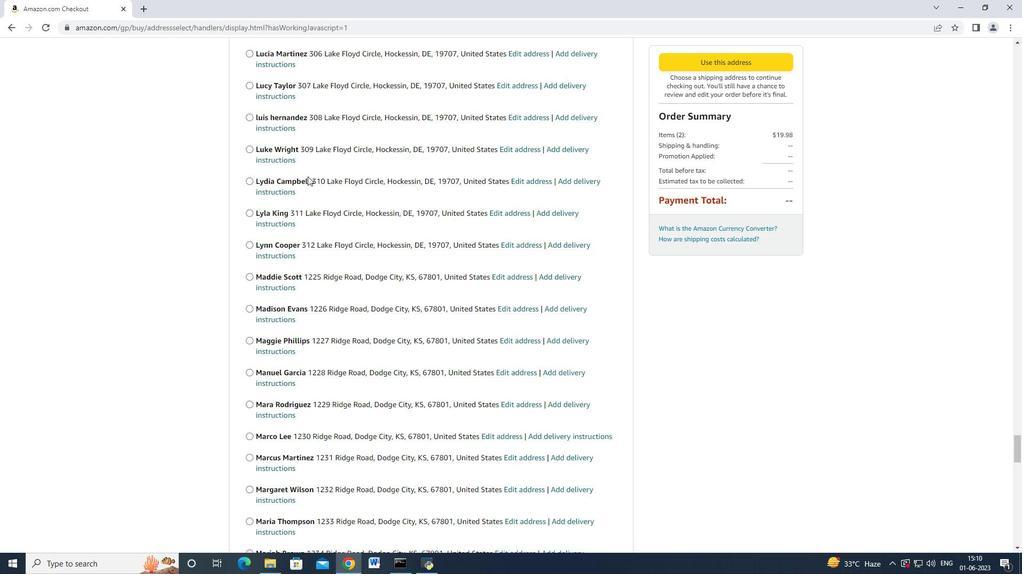 
Action: Mouse scrolled (307, 176) with delta (0, 0)
Screenshot: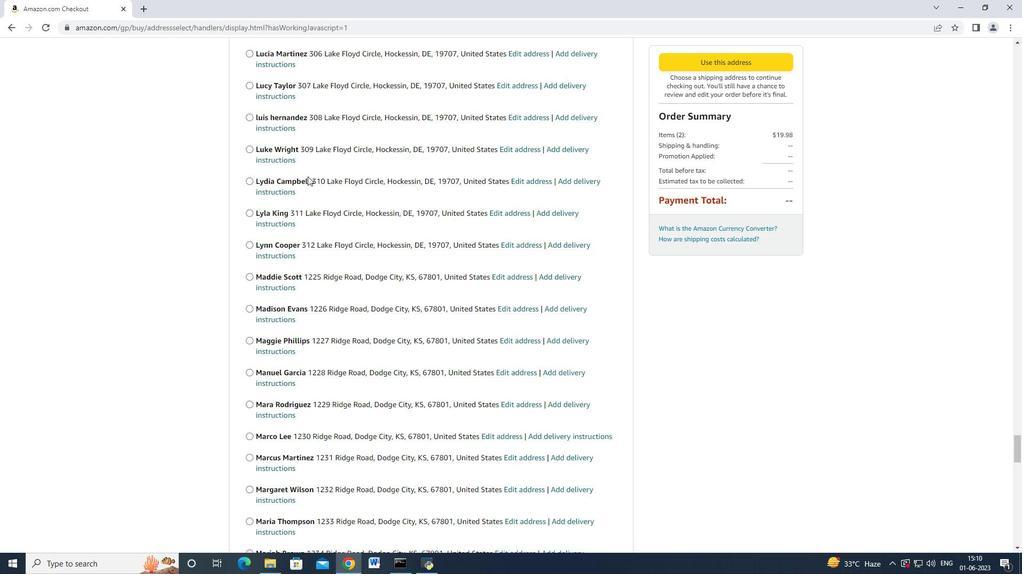 
Action: Mouse scrolled (307, 176) with delta (0, 0)
Screenshot: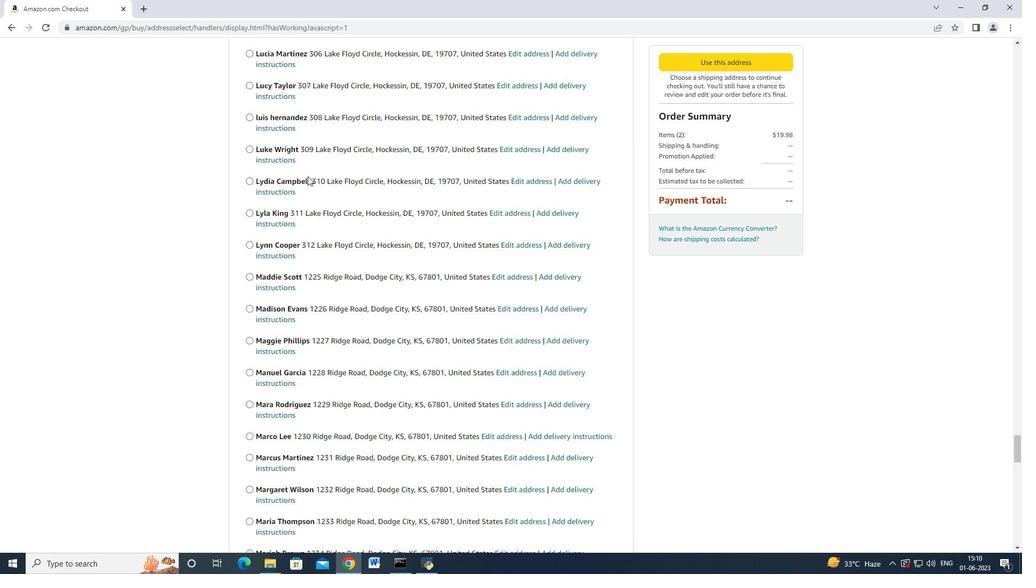 
Action: Mouse scrolled (307, 176) with delta (0, 0)
Screenshot: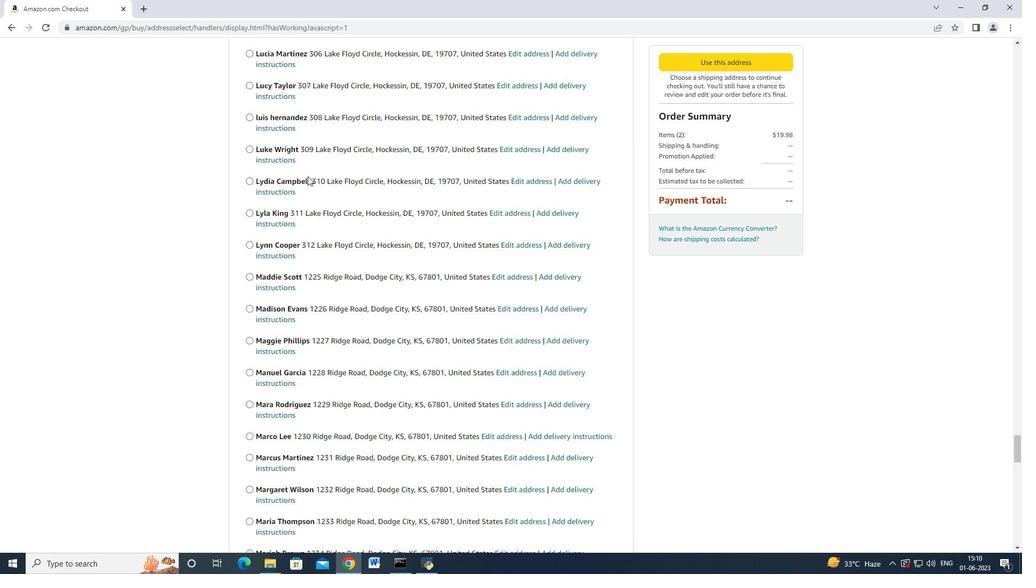 
Action: Mouse scrolled (307, 176) with delta (0, 0)
Screenshot: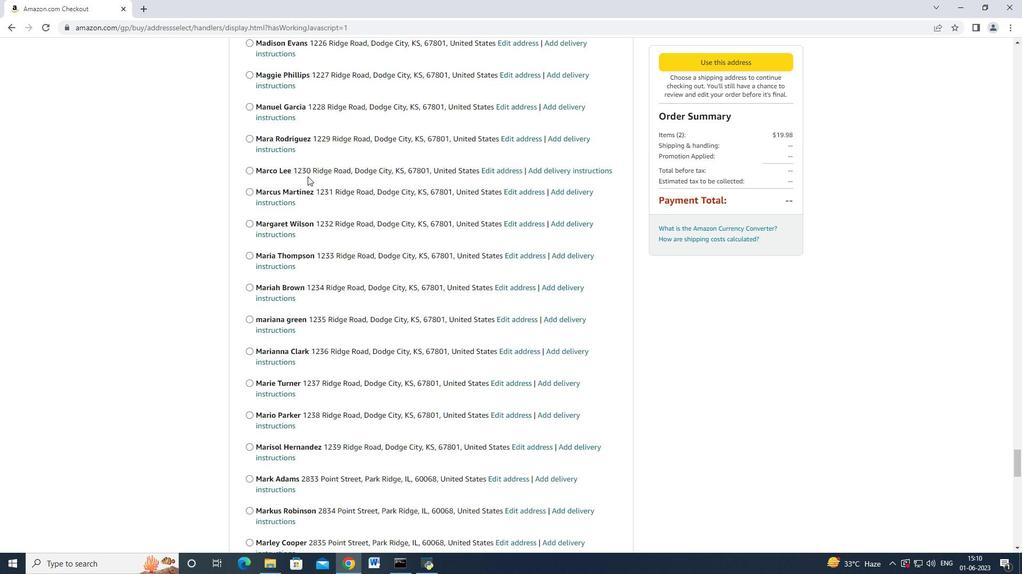 
Action: Mouse scrolled (307, 176) with delta (0, 0)
Screenshot: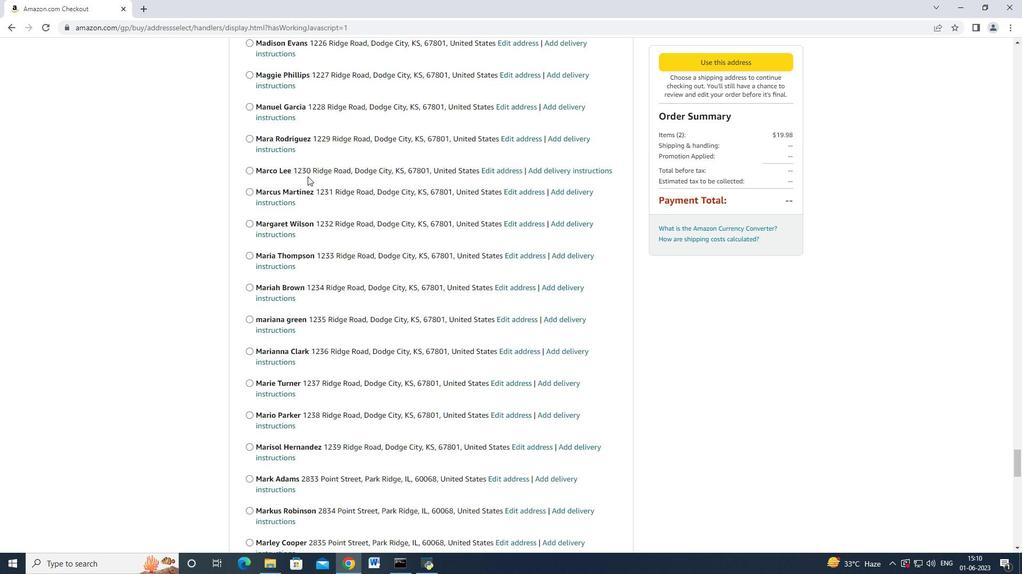 
Action: Mouse scrolled (307, 176) with delta (0, 0)
Screenshot: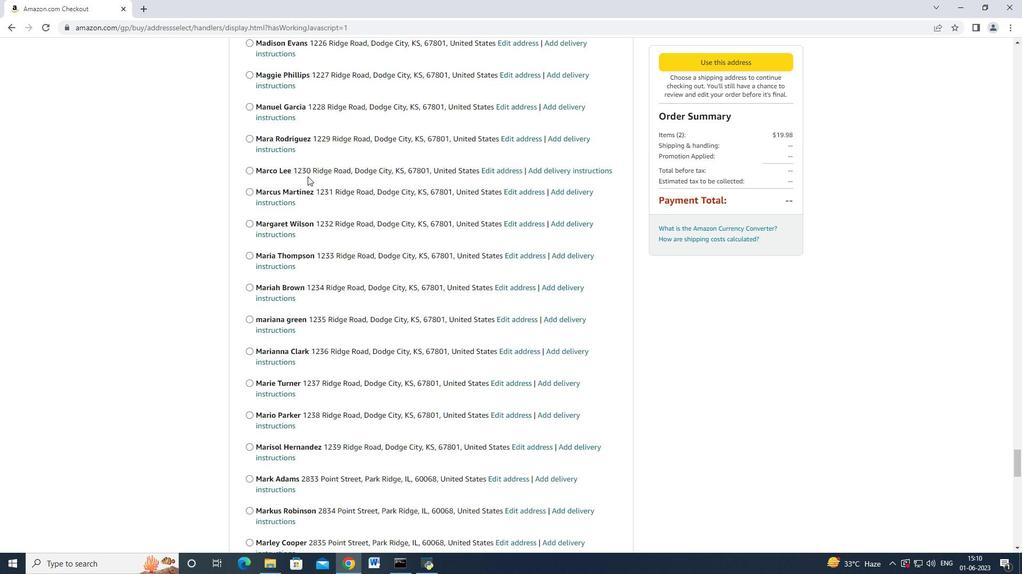 
Action: Mouse scrolled (307, 176) with delta (0, 0)
Screenshot: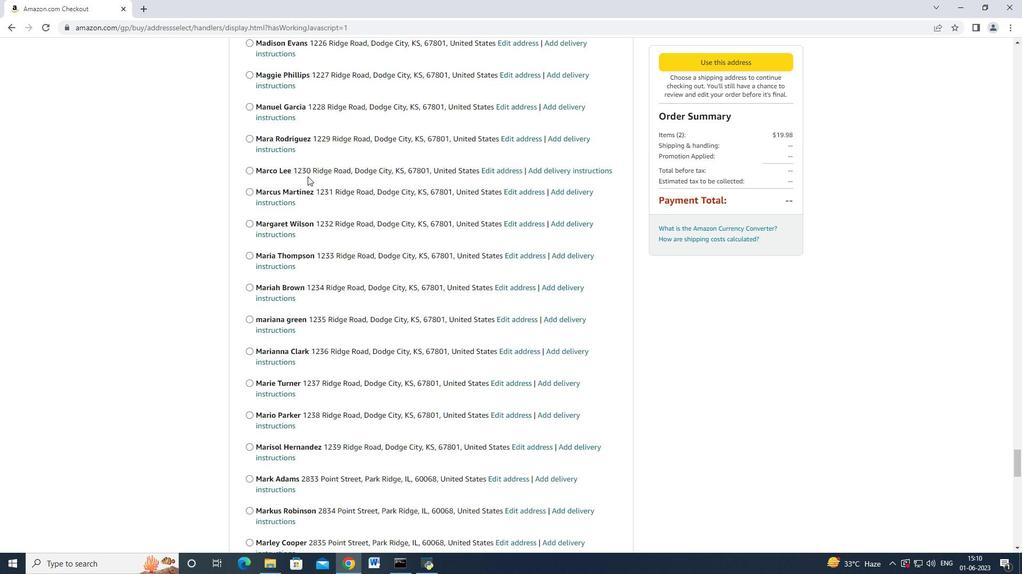 
Action: Mouse scrolled (307, 176) with delta (0, 0)
